 Task: Find round trip flights from New Delhi to Cancún in premium economy, departing on 20 May and returning on 24 May.
Action: Mouse moved to (319, 255)
Screenshot: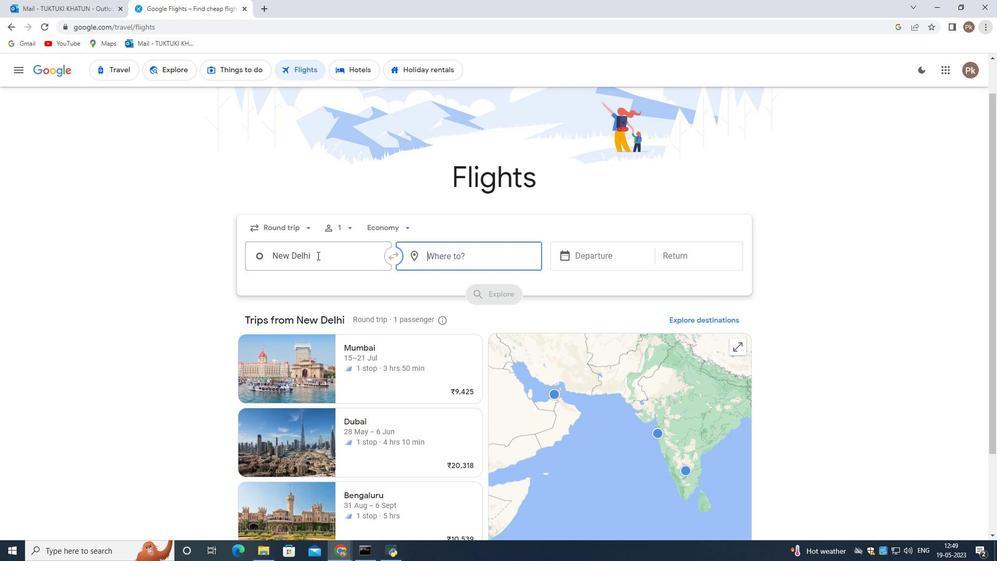 
Action: Mouse pressed left at (319, 255)
Screenshot: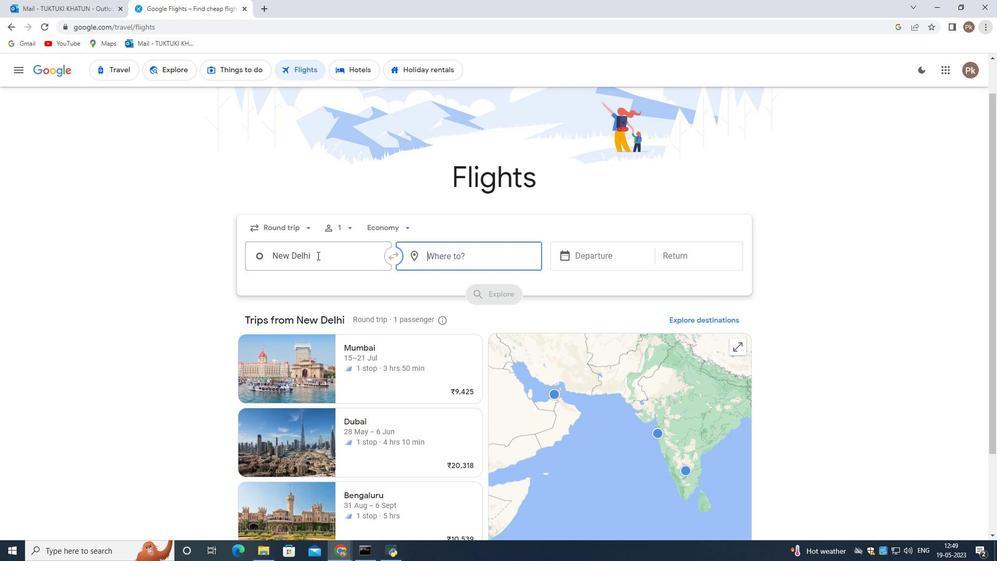 
Action: Mouse moved to (405, 181)
Screenshot: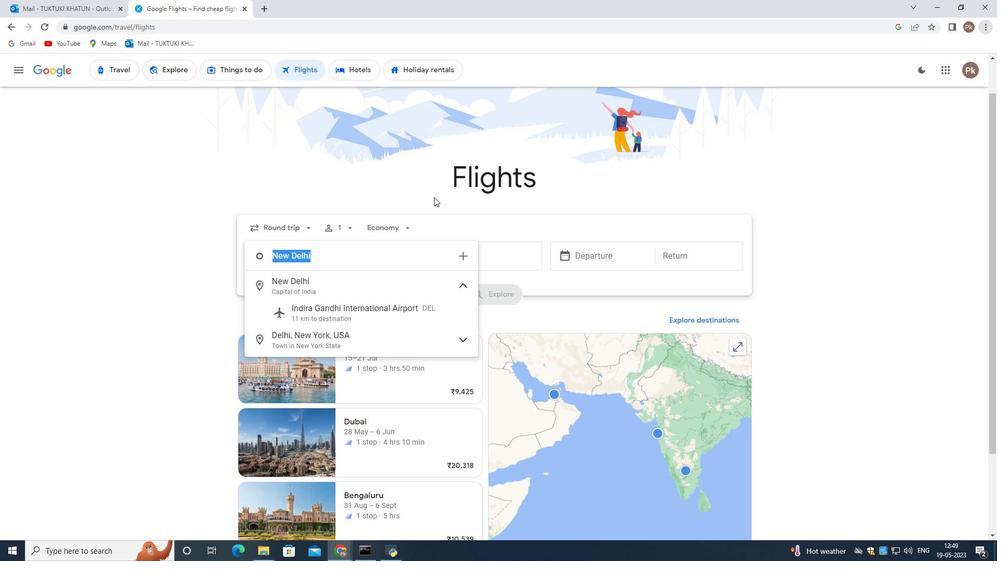 
Action: Mouse pressed left at (405, 181)
Screenshot: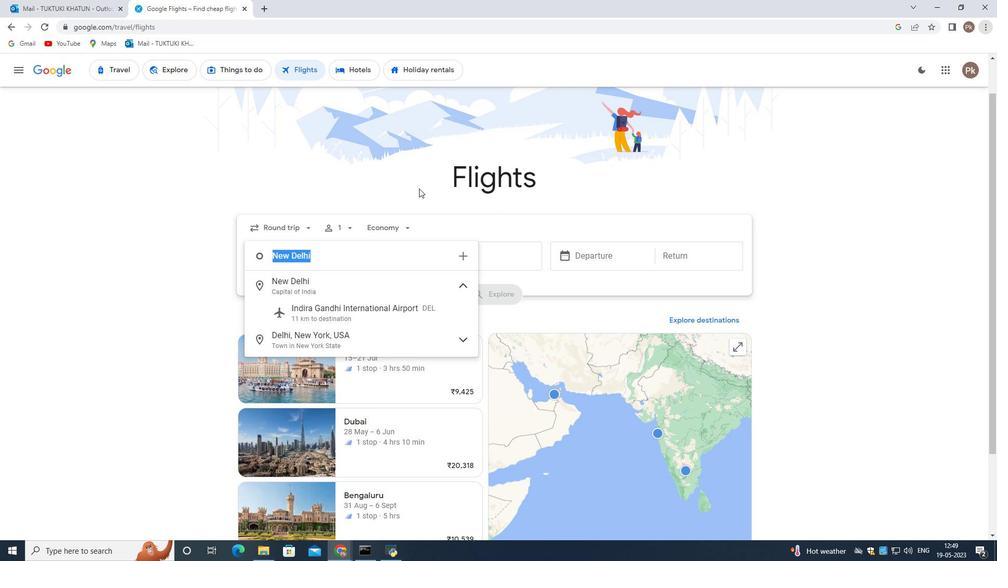 
Action: Mouse moved to (477, 257)
Screenshot: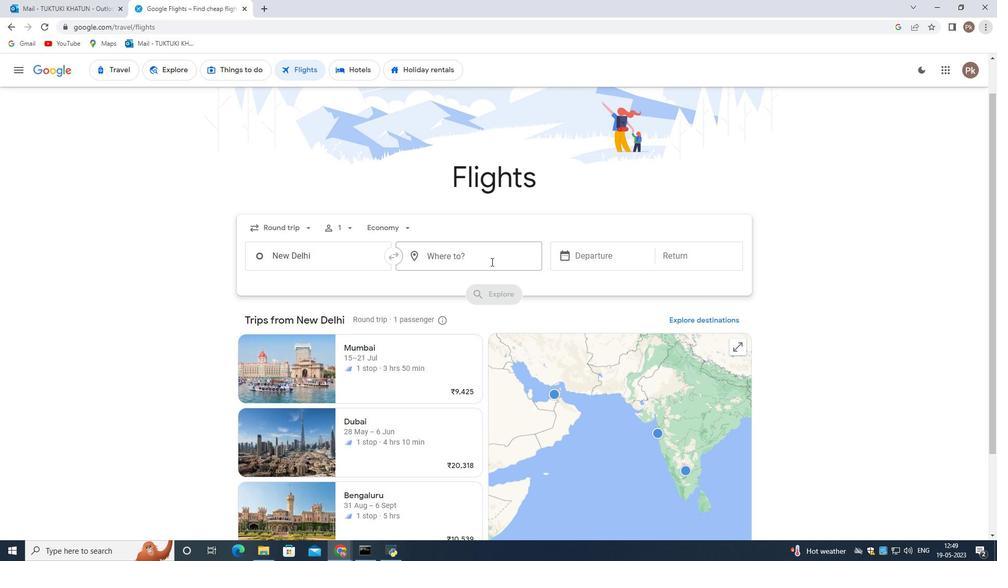 
Action: Mouse pressed left at (477, 257)
Screenshot: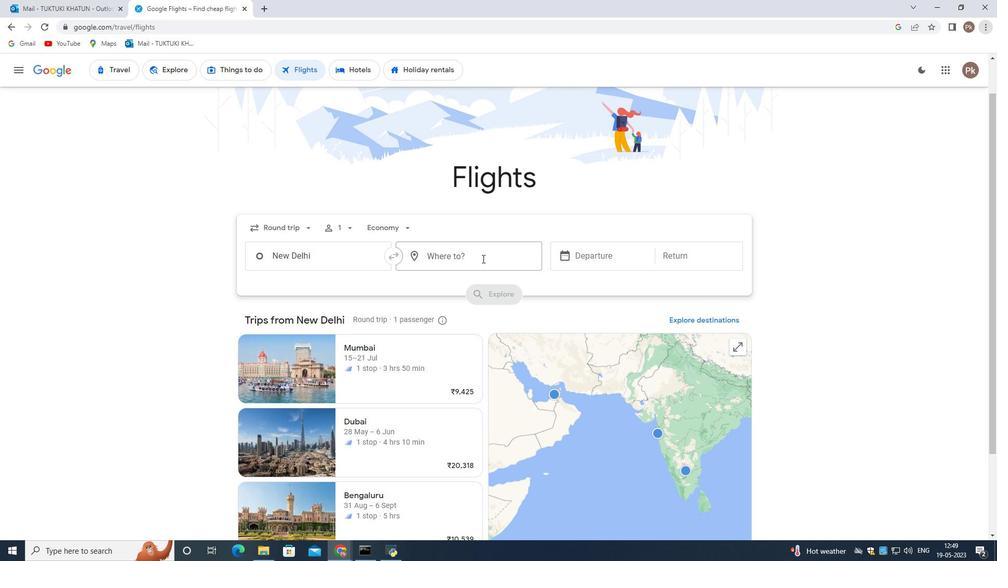 
Action: Key pressed <Key.shift>Cancun
Screenshot: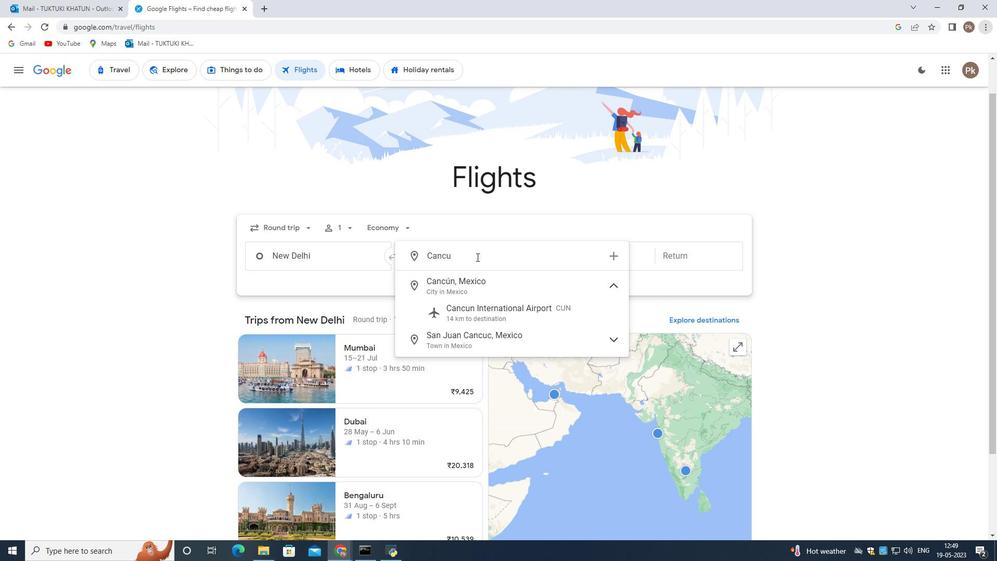 
Action: Mouse moved to (500, 308)
Screenshot: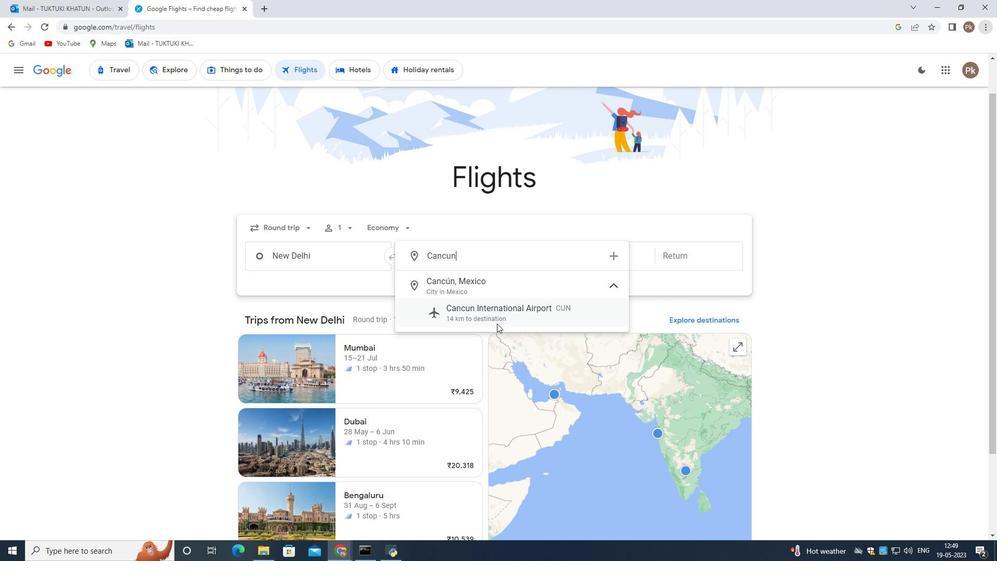 
Action: Mouse pressed left at (500, 308)
Screenshot: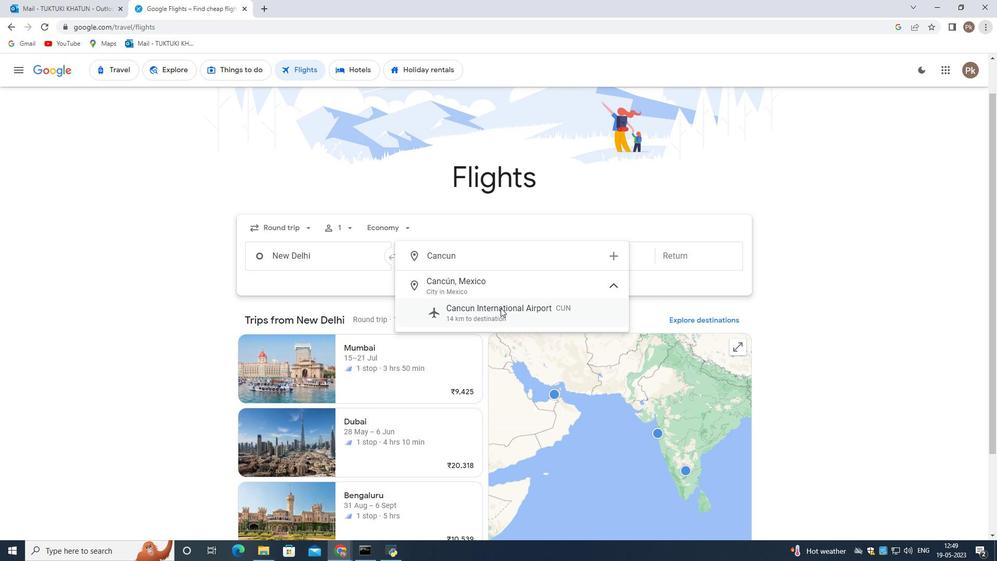 
Action: Mouse moved to (608, 261)
Screenshot: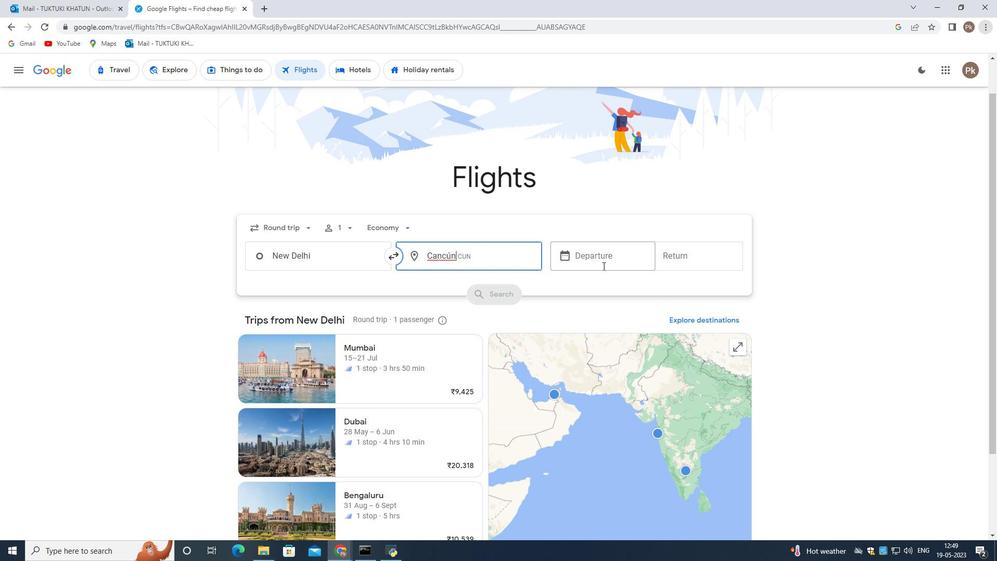 
Action: Mouse pressed left at (608, 261)
Screenshot: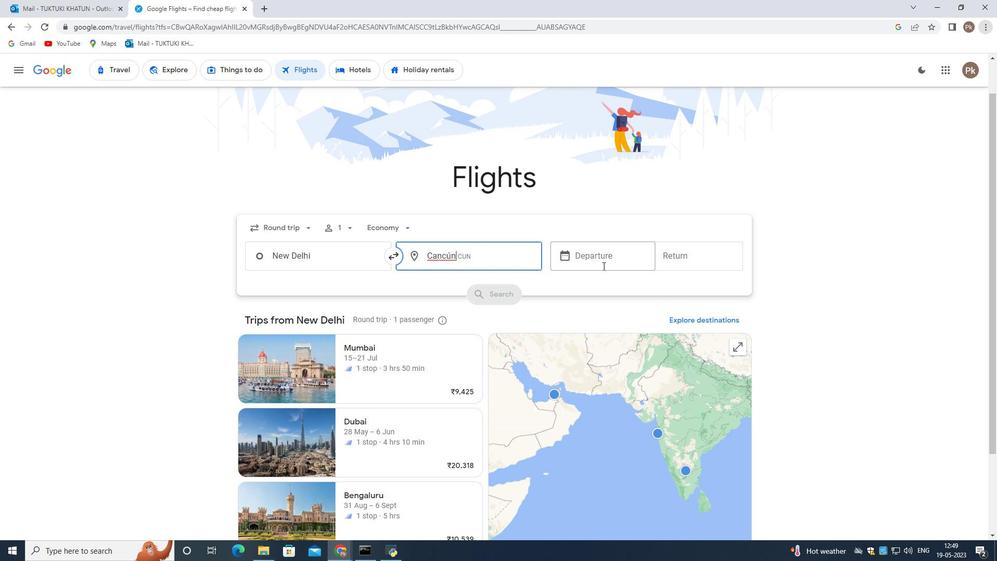 
Action: Mouse moved to (443, 338)
Screenshot: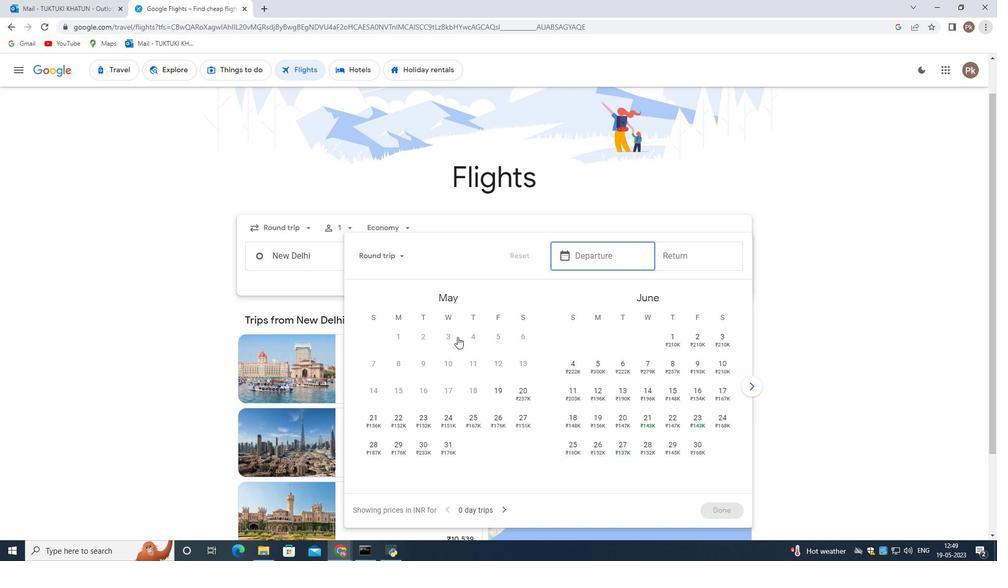 
Action: Mouse pressed left at (443, 338)
Screenshot: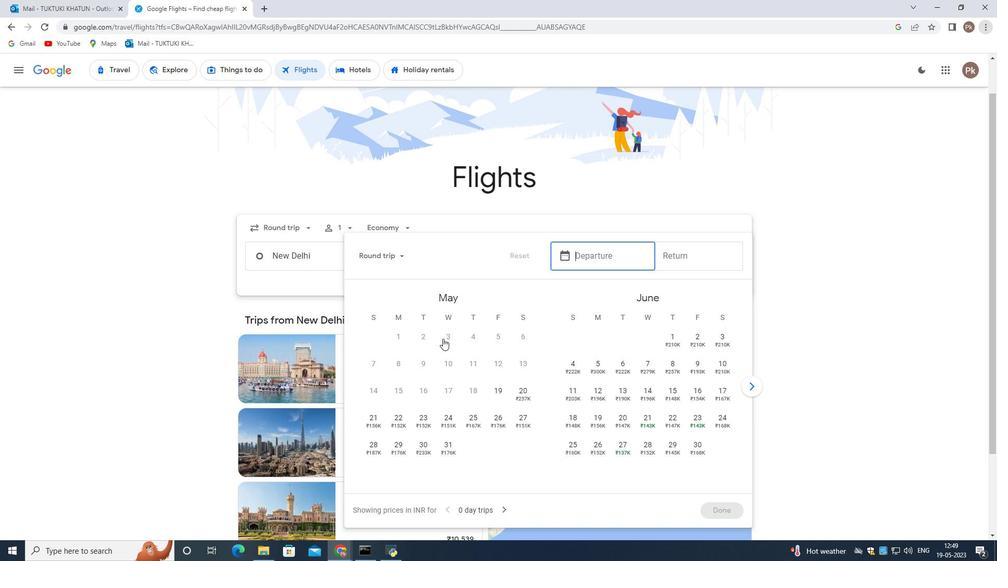 
Action: Mouse moved to (504, 391)
Screenshot: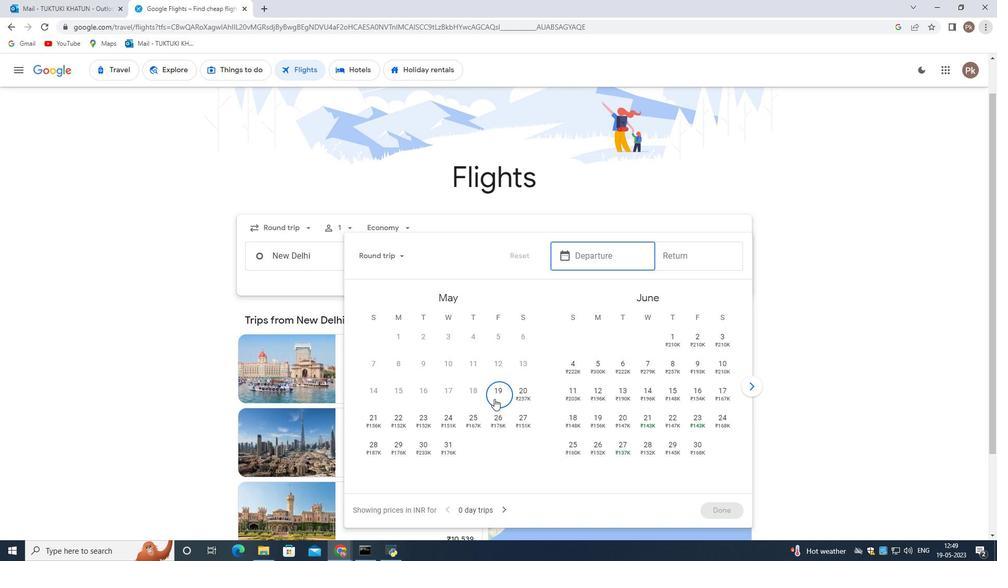 
Action: Mouse pressed left at (504, 391)
Screenshot: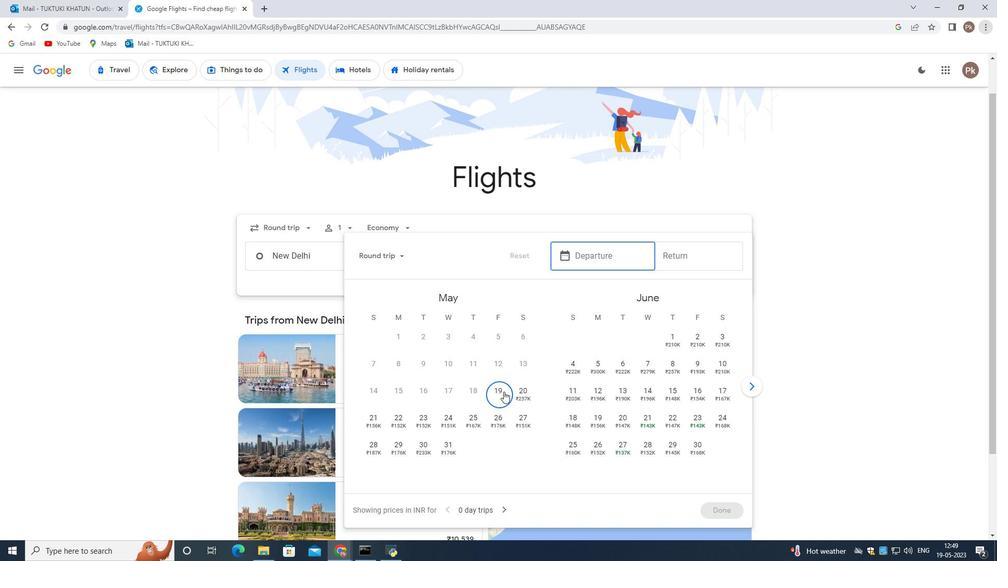 
Action: Mouse moved to (504, 392)
Screenshot: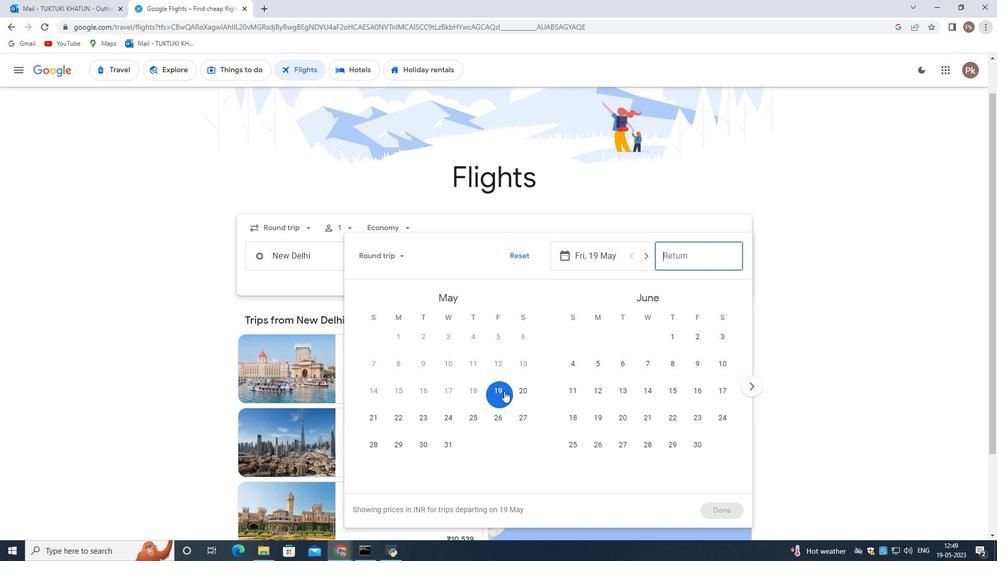 
Action: Mouse pressed left at (504, 392)
Screenshot: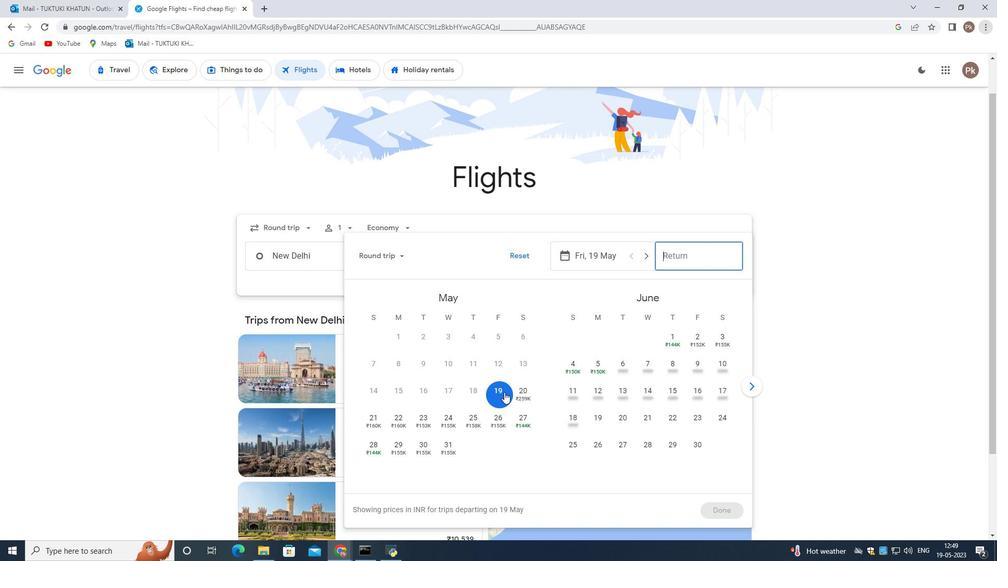 
Action: Mouse moved to (595, 387)
Screenshot: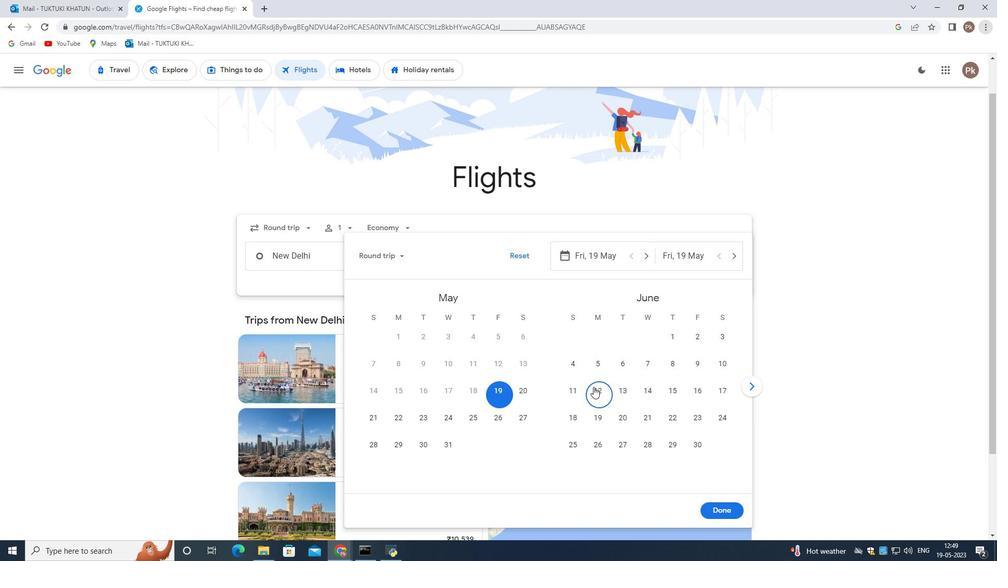 
Action: Mouse pressed left at (595, 387)
Screenshot: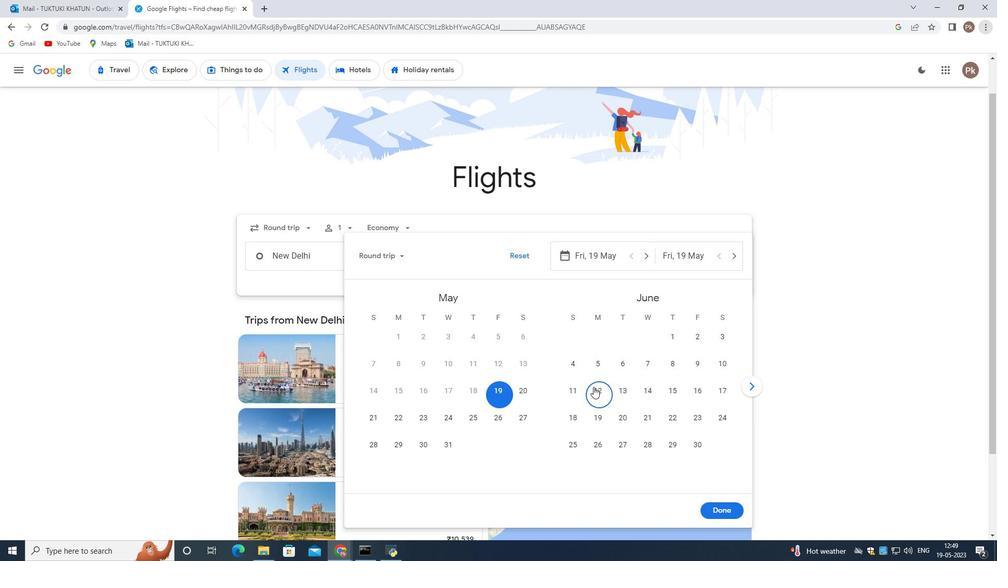 
Action: Mouse moved to (394, 253)
Screenshot: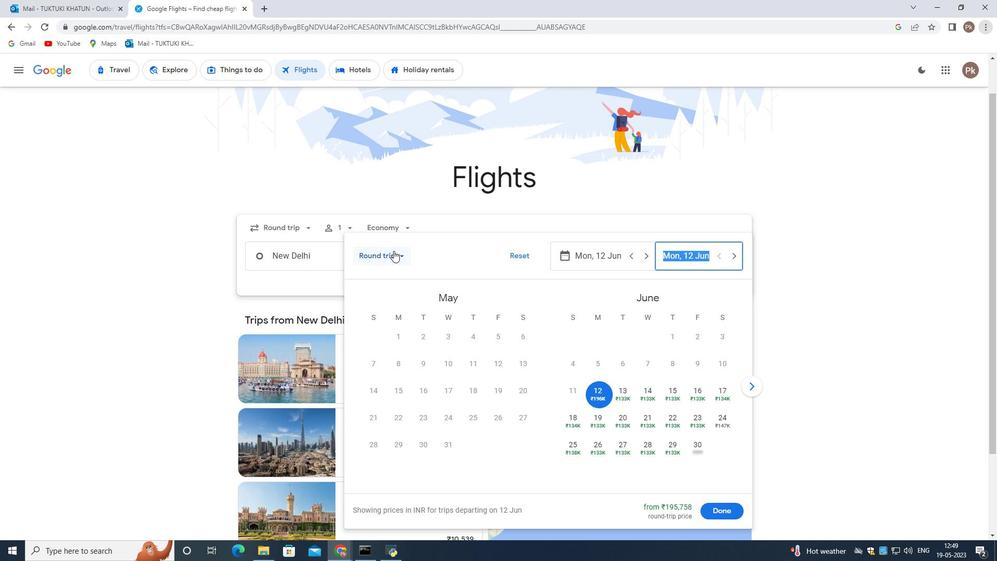 
Action: Mouse pressed left at (394, 253)
Screenshot: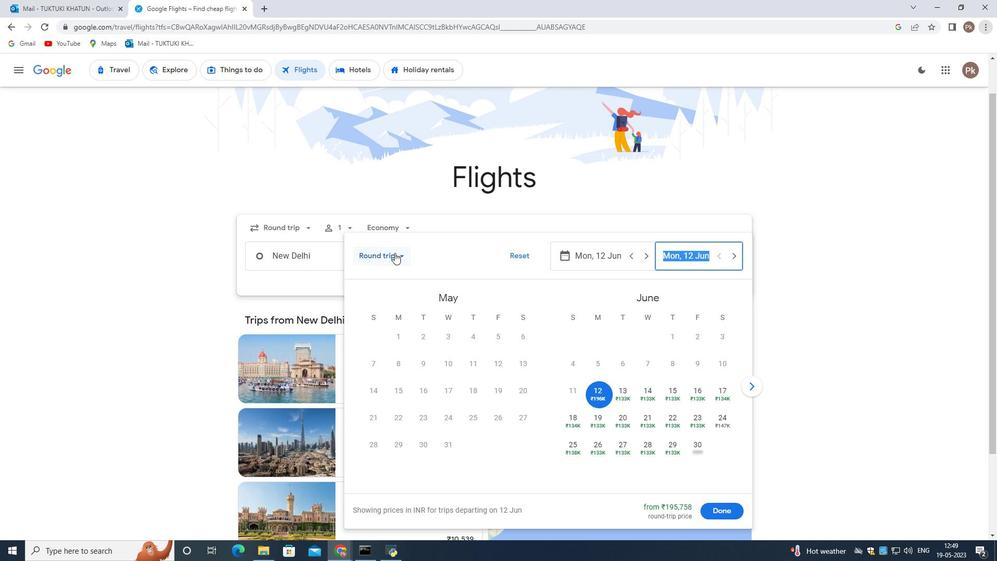 
Action: Mouse moved to (402, 305)
Screenshot: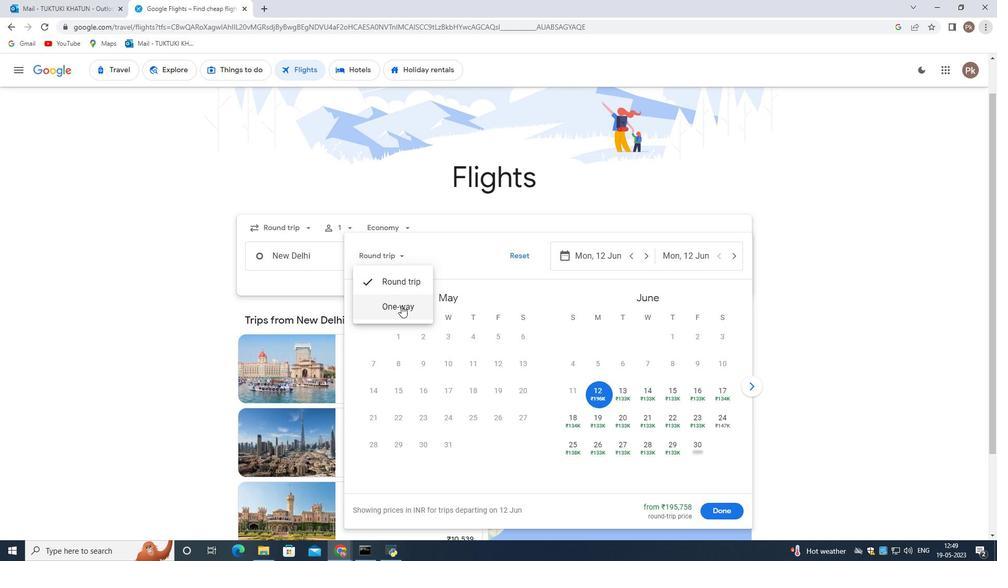 
Action: Mouse pressed left at (402, 305)
Screenshot: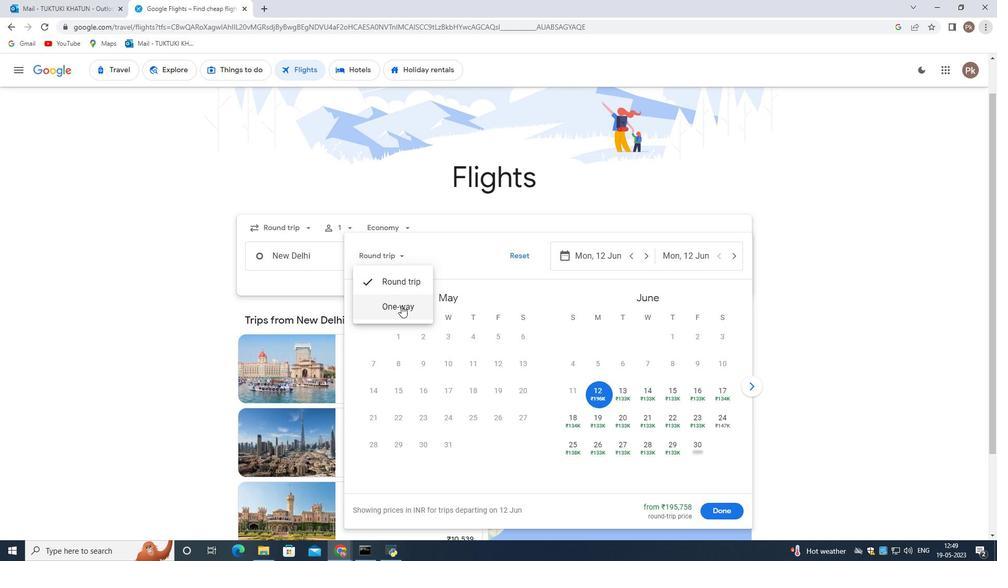 
Action: Mouse moved to (643, 389)
Screenshot: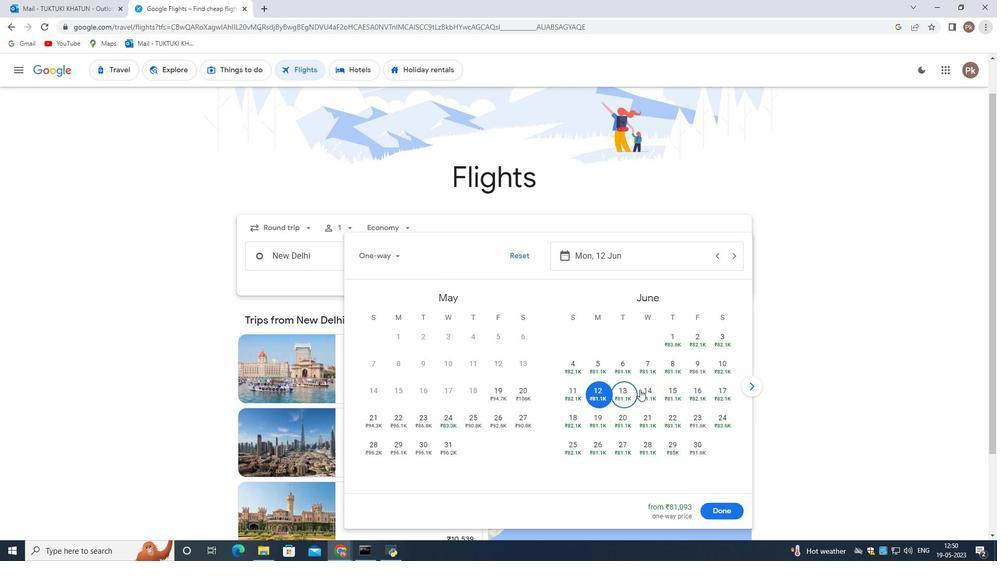 
Action: Mouse pressed left at (643, 389)
Screenshot: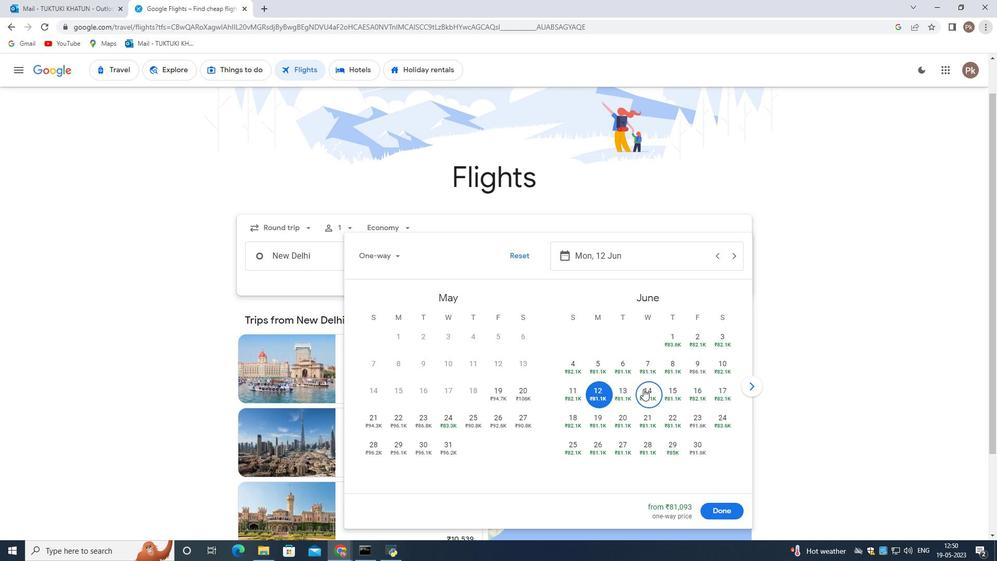 
Action: Mouse moved to (524, 398)
Screenshot: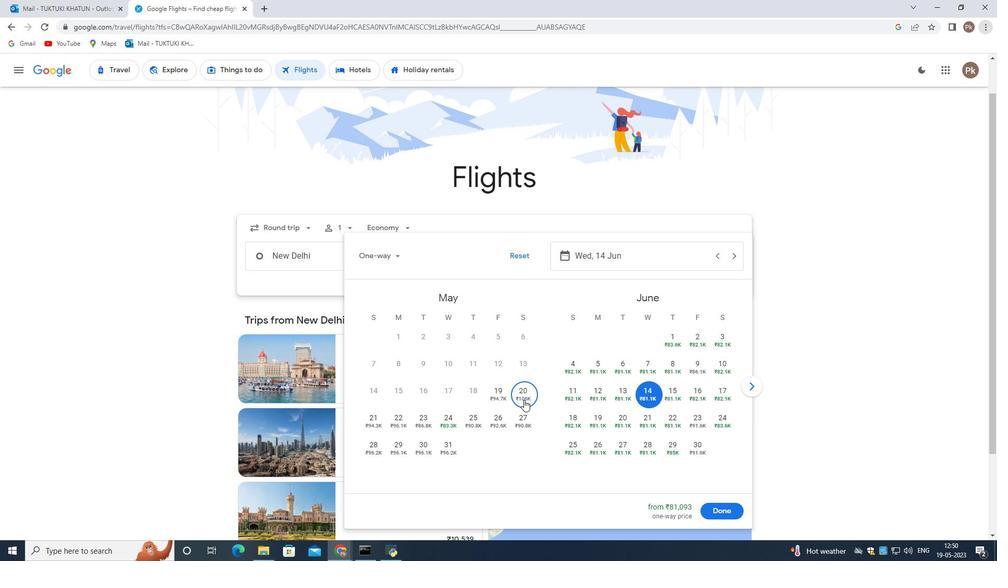 
Action: Mouse pressed left at (524, 398)
Screenshot: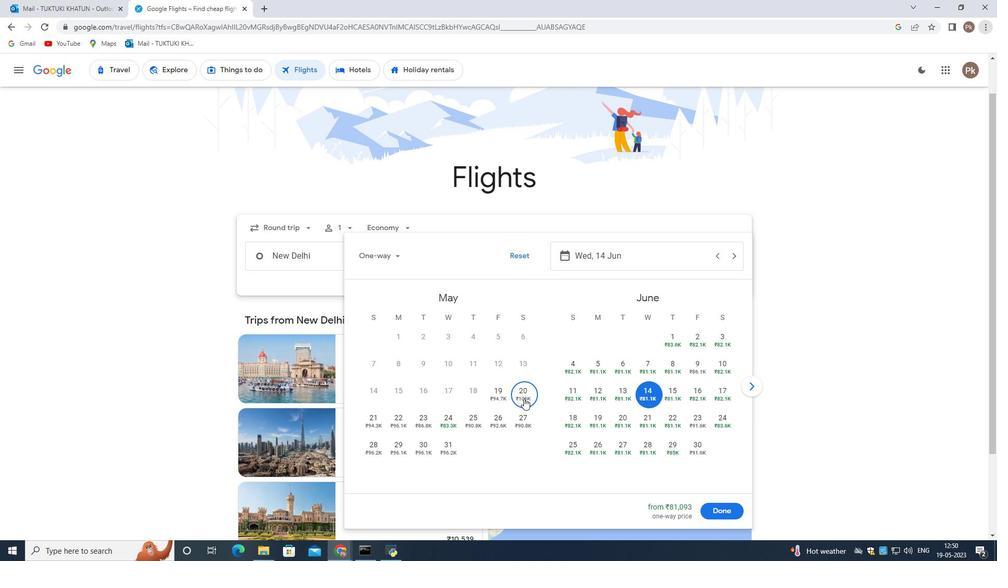 
Action: Mouse moved to (715, 509)
Screenshot: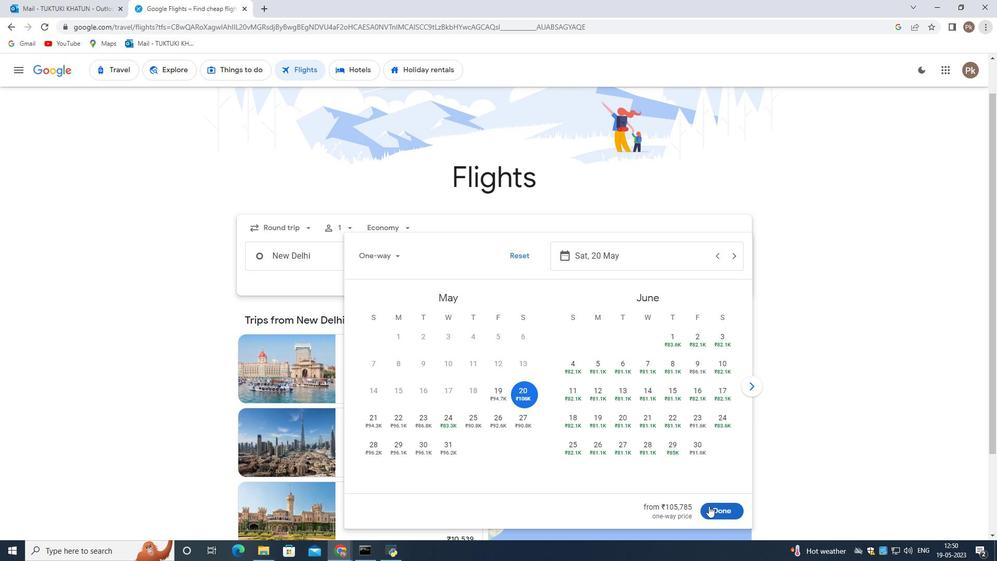 
Action: Mouse pressed left at (715, 509)
Screenshot: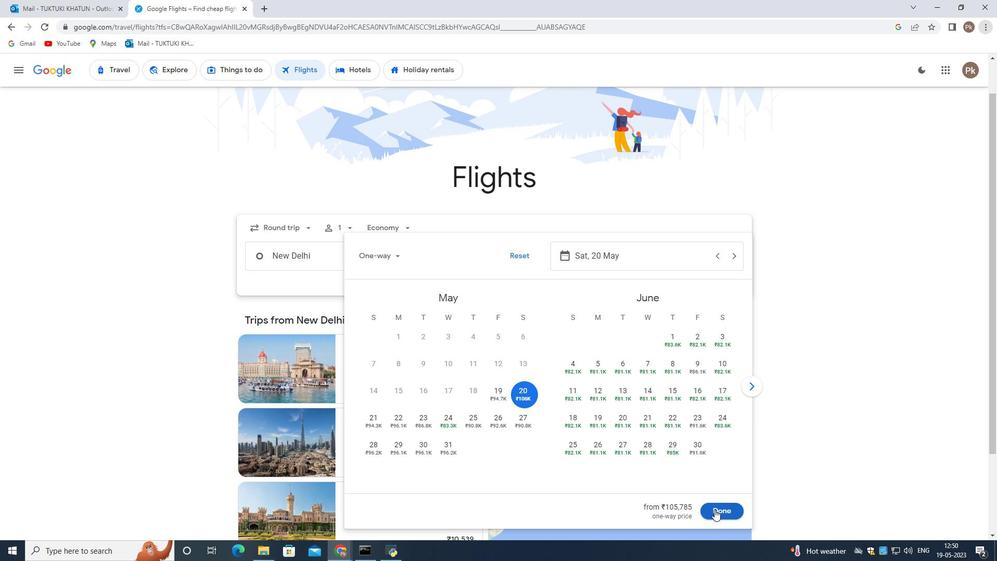 
Action: Mouse moved to (486, 293)
Screenshot: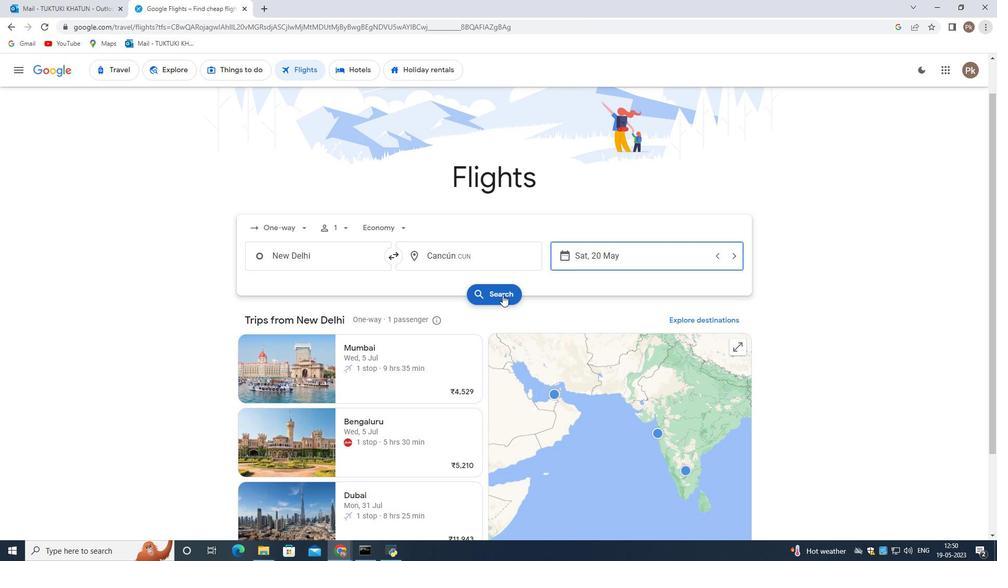 
Action: Mouse pressed left at (486, 293)
Screenshot: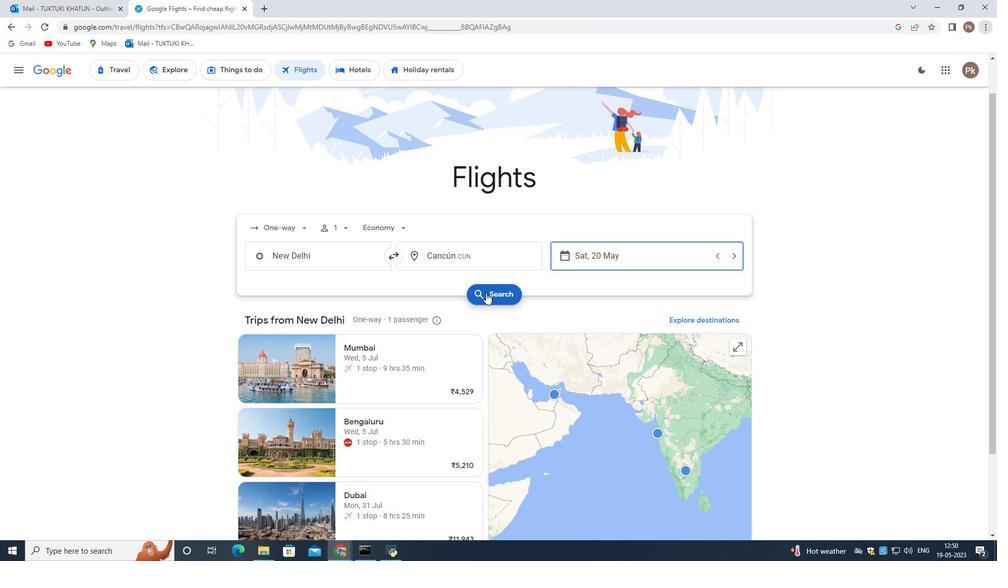 
Action: Mouse moved to (681, 365)
Screenshot: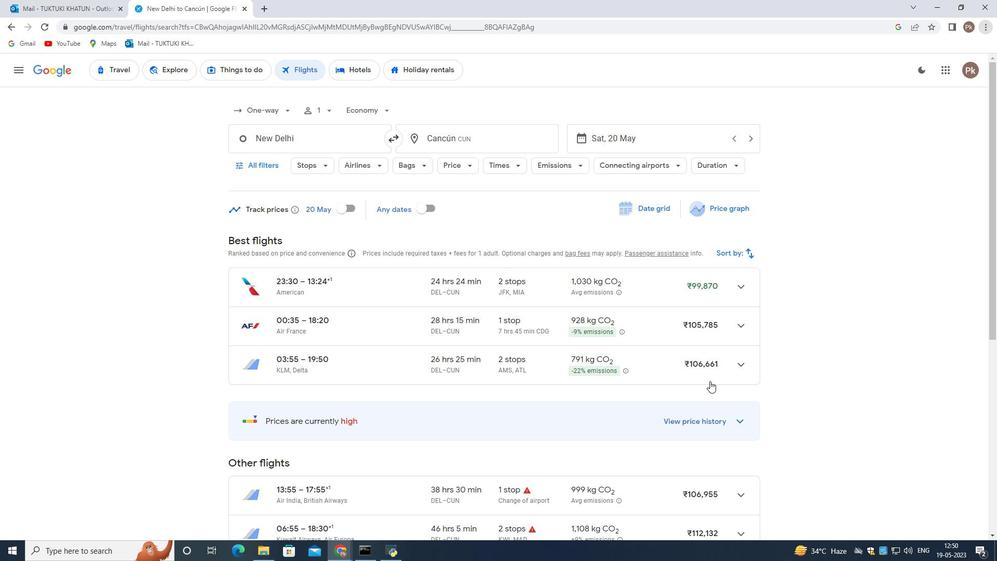 
Action: Mouse scrolled (681, 365) with delta (0, 0)
Screenshot: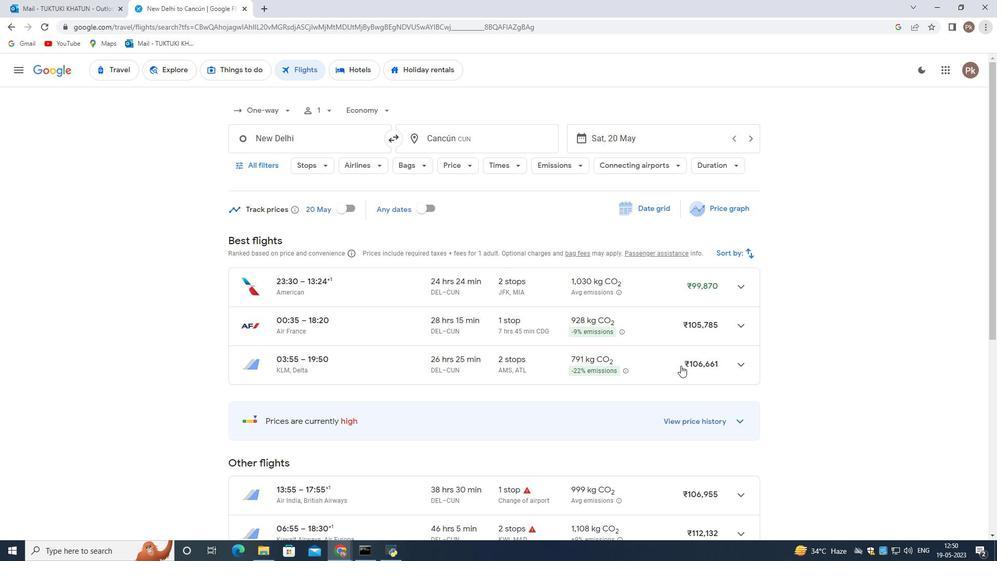
Action: Mouse scrolled (681, 365) with delta (0, 0)
Screenshot: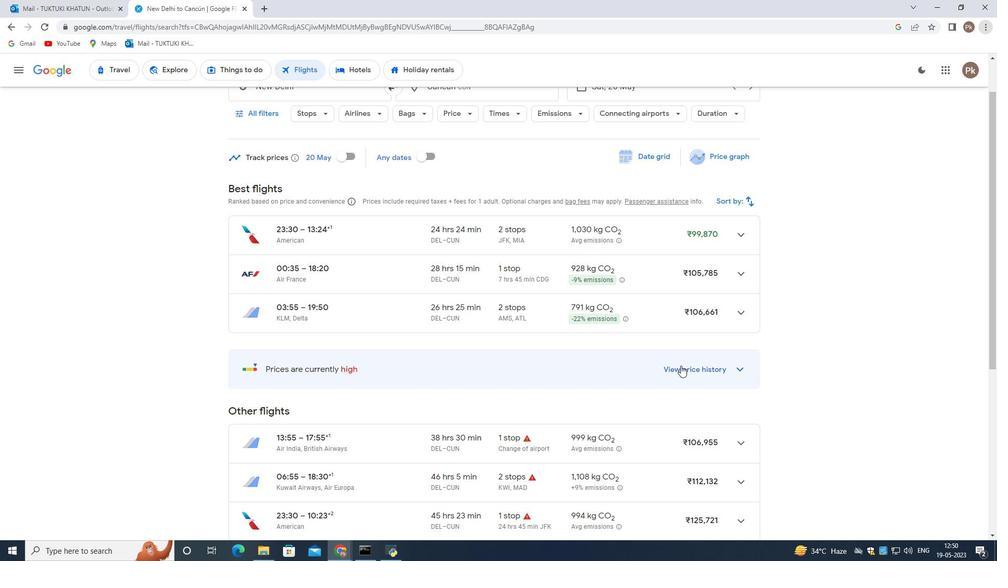 
Action: Mouse scrolled (681, 365) with delta (0, 0)
Screenshot: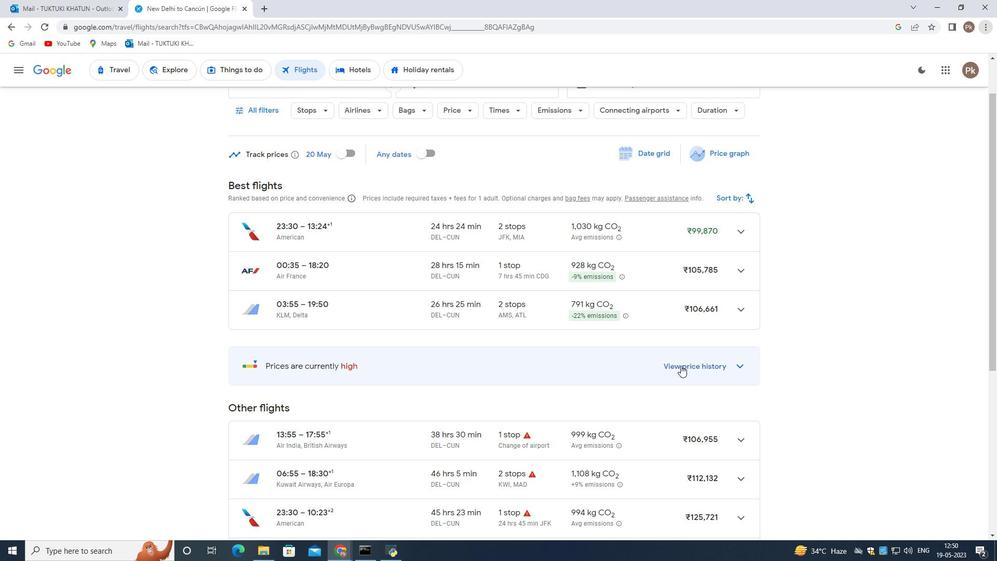
Action: Mouse moved to (680, 365)
Screenshot: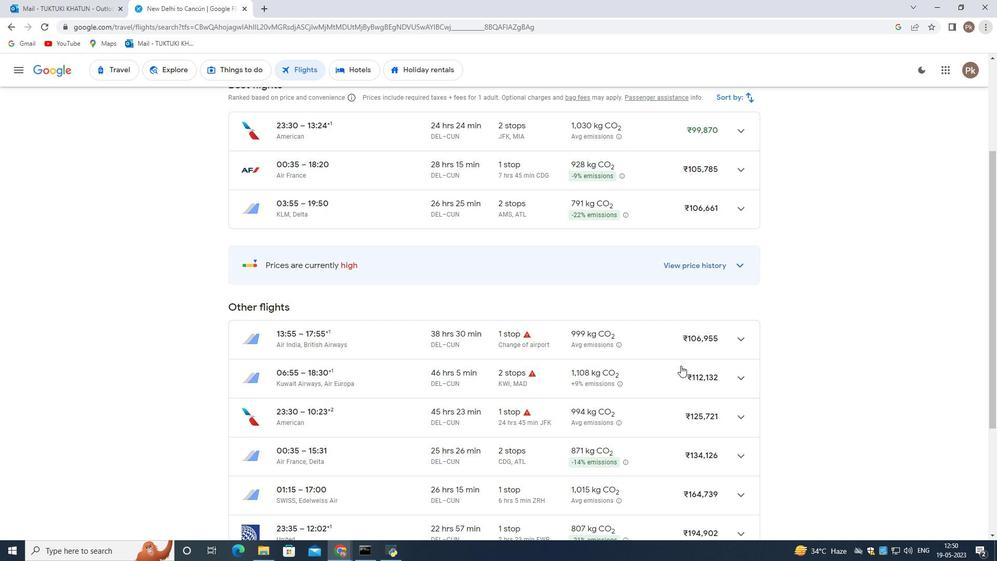 
Action: Mouse scrolled (680, 366) with delta (0, 0)
Screenshot: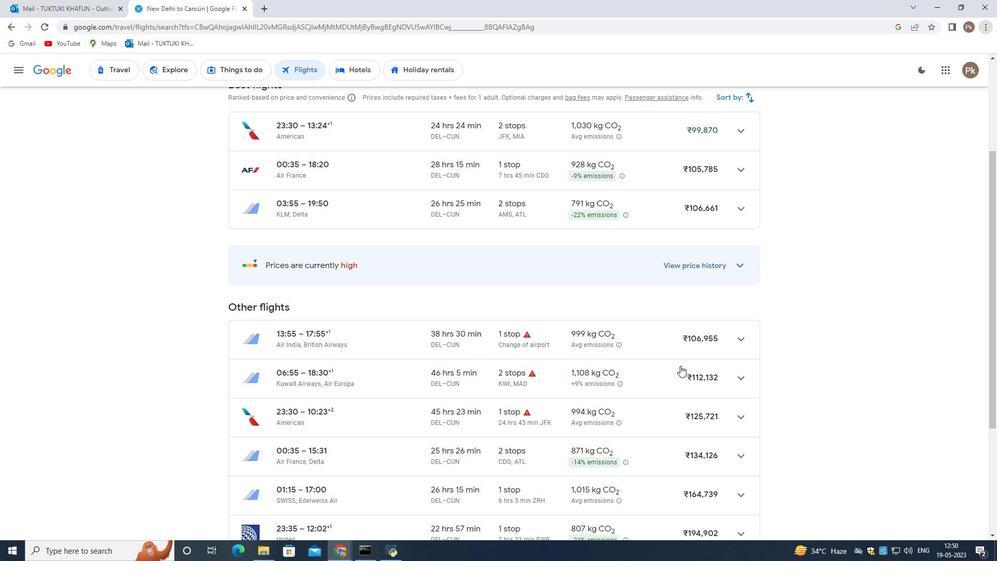 
Action: Mouse scrolled (680, 366) with delta (0, 0)
Screenshot: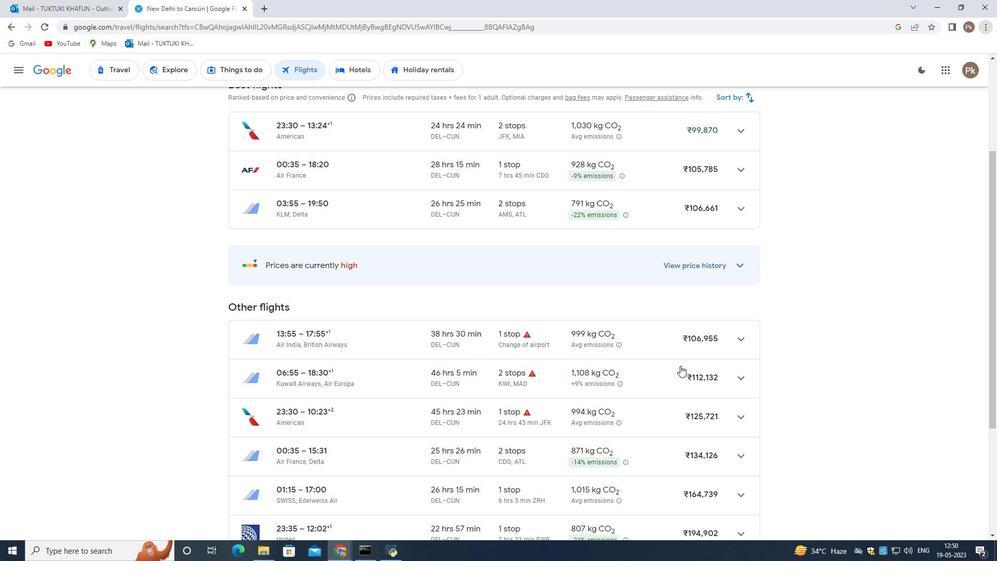 
Action: Mouse scrolled (680, 366) with delta (0, 0)
Screenshot: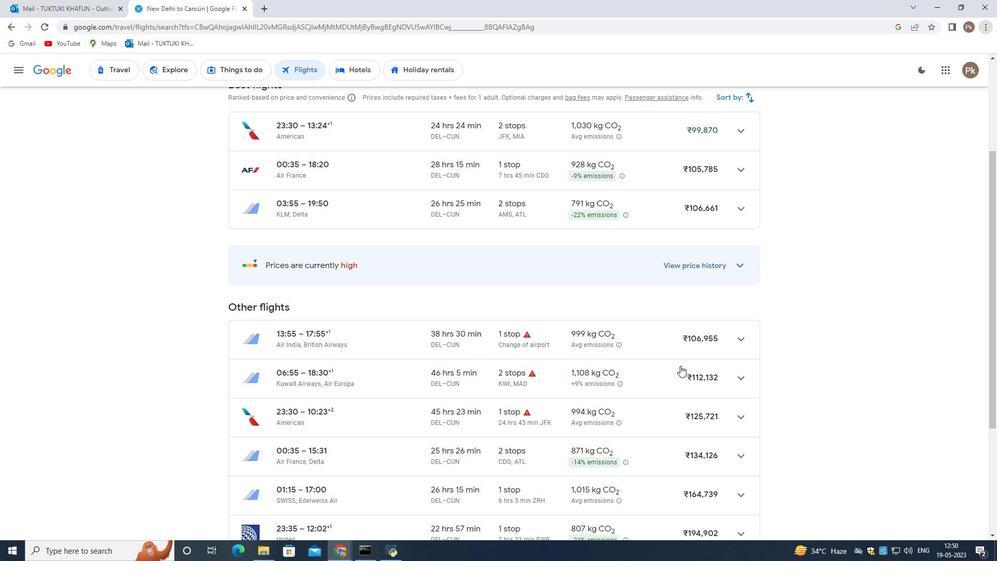 
Action: Mouse scrolled (680, 365) with delta (0, 0)
Screenshot: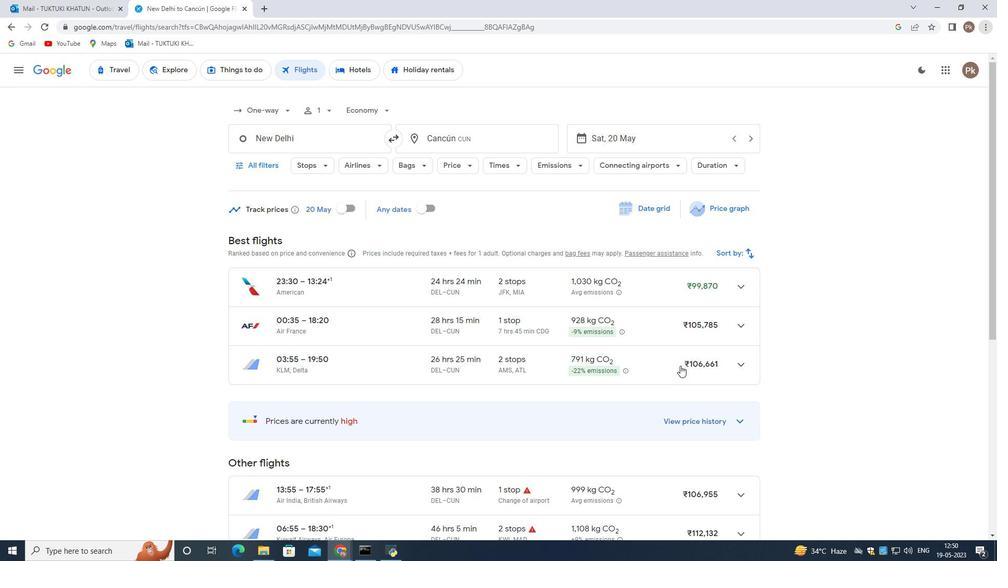 
Action: Mouse scrolled (680, 365) with delta (0, 0)
Screenshot: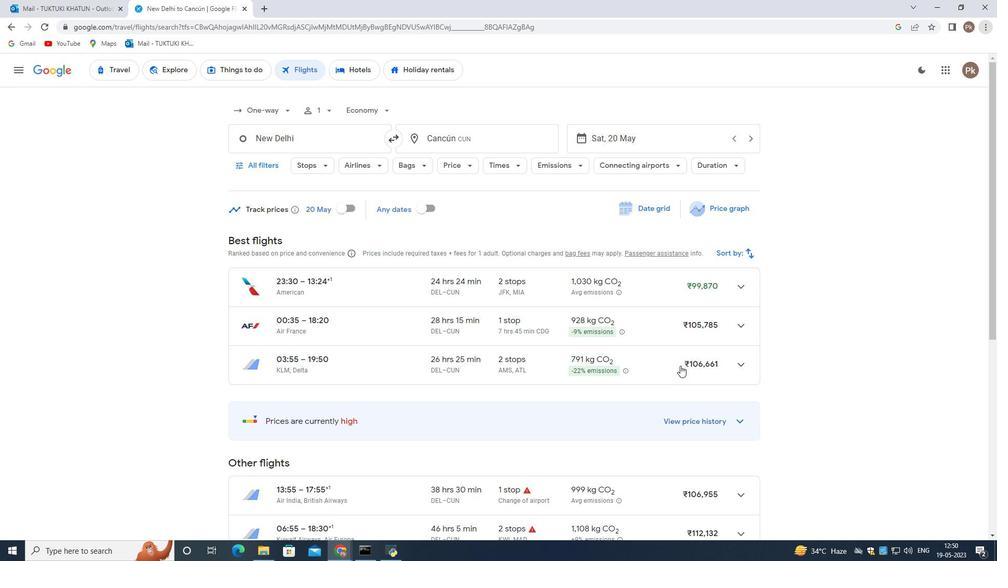 
Action: Mouse scrolled (680, 365) with delta (0, 0)
Screenshot: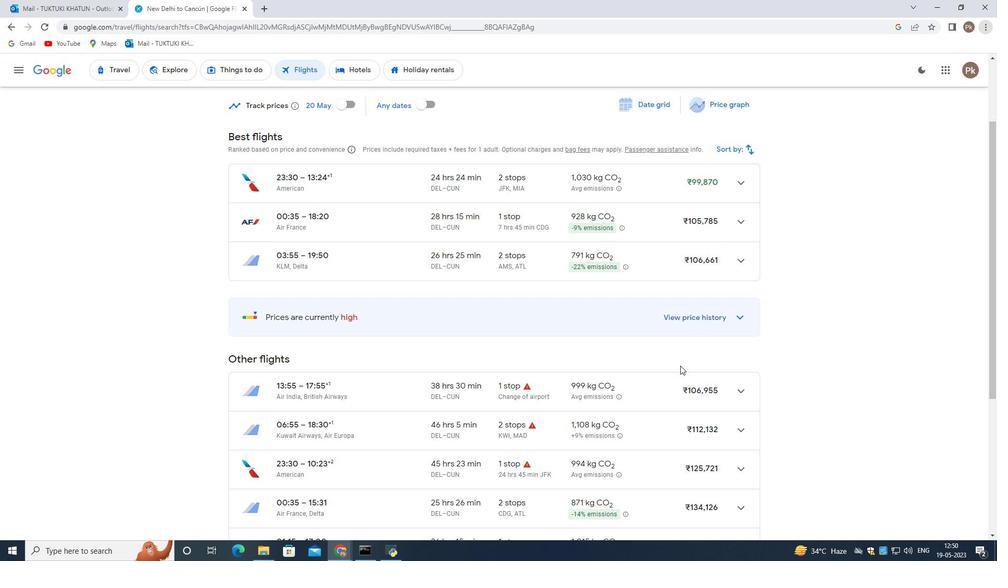 
Action: Mouse moved to (680, 376)
Screenshot: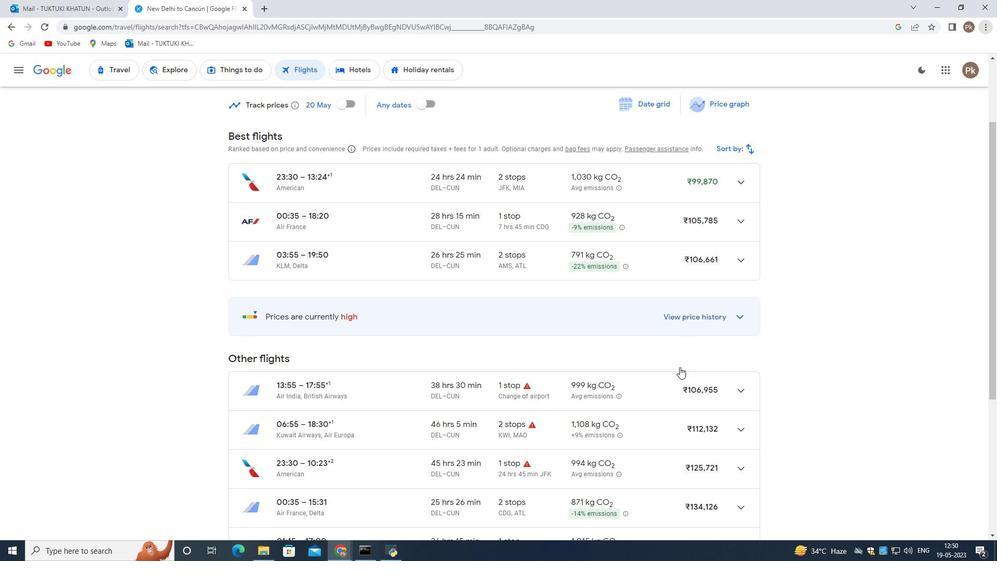 
Action: Mouse scrolled (680, 372) with delta (0, 0)
Screenshot: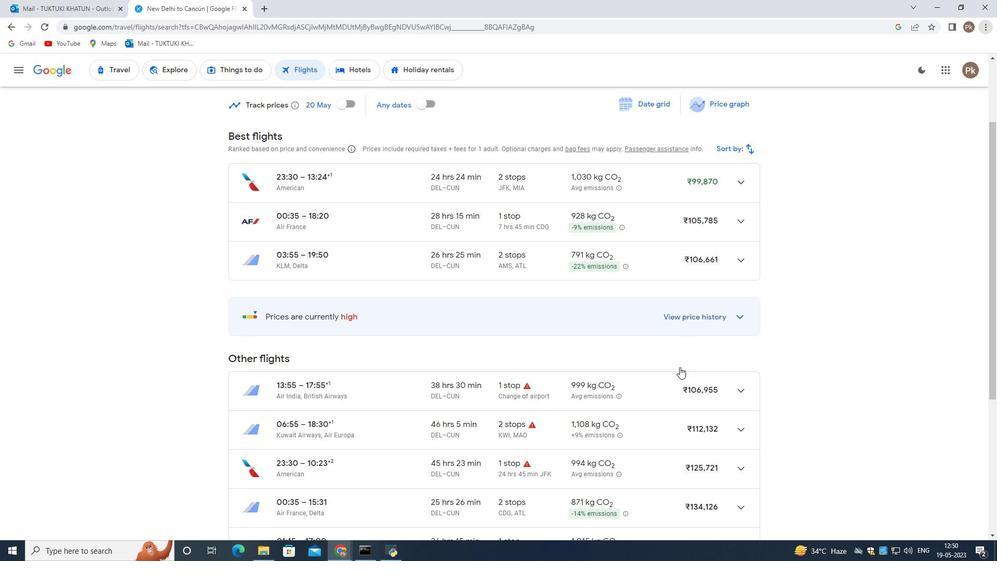 
Action: Mouse moved to (698, 300)
Screenshot: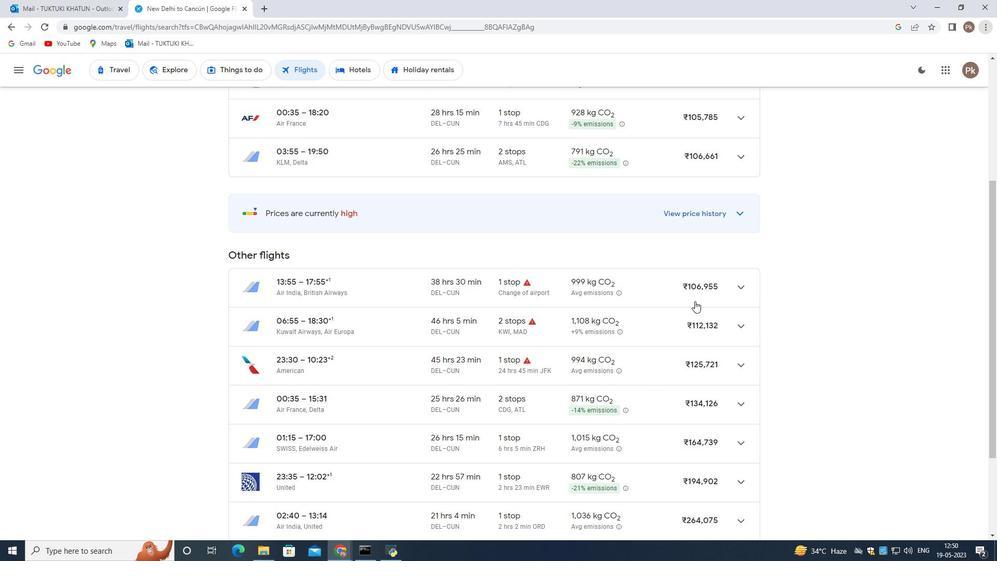 
Action: Mouse scrolled (698, 299) with delta (0, 0)
Screenshot: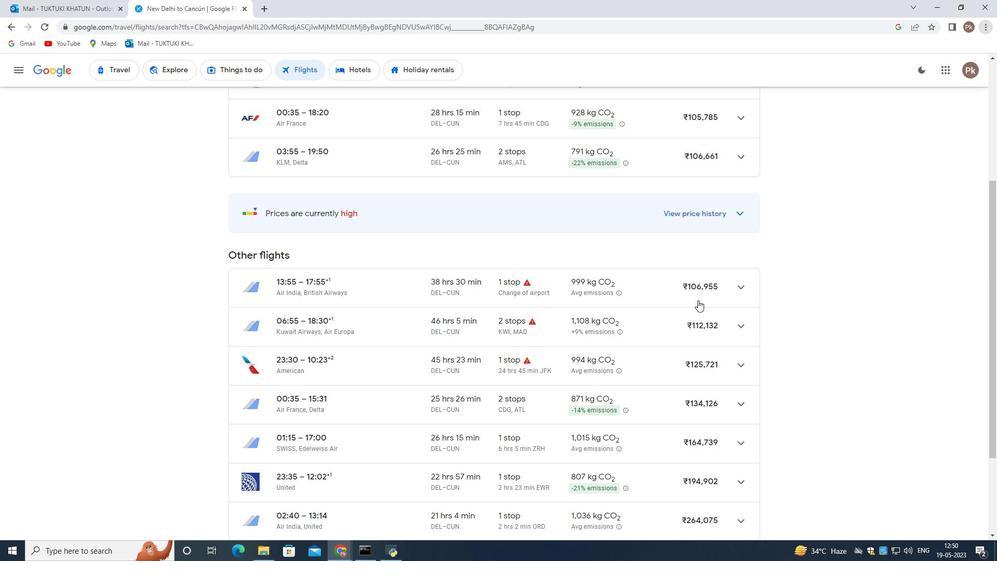 
Action: Mouse moved to (708, 293)
Screenshot: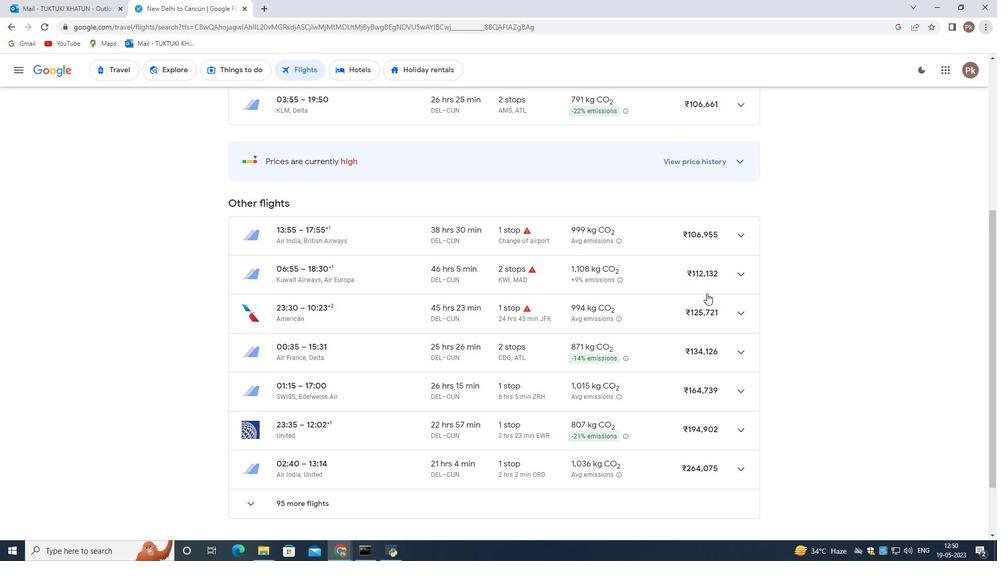 
Action: Mouse scrolled (708, 293) with delta (0, 0)
Screenshot: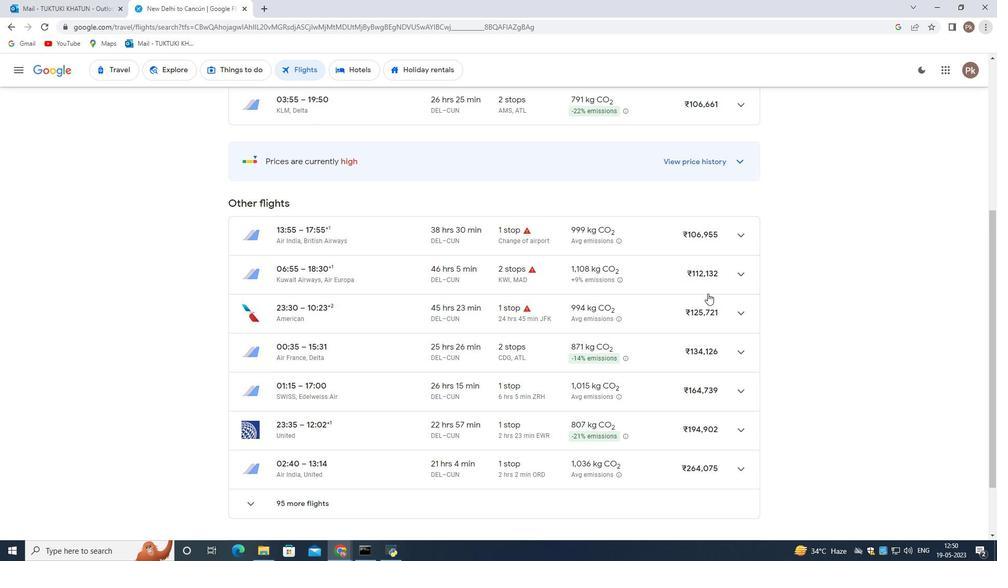 
Action: Mouse scrolled (708, 293) with delta (0, 0)
Screenshot: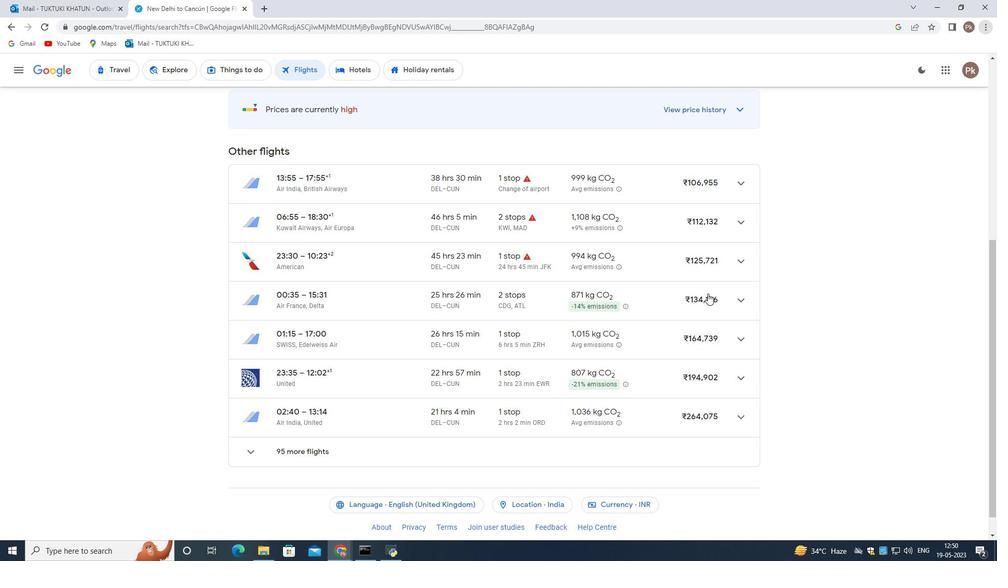 
Action: Mouse scrolled (708, 293) with delta (0, 0)
Screenshot: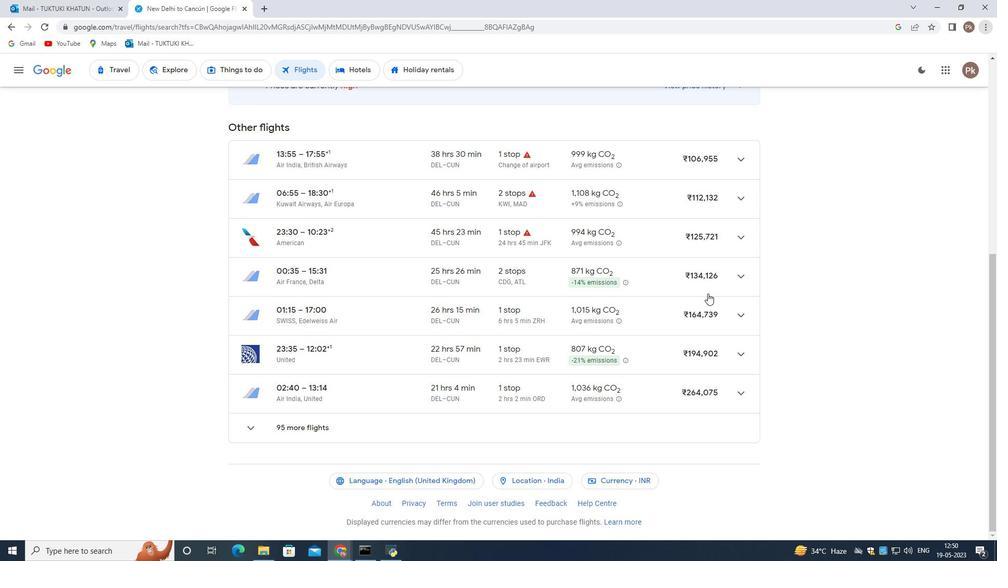 
Action: Mouse scrolled (708, 293) with delta (0, 0)
Screenshot: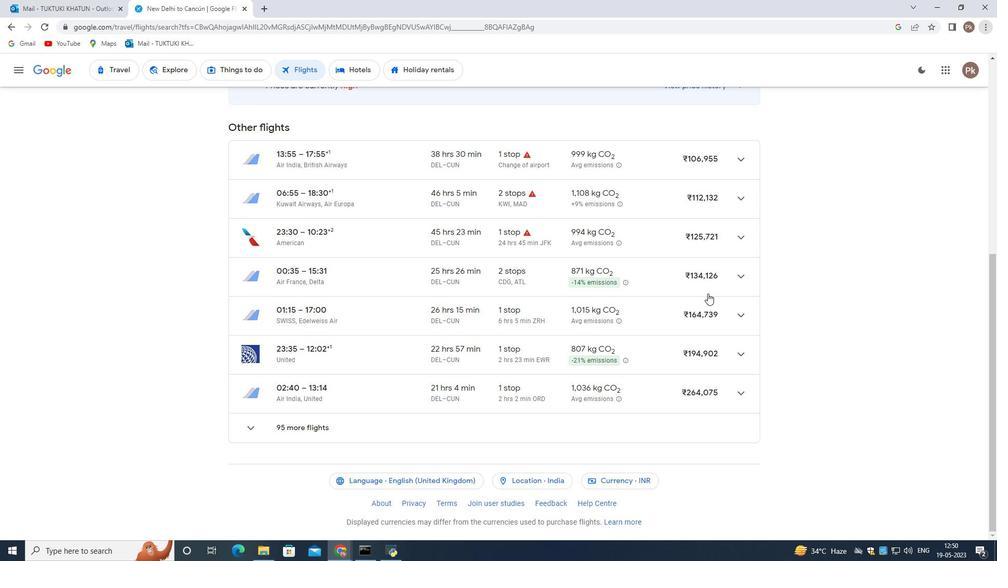 
Action: Mouse moved to (653, 356)
Screenshot: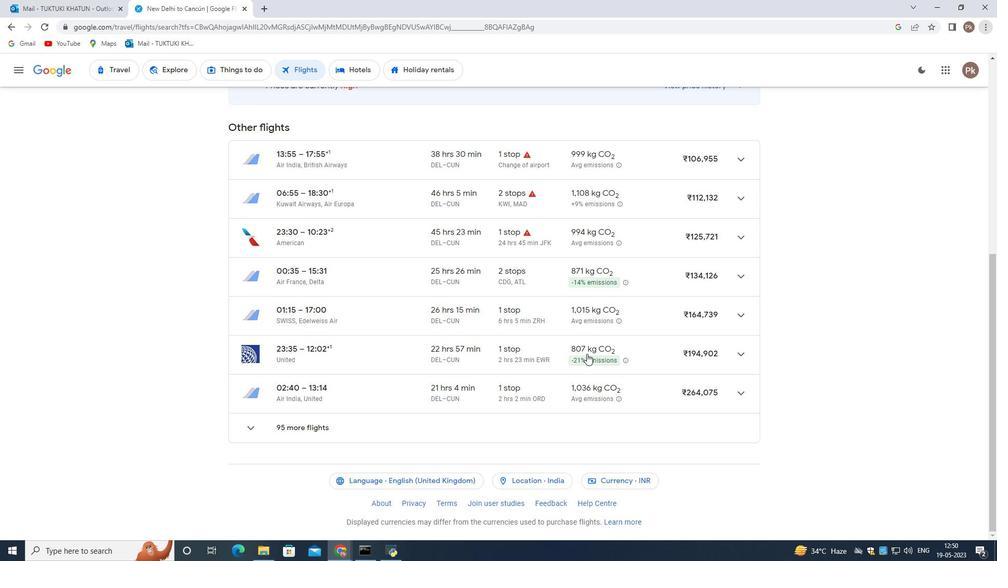 
Action: Mouse scrolled (653, 357) with delta (0, 0)
Screenshot: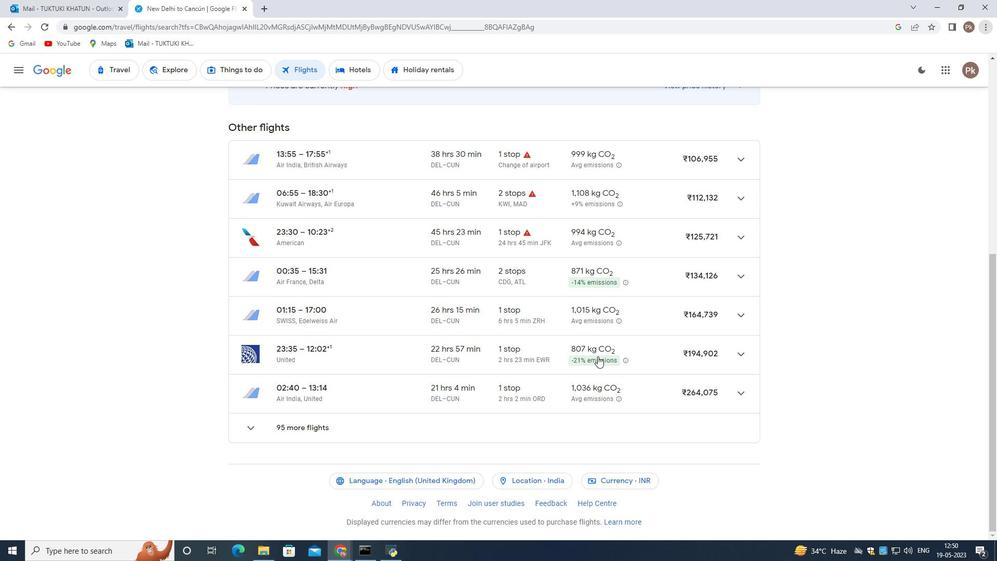 
Action: Mouse scrolled (653, 357) with delta (0, 0)
Screenshot: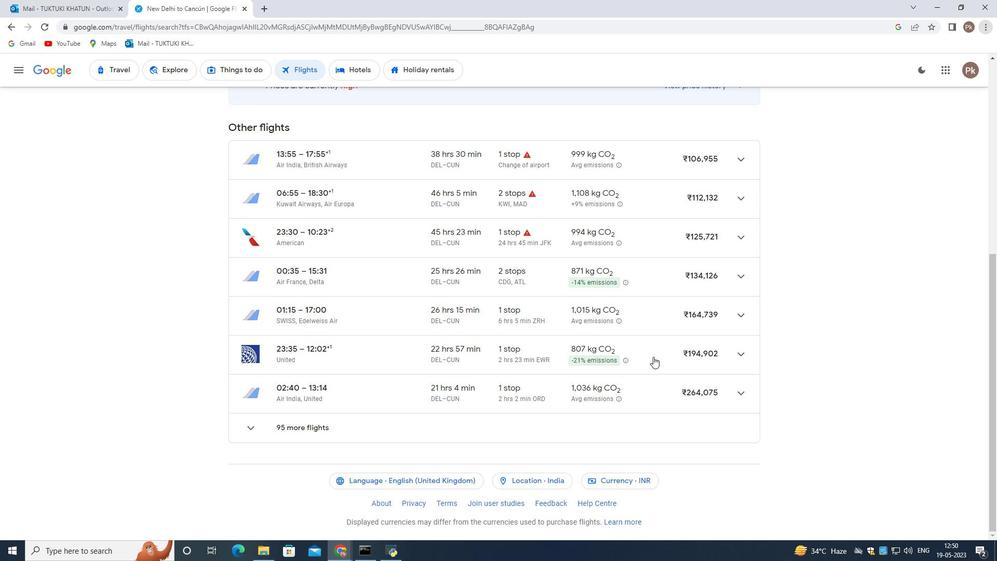 
Action: Mouse scrolled (653, 357) with delta (0, 0)
Screenshot: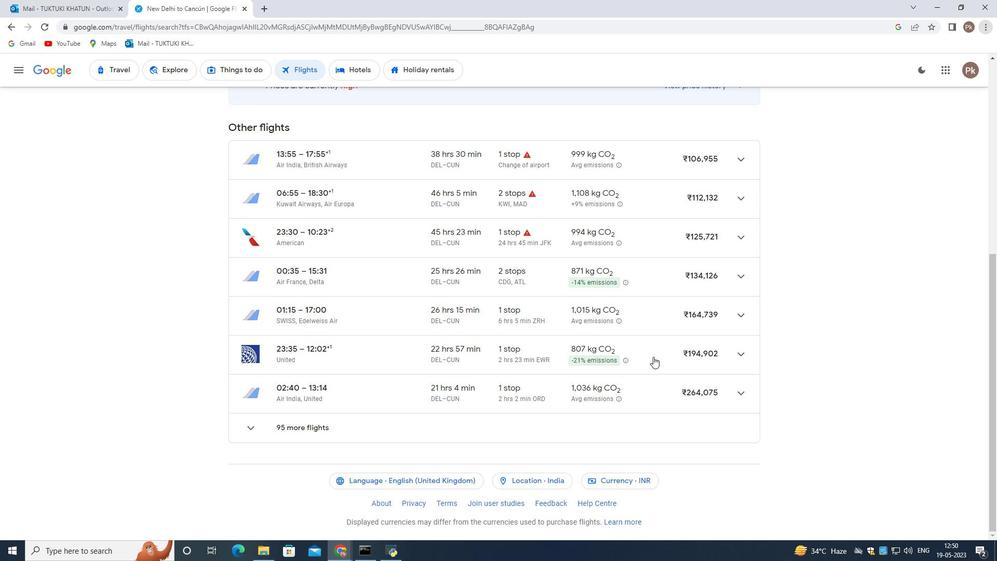 
Action: Mouse moved to (573, 314)
Screenshot: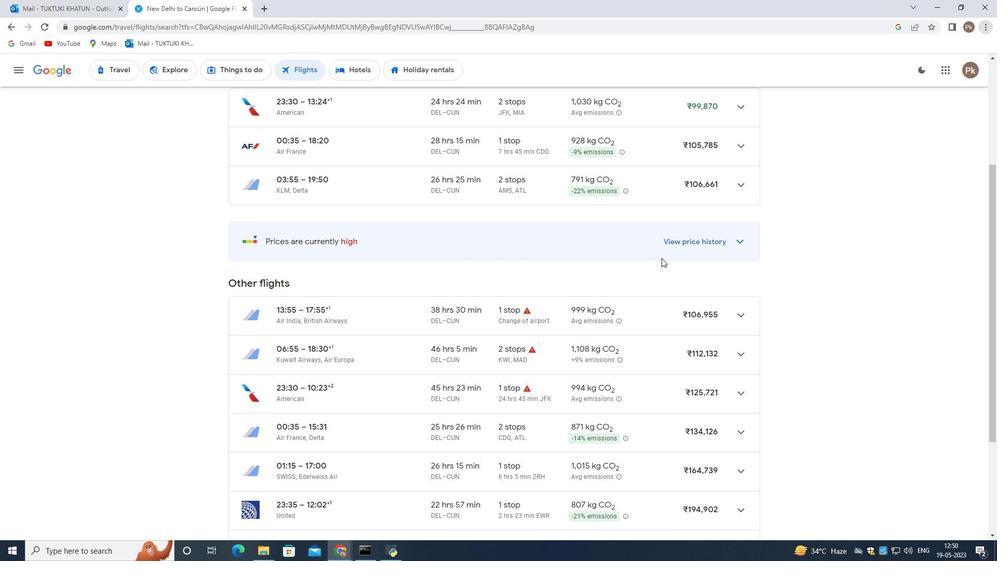 
Action: Mouse scrolled (573, 314) with delta (0, 0)
Screenshot: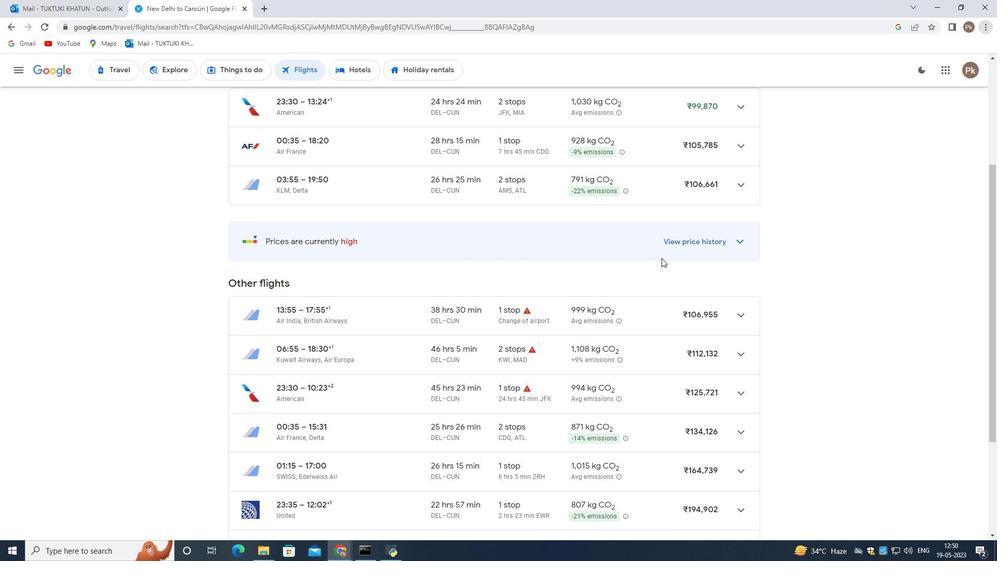 
Action: Mouse scrolled (573, 314) with delta (0, 0)
Screenshot: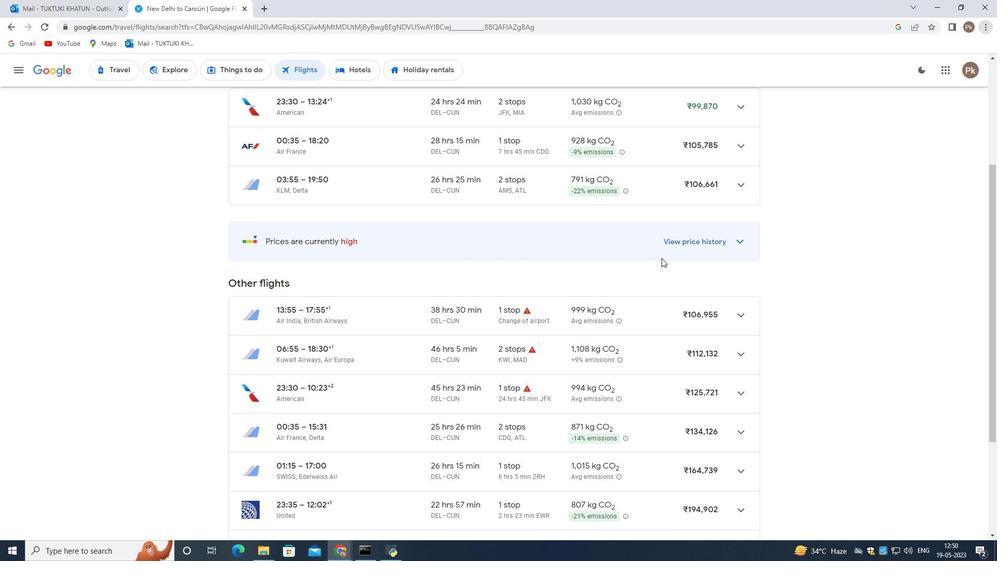 
Action: Mouse scrolled (573, 314) with delta (0, 0)
Screenshot: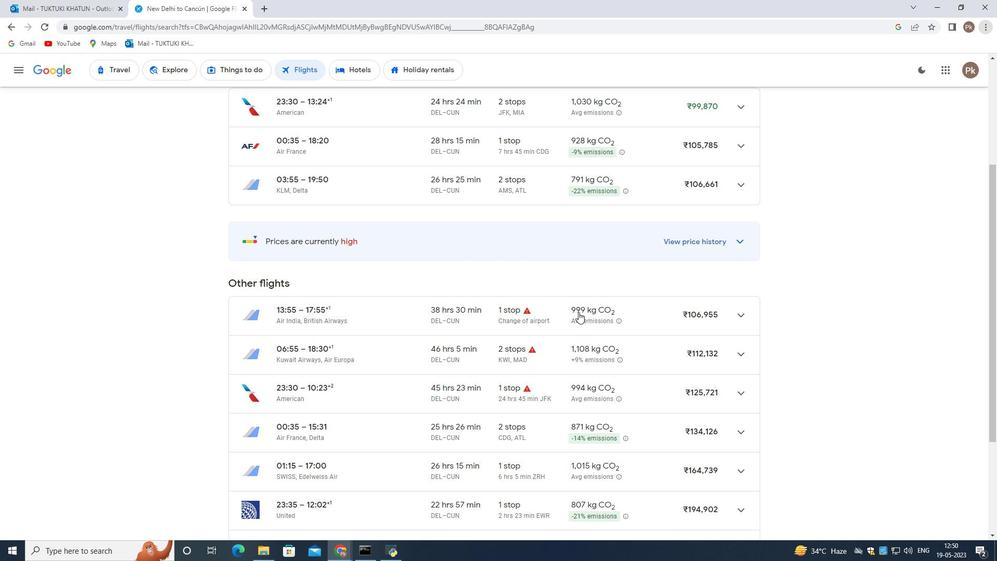 
Action: Mouse moved to (572, 314)
Screenshot: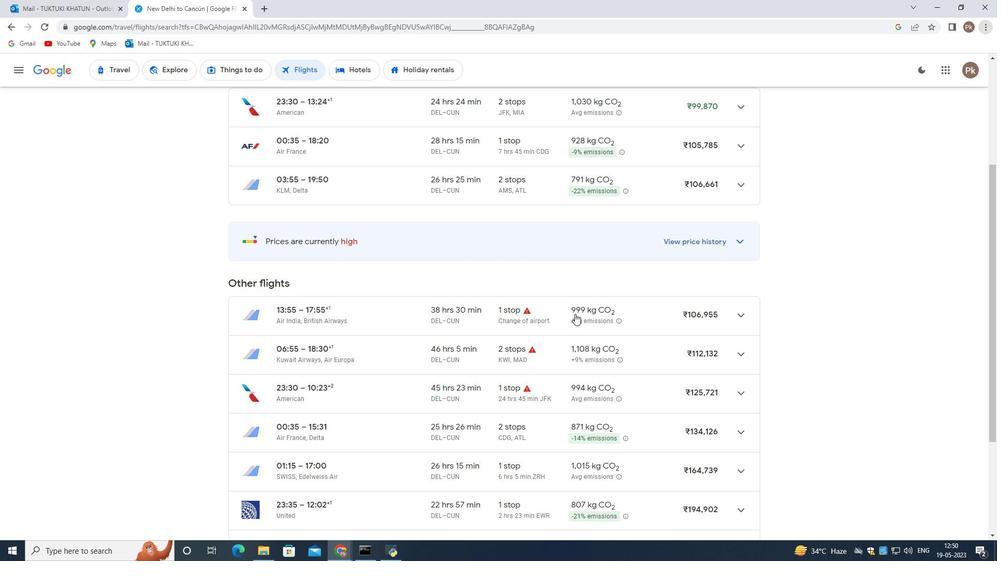 
Action: Mouse scrolled (573, 314) with delta (0, 0)
Screenshot: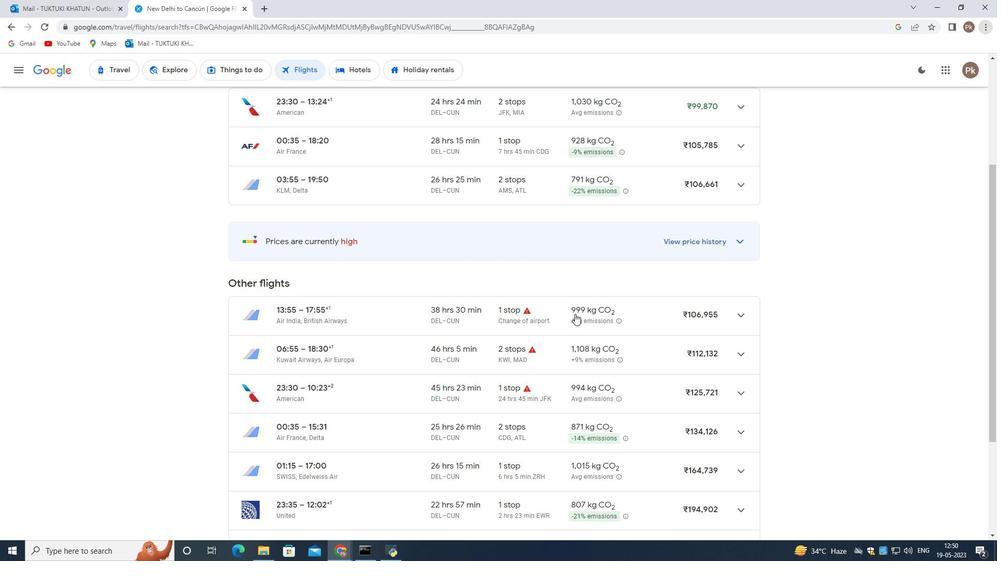 
Action: Mouse moved to (558, 298)
Screenshot: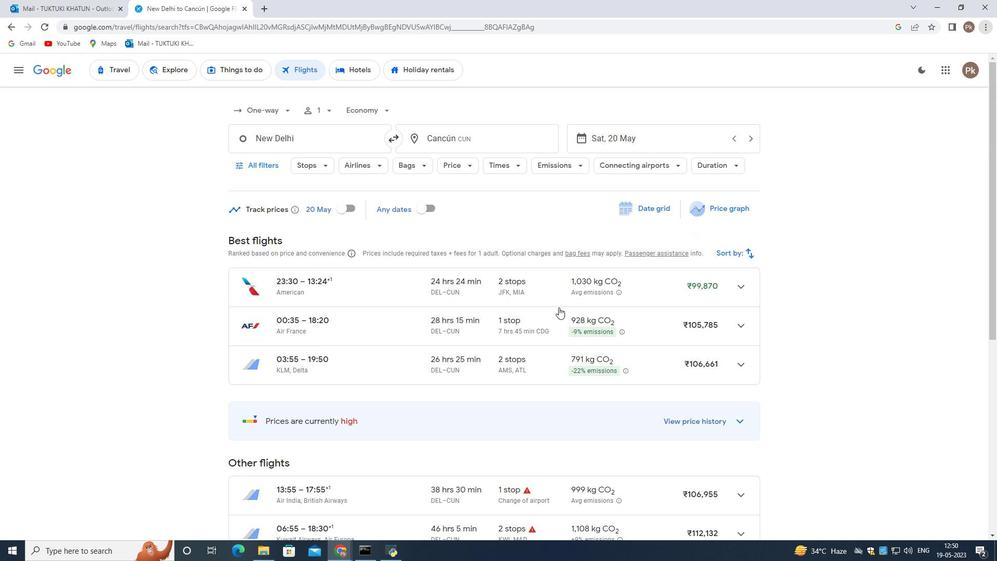 
Action: Mouse scrolled (558, 299) with delta (0, 0)
Screenshot: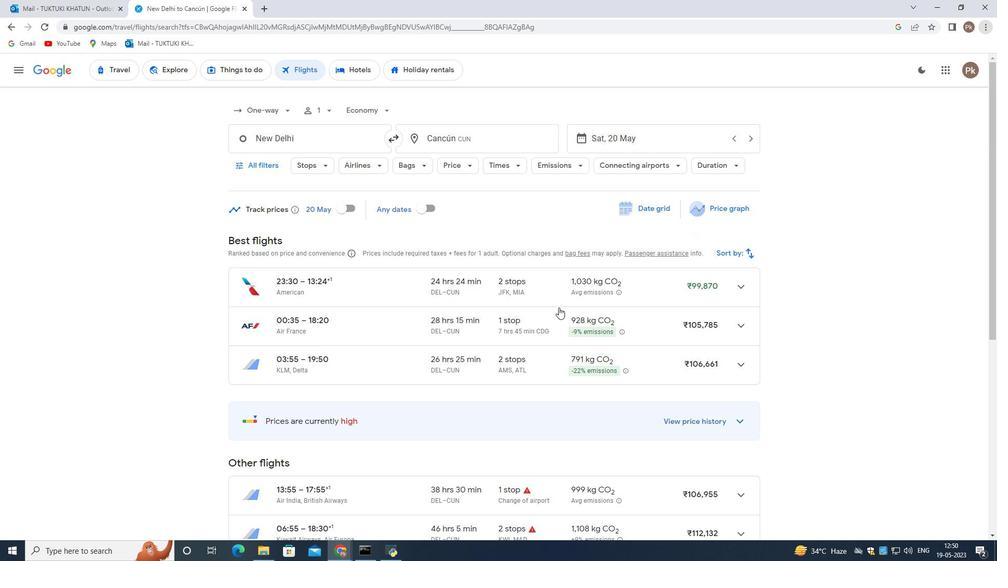 
Action: Mouse scrolled (558, 299) with delta (0, 0)
Screenshot: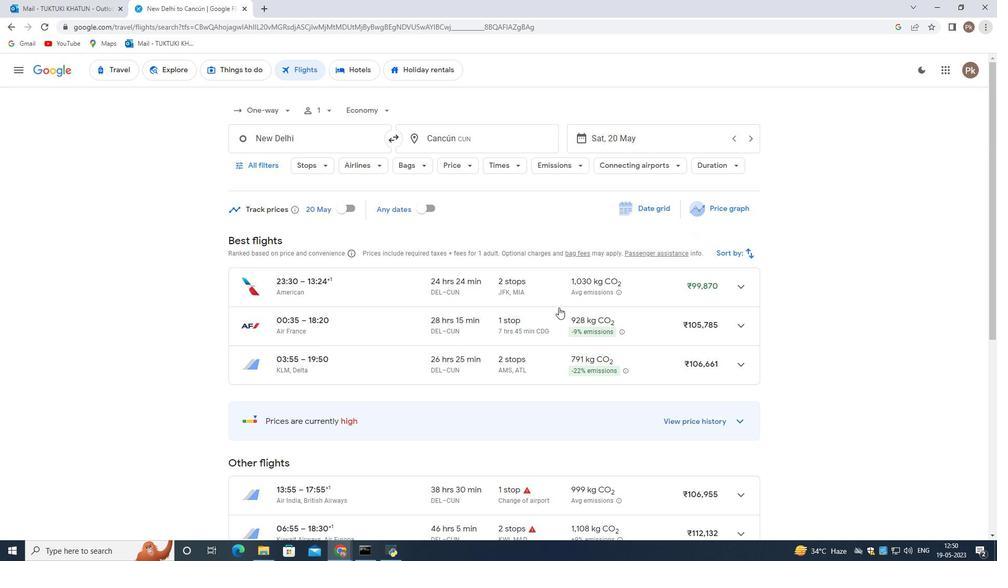 
Action: Mouse scrolled (558, 299) with delta (0, 0)
Screenshot: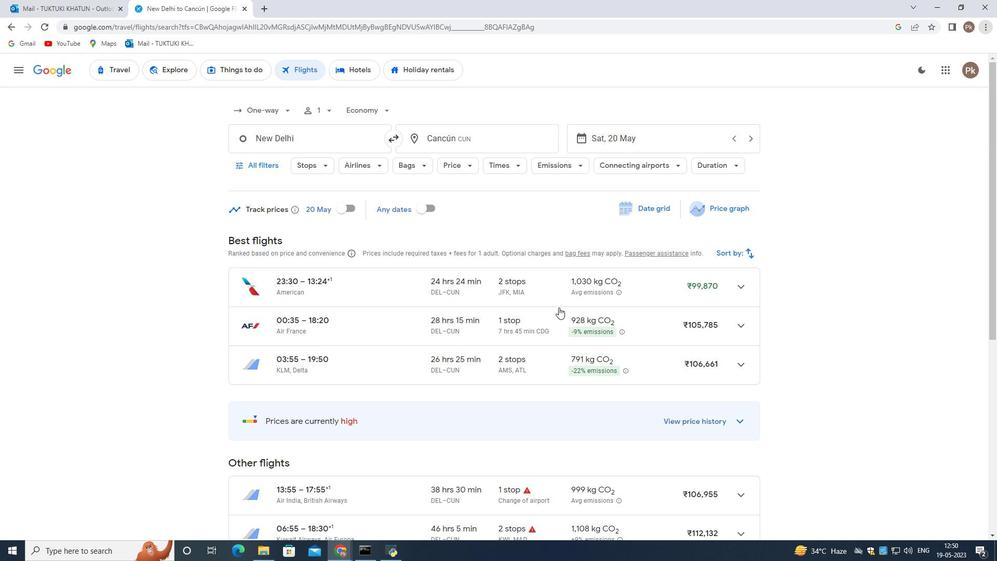 
Action: Mouse scrolled (558, 299) with delta (0, 0)
Screenshot: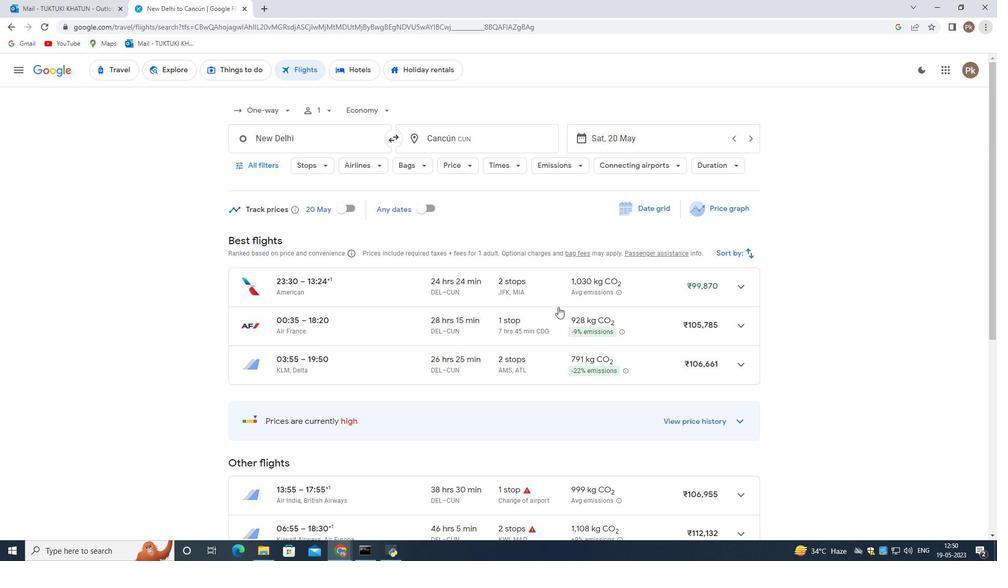 
Action: Mouse moved to (368, 110)
Screenshot: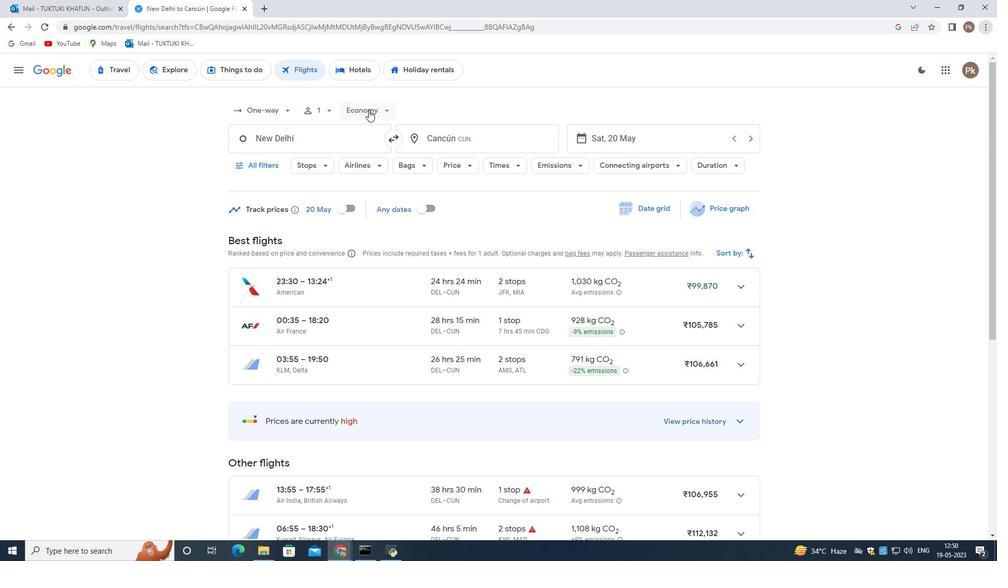 
Action: Mouse pressed left at (368, 110)
Screenshot: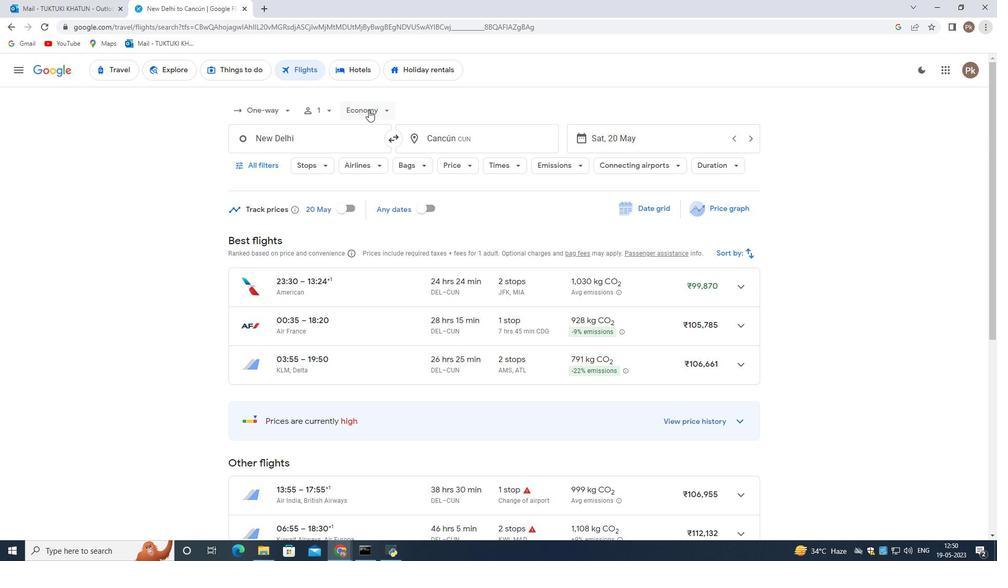 
Action: Mouse moved to (390, 156)
Screenshot: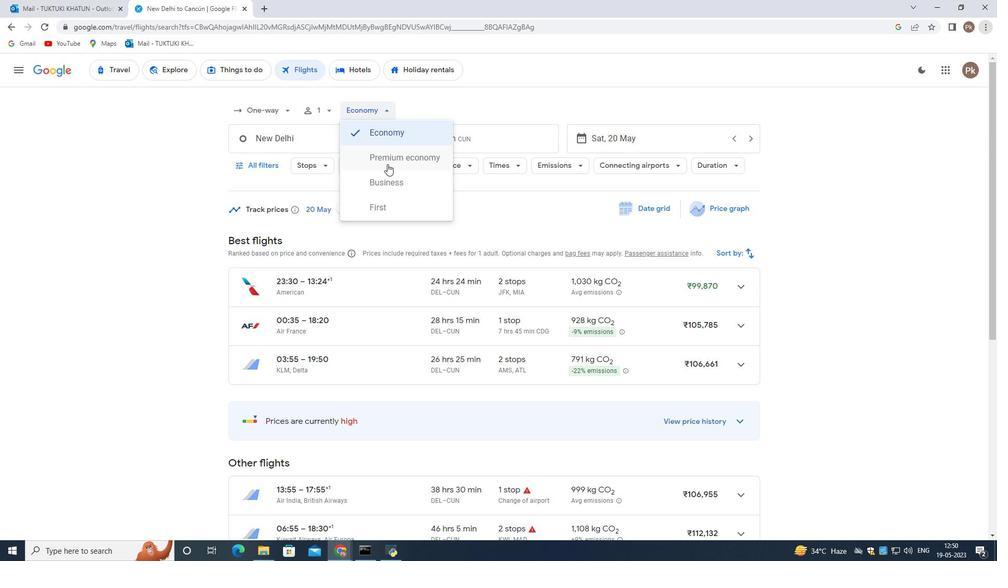 
Action: Mouse pressed left at (390, 156)
Screenshot: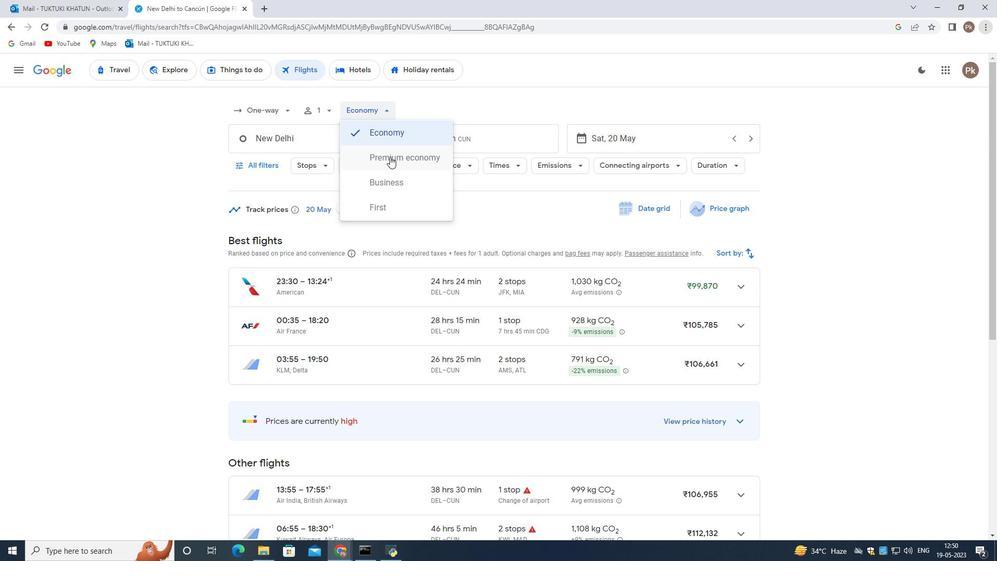 
Action: Mouse moved to (771, 231)
Screenshot: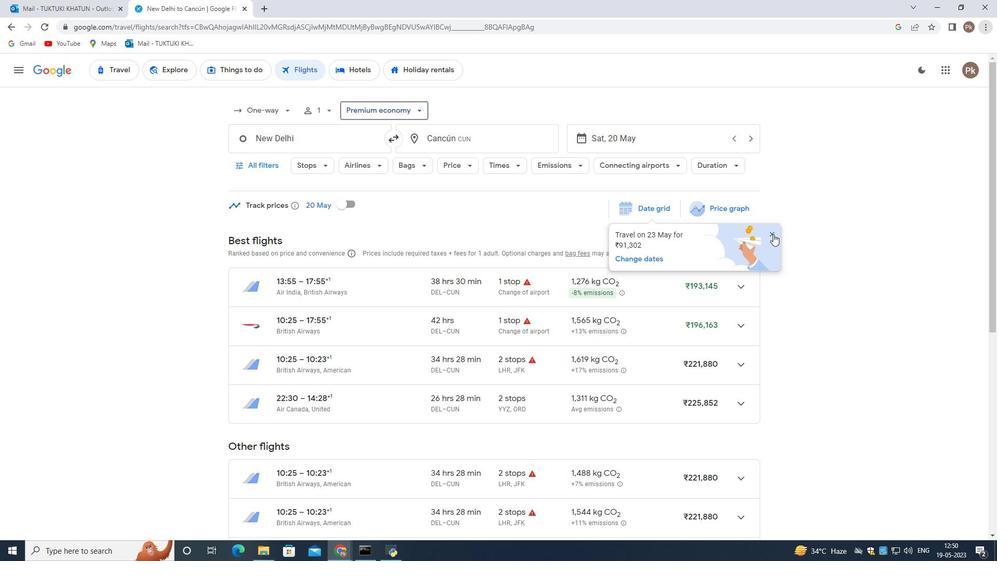 
Action: Mouse pressed left at (771, 231)
Screenshot: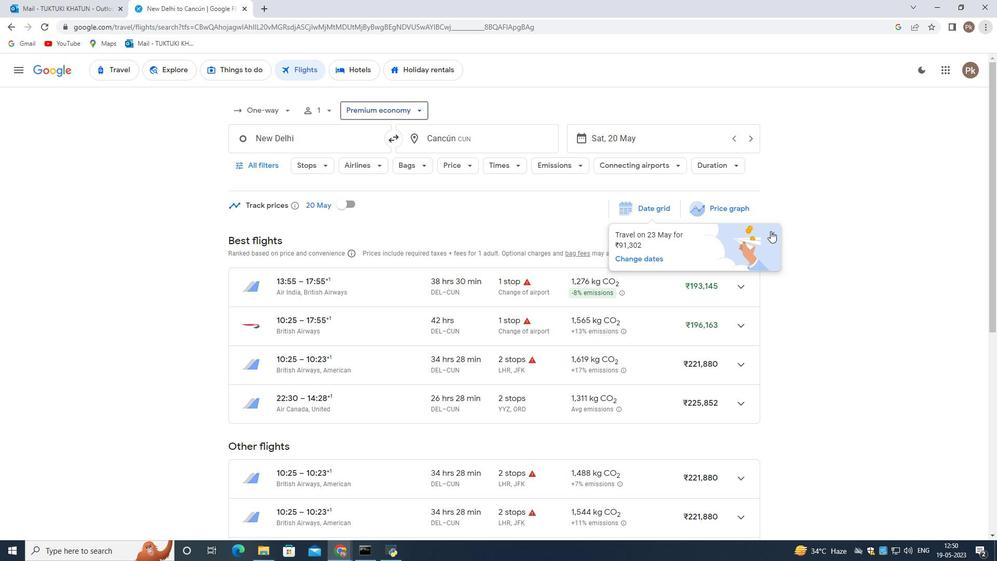 
Action: Mouse moved to (640, 271)
Screenshot: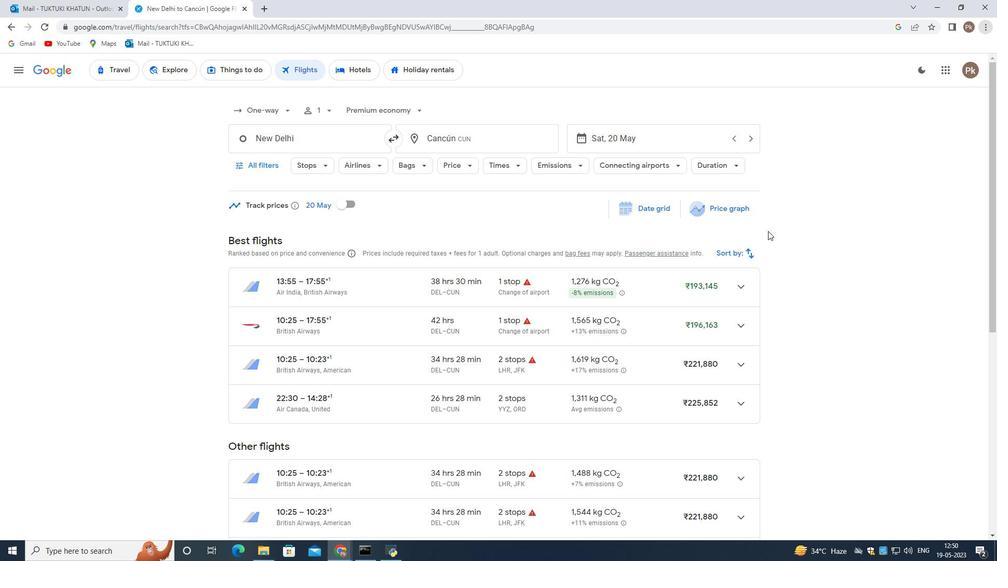 
Action: Mouse scrolled (640, 270) with delta (0, 0)
Screenshot: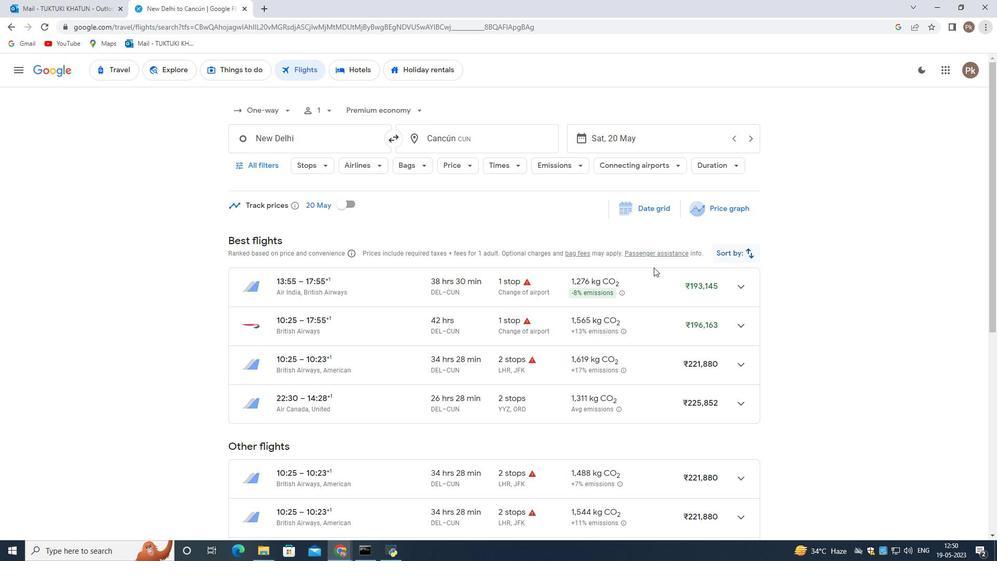
Action: Mouse scrolled (640, 270) with delta (0, 0)
Screenshot: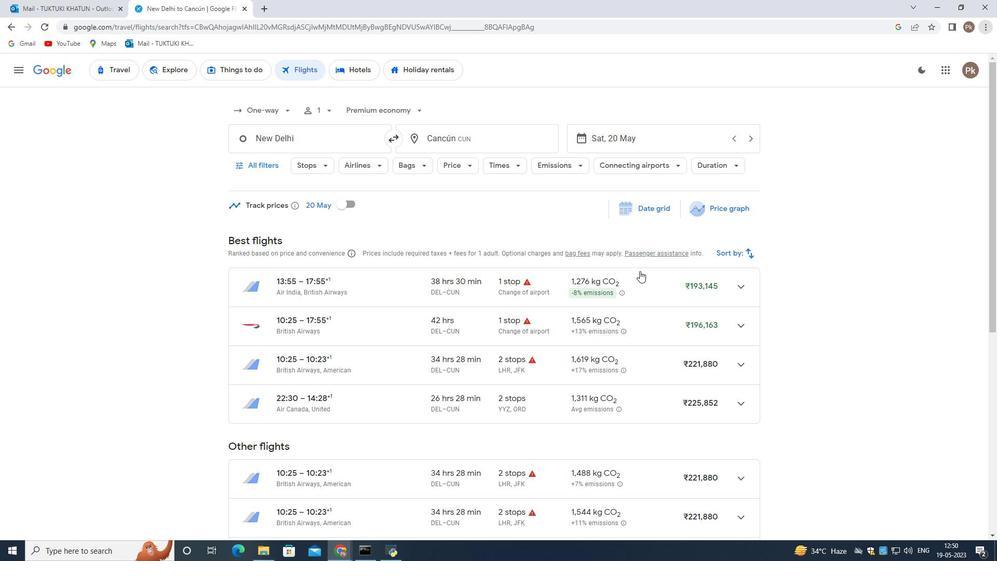 
Action: Mouse scrolled (640, 270) with delta (0, 0)
Screenshot: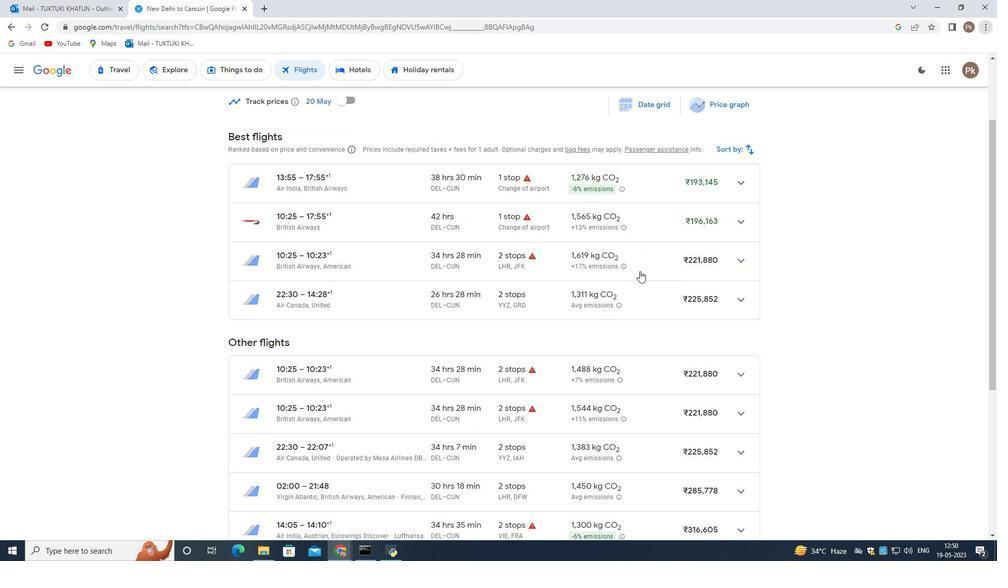 
Action: Mouse scrolled (640, 270) with delta (0, 0)
Screenshot: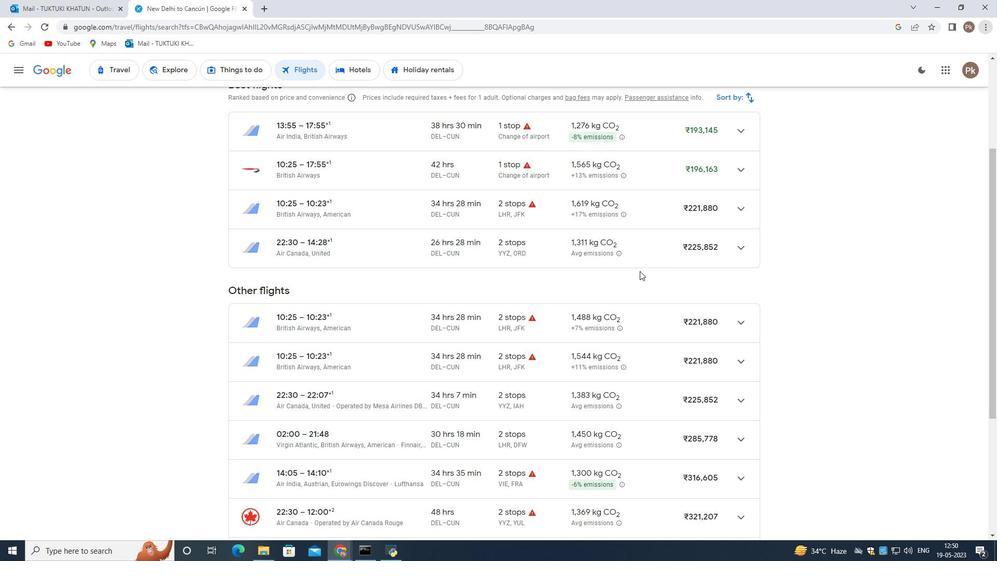 
Action: Mouse scrolled (640, 271) with delta (0, 0)
Screenshot: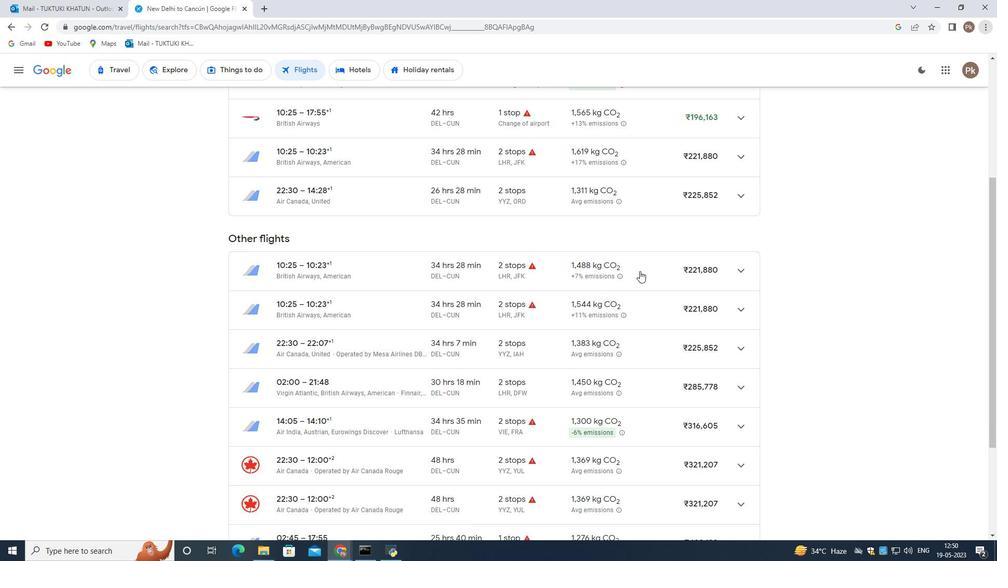 
Action: Mouse scrolled (640, 271) with delta (0, 0)
Screenshot: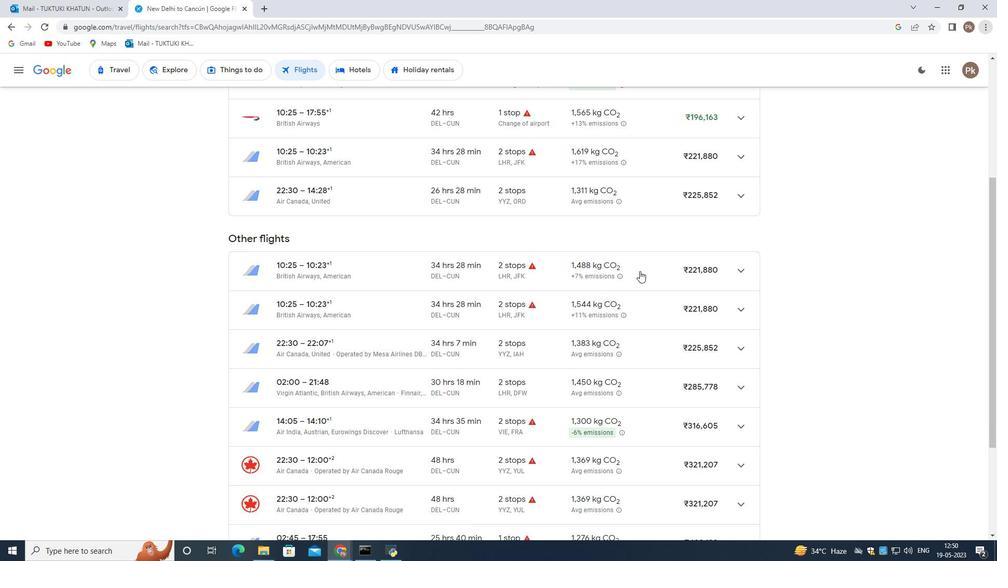 
Action: Mouse scrolled (640, 270) with delta (0, 0)
Screenshot: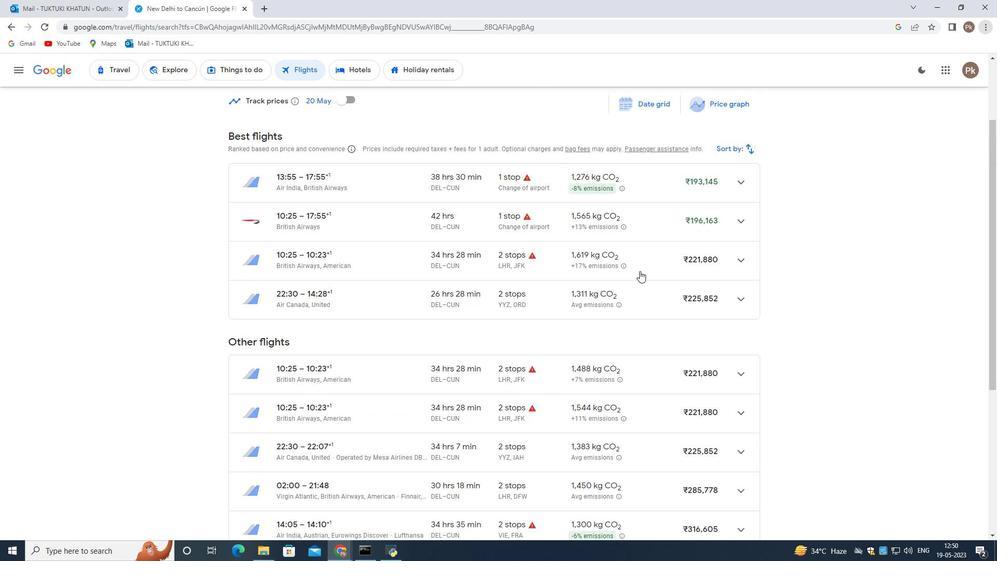 
Action: Mouse moved to (540, 282)
Screenshot: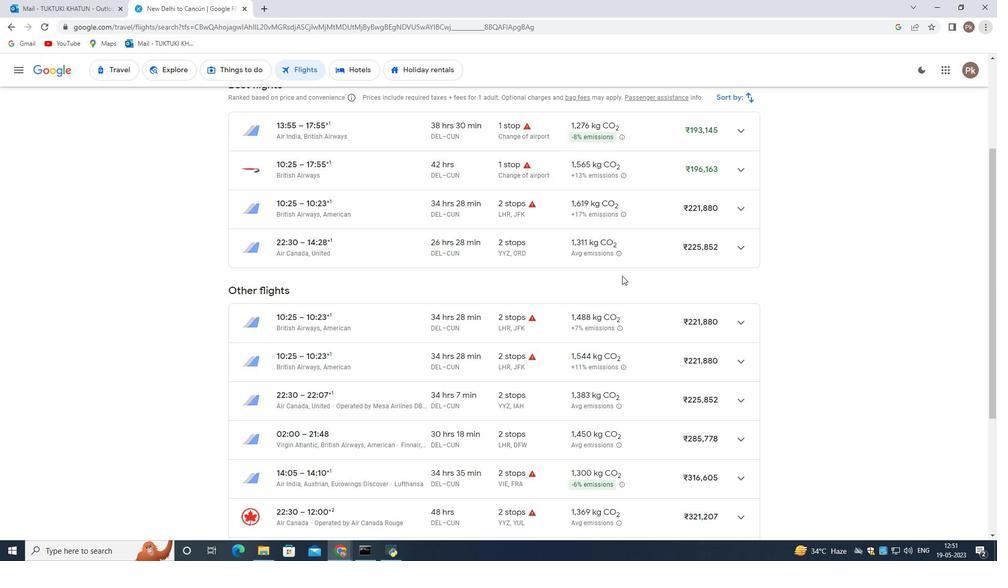 
Action: Mouse scrolled (540, 283) with delta (0, 0)
Screenshot: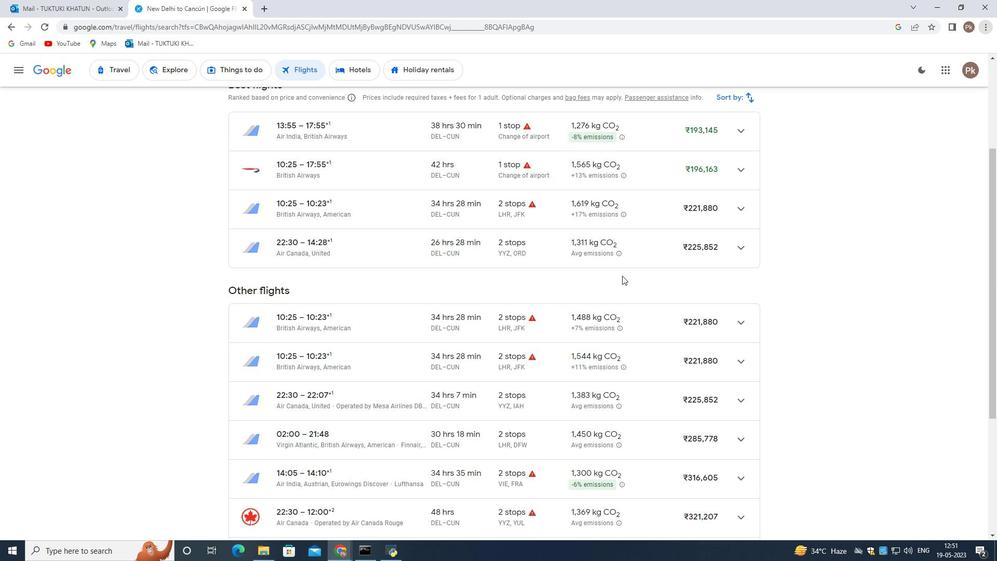 
Action: Mouse scrolled (540, 283) with delta (0, 0)
Screenshot: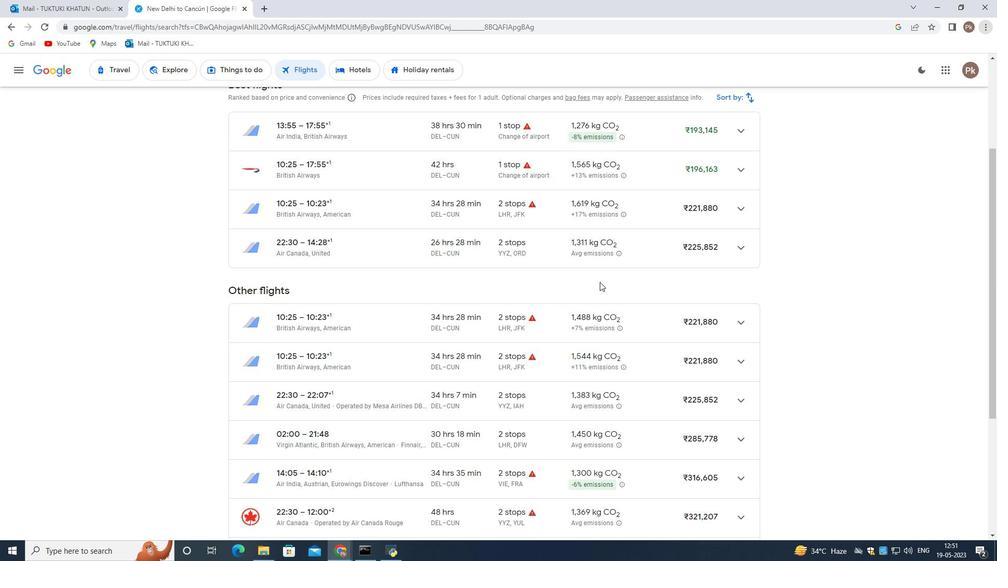 
Action: Mouse scrolled (540, 283) with delta (0, 0)
Screenshot: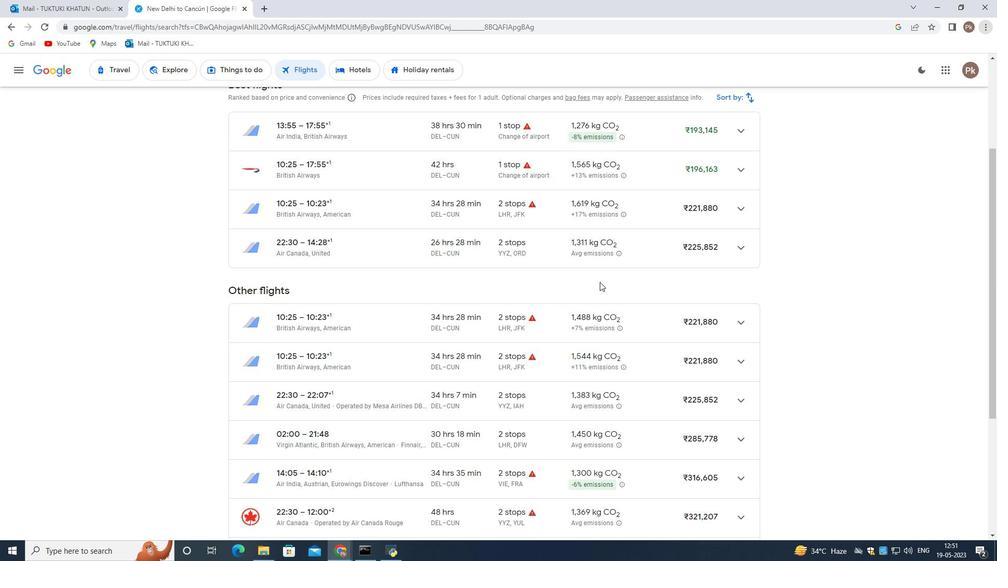 
Action: Mouse scrolled (540, 283) with delta (0, 0)
Screenshot: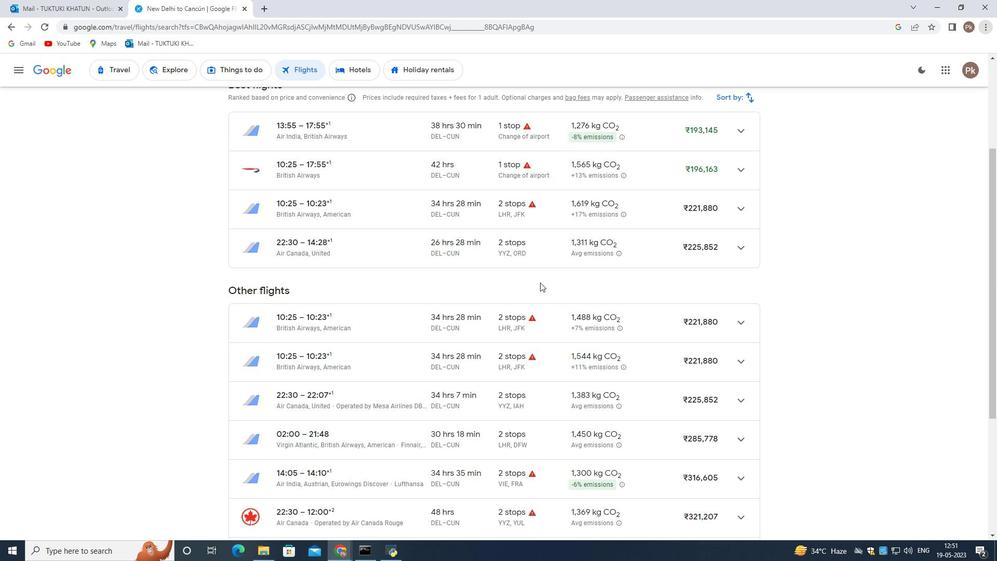 
Action: Mouse moved to (541, 282)
Screenshot: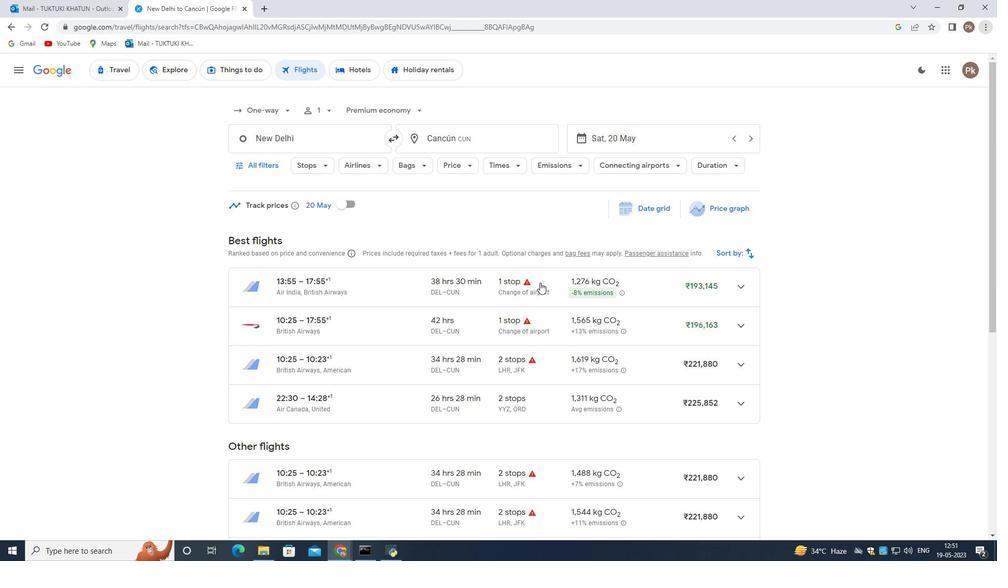 
Action: Mouse scrolled (541, 281) with delta (0, 0)
Screenshot: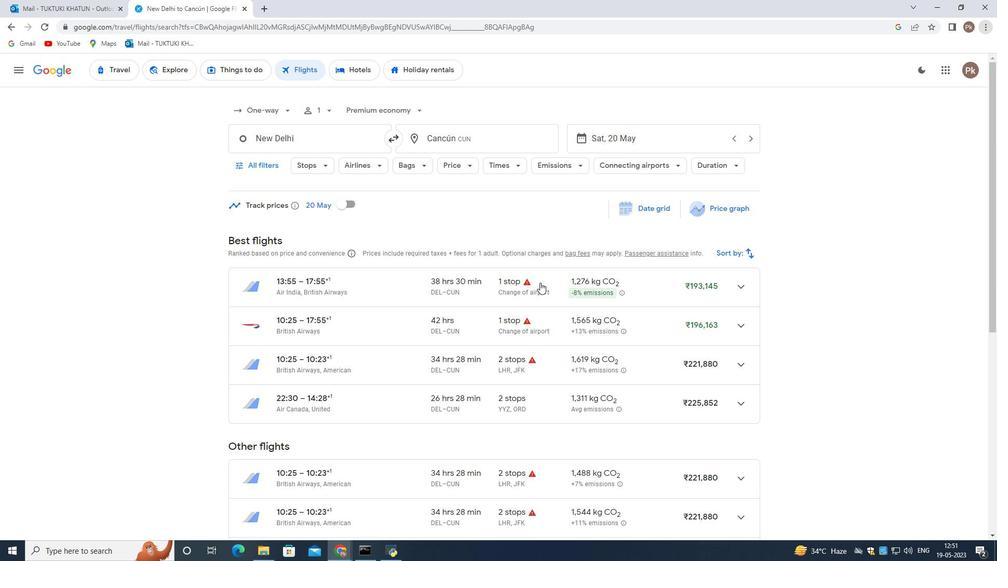 
Action: Mouse scrolled (541, 281) with delta (0, 0)
Screenshot: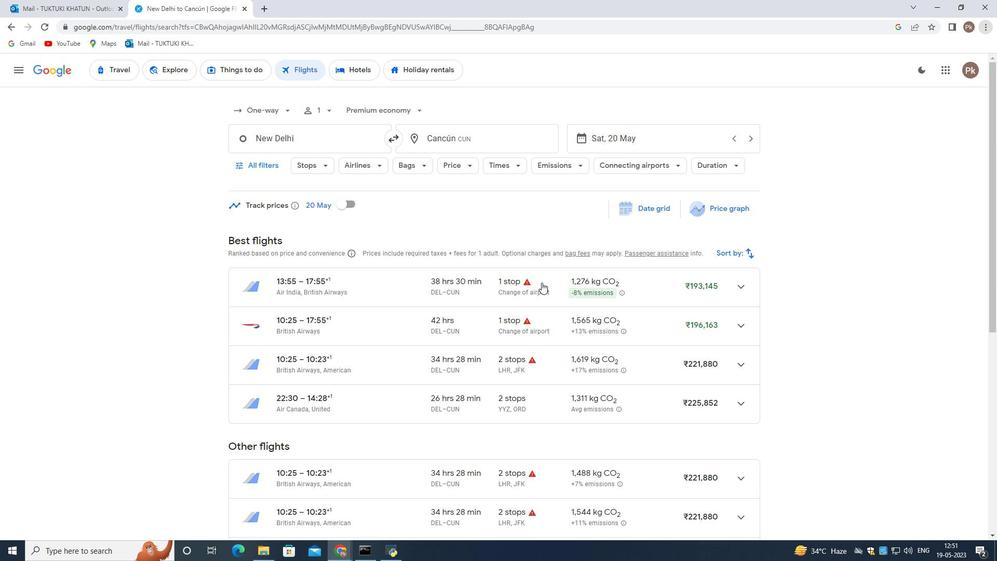 
Action: Mouse scrolled (541, 281) with delta (0, 0)
Screenshot: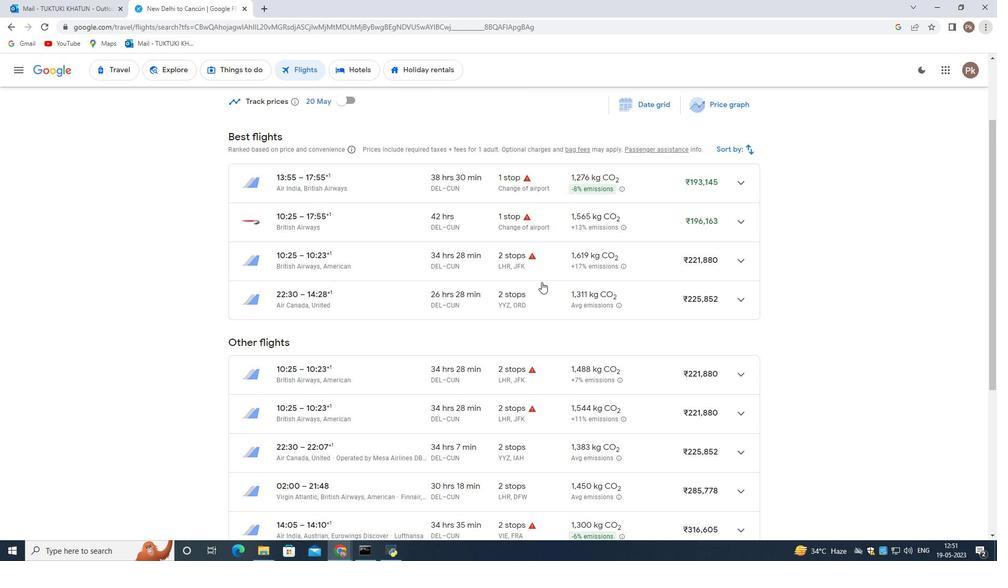 
Action: Mouse scrolled (541, 281) with delta (0, 0)
Screenshot: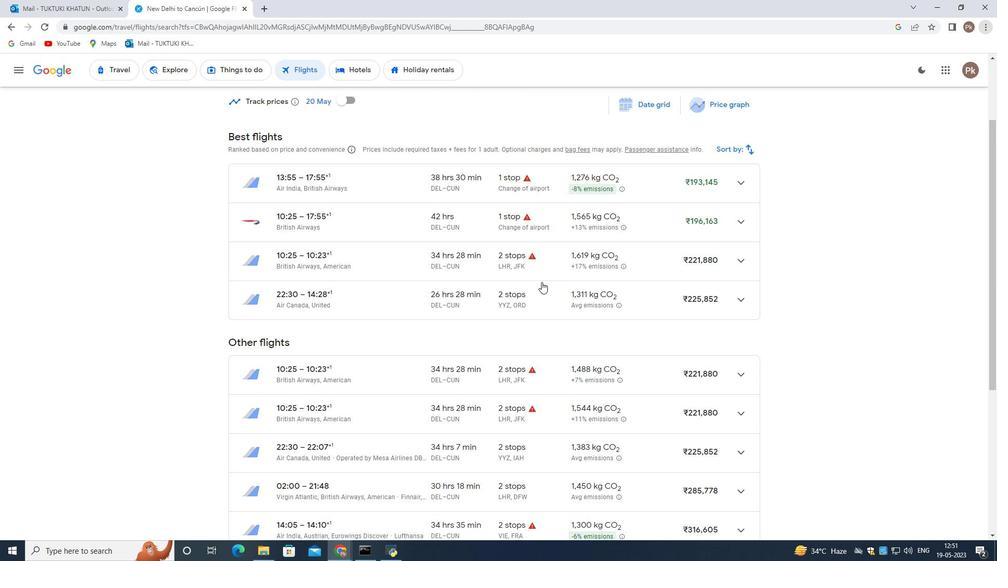 
Action: Mouse moved to (542, 282)
Screenshot: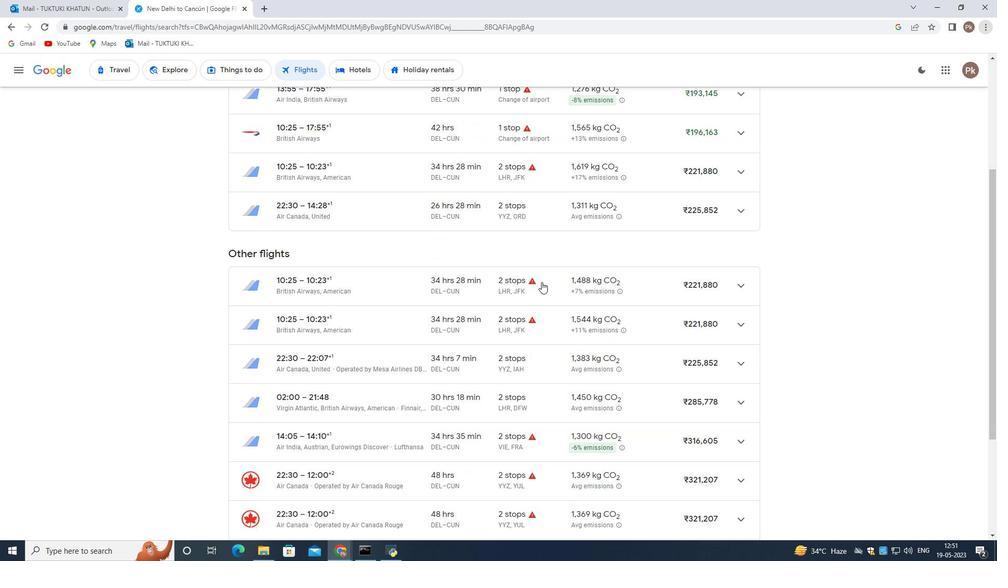 
Action: Mouse scrolled (542, 281) with delta (0, 0)
Screenshot: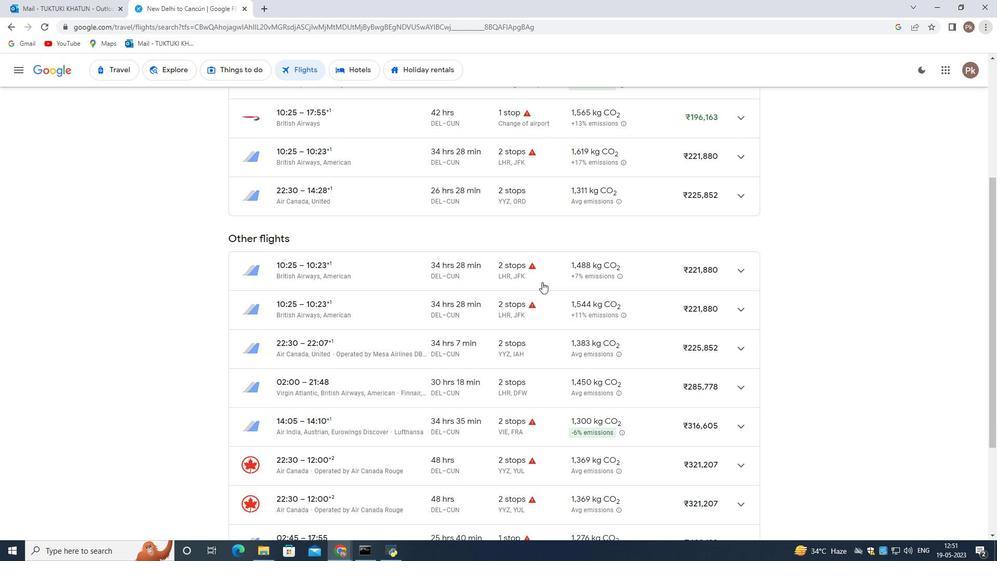 
Action: Mouse scrolled (542, 281) with delta (0, 0)
Screenshot: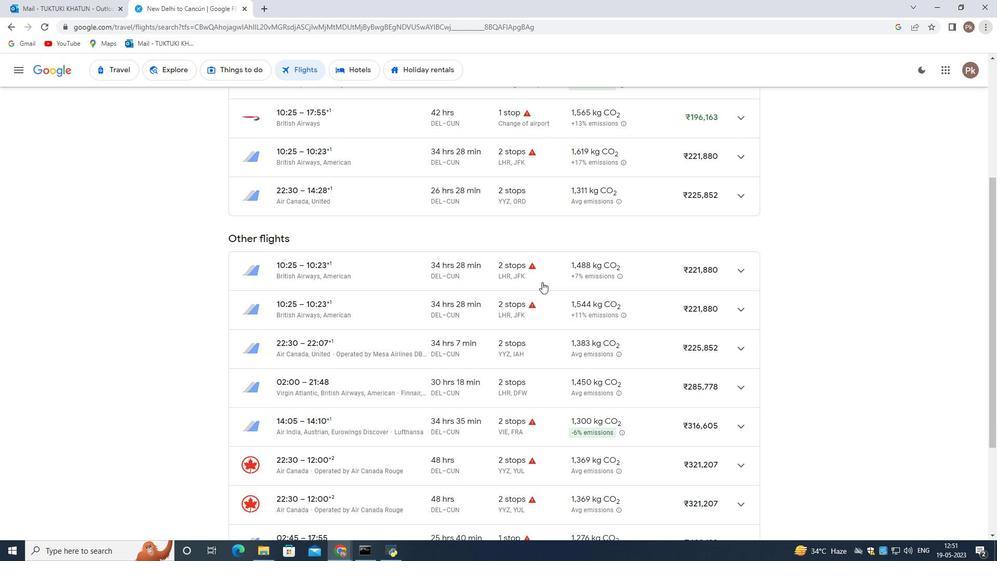 
Action: Mouse scrolled (542, 281) with delta (0, 0)
Screenshot: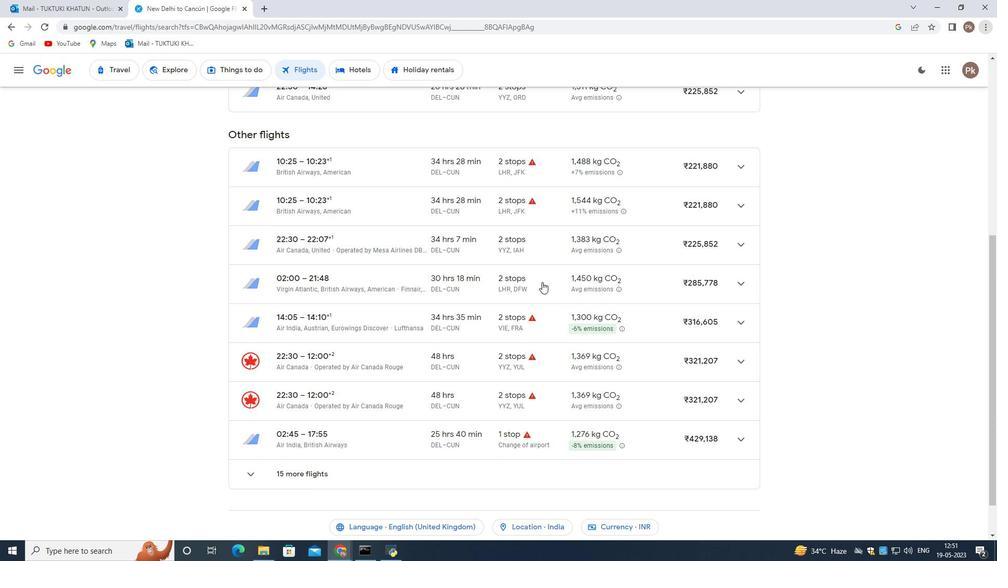 
Action: Mouse moved to (544, 281)
Screenshot: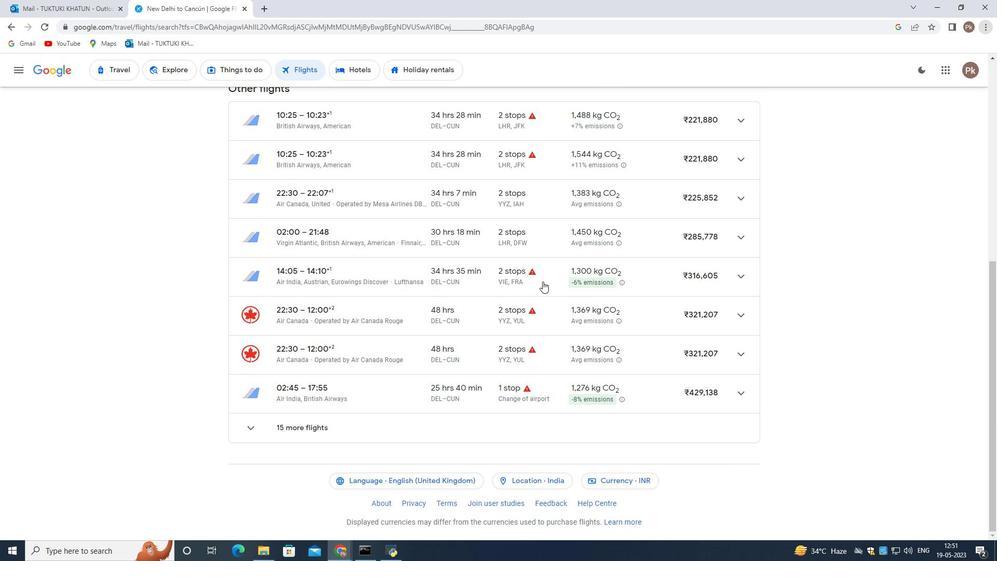 
Action: Mouse scrolled (544, 281) with delta (0, 0)
Screenshot: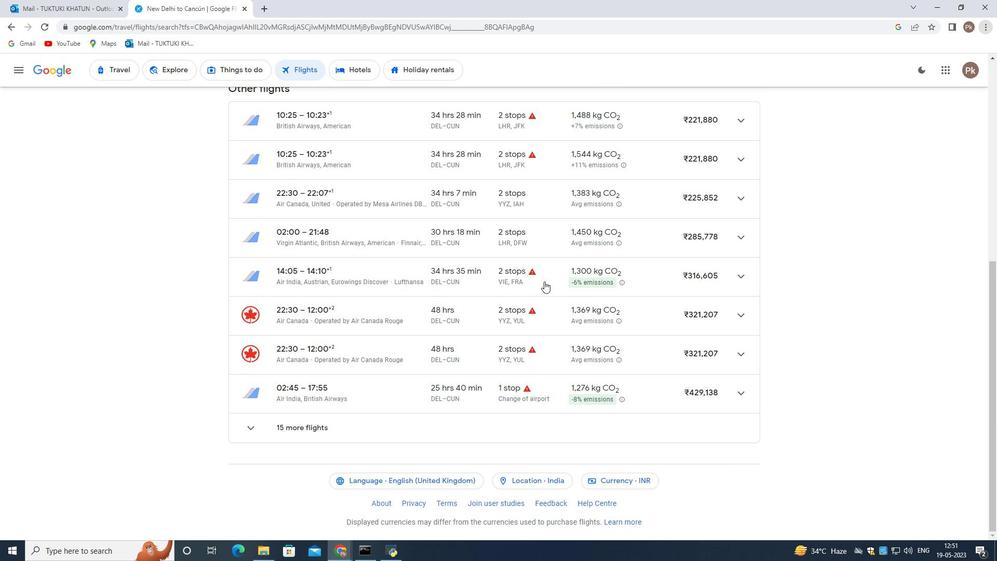 
Action: Mouse scrolled (544, 281) with delta (0, 0)
Screenshot: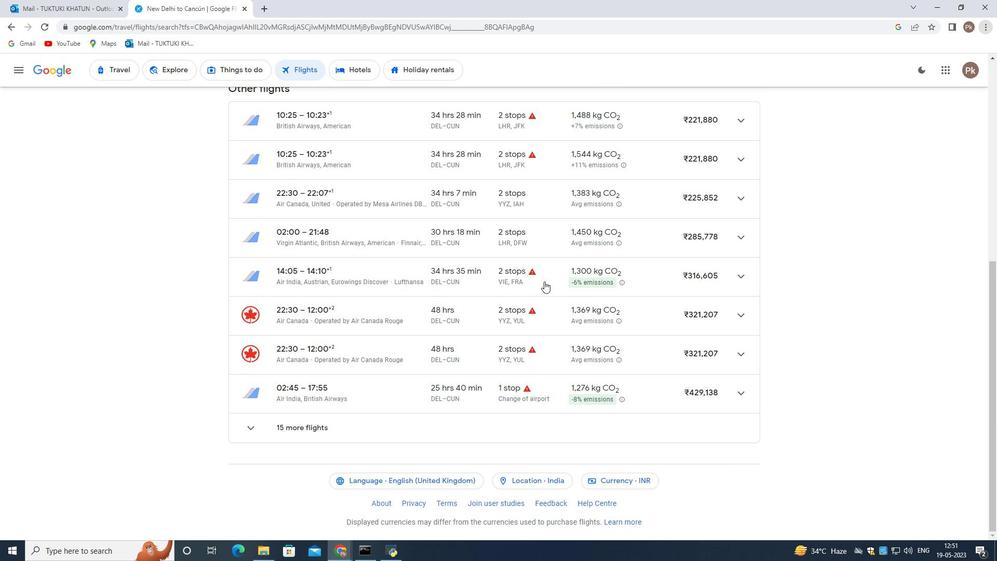 
Action: Mouse moved to (550, 285)
Screenshot: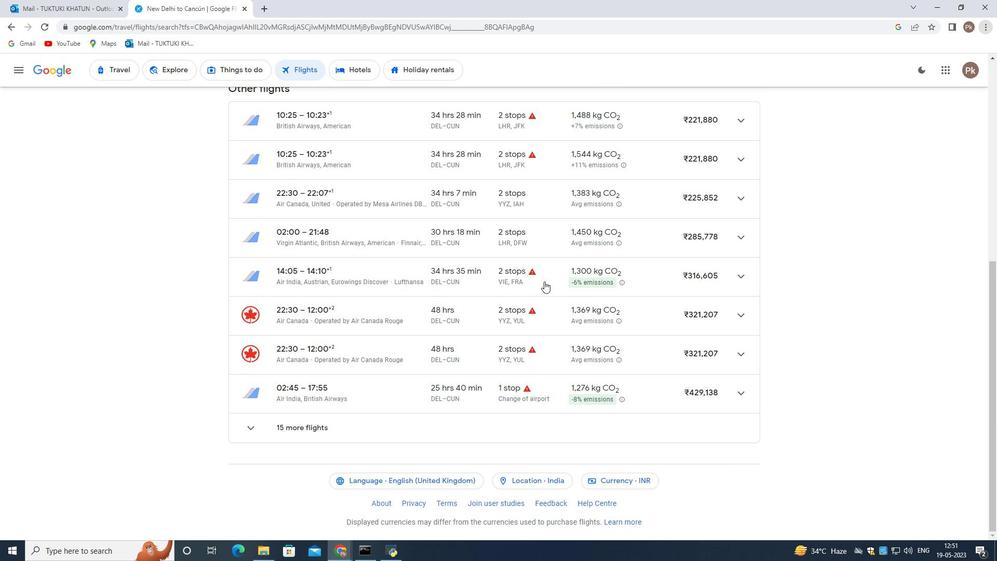 
Action: Mouse scrolled (549, 285) with delta (0, 0)
Screenshot: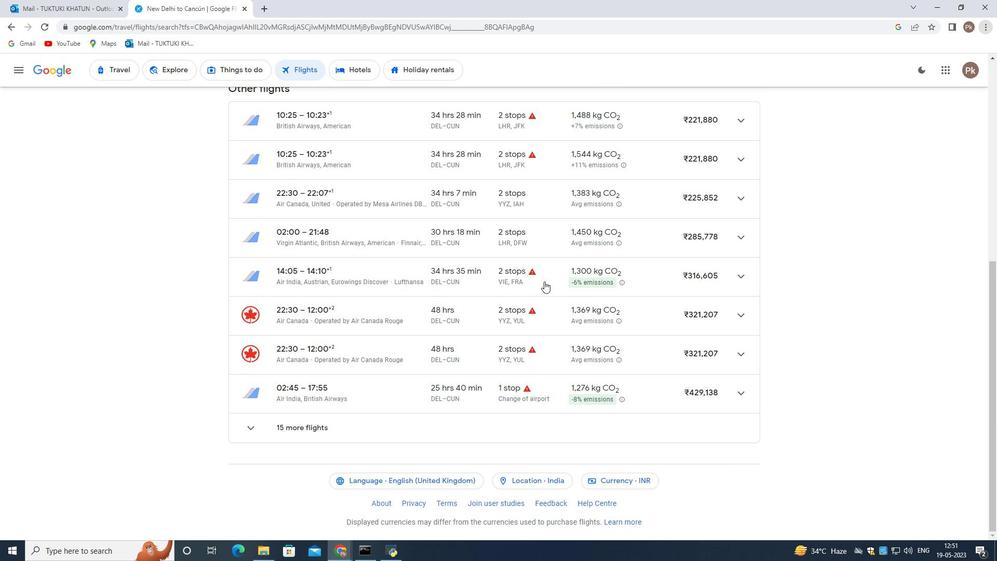 
Action: Mouse scrolled (549, 285) with delta (0, 0)
Screenshot: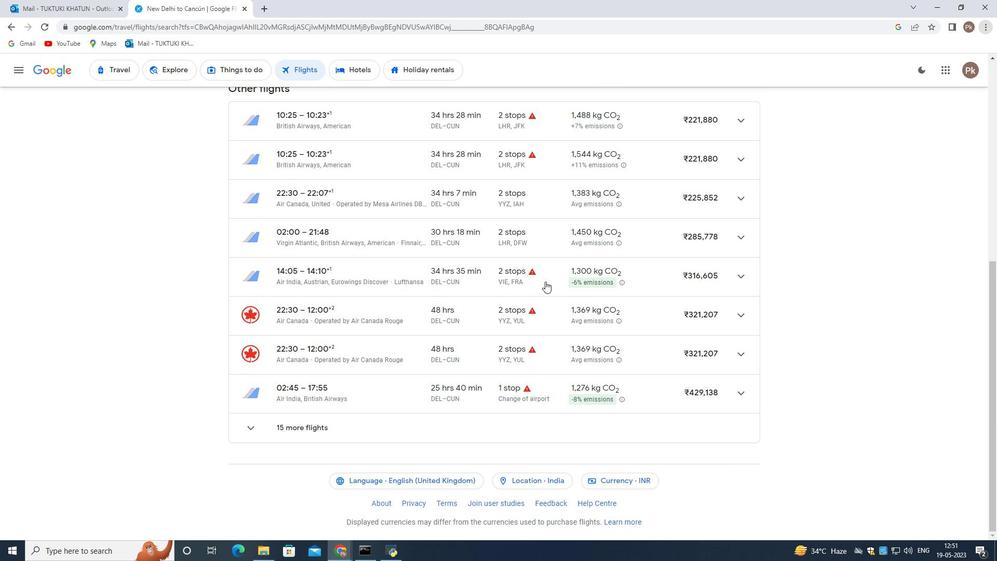 
Action: Mouse scrolled (549, 285) with delta (0, 0)
Screenshot: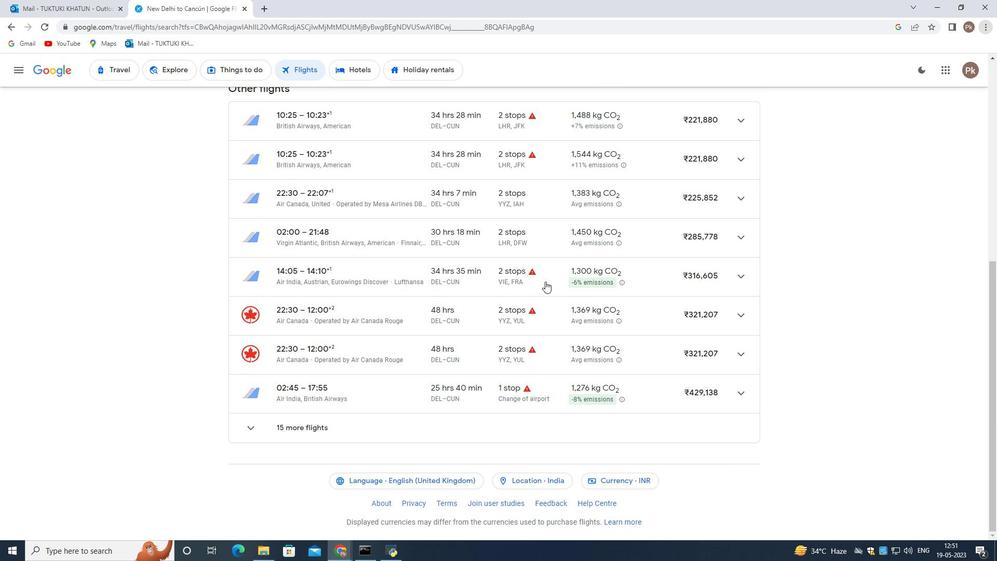 
Action: Mouse scrolled (549, 285) with delta (0, 0)
Screenshot: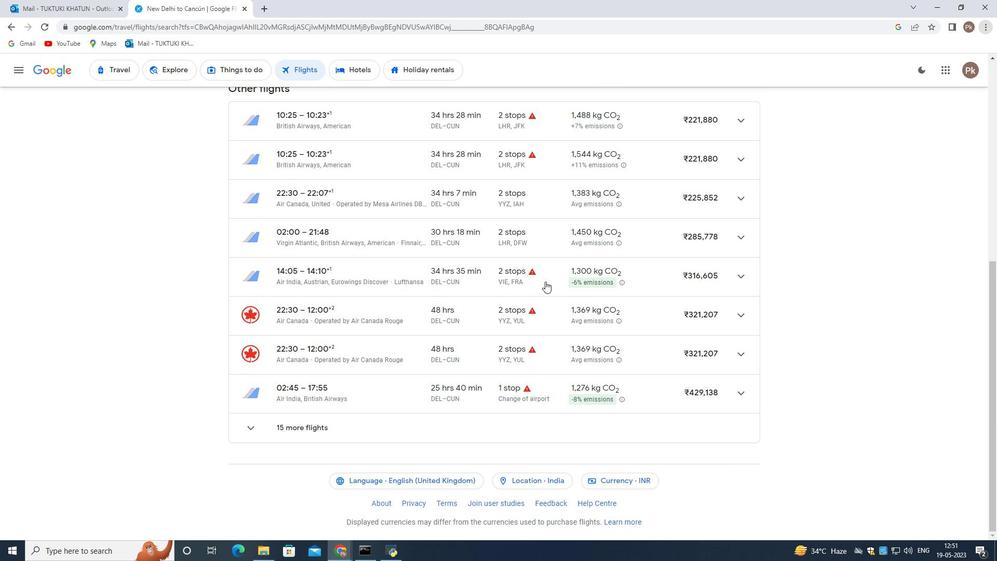 
Action: Mouse scrolled (549, 285) with delta (0, 0)
Screenshot: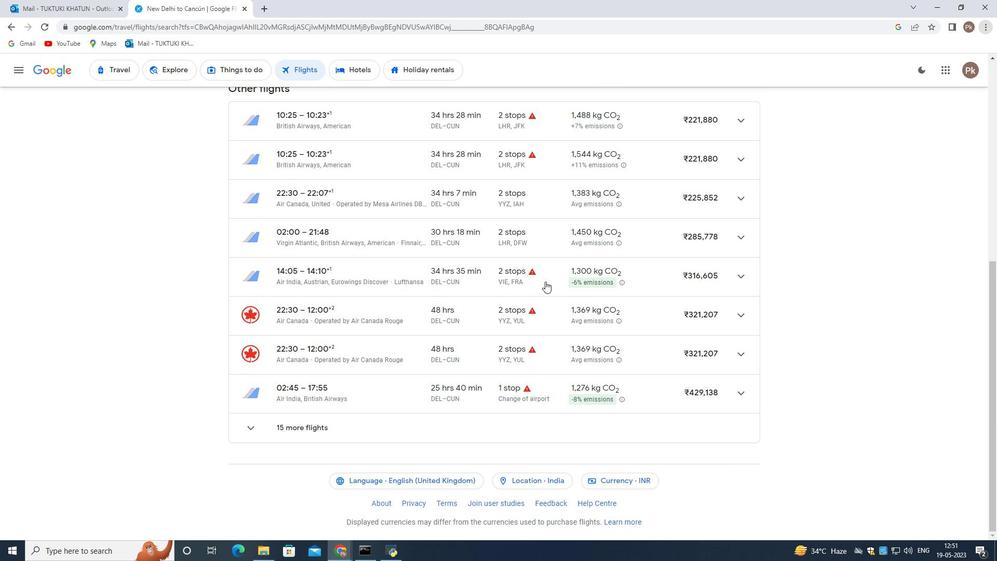 
Action: Mouse moved to (553, 292)
Screenshot: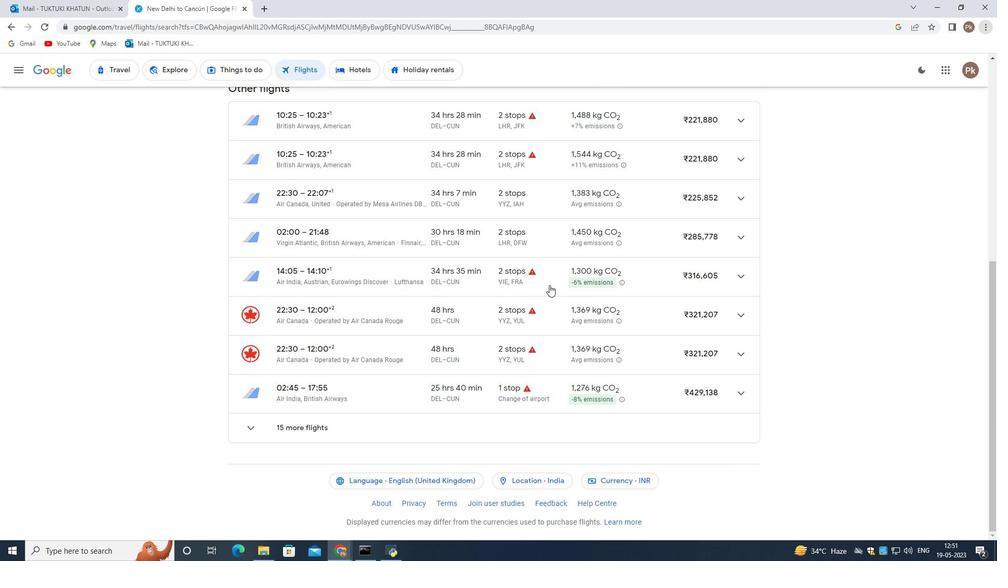 
Action: Mouse scrolled (553, 293) with delta (0, 0)
Screenshot: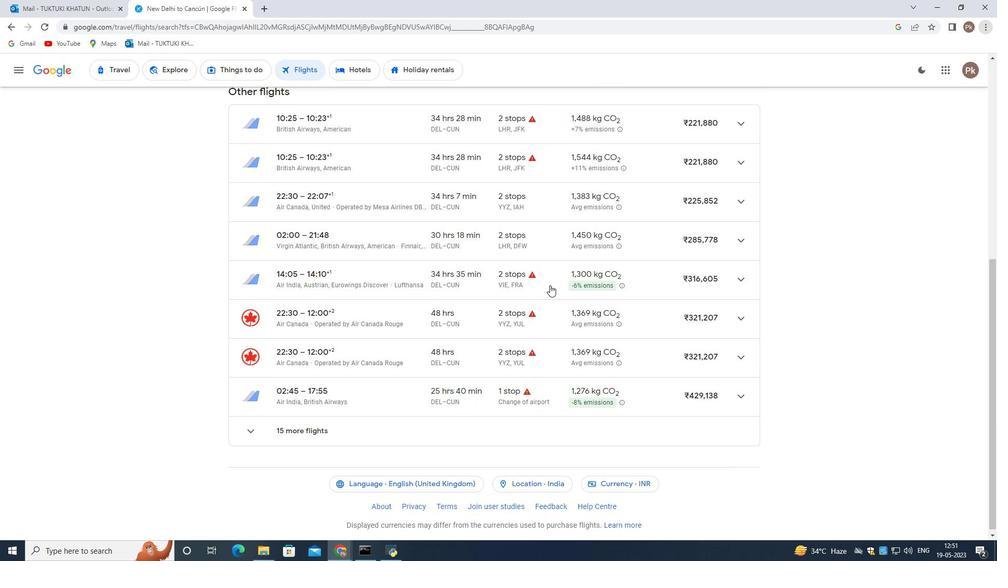 
Action: Mouse scrolled (553, 293) with delta (0, 0)
Screenshot: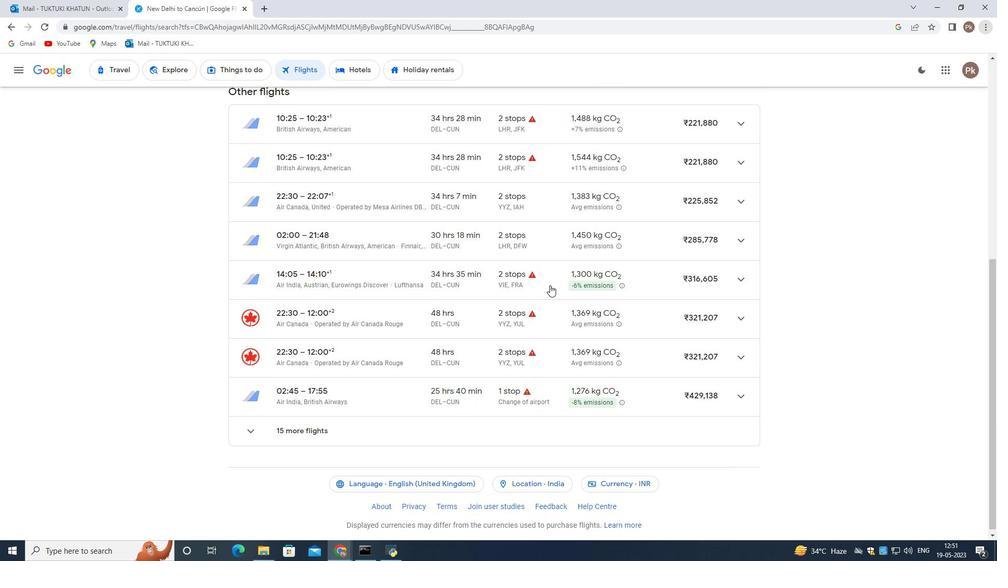
Action: Mouse scrolled (553, 293) with delta (0, 0)
Screenshot: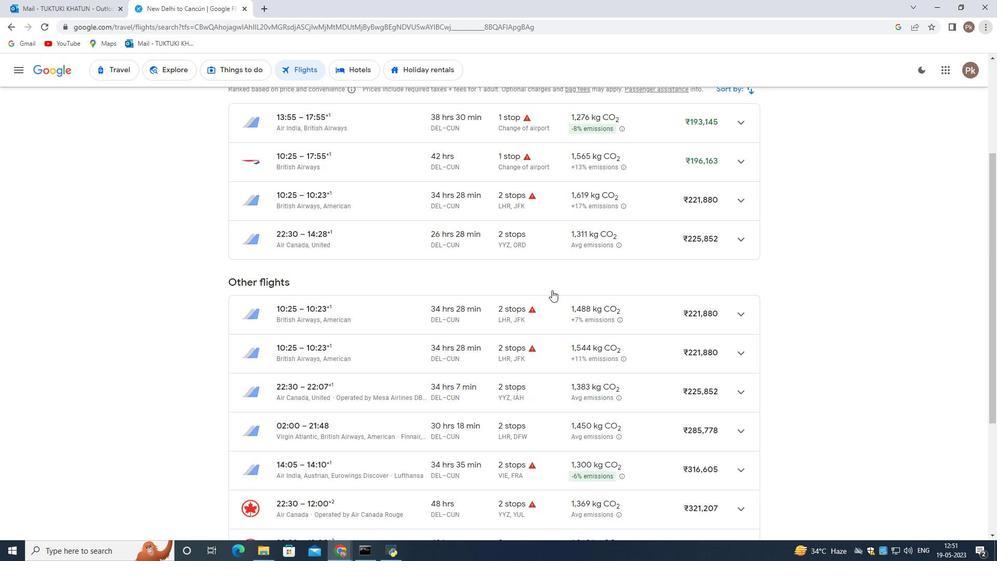 
Action: Mouse scrolled (553, 293) with delta (0, 0)
Screenshot: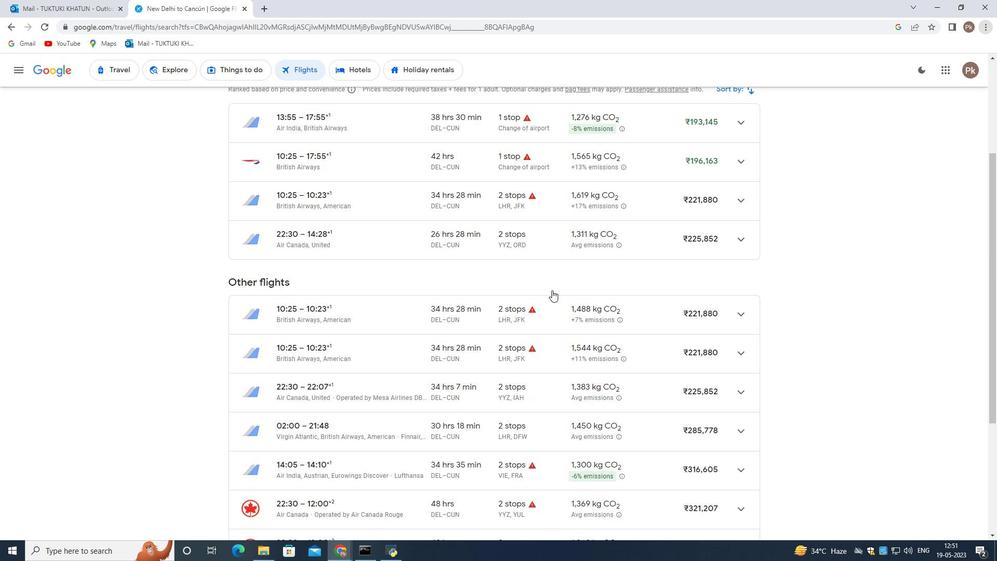 
Action: Mouse scrolled (553, 293) with delta (0, 0)
Screenshot: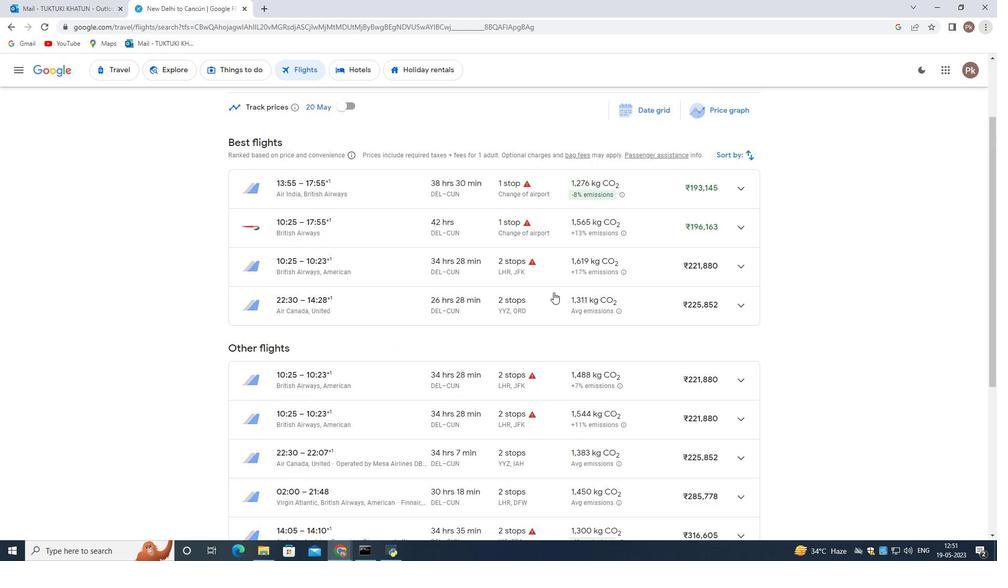 
Action: Mouse moved to (505, 296)
Screenshot: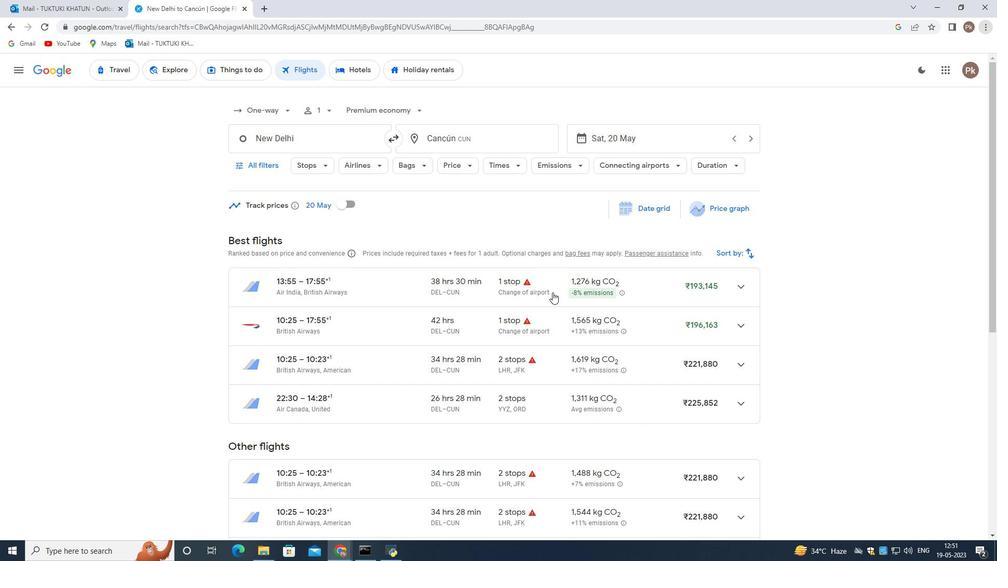 
Action: Mouse scrolled (533, 297) with delta (0, 0)
Screenshot: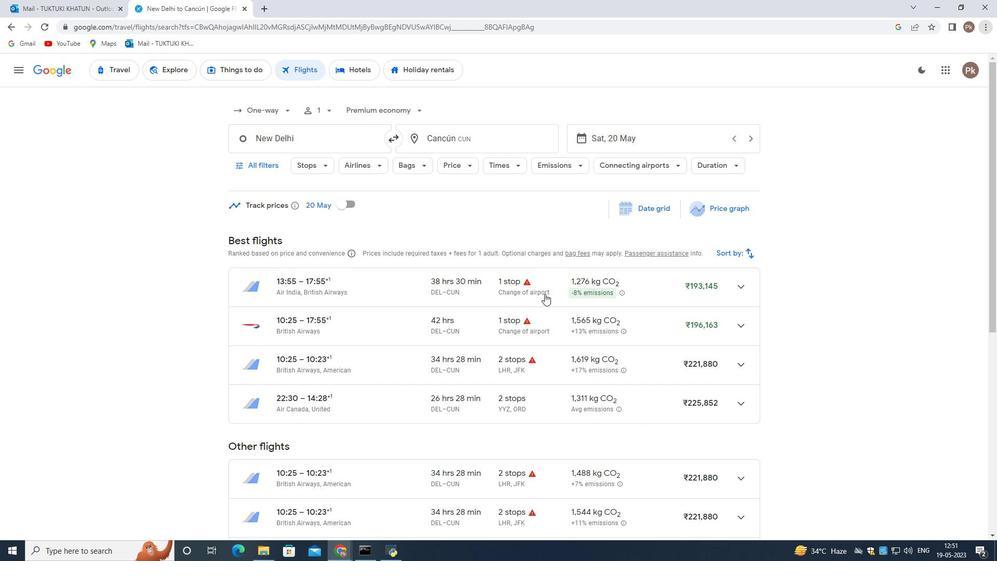 
Action: Mouse moved to (494, 291)
Screenshot: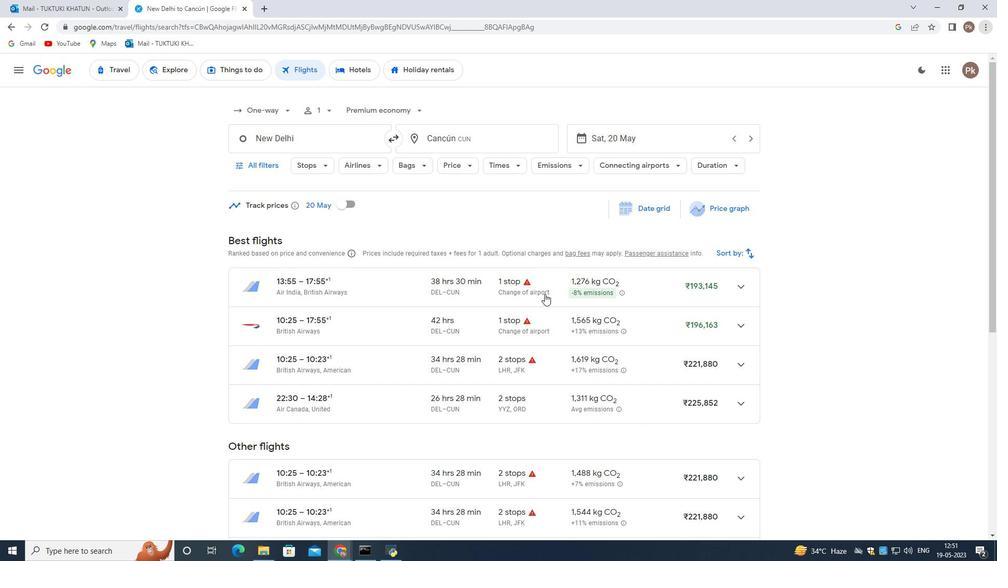 
Action: Mouse scrolled (517, 299) with delta (0, 0)
Screenshot: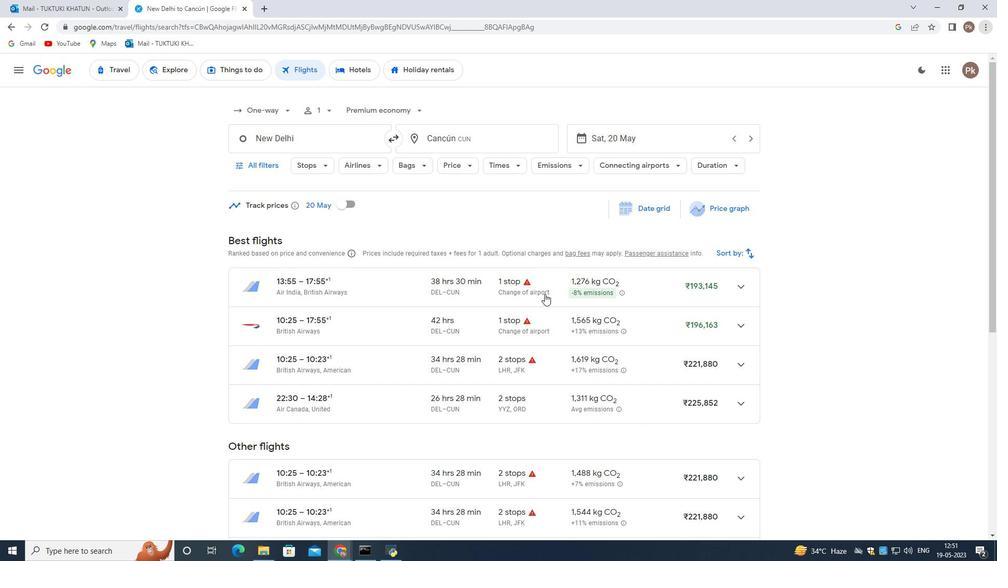 
Action: Mouse moved to (486, 288)
Screenshot: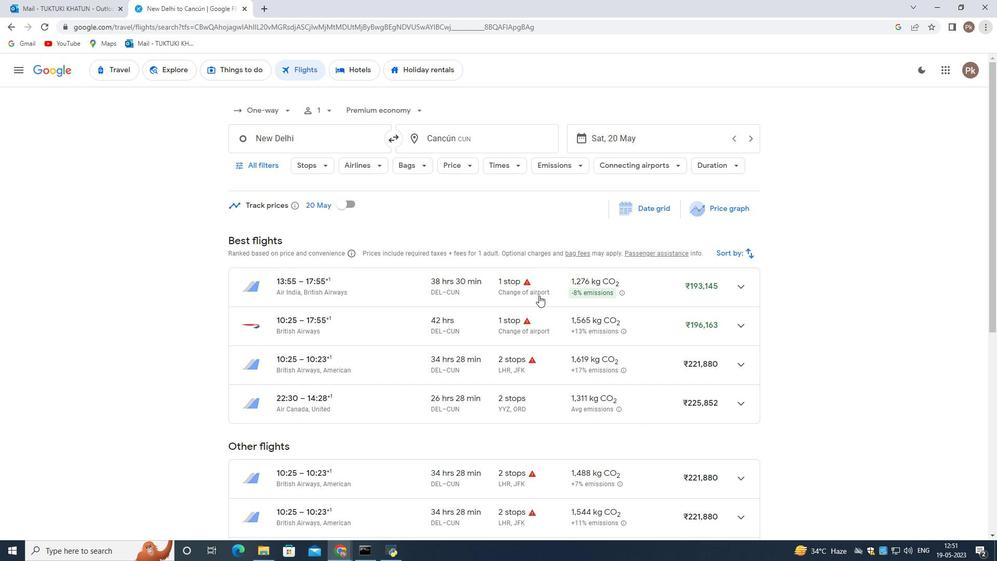 
Action: Mouse scrolled (494, 292) with delta (0, 0)
Screenshot: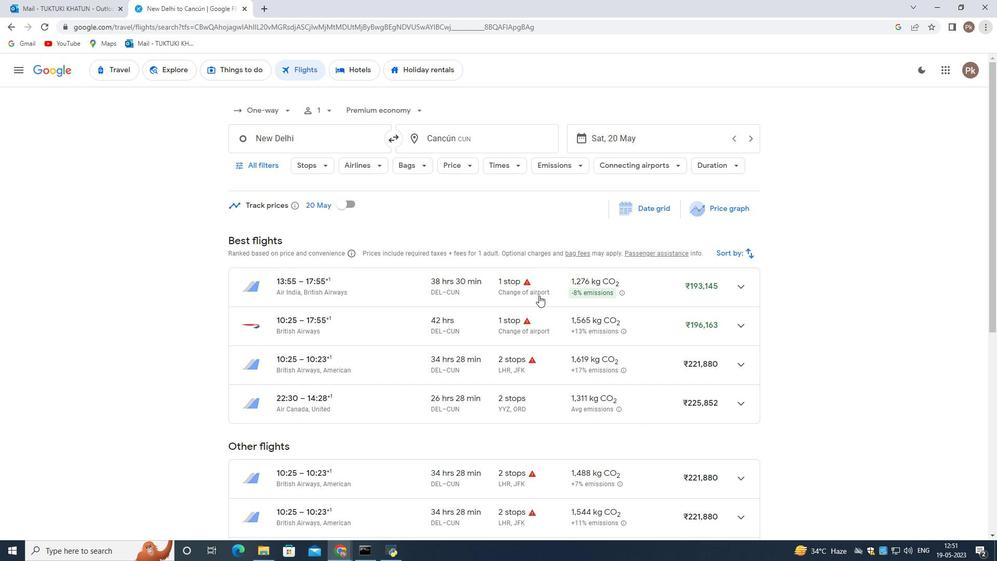 
Action: Mouse moved to (439, 238)
Screenshot: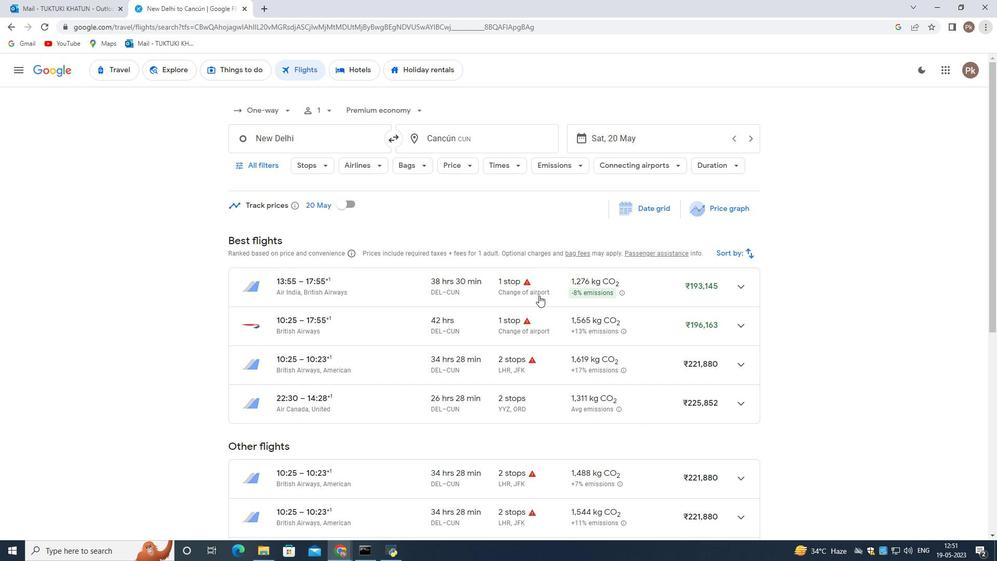 
Action: Mouse scrolled (481, 285) with delta (0, 0)
Screenshot: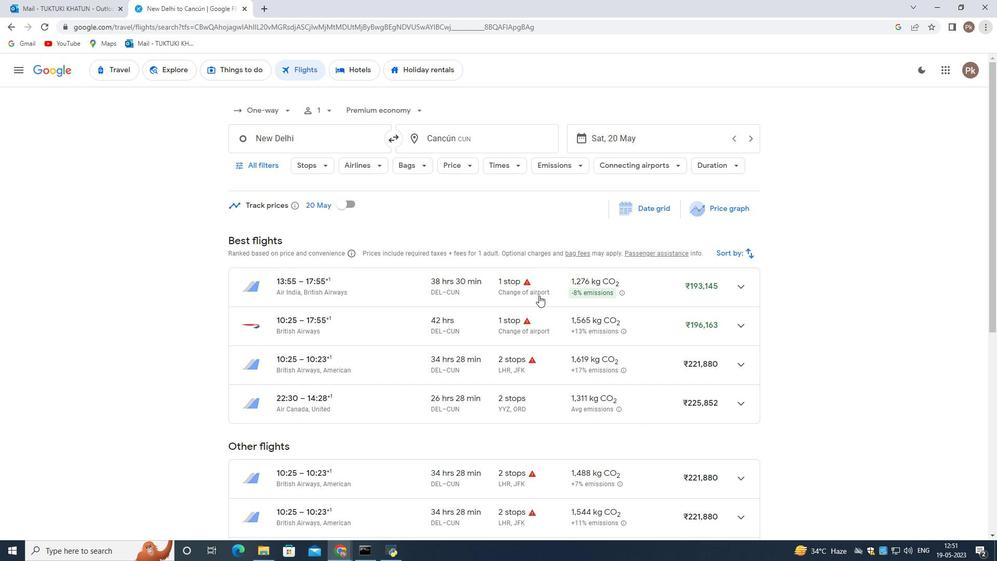 
Action: Mouse moved to (438, 236)
Screenshot: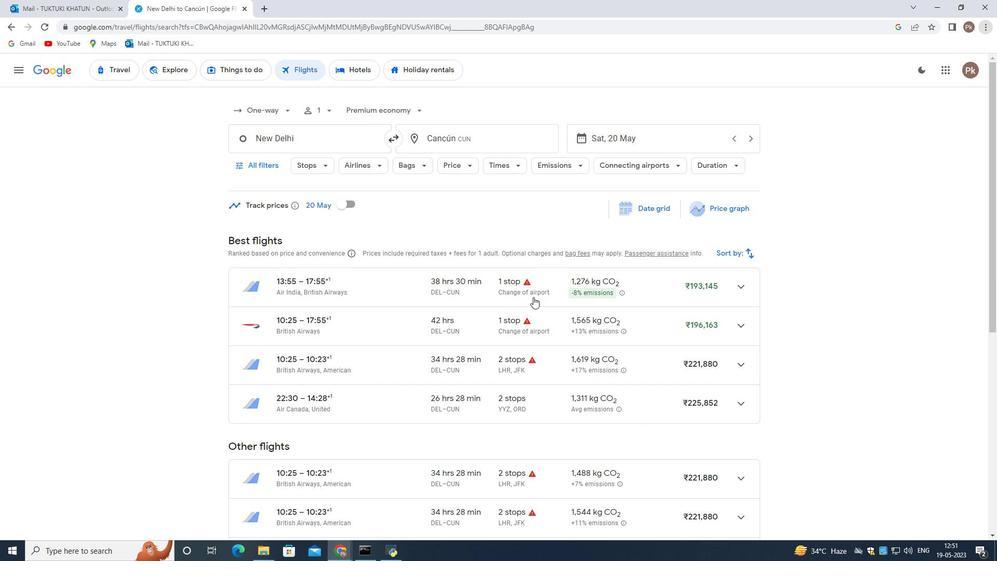 
Action: Mouse scrolled (477, 282) with delta (0, 0)
Screenshot: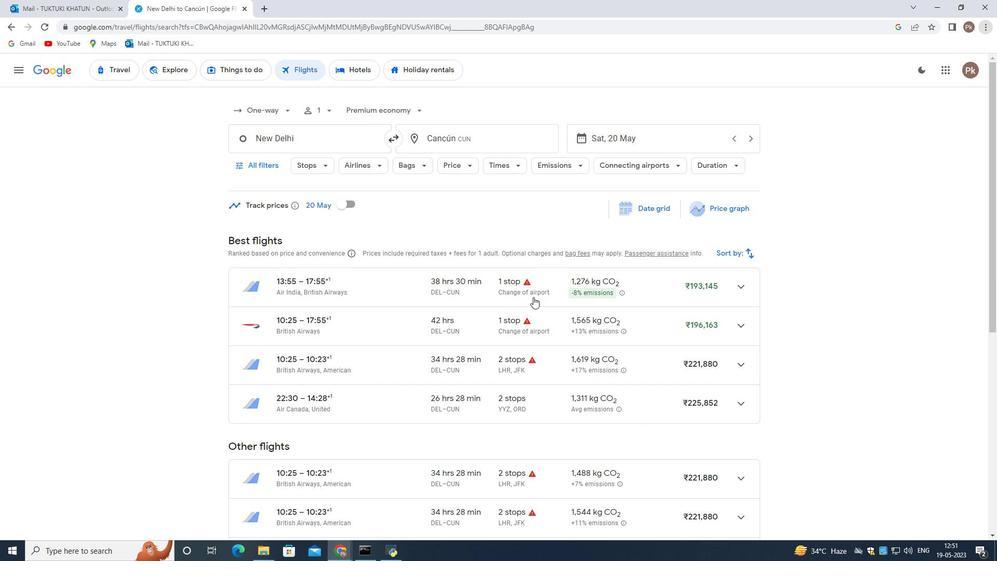 
Action: Mouse moved to (435, 233)
Screenshot: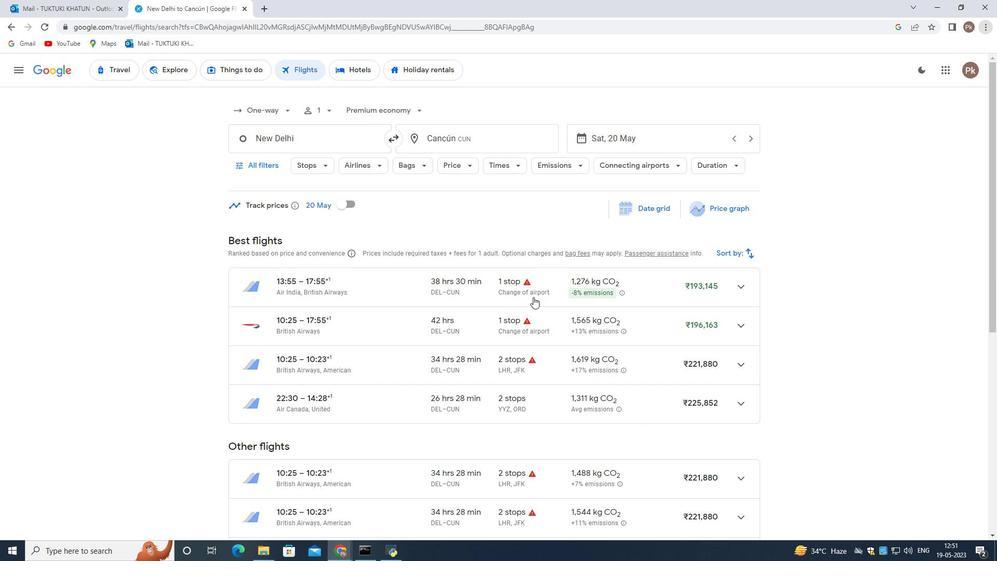 
Action: Mouse scrolled (470, 275) with delta (0, 0)
Screenshot: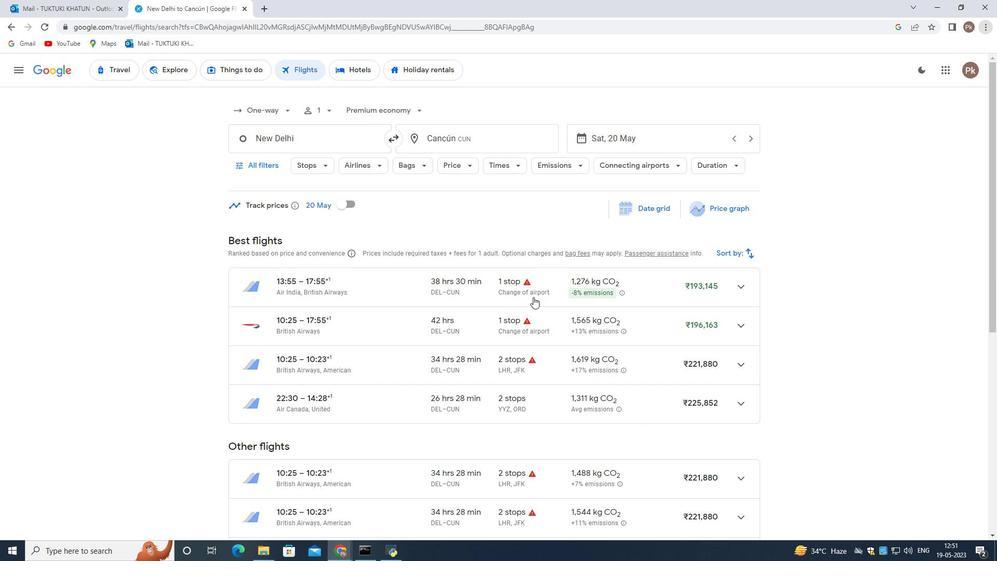 
Action: Mouse moved to (486, 187)
Screenshot: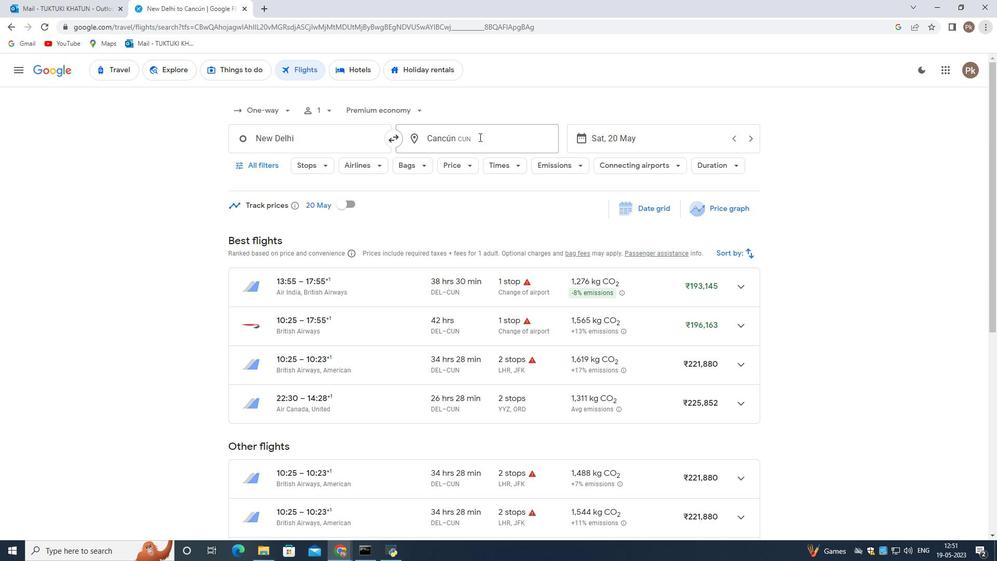 
Action: Mouse scrolled (486, 188) with delta (0, 0)
Screenshot: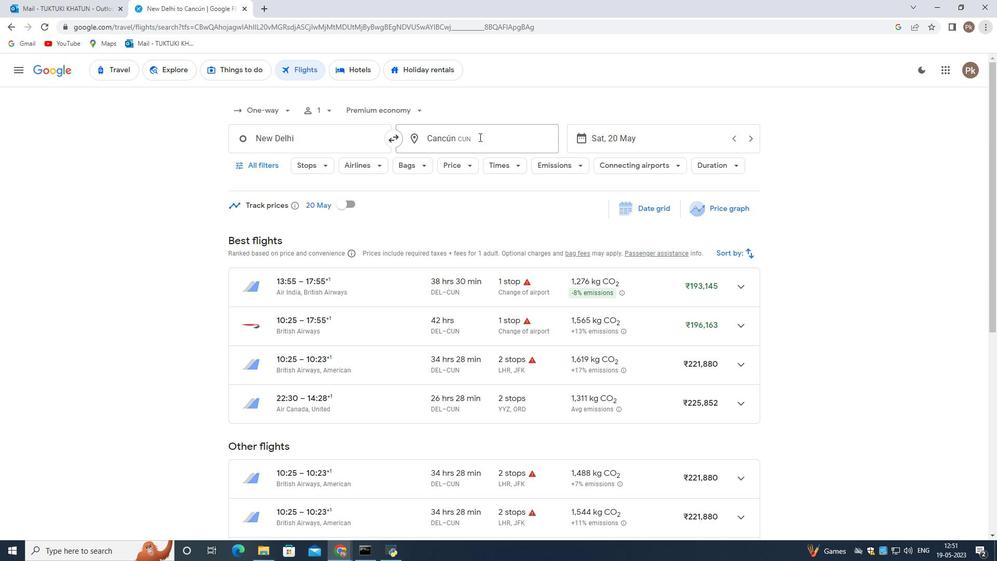 
Action: Mouse scrolled (486, 188) with delta (0, 0)
Screenshot: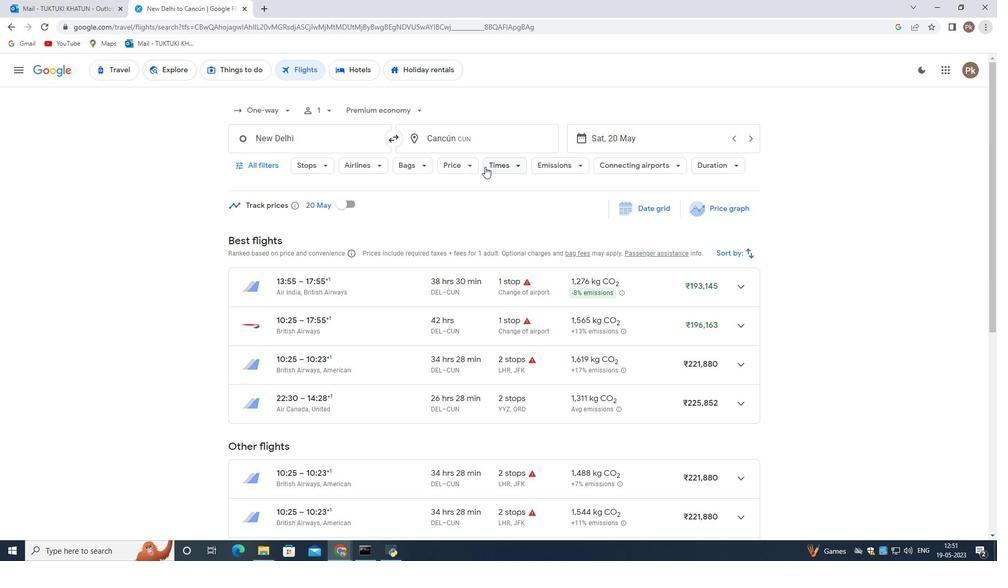 
Action: Mouse moved to (326, 299)
Screenshot: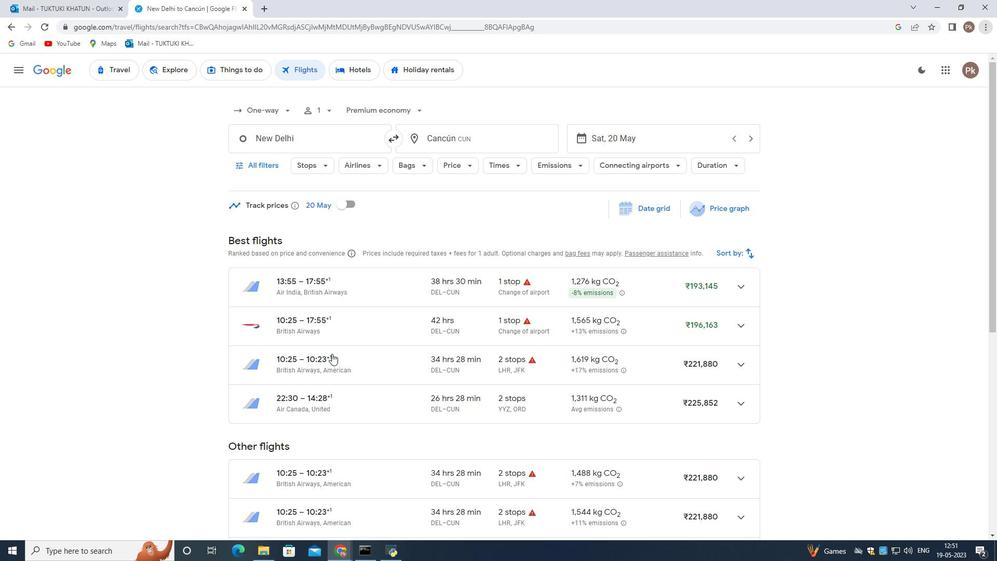 
Action: Mouse scrolled (326, 300) with delta (0, 0)
Screenshot: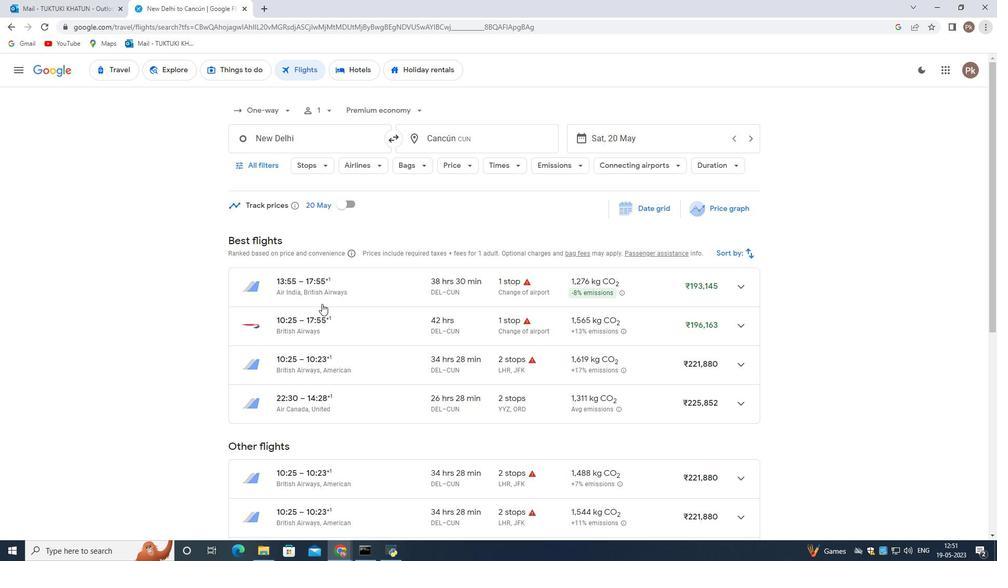 
Action: Mouse scrolled (326, 300) with delta (0, 0)
Screenshot: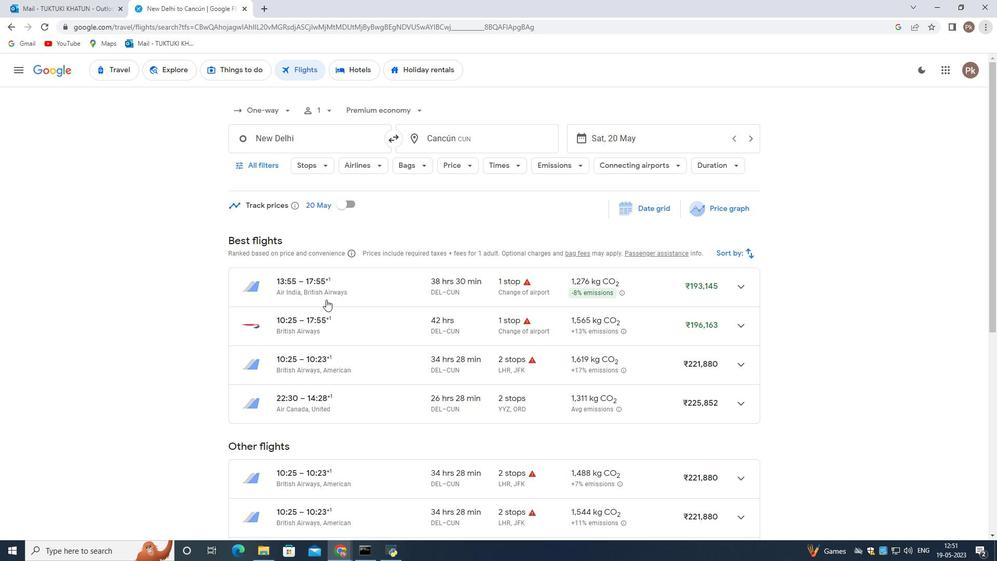 
Action: Mouse scrolled (326, 300) with delta (0, 0)
Screenshot: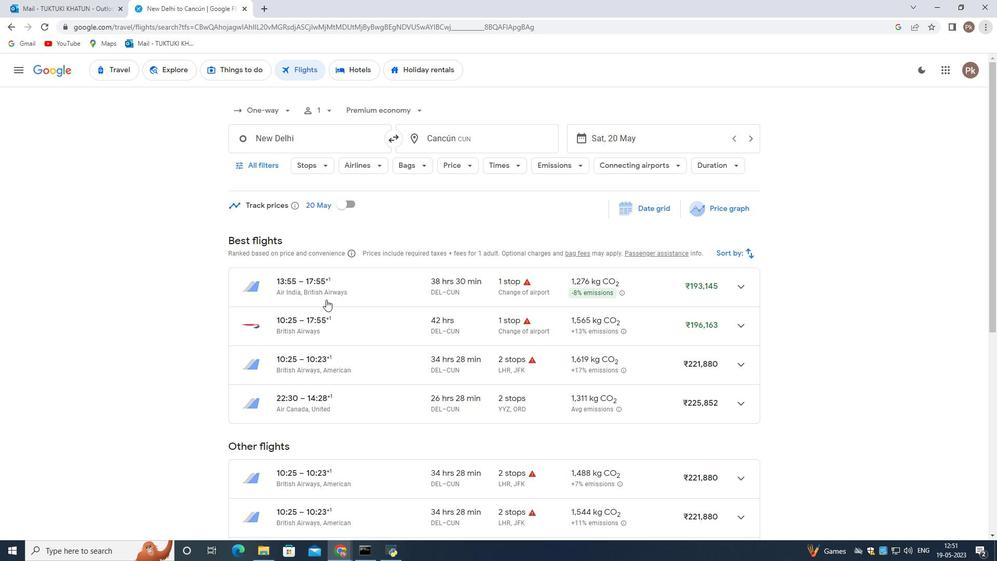 
Action: Mouse scrolled (326, 300) with delta (0, 0)
Screenshot: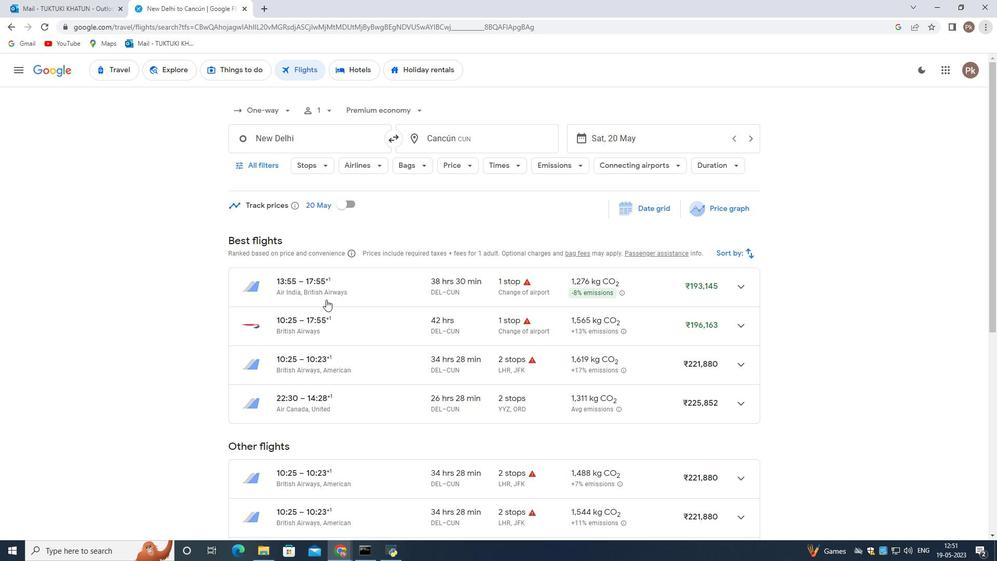 
Action: Mouse moved to (320, 242)
Screenshot: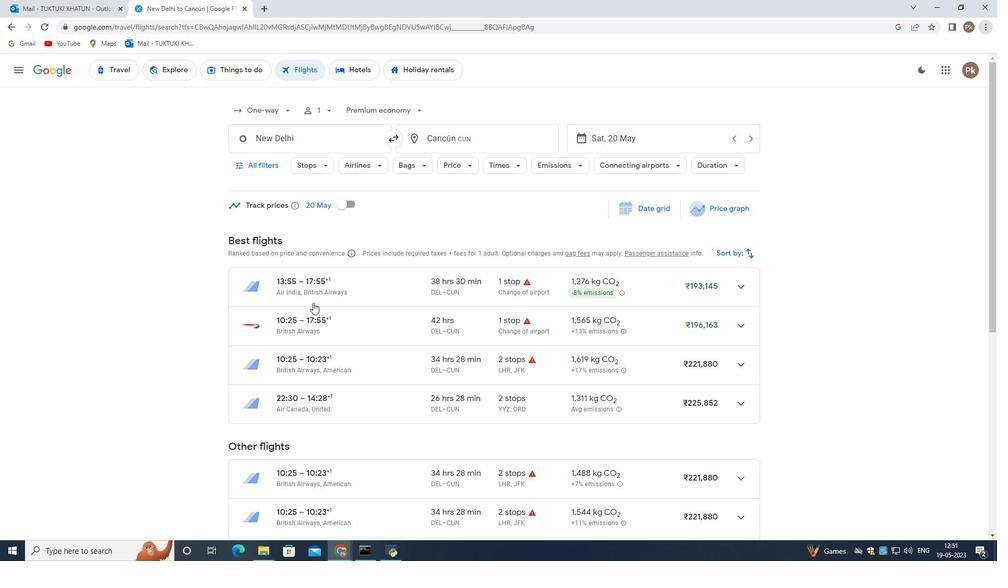 
Action: Mouse scrolled (320, 242) with delta (0, 0)
Screenshot: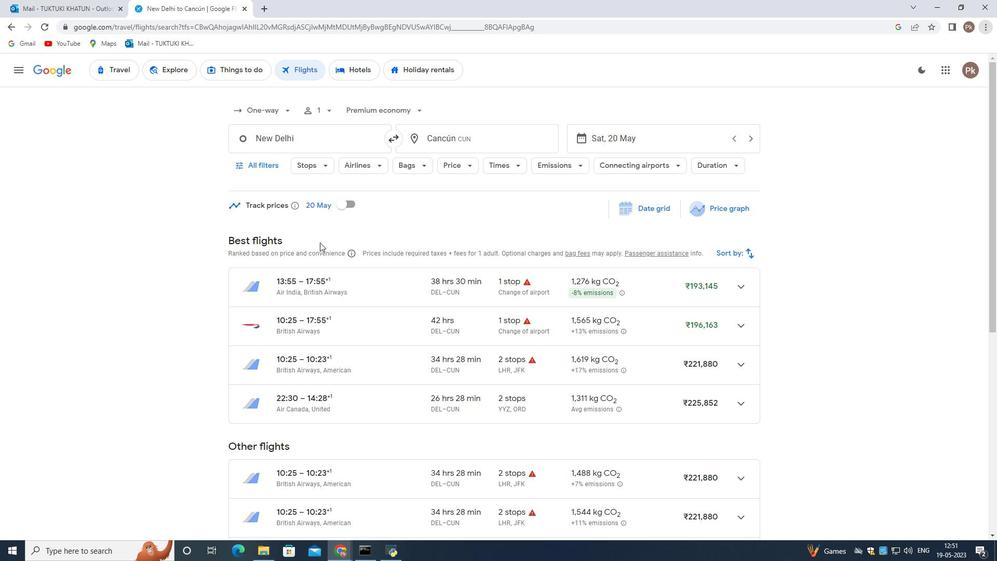 
Action: Mouse scrolled (320, 243) with delta (0, 0)
Screenshot: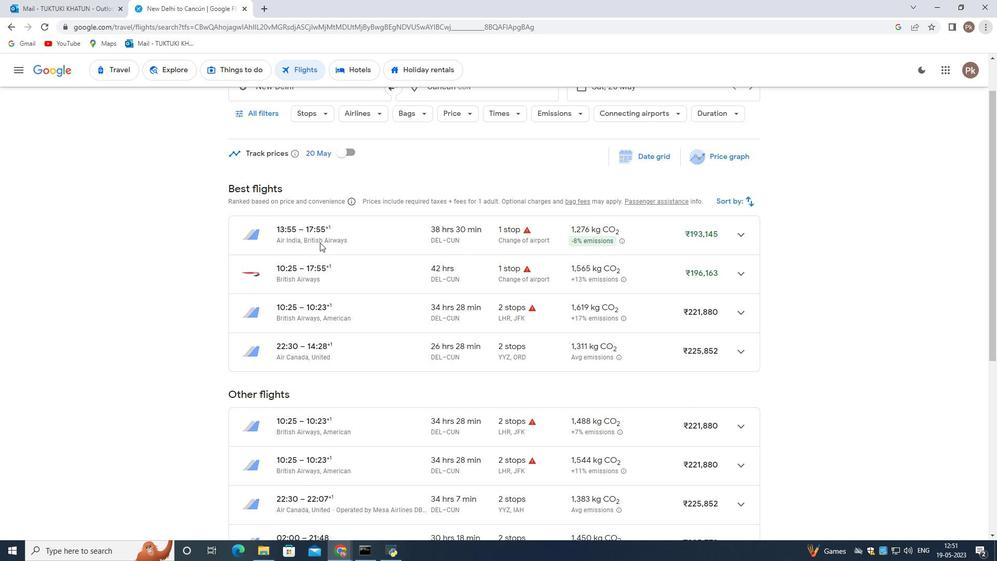 
Action: Mouse scrolled (320, 243) with delta (0, 0)
Screenshot: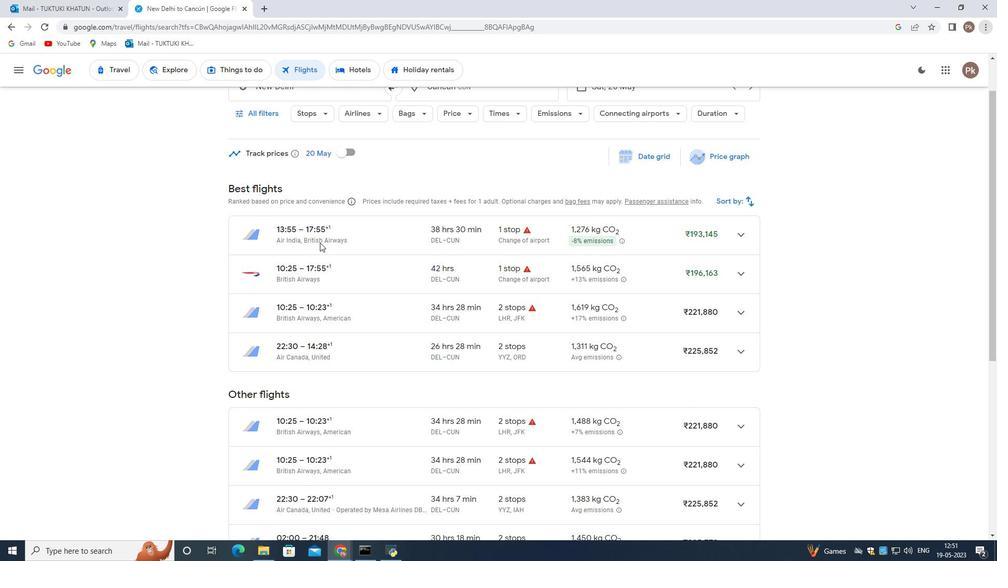 
Action: Mouse scrolled (320, 243) with delta (0, 0)
Screenshot: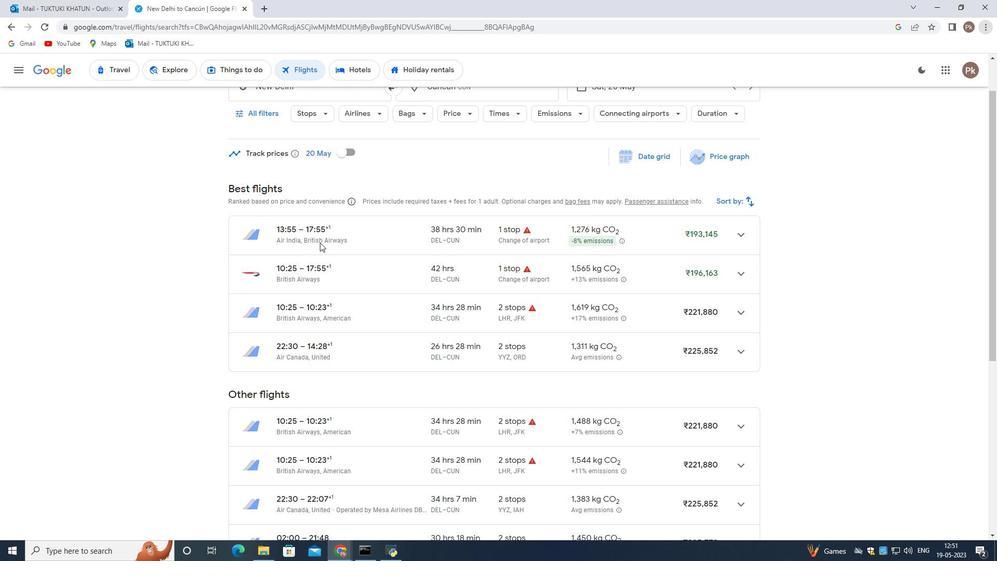 
Action: Mouse scrolled (320, 243) with delta (0, 0)
Screenshot: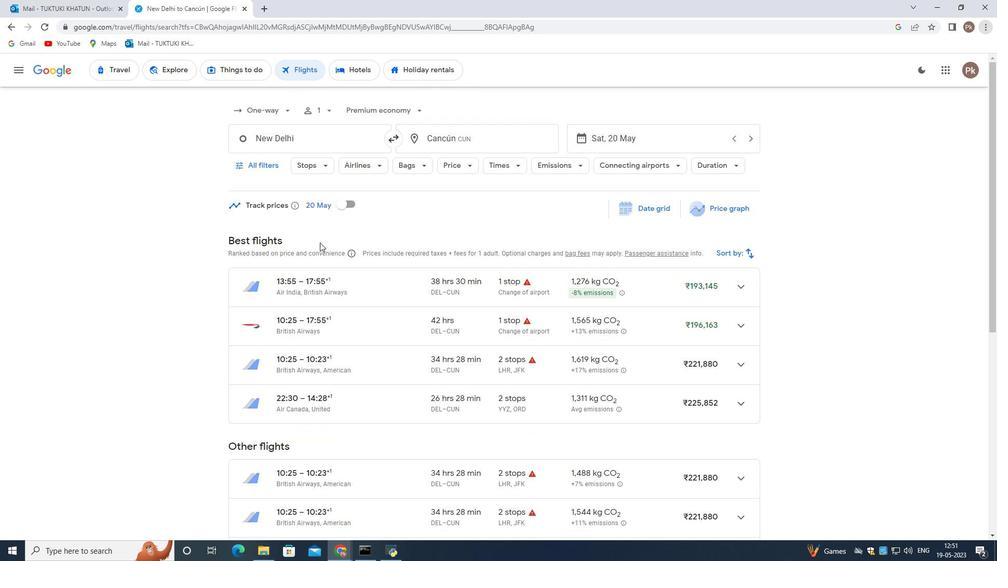 
Action: Mouse scrolled (320, 243) with delta (0, 0)
Screenshot: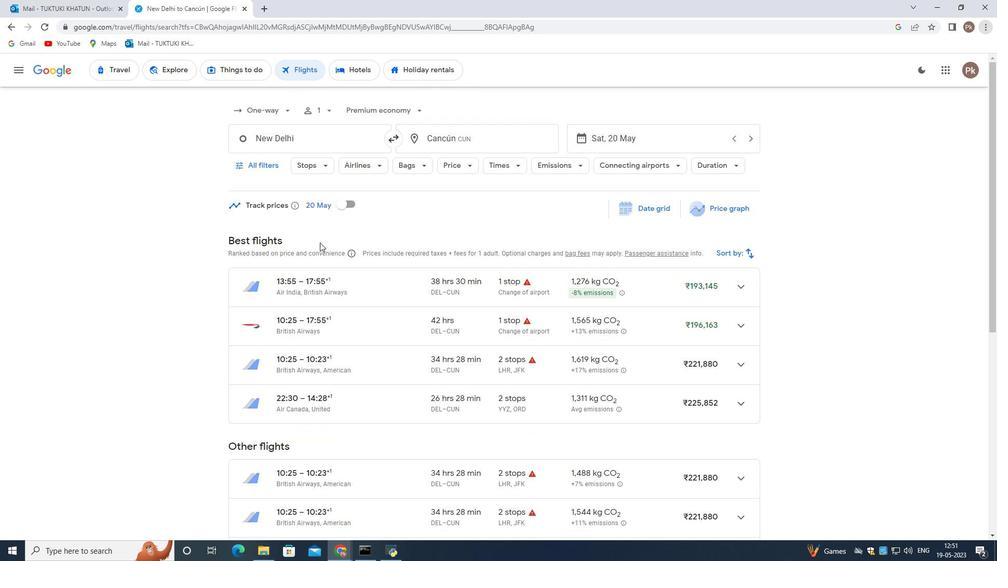
Action: Mouse scrolled (320, 243) with delta (0, 0)
Screenshot: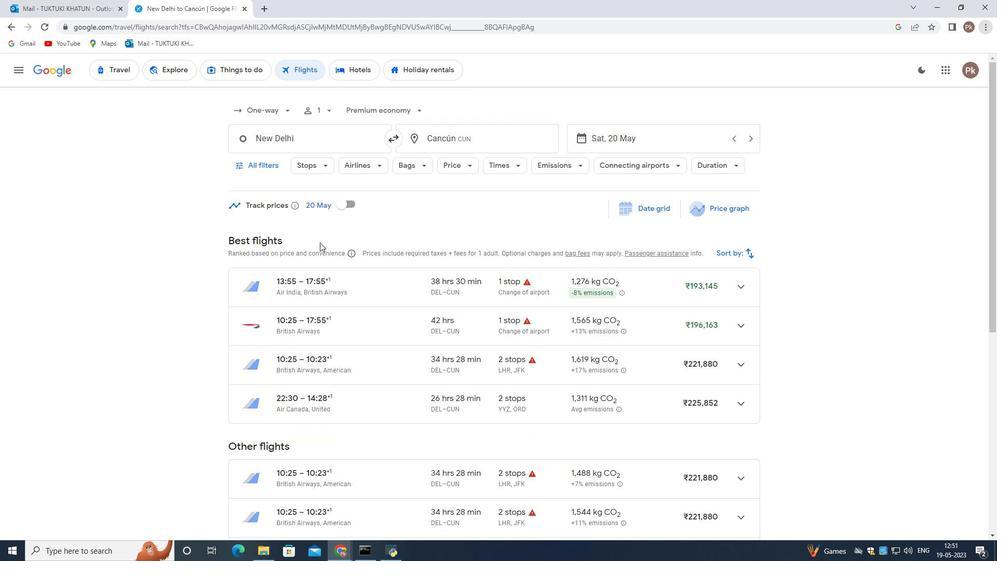 
Action: Mouse scrolled (320, 243) with delta (0, 0)
Screenshot: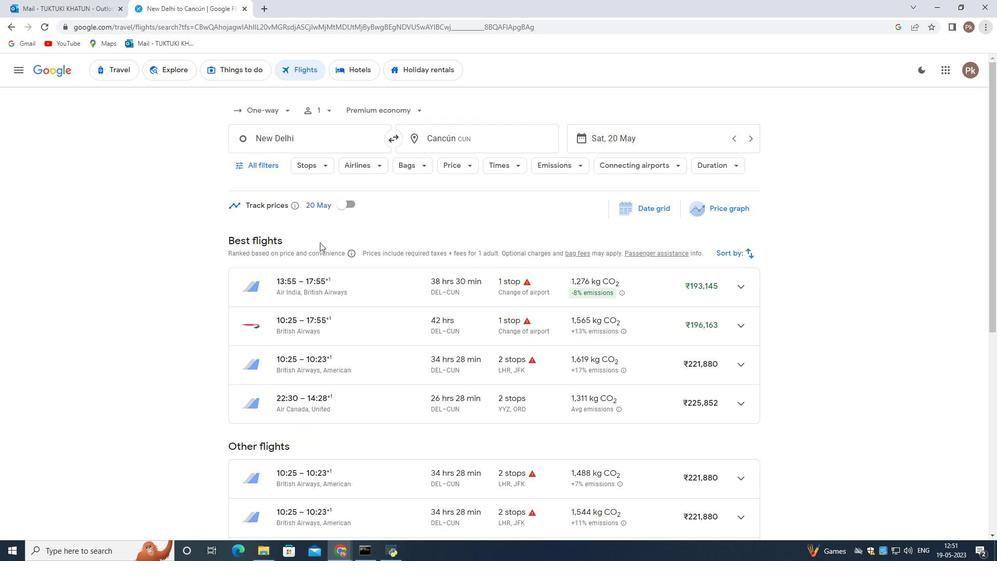 
Action: Mouse moved to (303, 295)
Screenshot: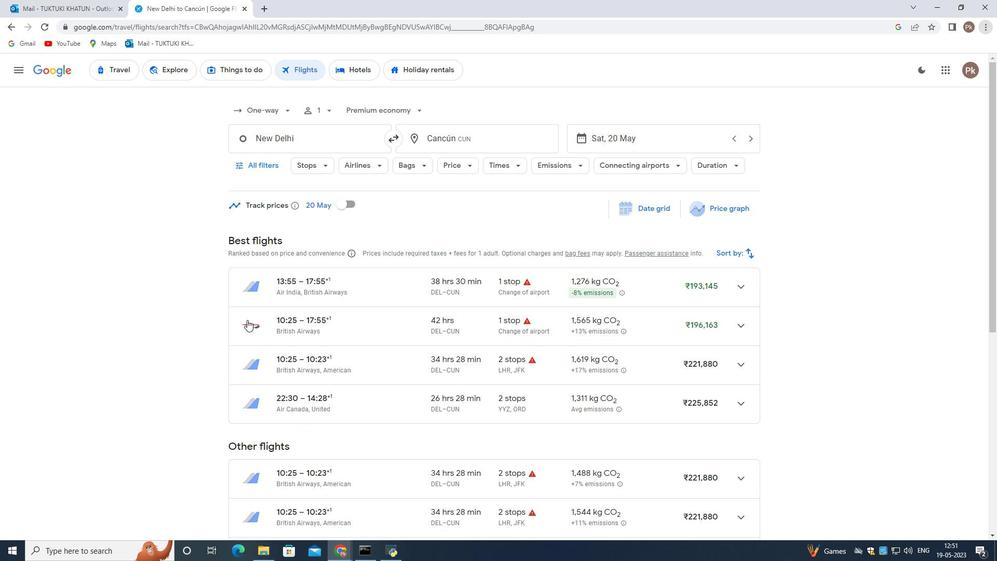 
Action: Mouse scrolled (303, 295) with delta (0, 0)
Screenshot: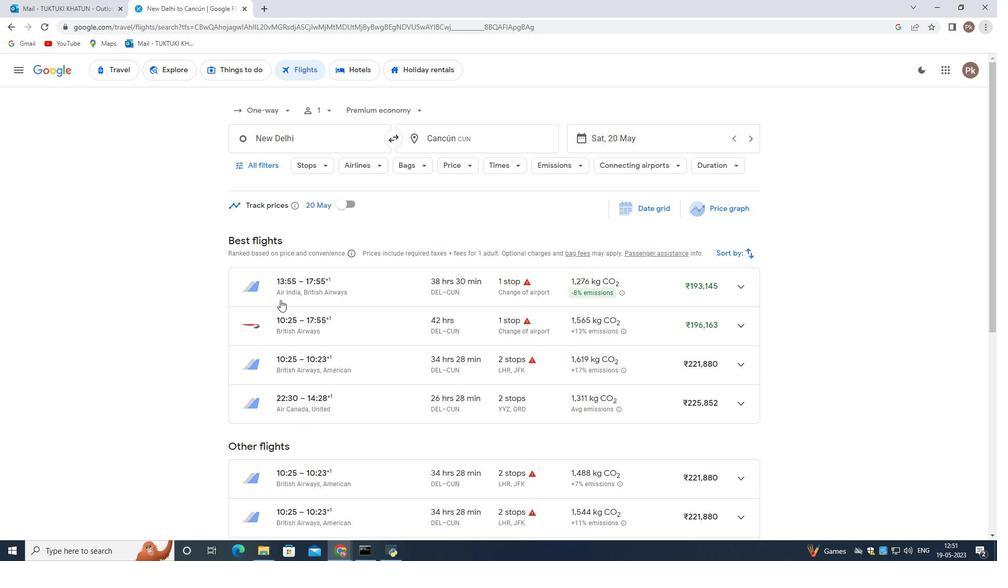 
Action: Mouse scrolled (303, 295) with delta (0, 0)
Screenshot: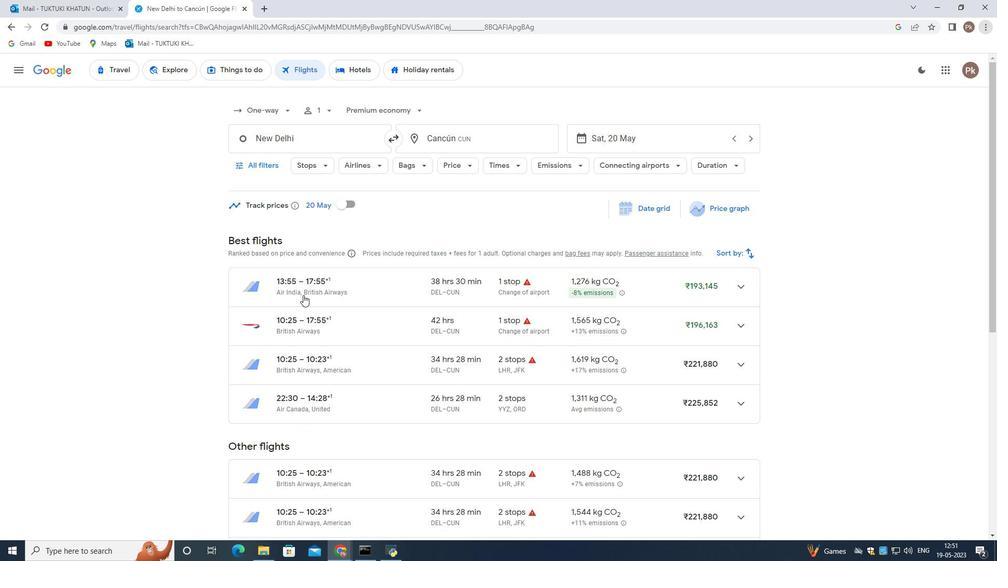 
Action: Mouse scrolled (303, 295) with delta (0, 0)
Screenshot: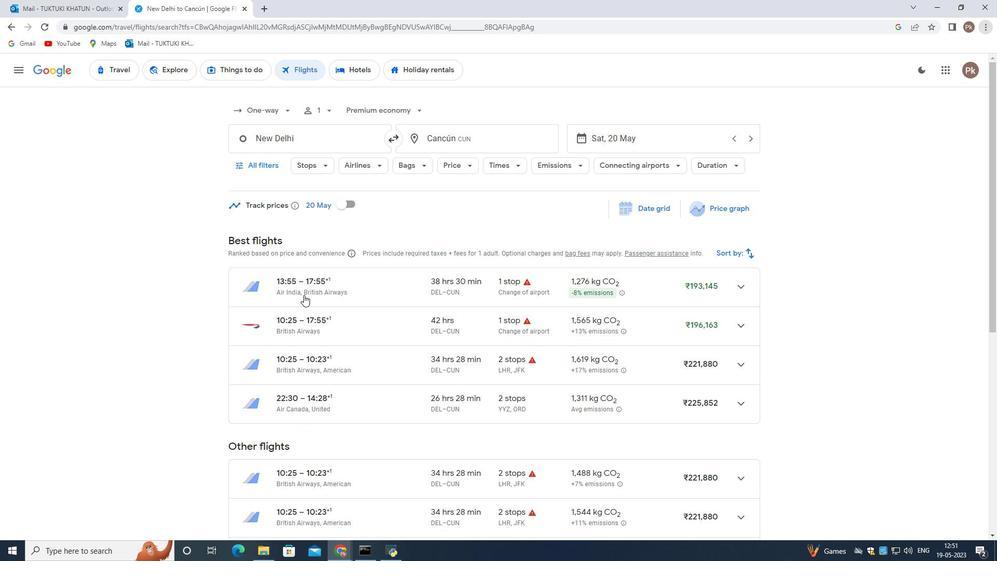 
Action: Mouse scrolled (303, 295) with delta (0, 0)
Screenshot: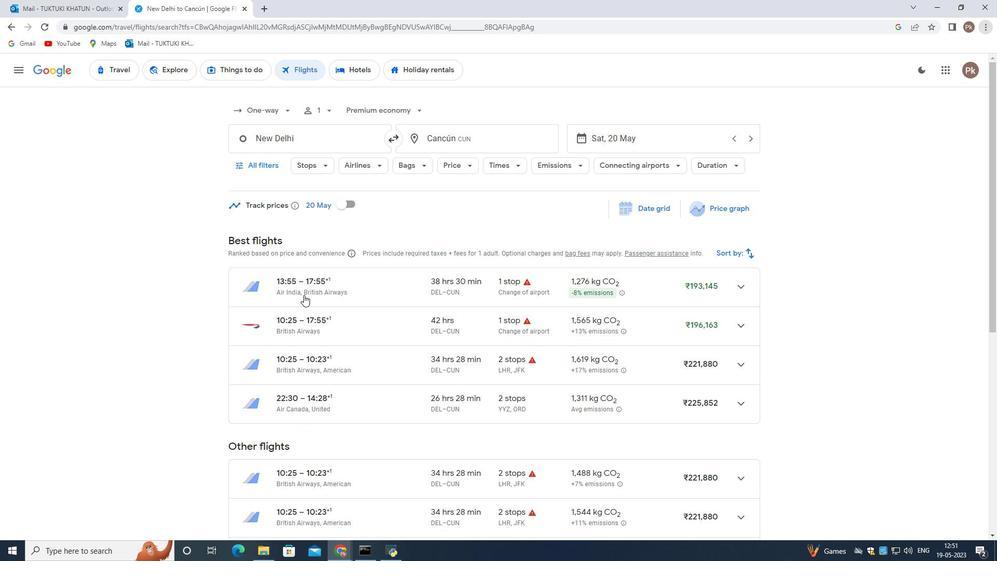 
Action: Mouse scrolled (303, 295) with delta (0, 0)
Screenshot: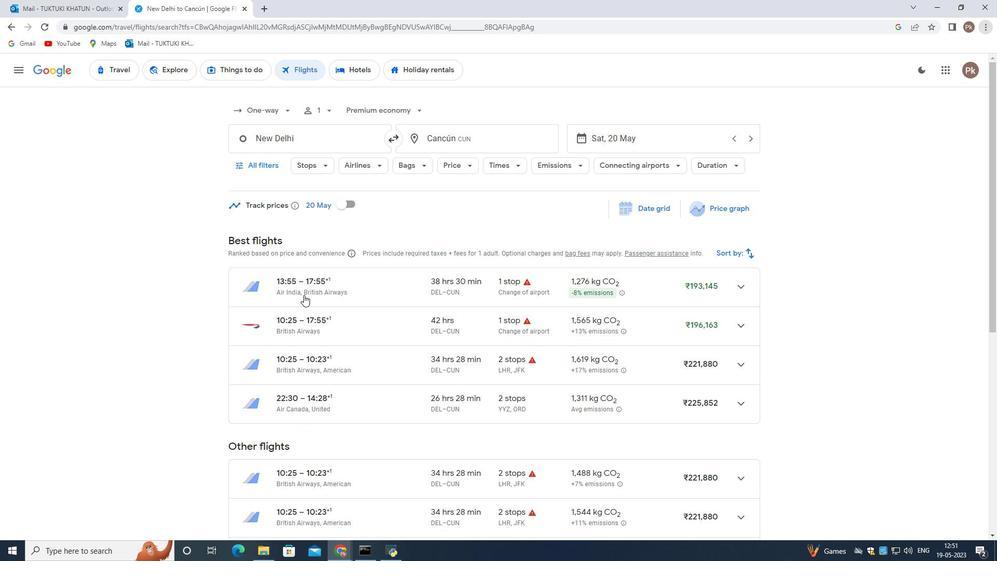 
Action: Mouse moved to (435, 386)
Screenshot: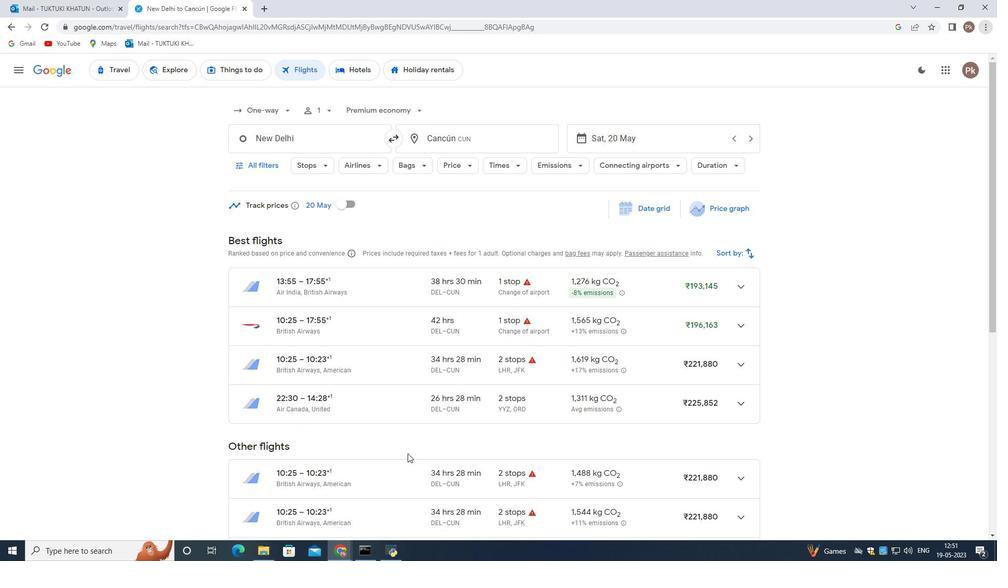 
Action: Mouse scrolled (435, 385) with delta (0, 0)
Screenshot: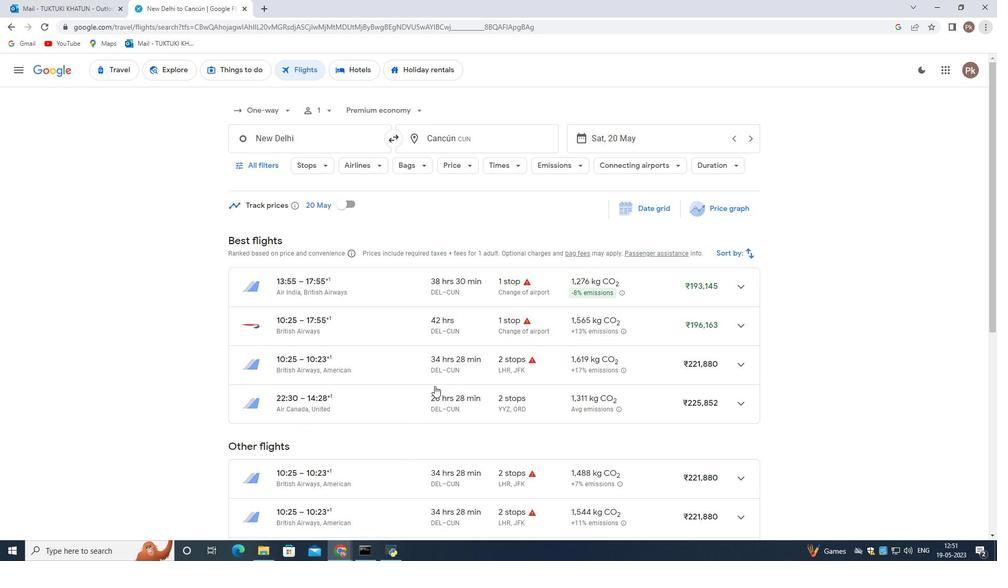 
Action: Mouse scrolled (435, 385) with delta (0, 0)
Screenshot: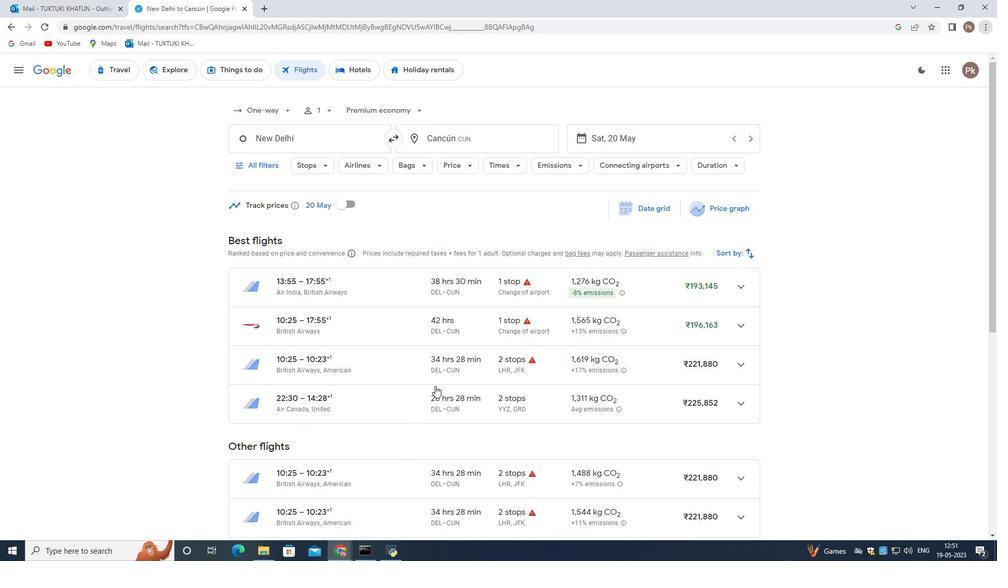 
Action: Mouse moved to (435, 385)
Screenshot: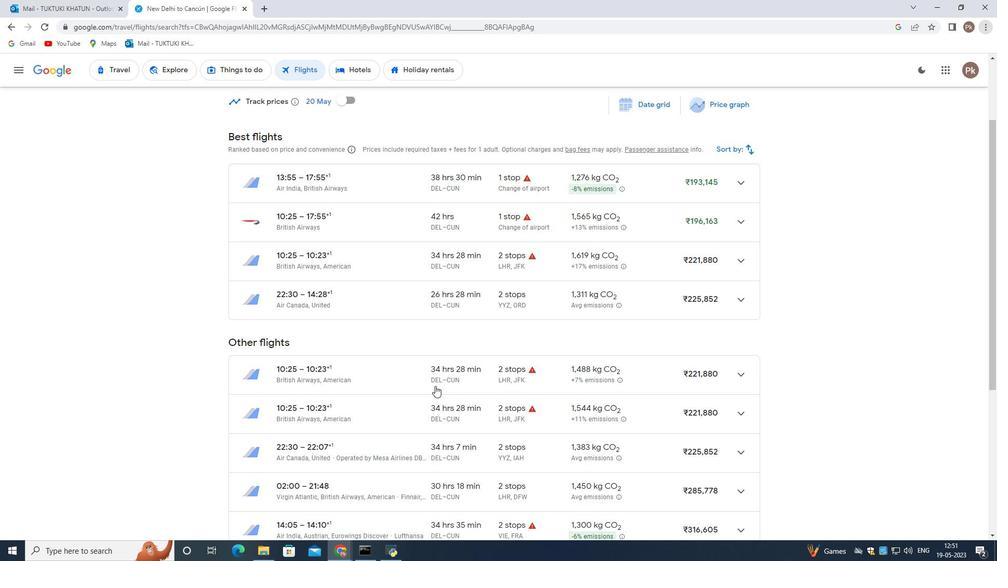 
Action: Mouse scrolled (435, 385) with delta (0, 0)
Screenshot: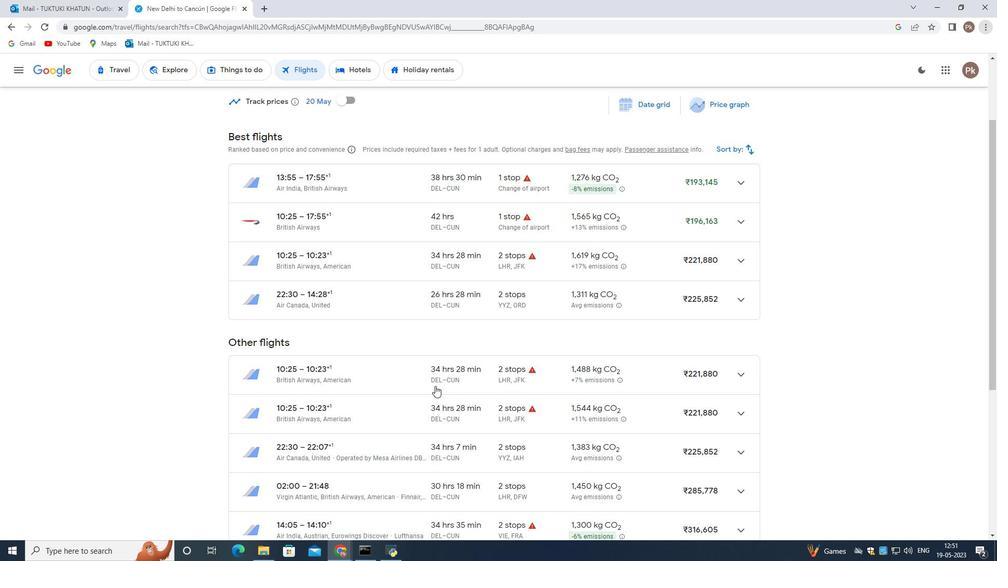 
Action: Mouse moved to (435, 385)
Screenshot: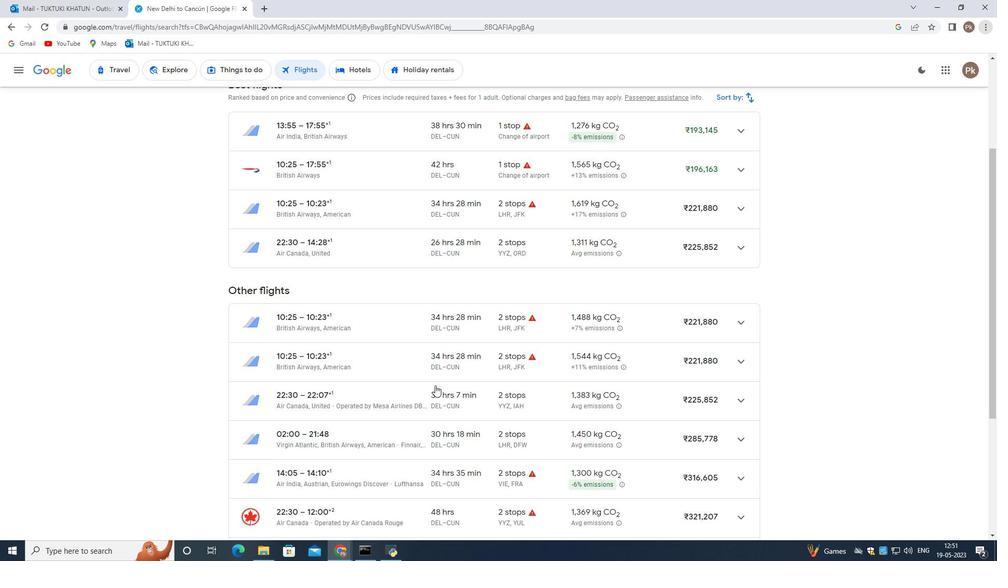 
Action: Mouse scrolled (435, 386) with delta (0, 0)
Screenshot: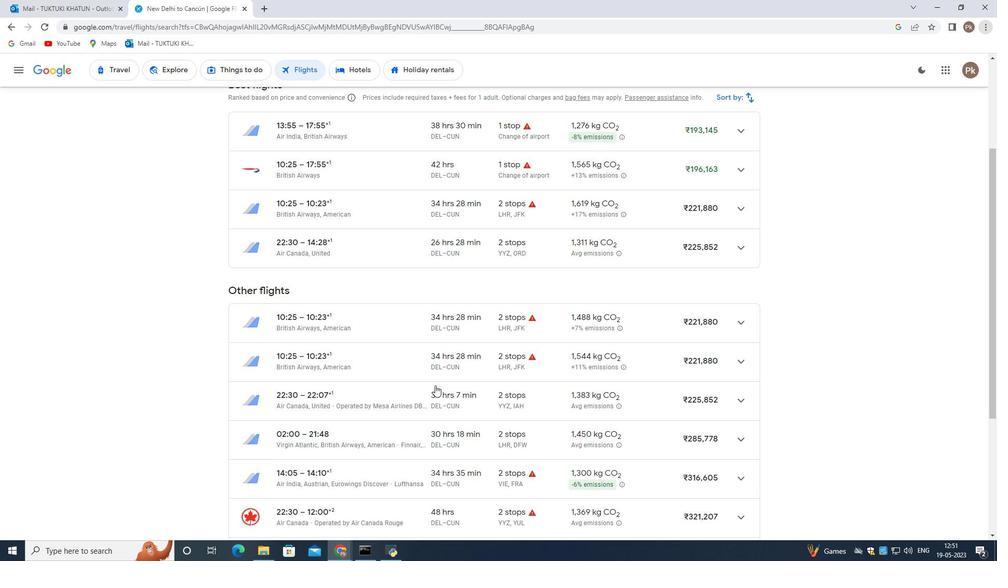 
Action: Mouse scrolled (435, 386) with delta (0, 0)
Screenshot: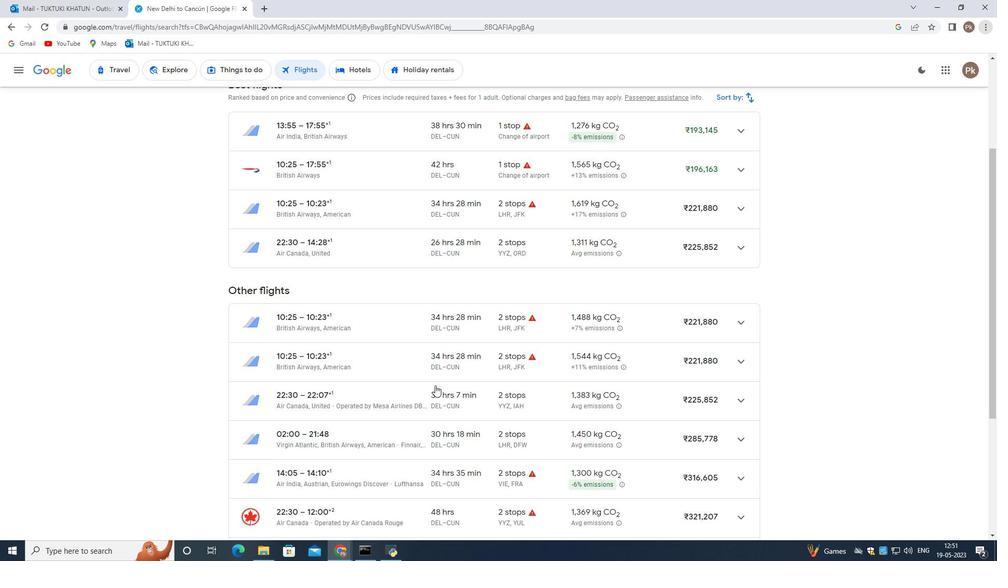 
Action: Mouse scrolled (435, 386) with delta (0, 0)
Screenshot: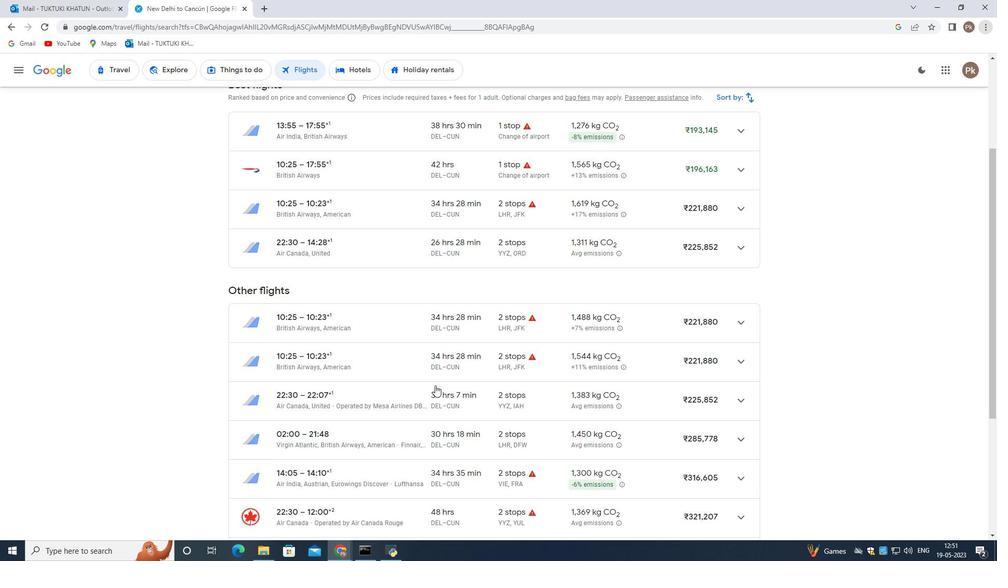 
Action: Mouse moved to (436, 385)
Screenshot: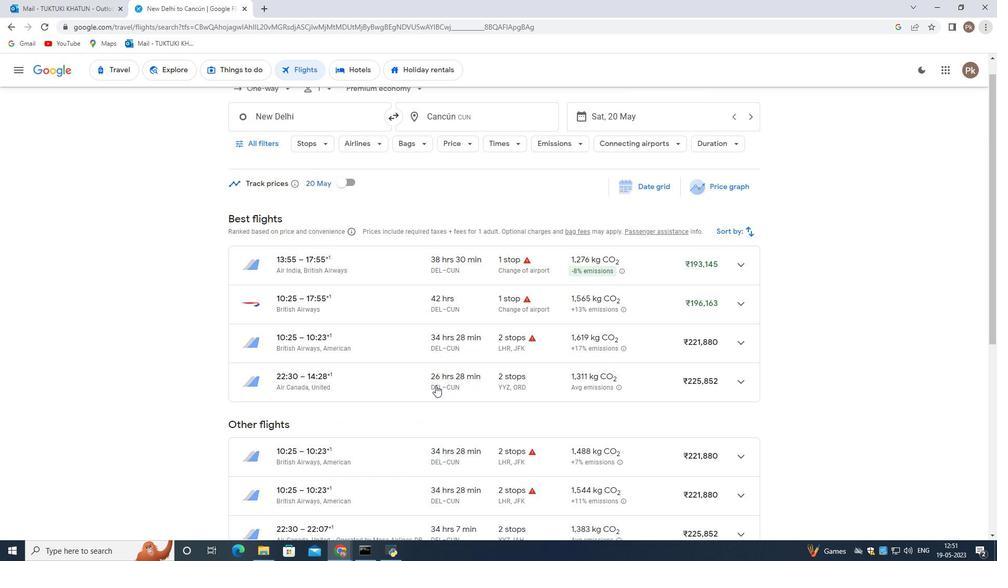 
Action: Mouse scrolled (436, 385) with delta (0, 0)
Screenshot: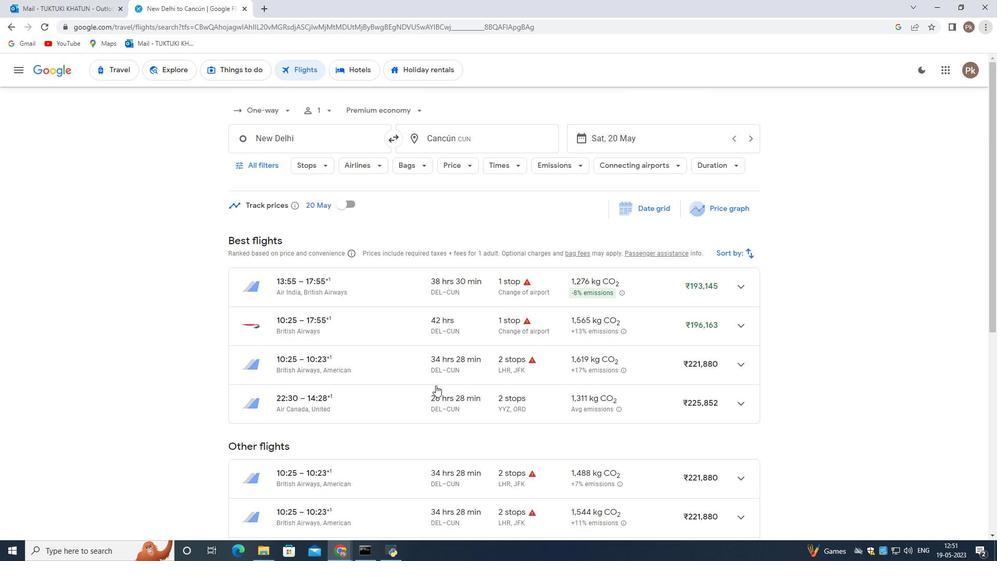 
Action: Mouse scrolled (436, 385) with delta (0, 0)
Screenshot: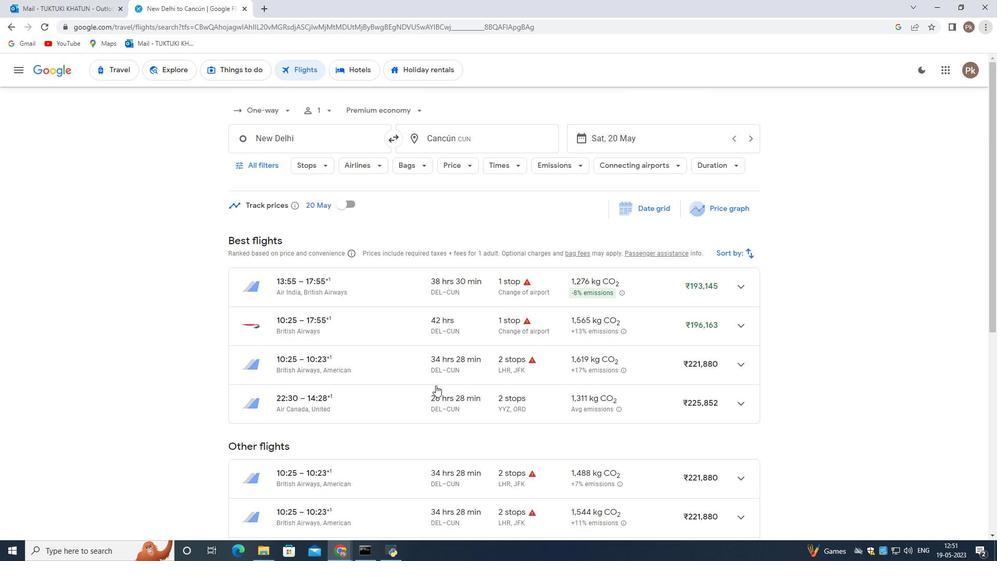 
Action: Mouse scrolled (436, 385) with delta (0, 0)
Screenshot: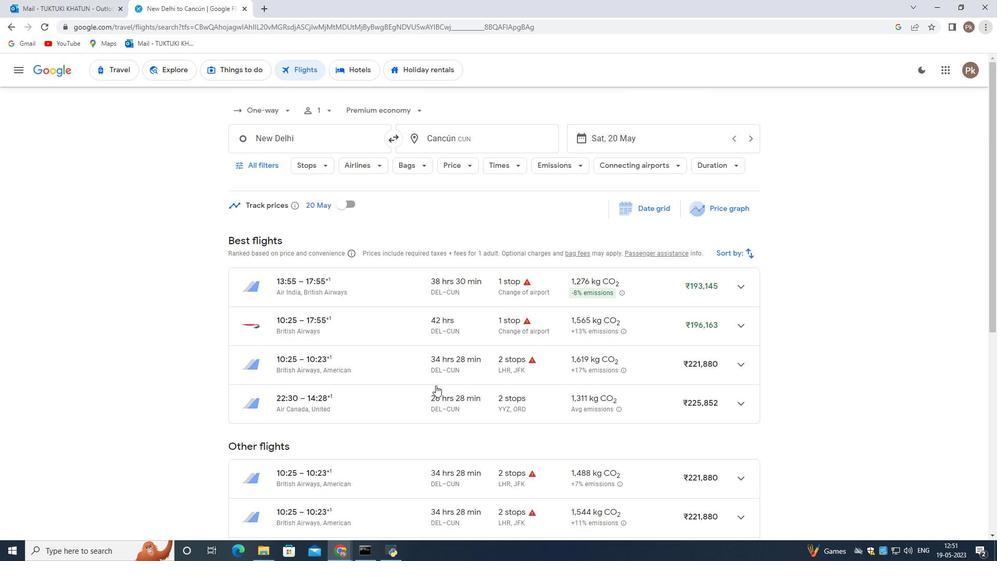 
Action: Mouse scrolled (436, 385) with delta (0, 0)
Screenshot: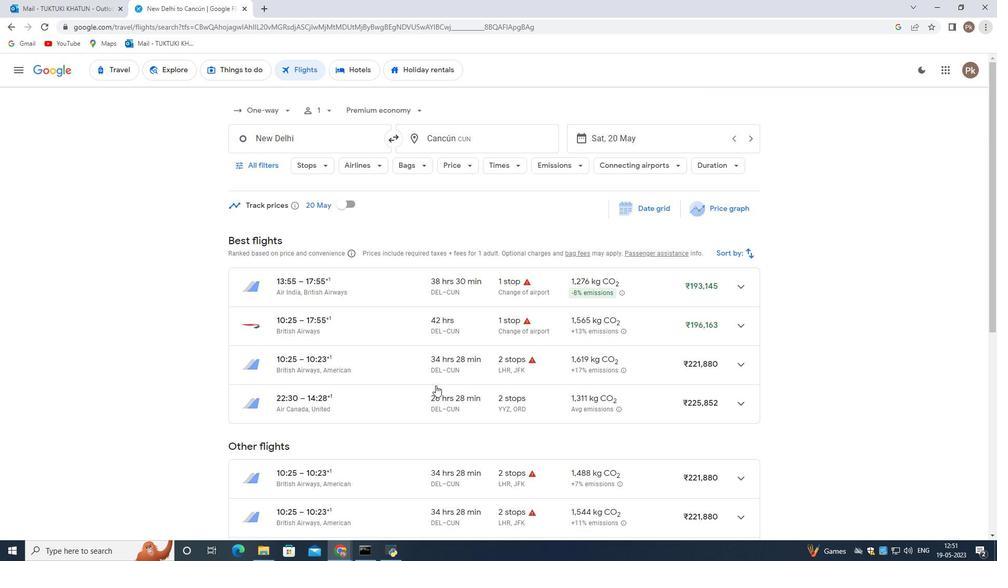
Action: Mouse scrolled (436, 385) with delta (0, 0)
Screenshot: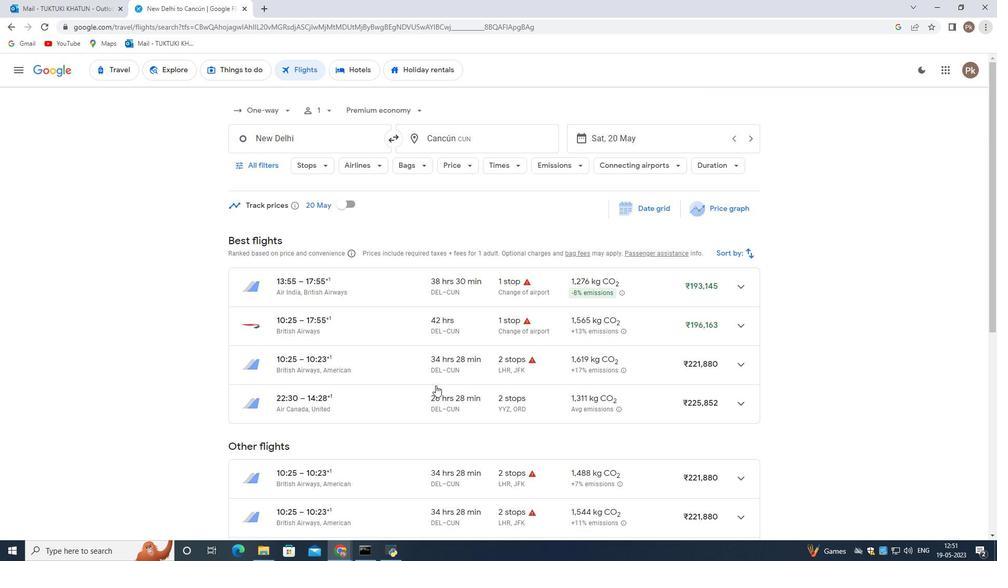 
Action: Mouse moved to (443, 359)
Screenshot: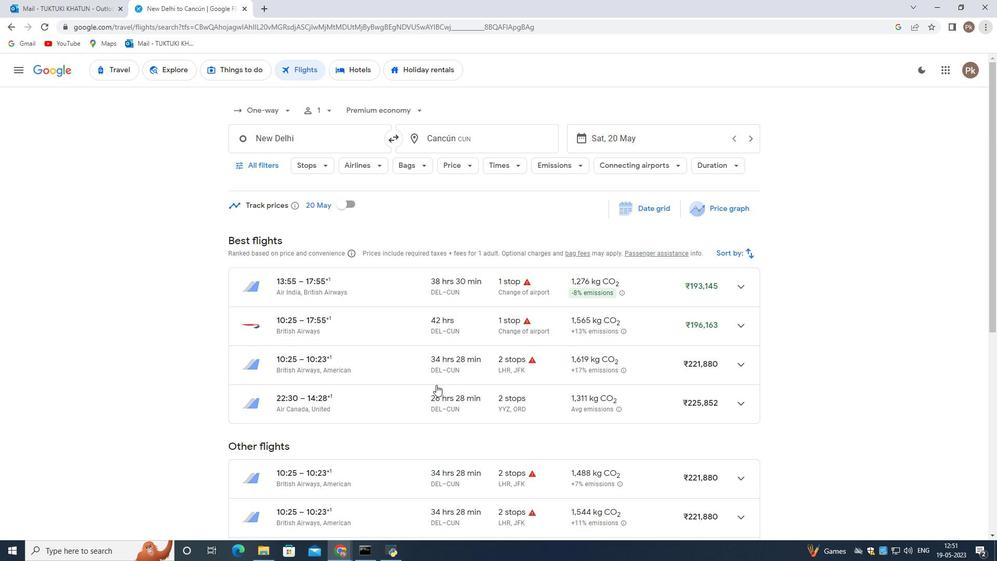 
Action: Mouse scrolled (443, 358) with delta (0, 0)
Screenshot: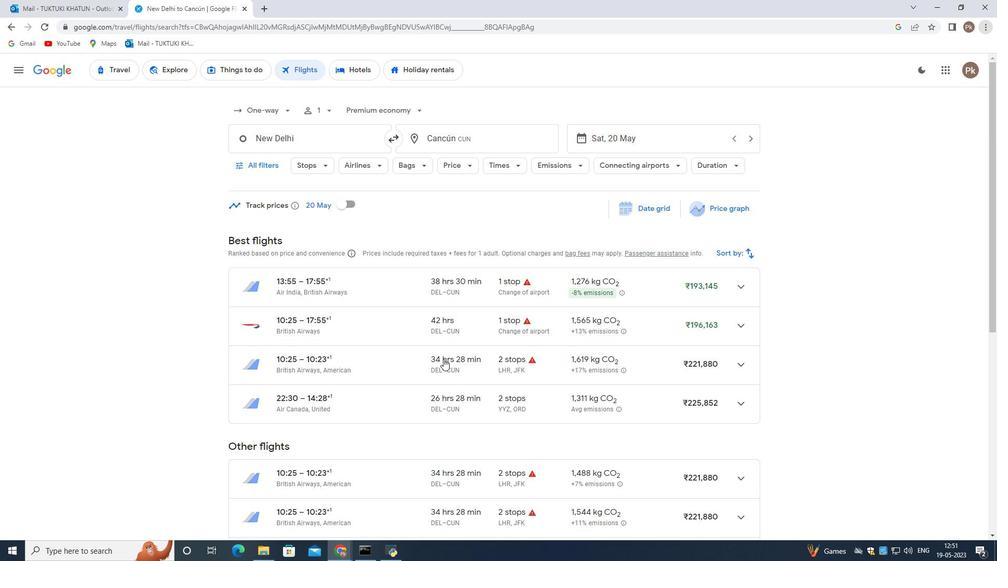 
Action: Mouse scrolled (443, 358) with delta (0, 0)
Screenshot: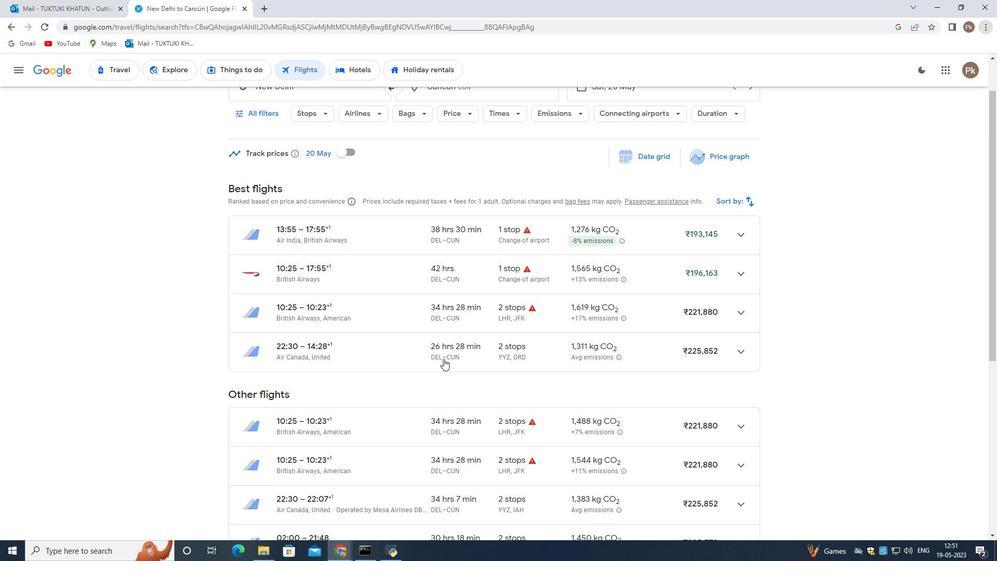 
Action: Mouse scrolled (443, 358) with delta (0, 0)
Screenshot: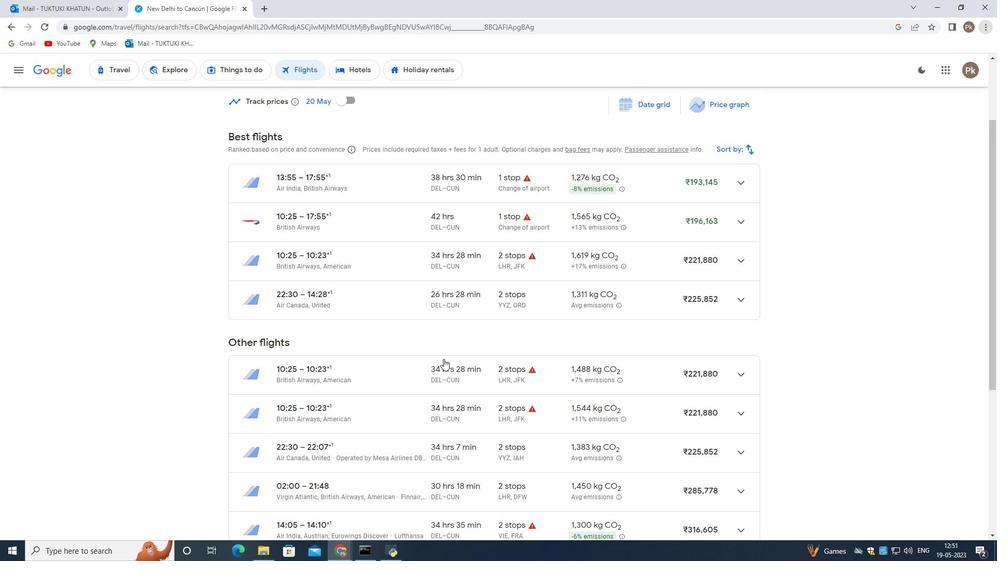 
Action: Mouse scrolled (443, 358) with delta (0, 0)
Screenshot: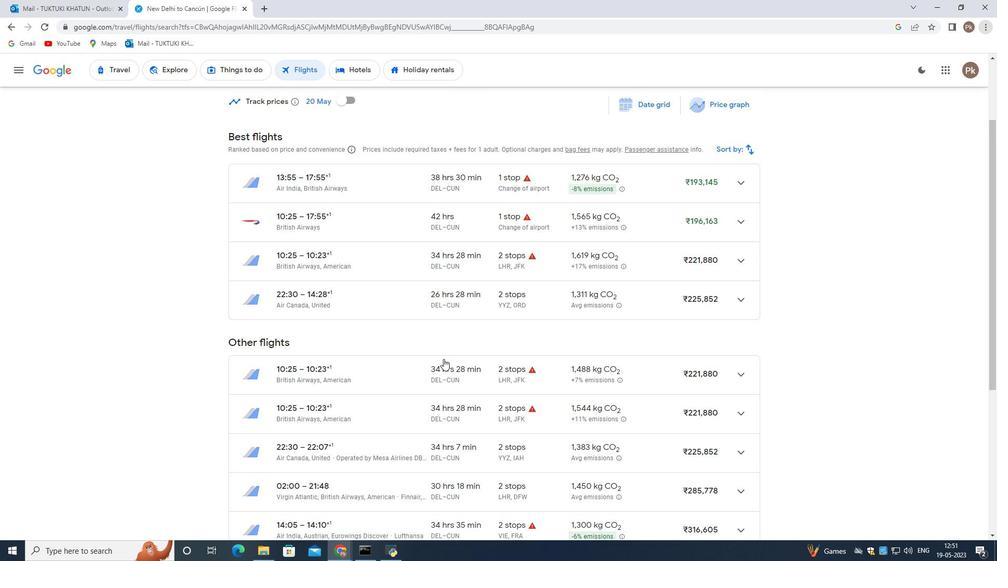 
Action: Mouse scrolled (443, 358) with delta (0, 0)
Screenshot: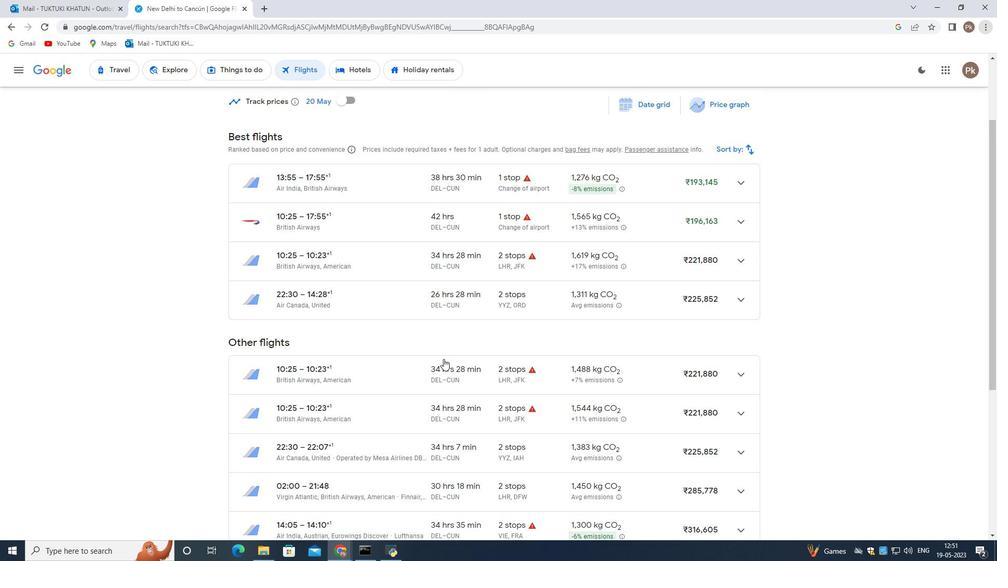
Action: Mouse scrolled (443, 358) with delta (0, 0)
Screenshot: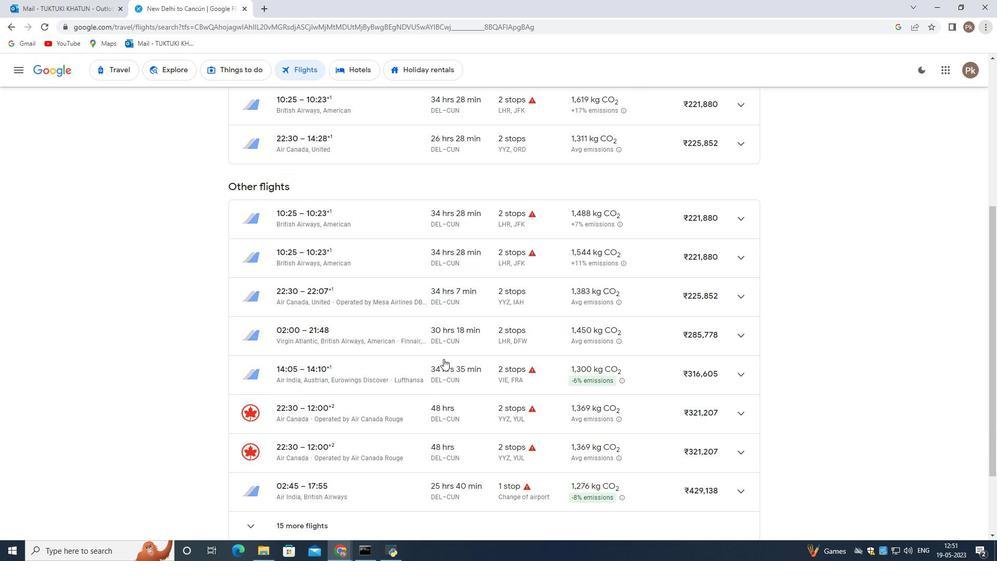
Action: Mouse scrolled (443, 358) with delta (0, 0)
Screenshot: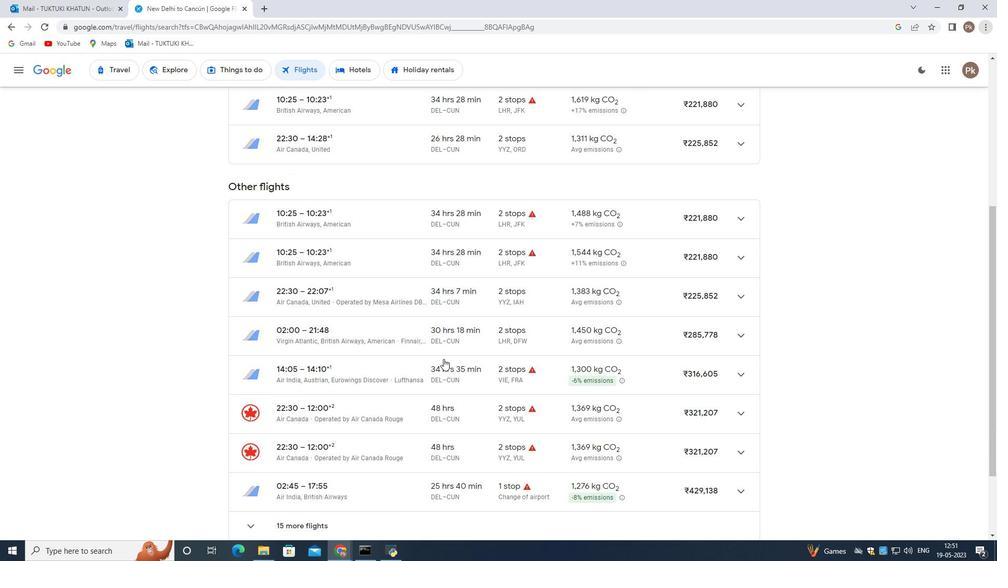 
Action: Mouse scrolled (443, 358) with delta (0, 0)
Screenshot: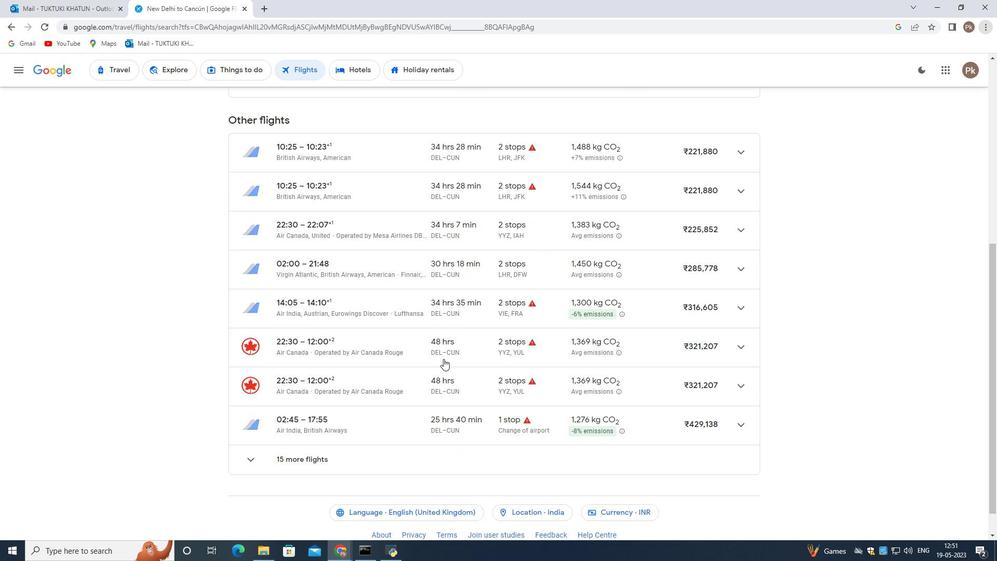 
Action: Mouse scrolled (443, 358) with delta (0, 0)
Screenshot: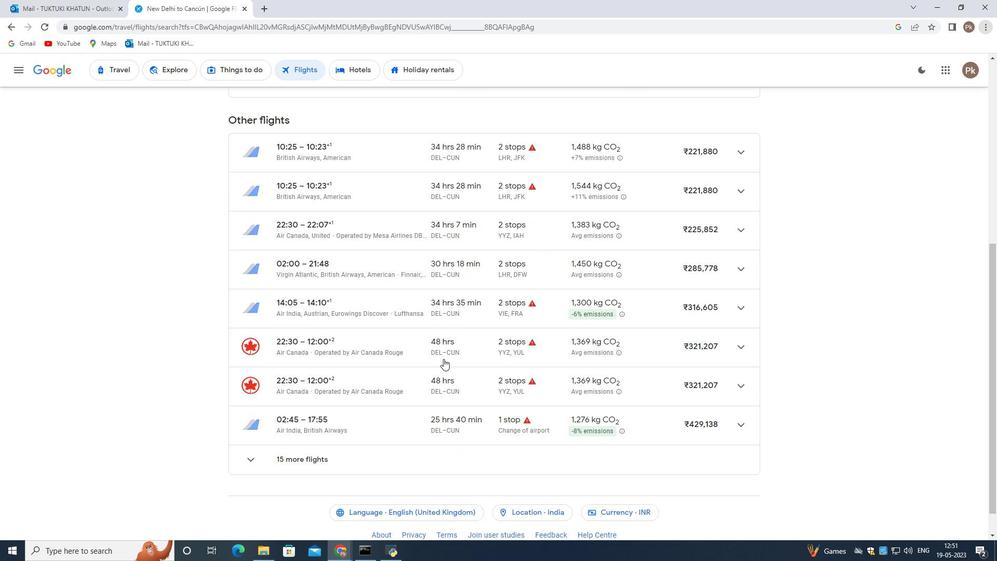 
Action: Mouse scrolled (443, 358) with delta (0, 0)
Screenshot: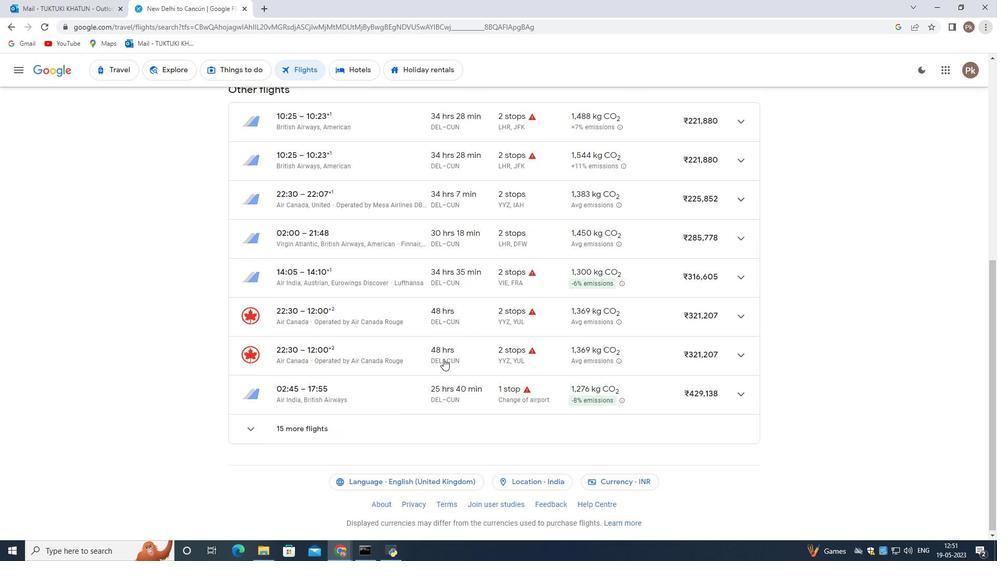 
Action: Mouse scrolled (443, 358) with delta (0, 0)
Screenshot: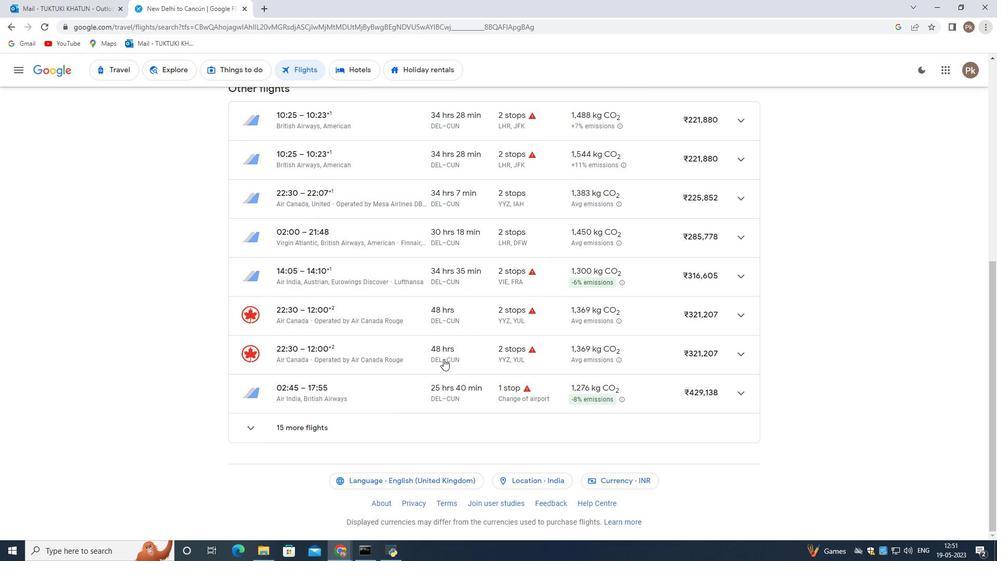 
Action: Mouse scrolled (443, 358) with delta (0, 0)
Screenshot: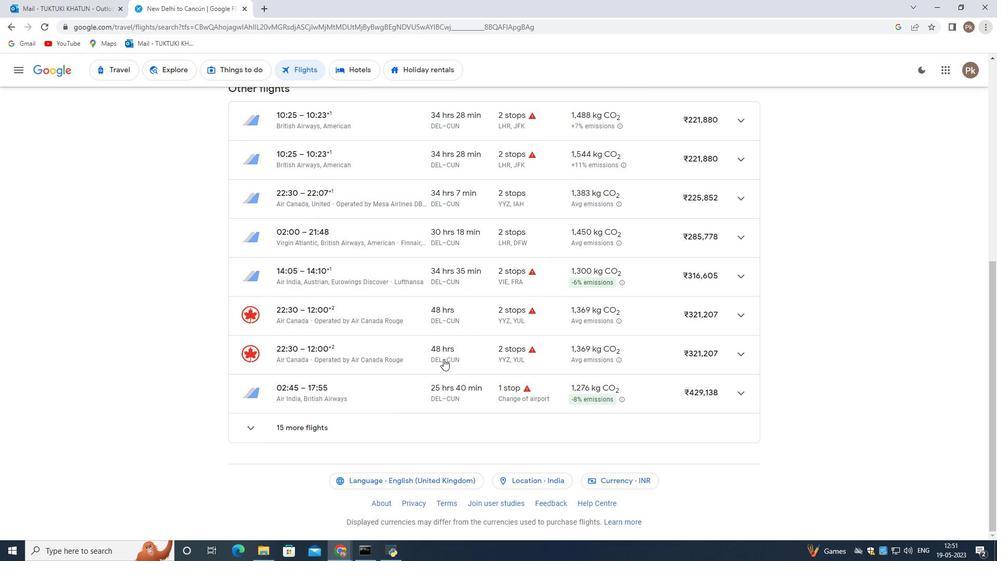 
Action: Mouse scrolled (443, 358) with delta (0, 0)
Screenshot: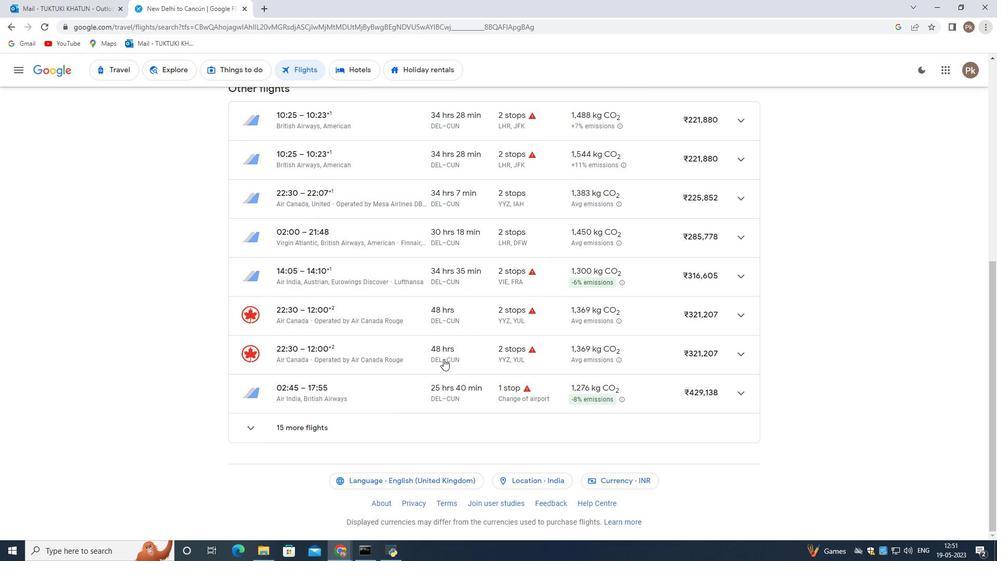 
Action: Mouse moved to (437, 360)
Screenshot: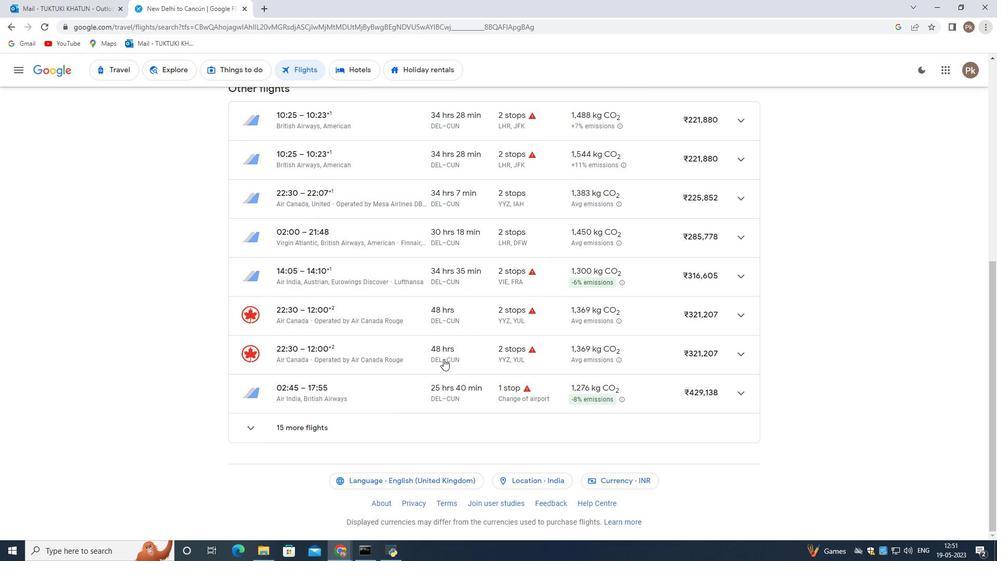 
Action: Mouse scrolled (437, 359) with delta (0, 0)
Screenshot: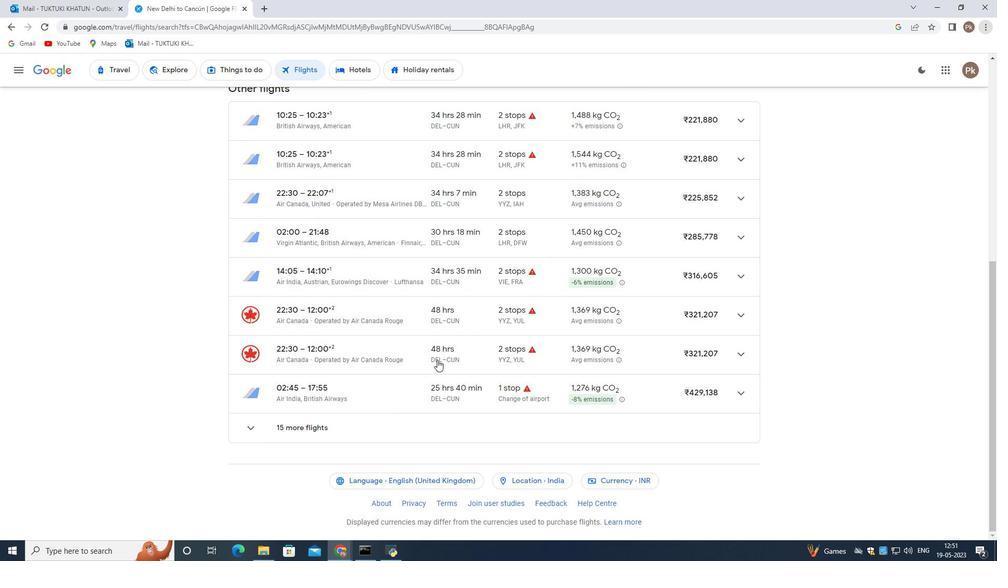
Action: Mouse scrolled (437, 359) with delta (0, 0)
Screenshot: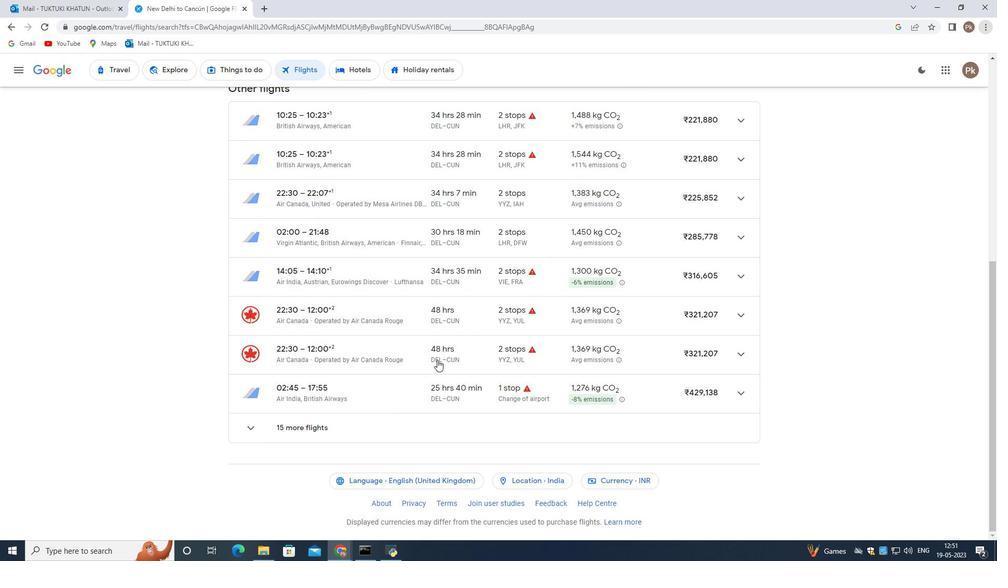 
Action: Mouse scrolled (437, 360) with delta (0, 0)
Screenshot: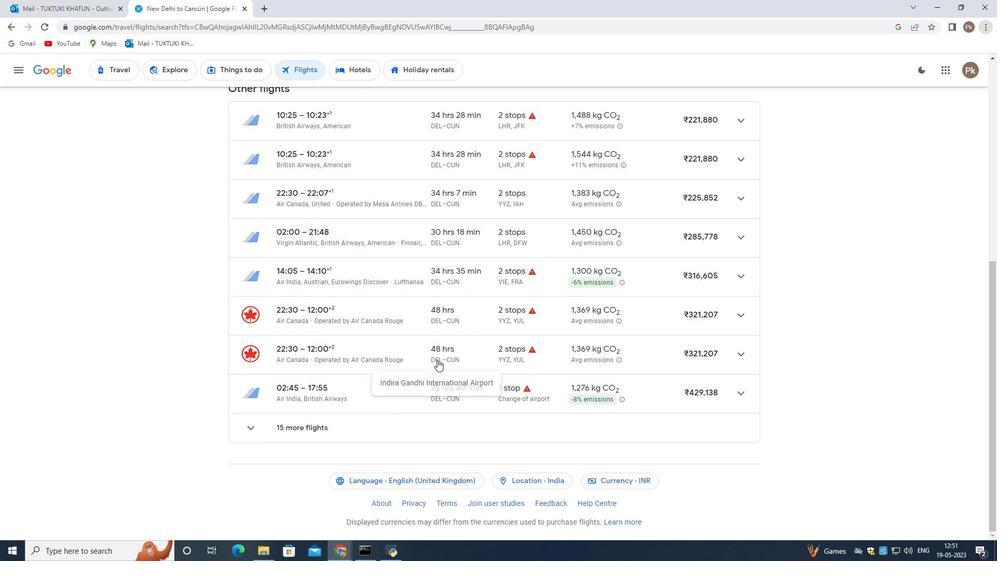
Action: Mouse scrolled (437, 360) with delta (0, 0)
Screenshot: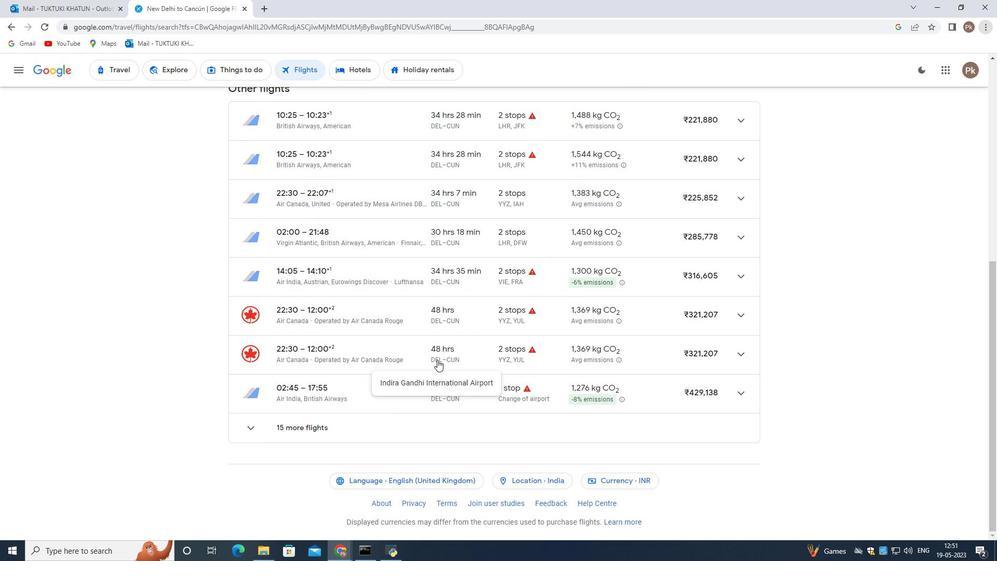 
Action: Mouse scrolled (437, 360) with delta (0, 0)
Screenshot: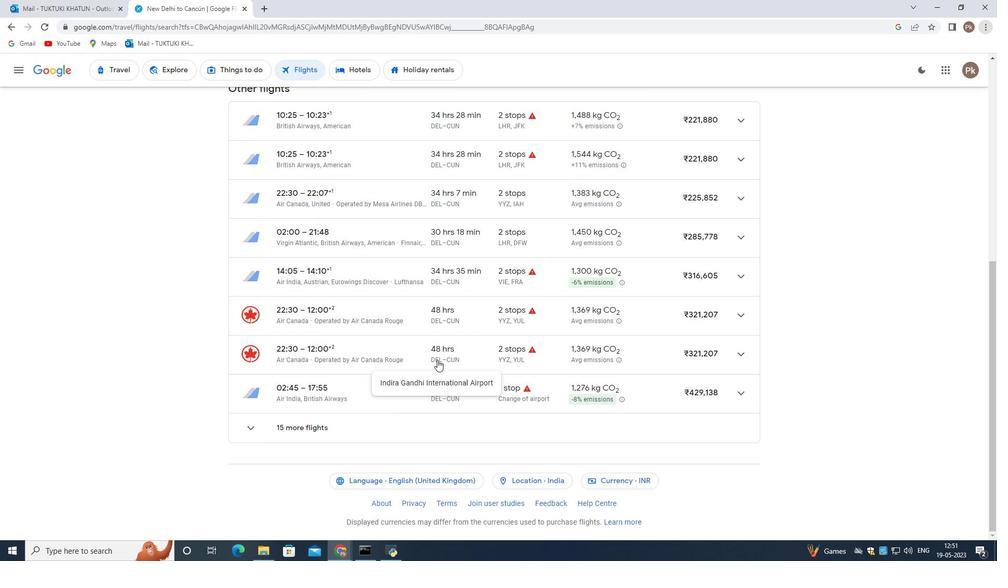 
Action: Mouse scrolled (437, 360) with delta (0, 0)
Screenshot: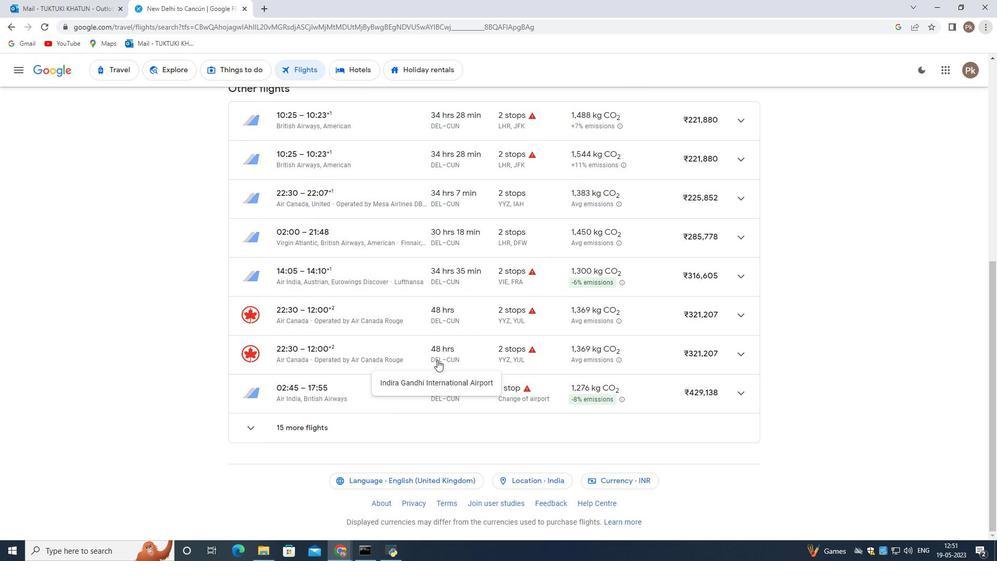 
Action: Mouse moved to (429, 362)
Screenshot: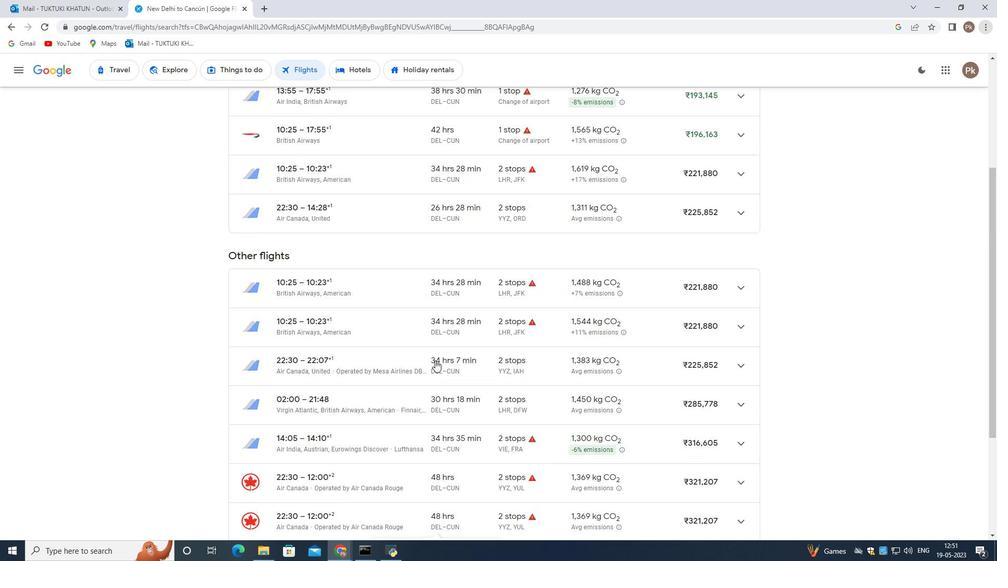 
Action: Mouse scrolled (429, 362) with delta (0, 0)
Screenshot: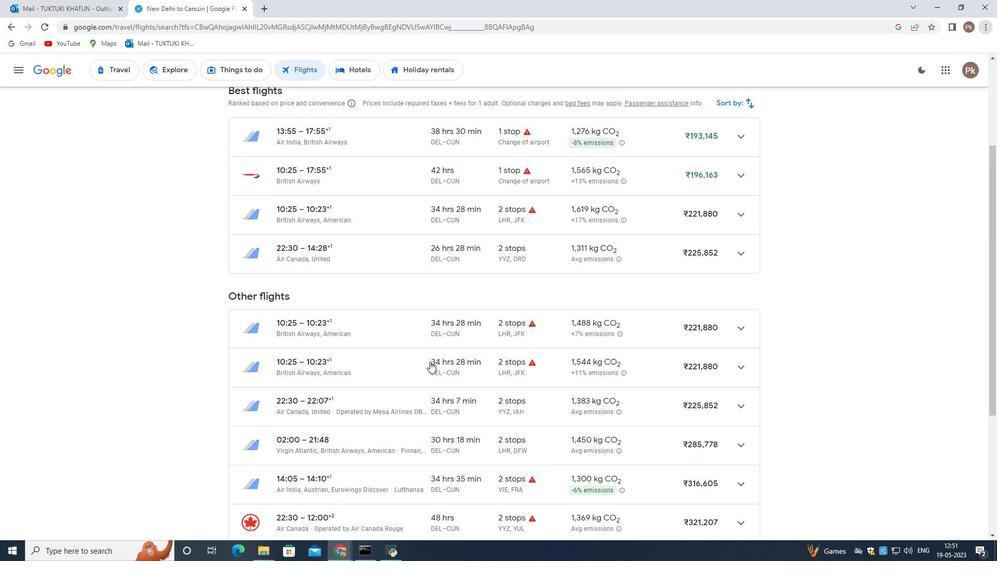 
Action: Mouse scrolled (429, 362) with delta (0, 0)
Screenshot: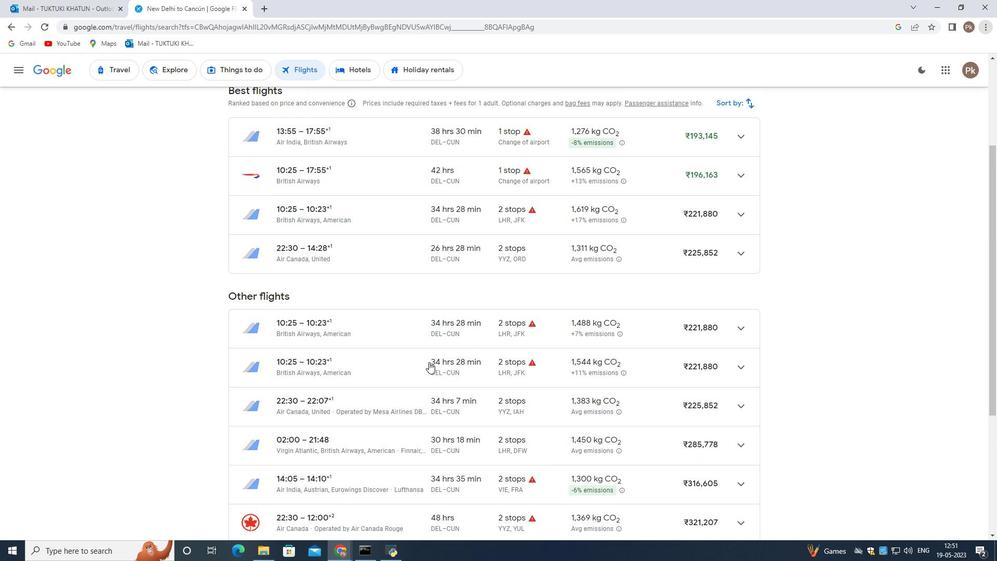 
Action: Mouse scrolled (429, 362) with delta (0, 0)
Screenshot: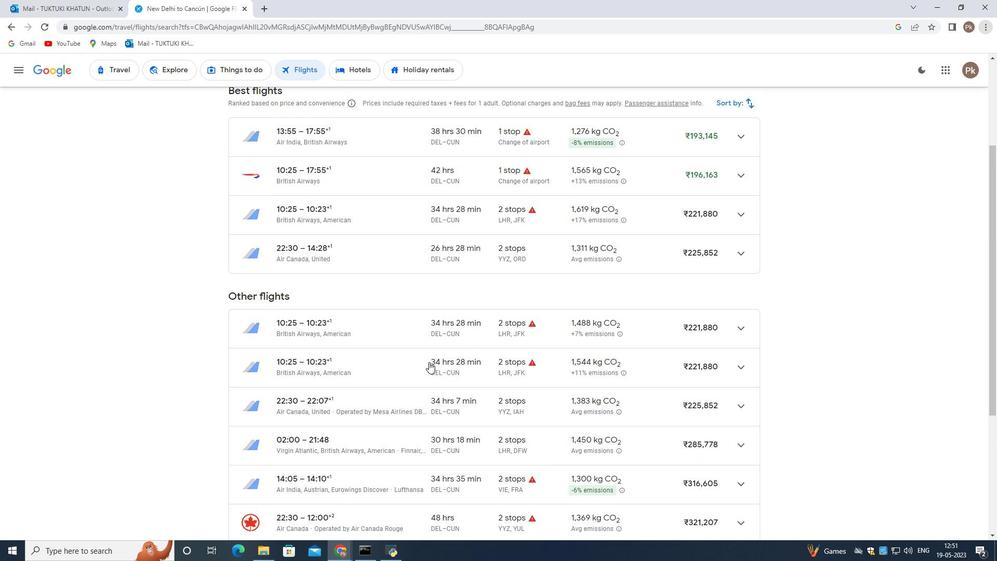 
Action: Mouse scrolled (429, 362) with delta (0, 0)
Screenshot: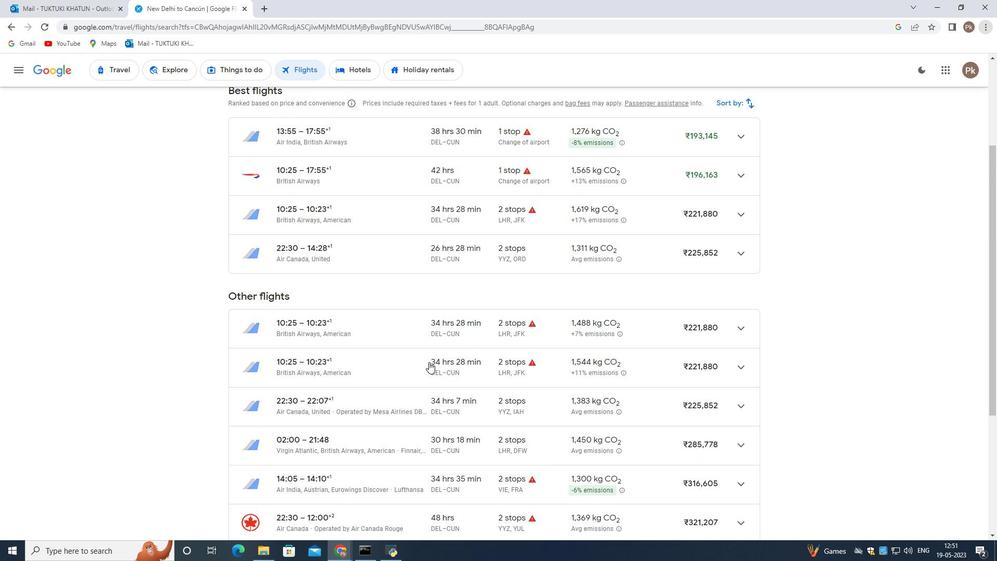 
Action: Mouse moved to (412, 367)
Screenshot: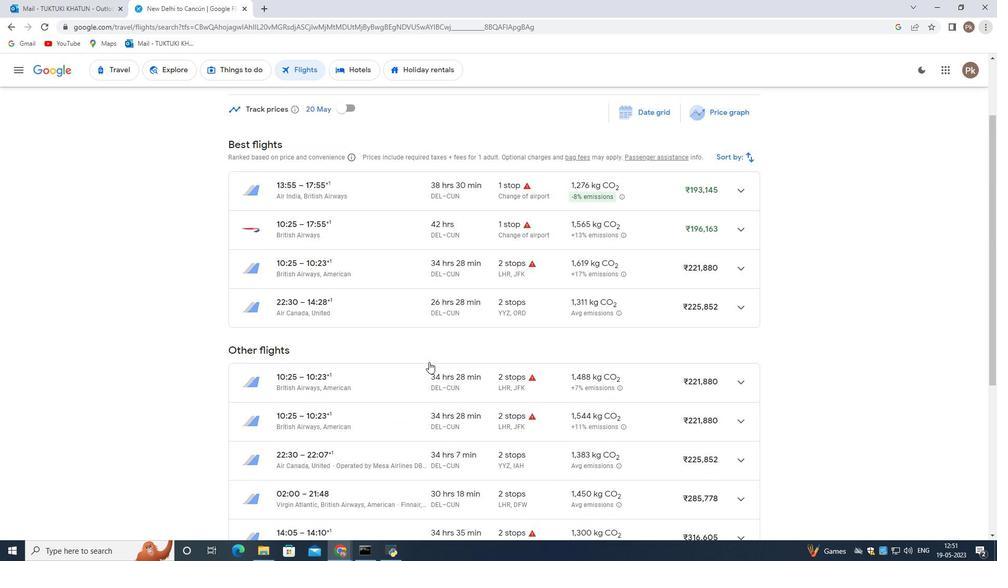 
Action: Mouse scrolled (412, 367) with delta (0, 0)
Screenshot: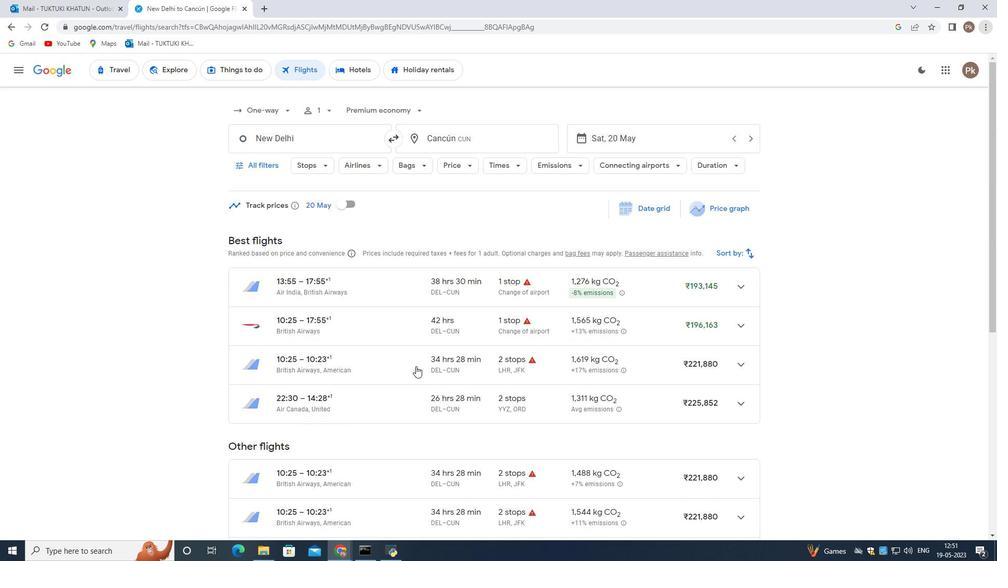 
Action: Mouse scrolled (412, 367) with delta (0, 0)
Screenshot: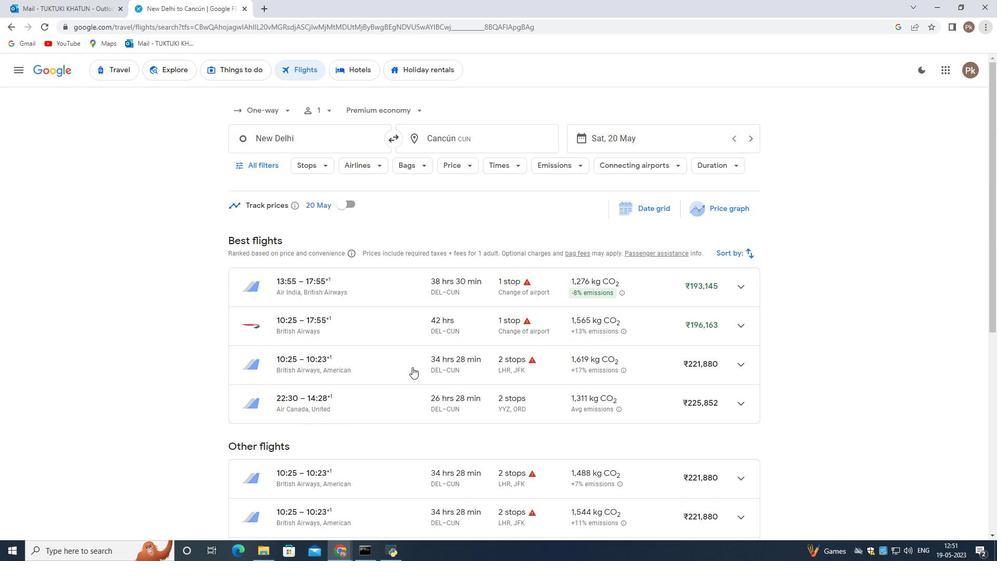 
Action: Mouse scrolled (412, 367) with delta (0, 0)
Screenshot: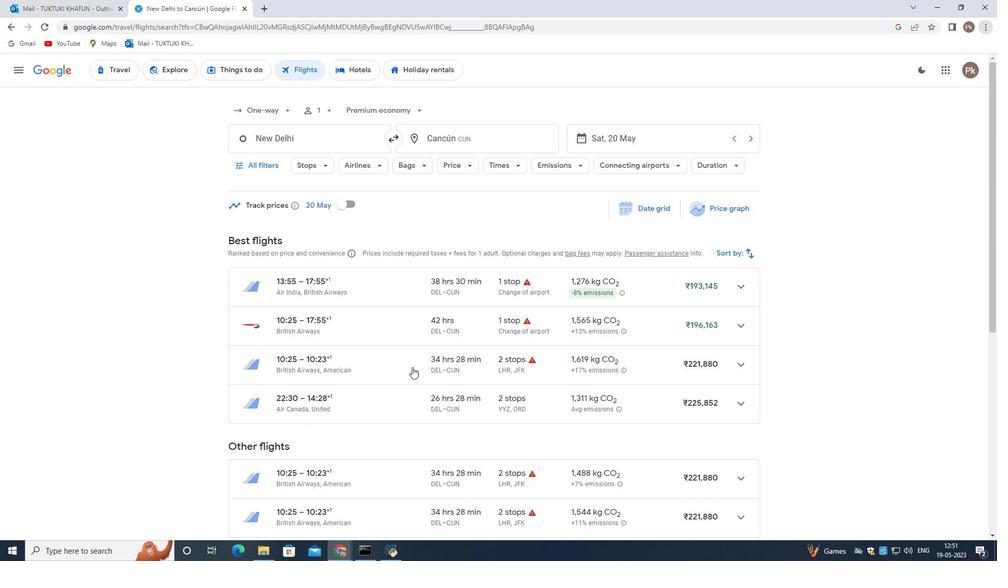 
Action: Mouse scrolled (412, 367) with delta (0, 0)
Screenshot: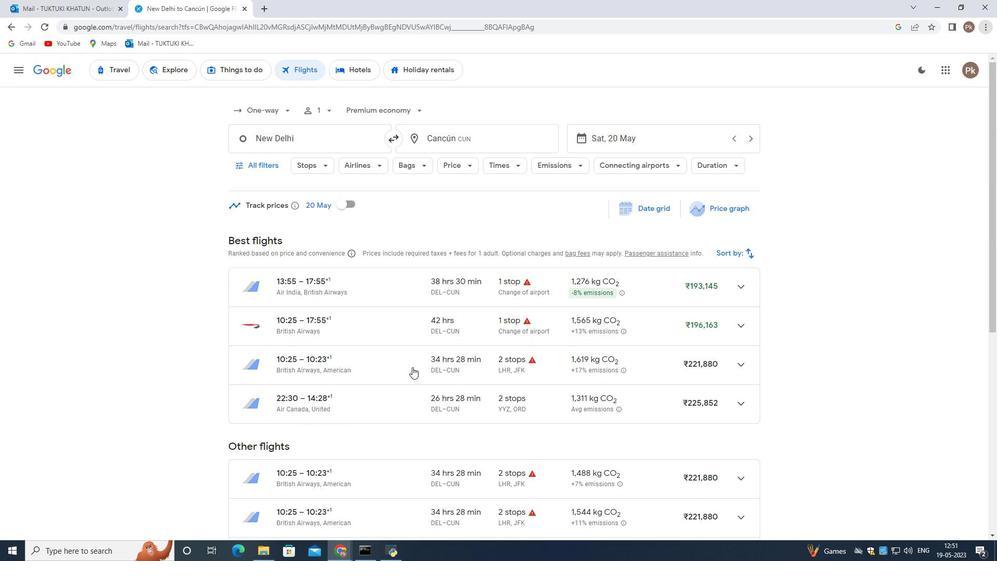 
Action: Mouse moved to (412, 367)
Screenshot: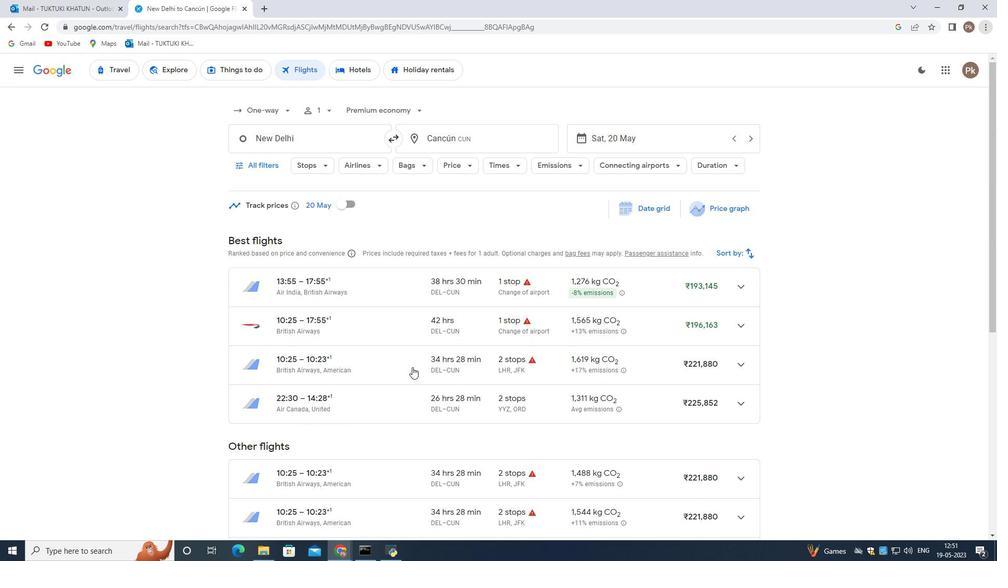 
Action: Mouse scrolled (412, 367) with delta (0, 0)
Screenshot: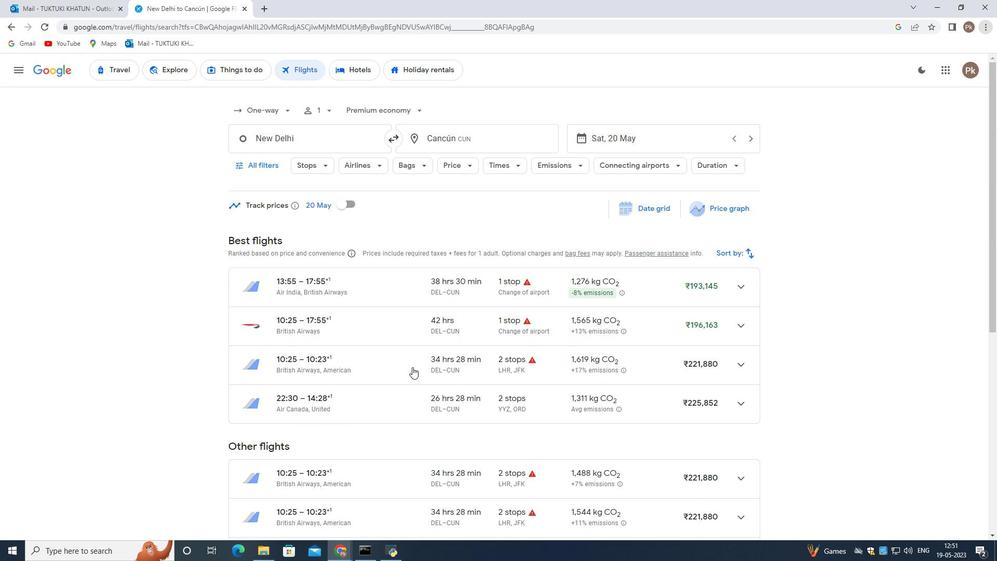 
Action: Mouse moved to (412, 367)
Screenshot: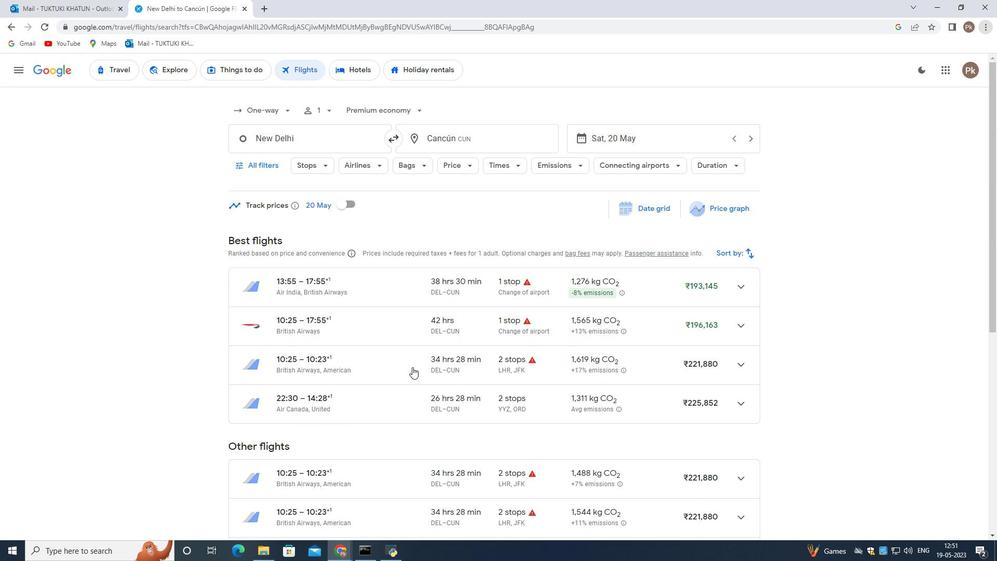 
Action: Mouse scrolled (412, 367) with delta (0, 0)
Screenshot: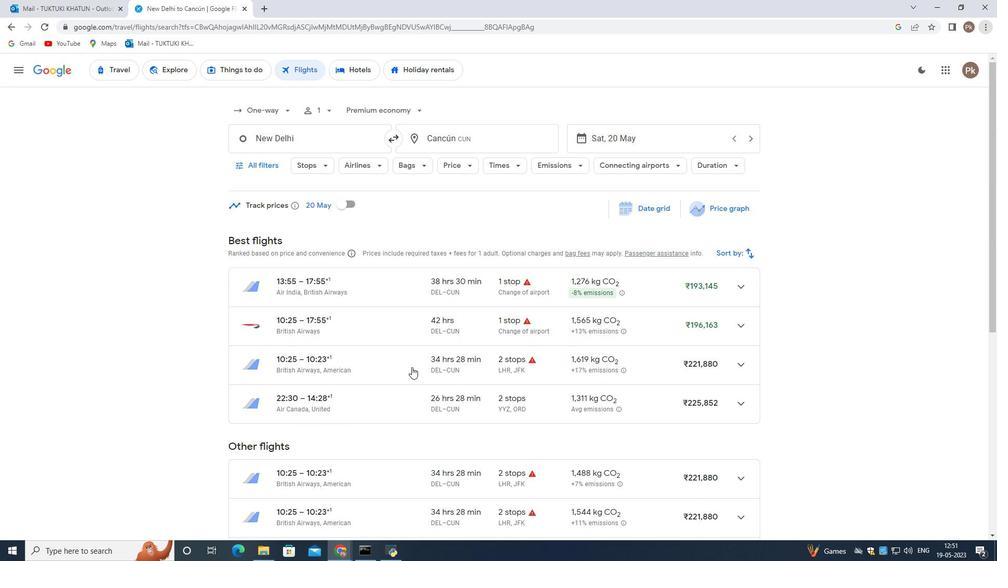 
Action: Mouse scrolled (412, 367) with delta (0, 0)
Screenshot: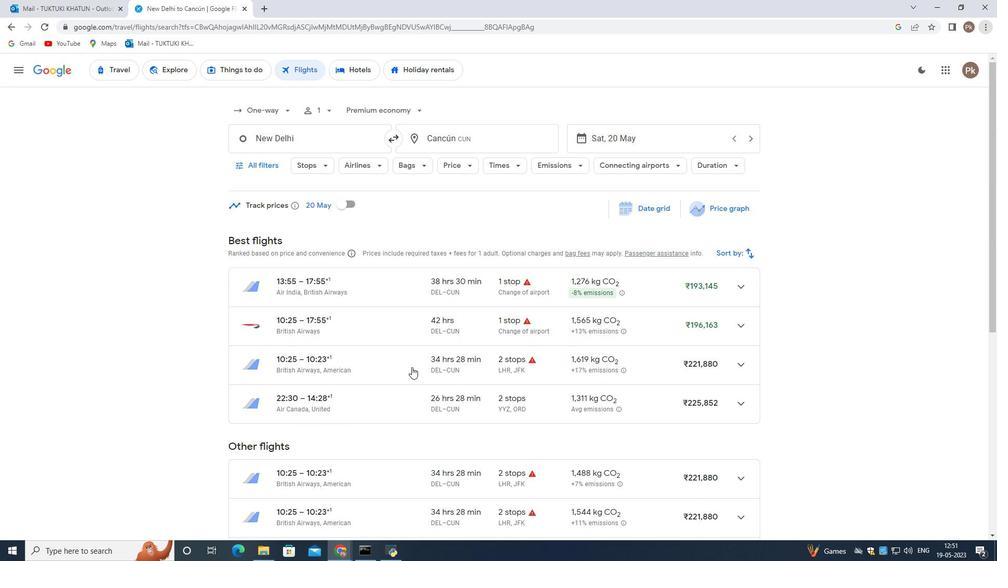 
Action: Mouse scrolled (412, 367) with delta (0, 0)
Screenshot: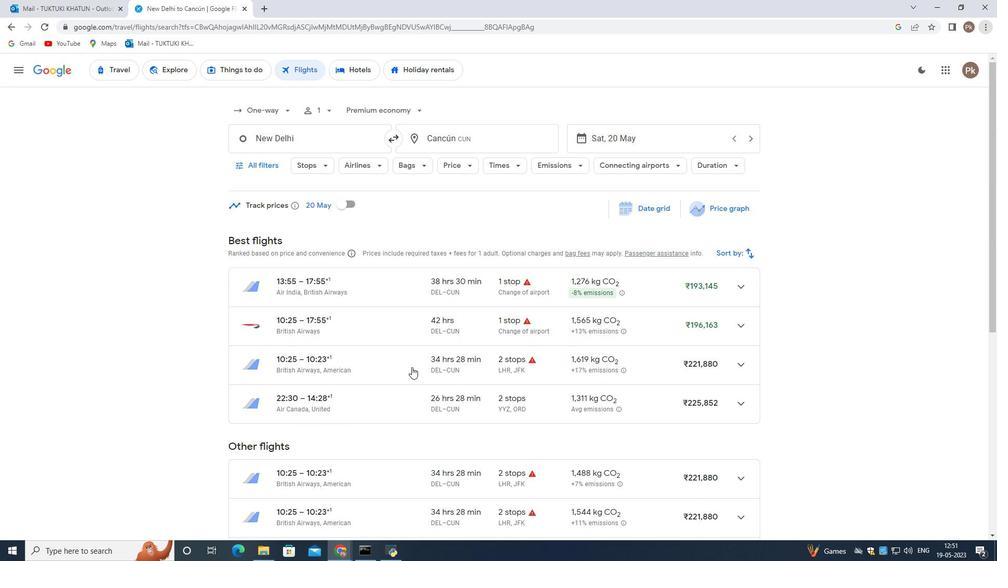 
Action: Mouse scrolled (412, 367) with delta (0, 0)
Screenshot: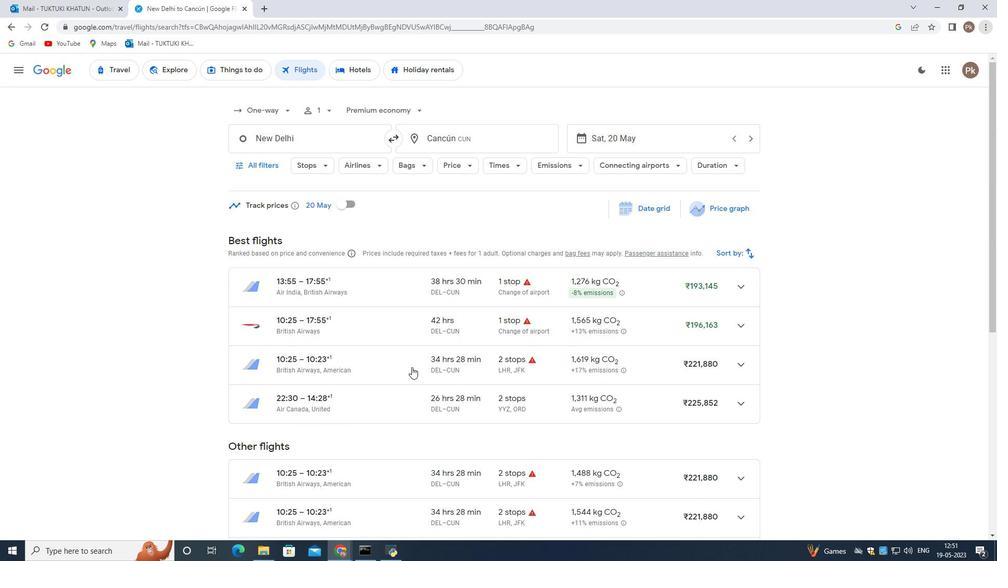 
Action: Mouse moved to (411, 367)
Screenshot: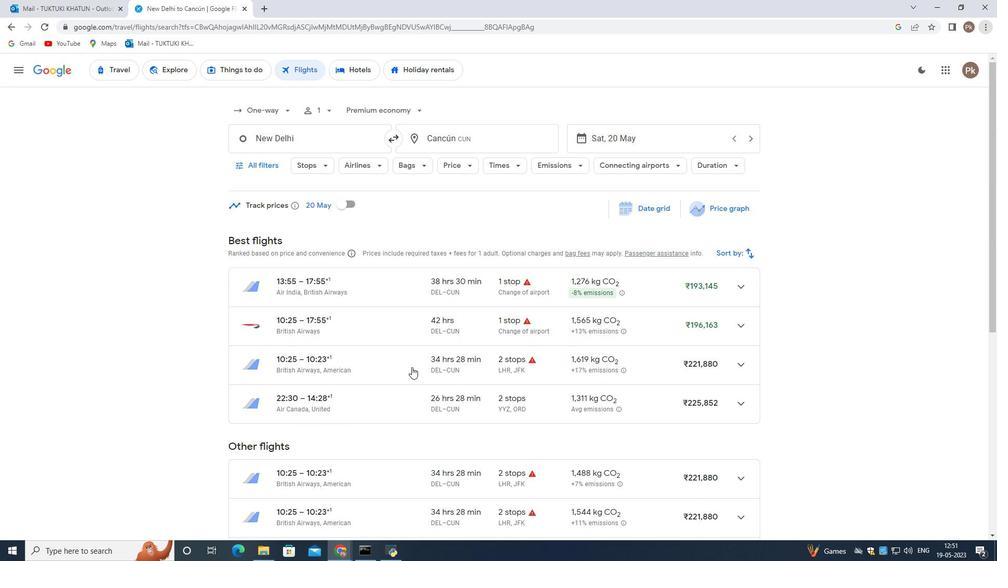 
Action: Mouse scrolled (411, 368) with delta (0, 0)
Screenshot: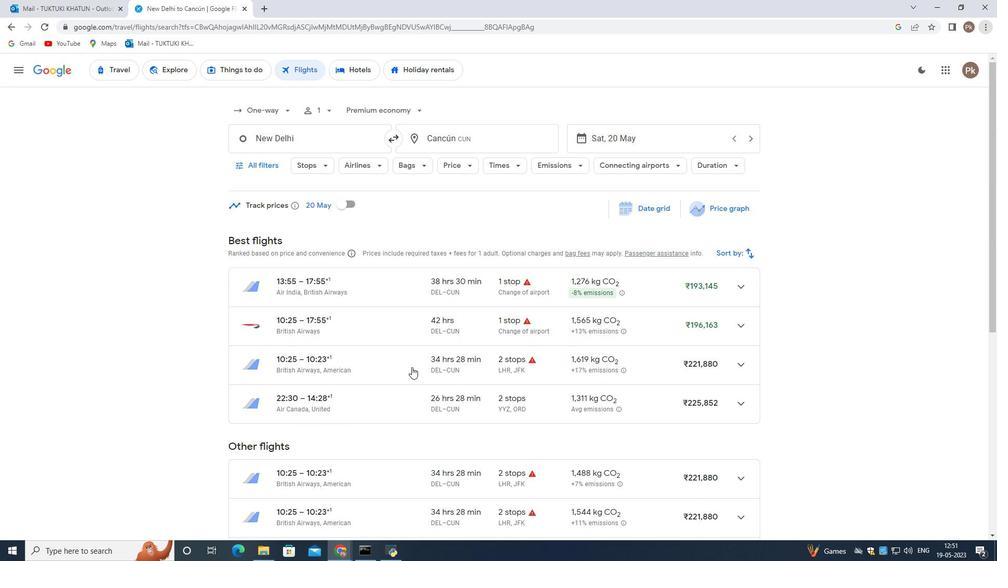 
Action: Mouse moved to (410, 367)
Screenshot: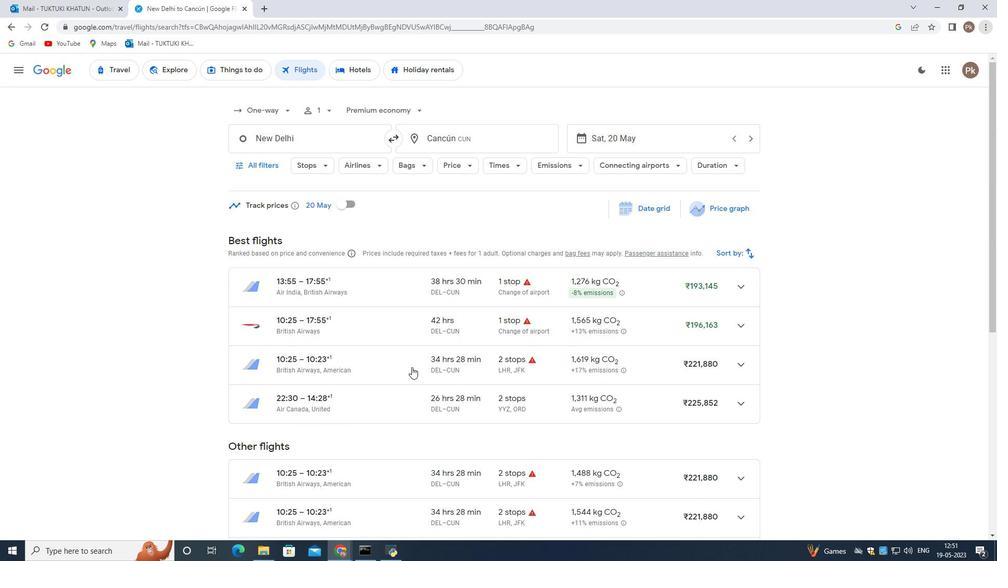 
Action: Mouse scrolled (410, 368) with delta (0, 0)
Screenshot: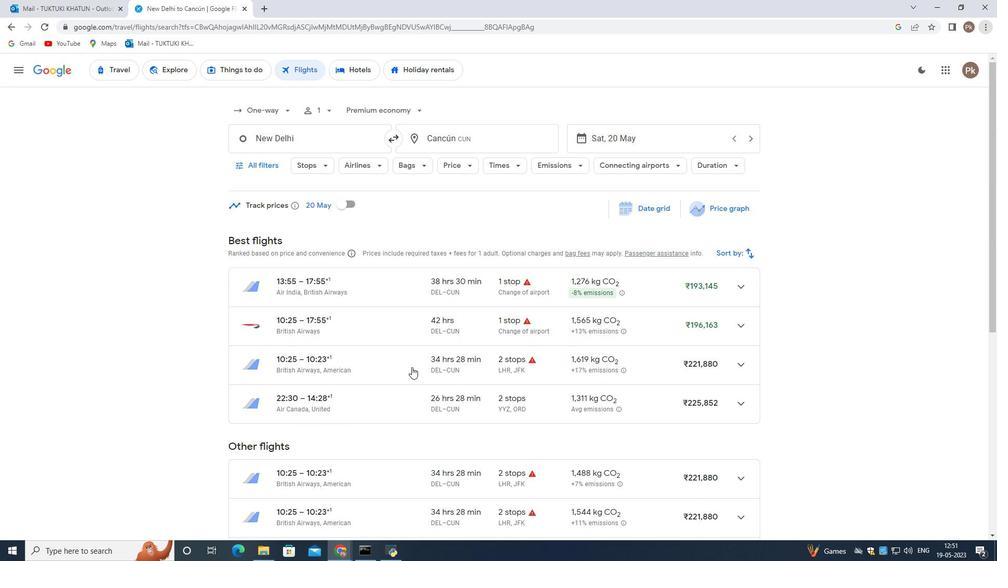 
Action: Mouse moved to (279, 231)
Screenshot: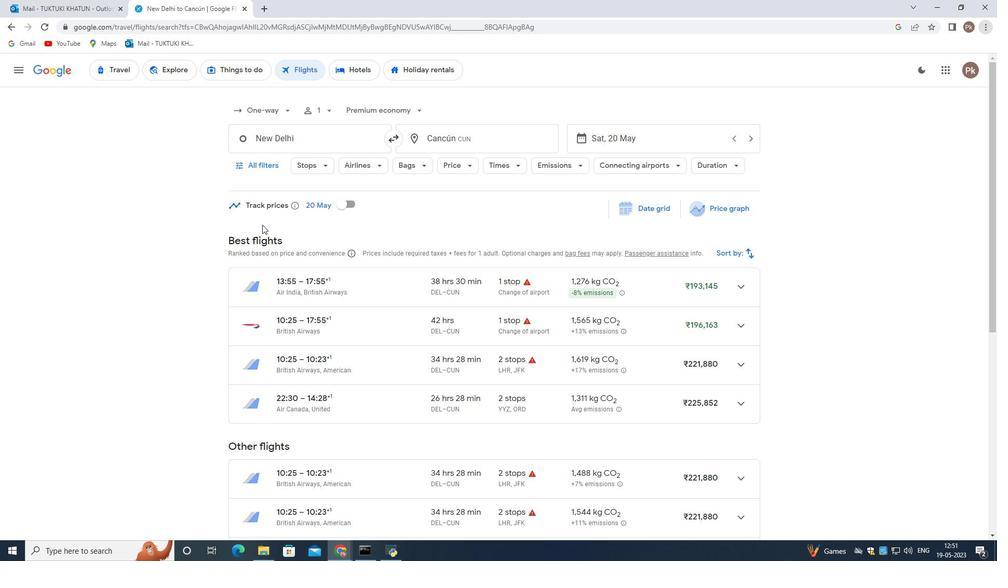 
Action: Mouse scrolled (279, 230) with delta (0, 0)
Screenshot: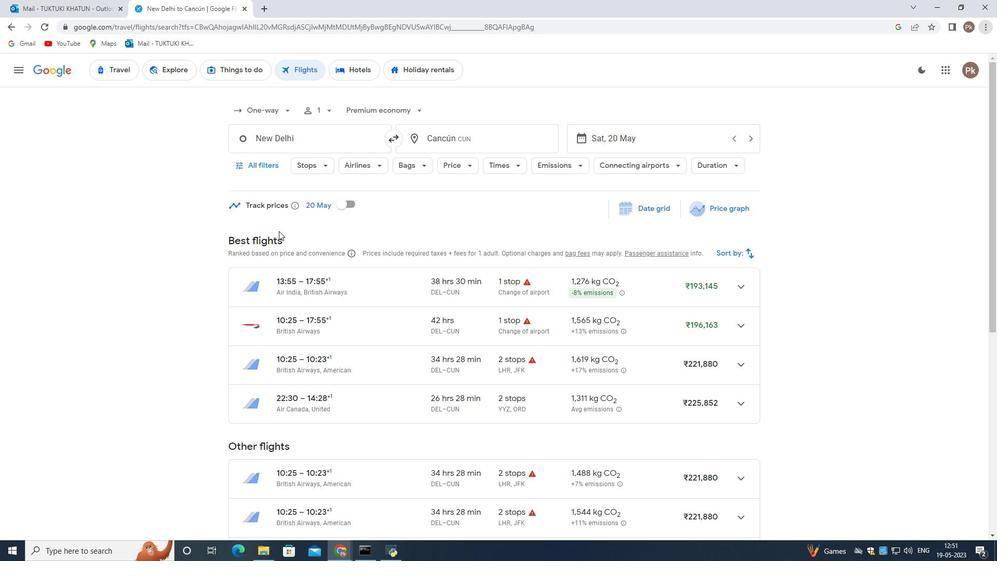 
Action: Mouse moved to (284, 231)
Screenshot: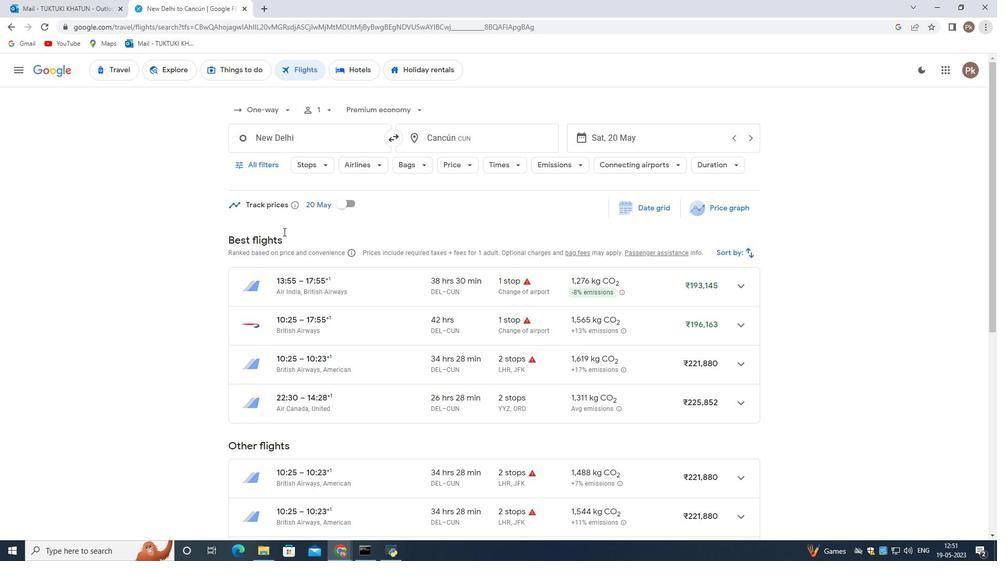
Action: Mouse scrolled (284, 231) with delta (0, 0)
Screenshot: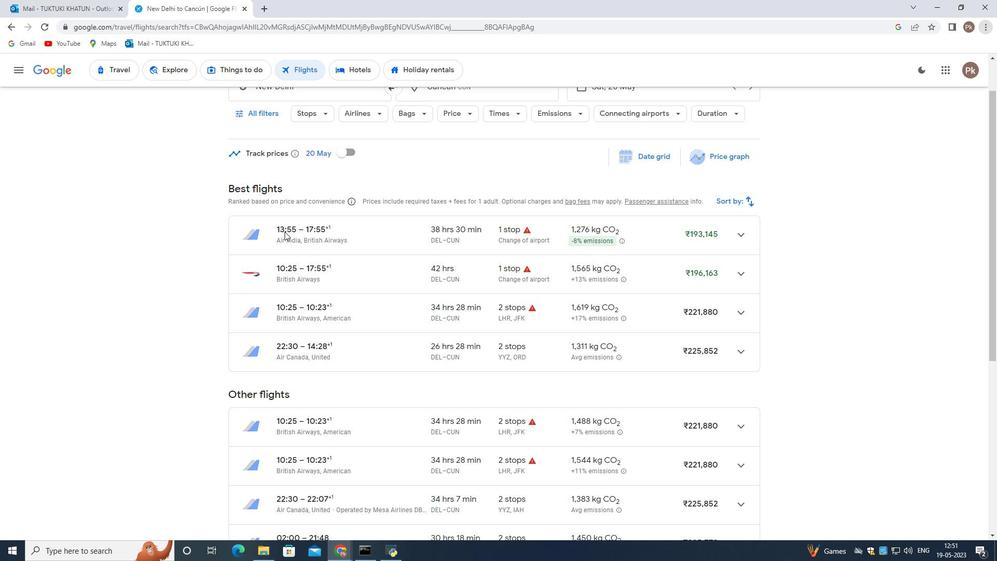 
Action: Mouse scrolled (284, 231) with delta (0, 0)
Screenshot: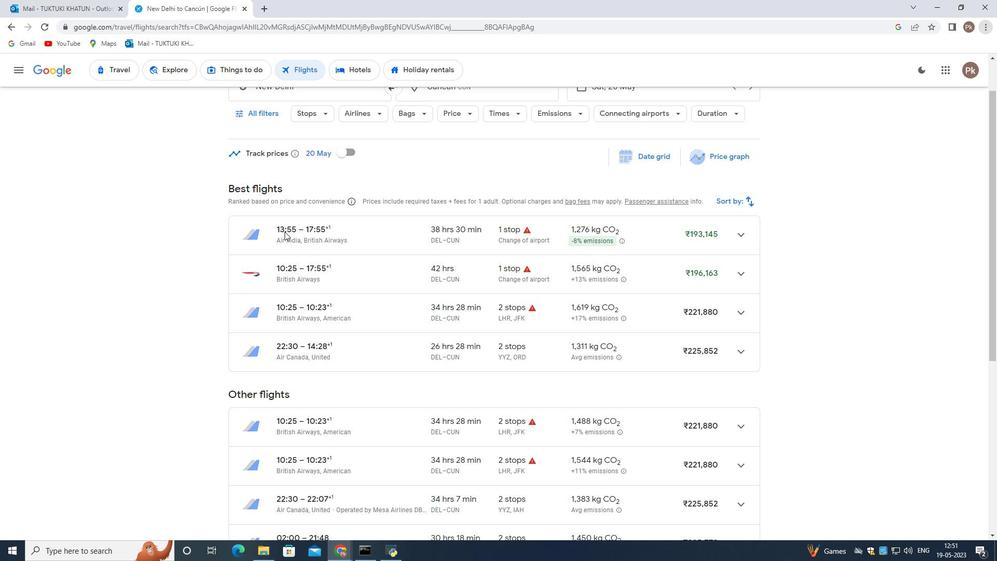 
Action: Mouse scrolled (284, 231) with delta (0, 0)
Screenshot: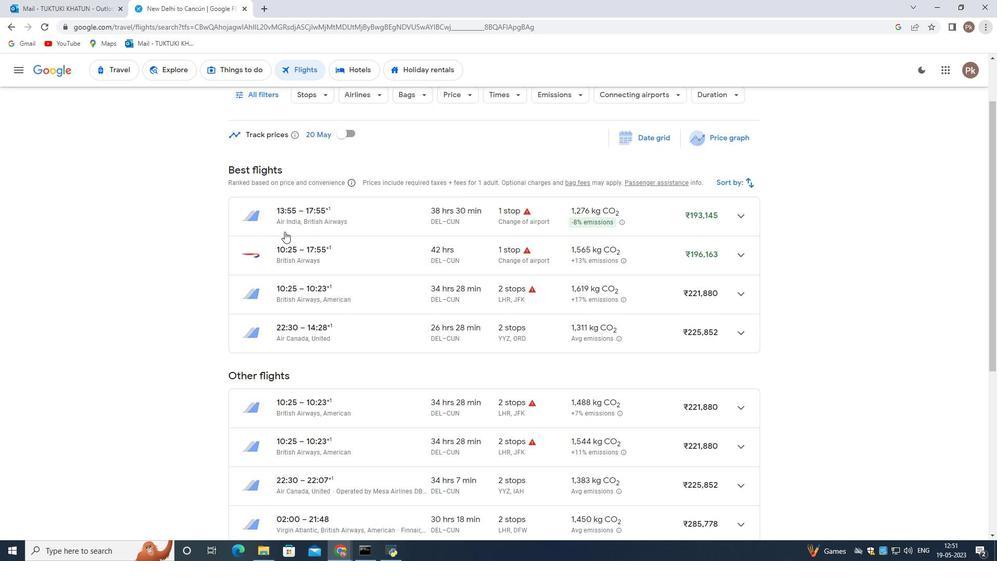 
Action: Mouse scrolled (284, 231) with delta (0, 0)
Screenshot: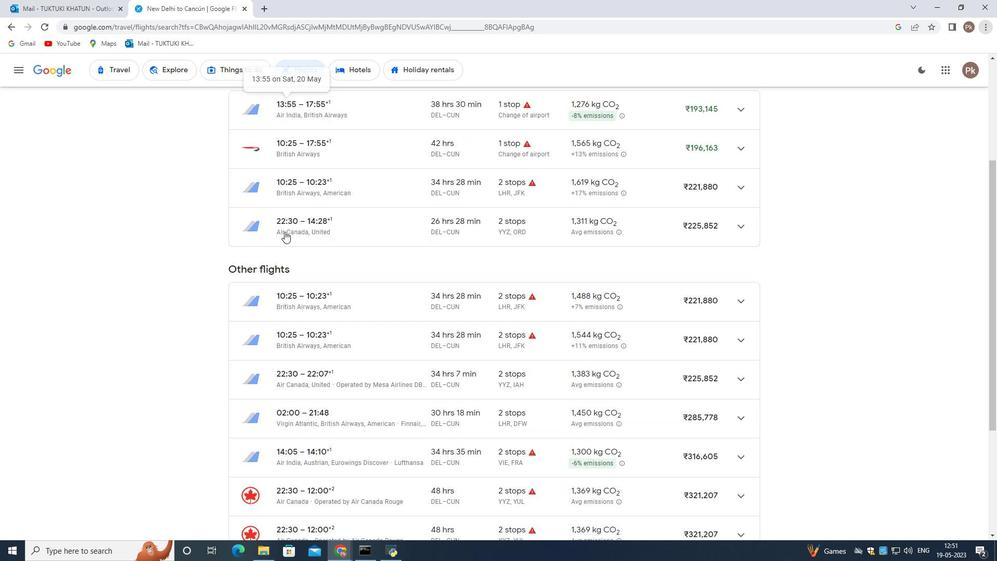 
Action: Mouse moved to (379, 286)
Screenshot: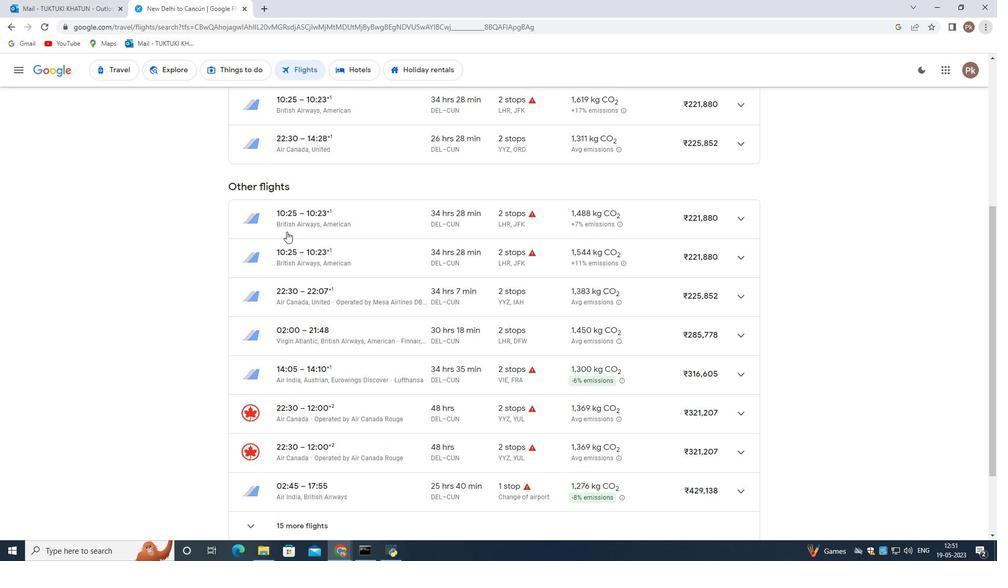 
Action: Mouse scrolled (379, 285) with delta (0, 0)
Screenshot: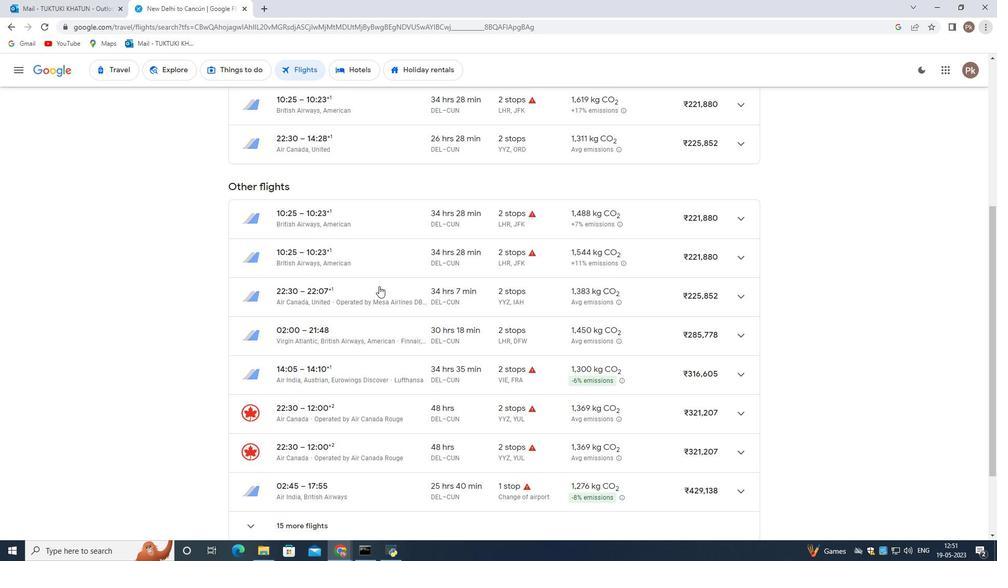 
Action: Mouse scrolled (379, 285) with delta (0, 0)
Screenshot: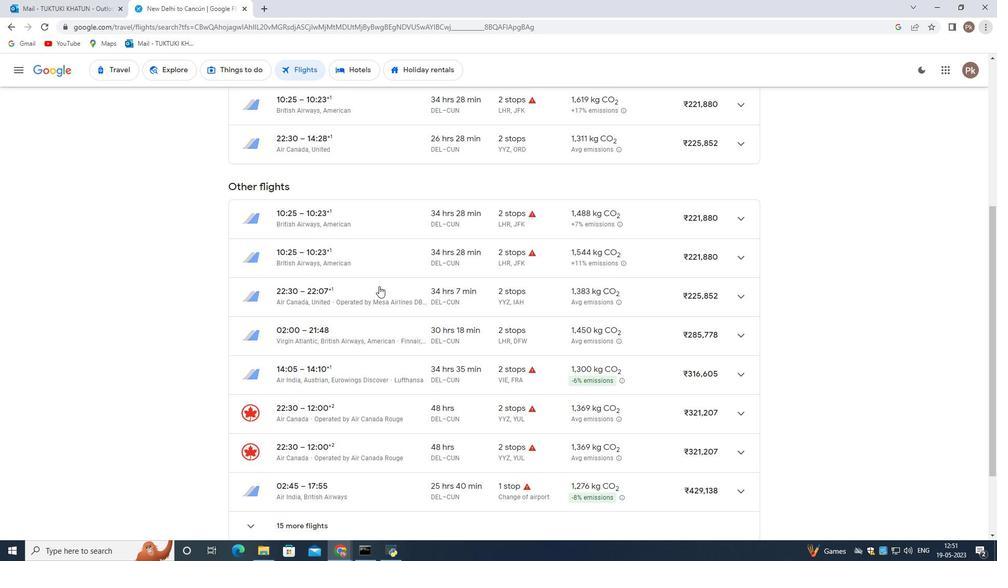 
Action: Mouse scrolled (379, 285) with delta (0, 0)
Screenshot: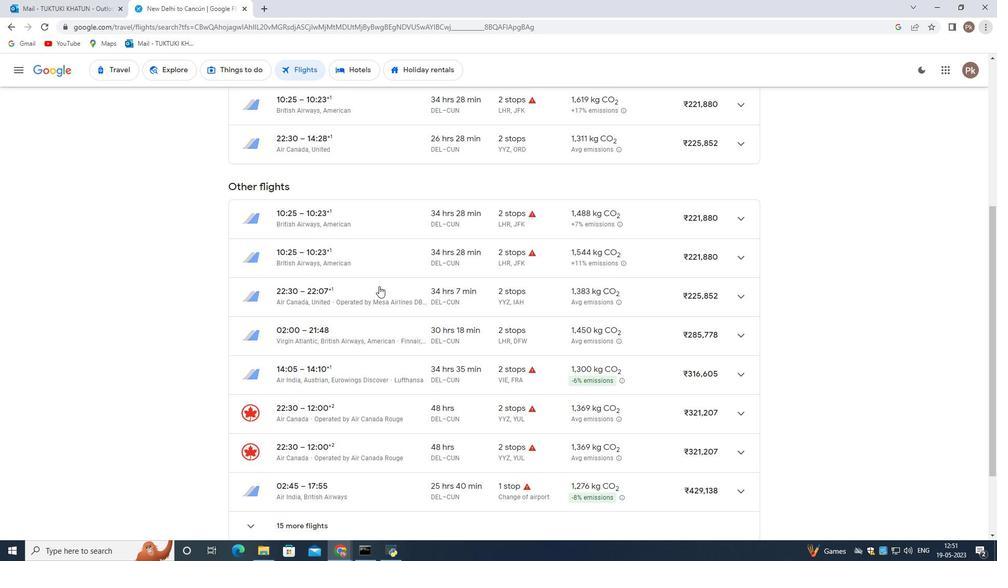 
Action: Mouse scrolled (379, 285) with delta (0, 0)
Screenshot: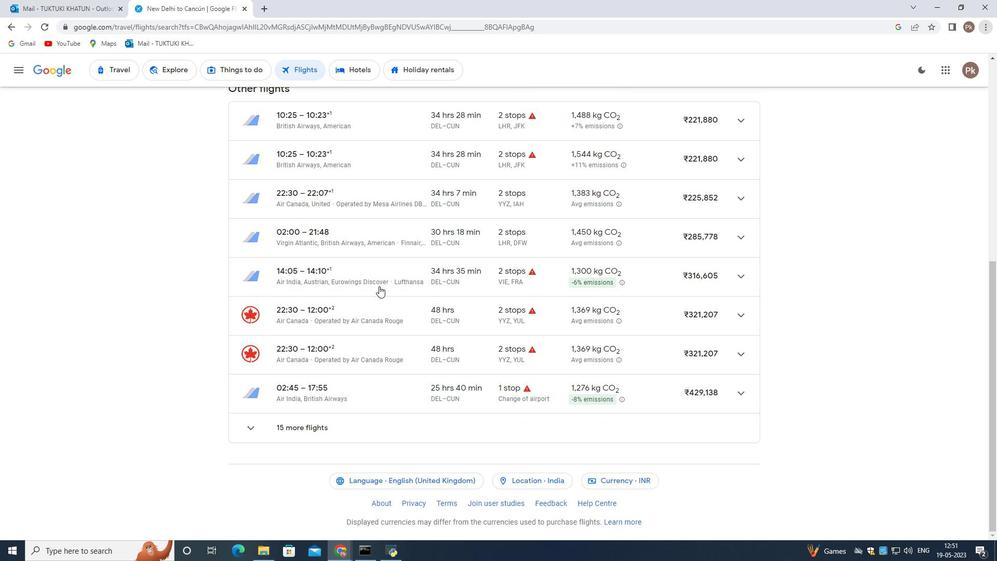 
Action: Mouse scrolled (379, 285) with delta (0, 0)
Screenshot: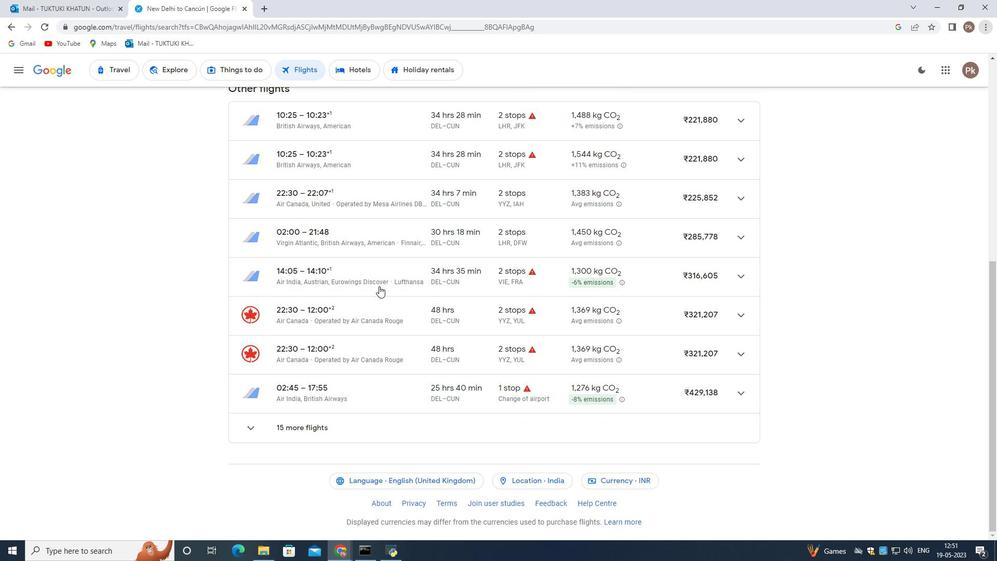 
Action: Mouse scrolled (379, 285) with delta (0, 0)
Screenshot: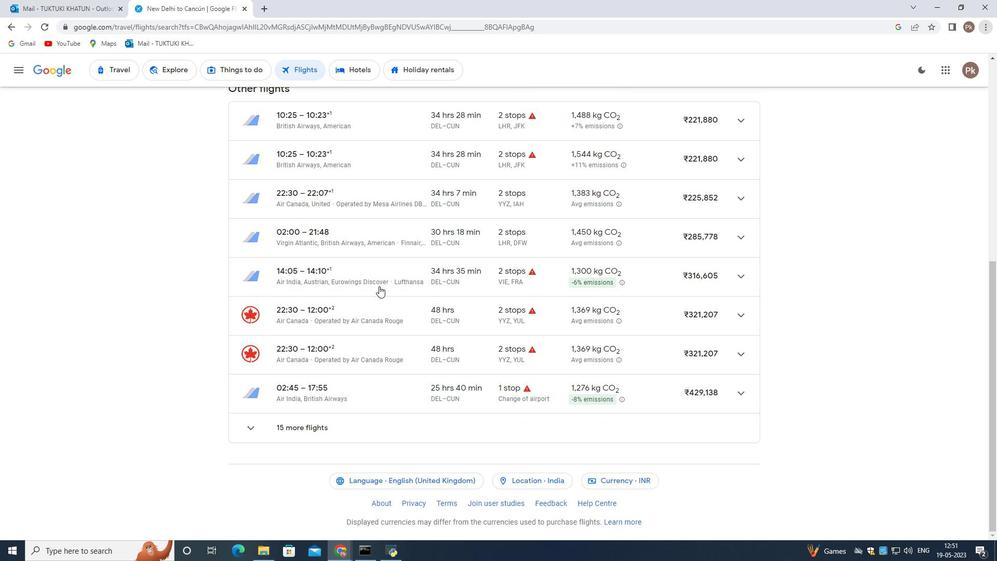 
Action: Mouse scrolled (379, 285) with delta (0, 0)
Screenshot: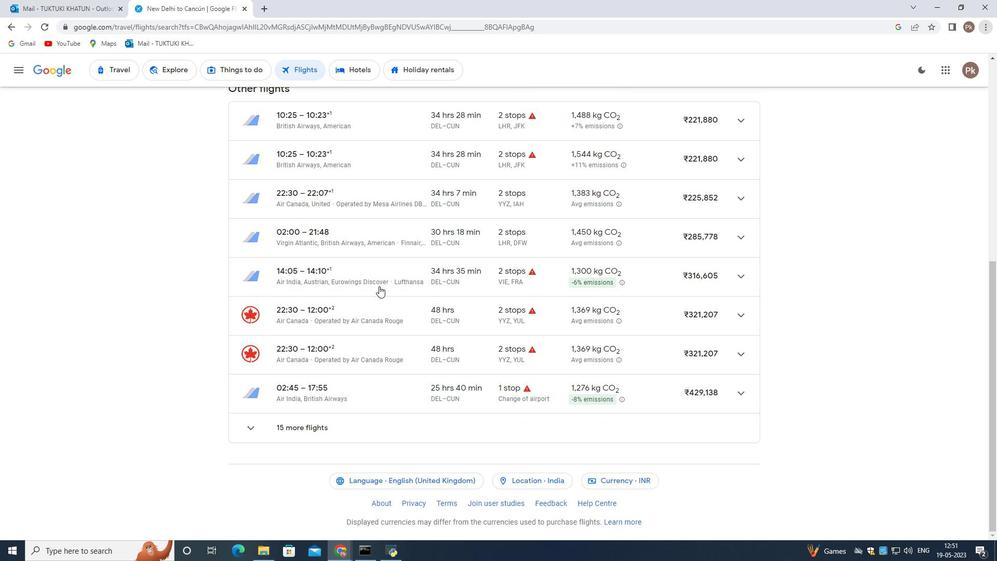 
Action: Mouse moved to (419, 325)
Screenshot: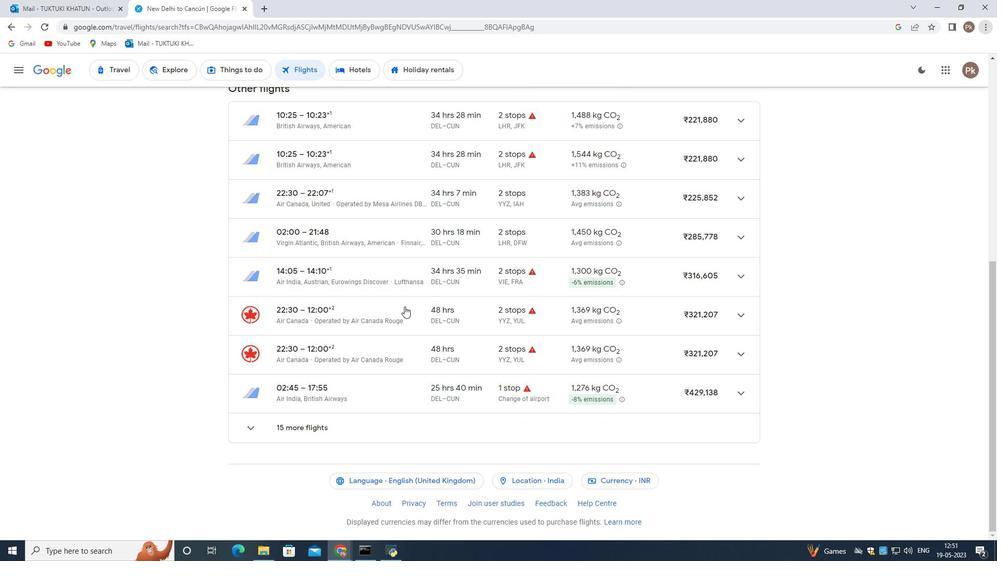 
Action: Mouse scrolled (419, 326) with delta (0, 0)
Screenshot: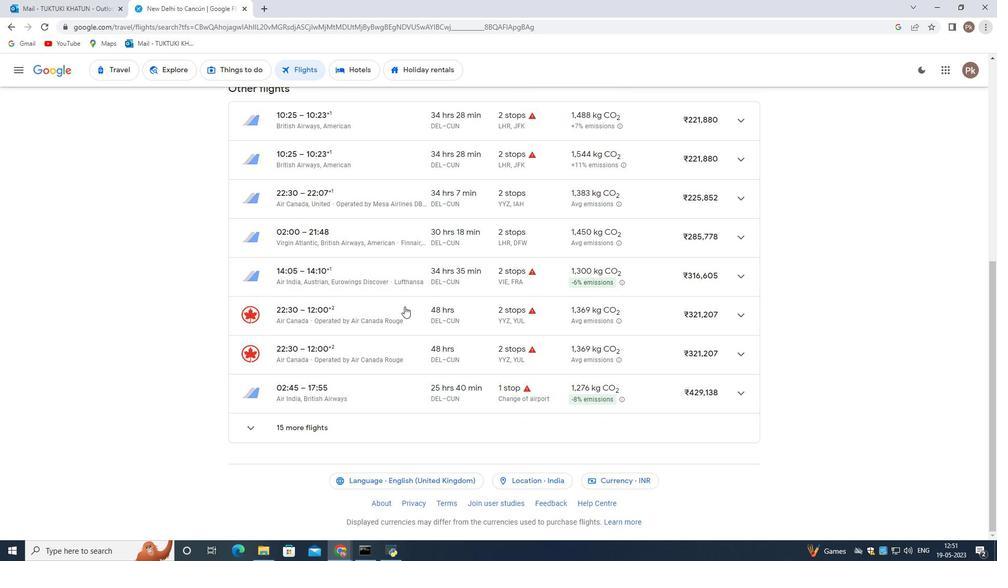 
Action: Mouse scrolled (419, 326) with delta (0, 0)
Screenshot: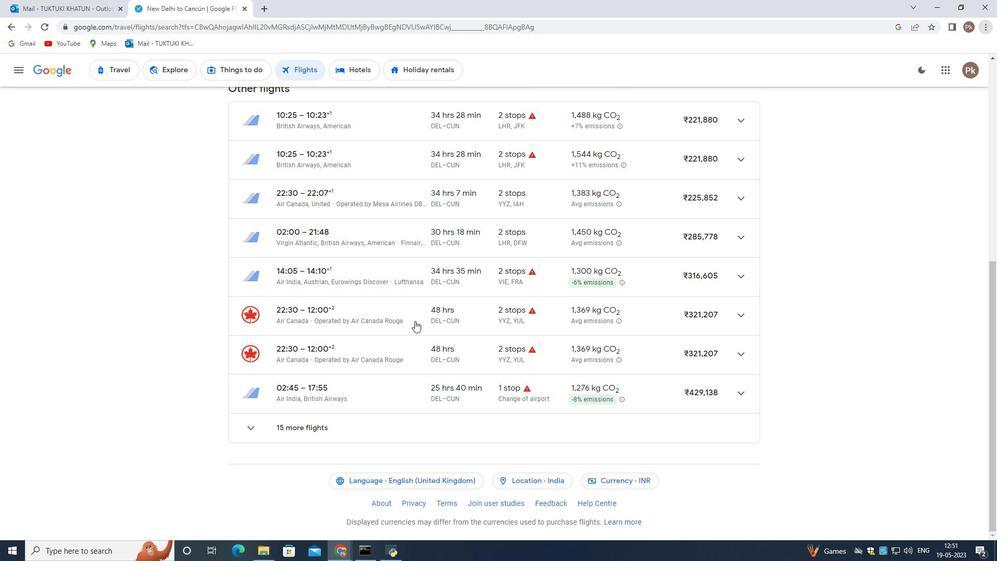 
Action: Mouse scrolled (419, 326) with delta (0, 0)
Screenshot: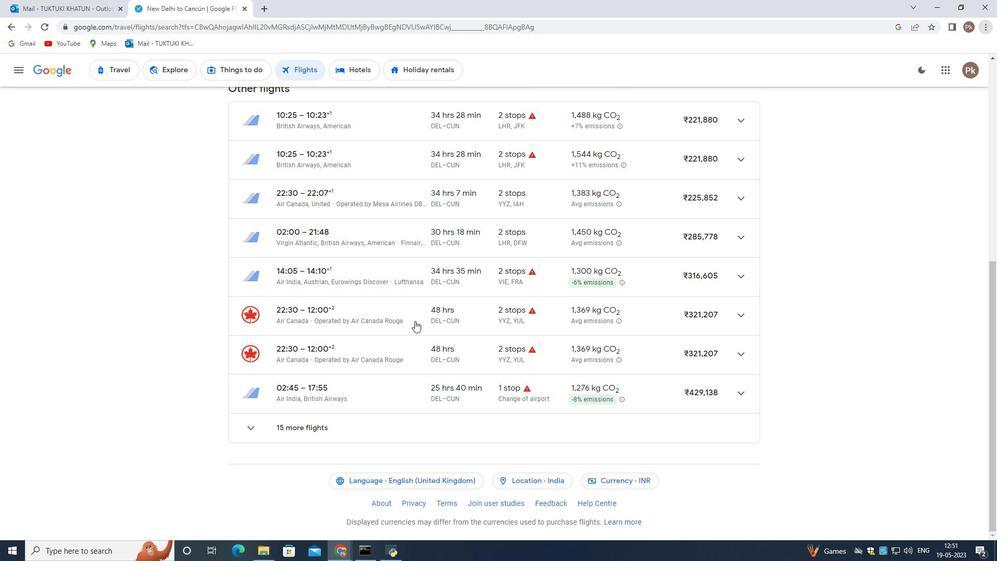 
Action: Mouse moved to (419, 325)
Screenshot: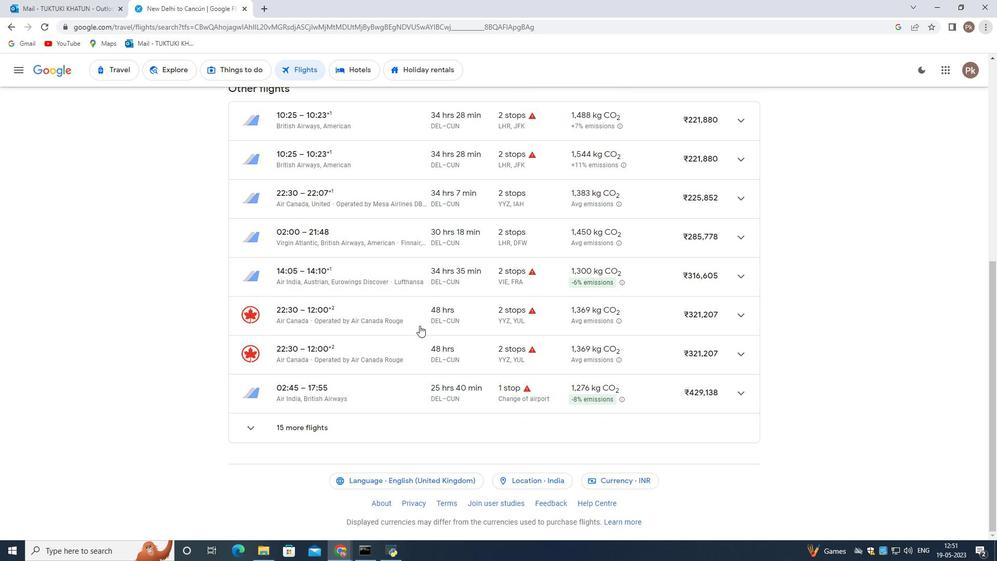 
Action: Mouse scrolled (419, 326) with delta (0, 0)
Screenshot: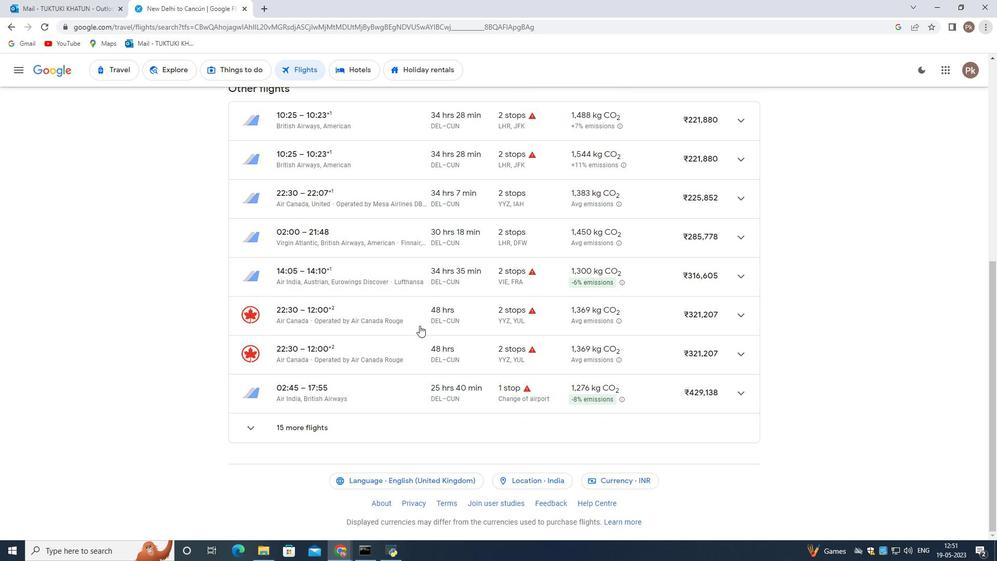 
Action: Mouse moved to (414, 327)
Screenshot: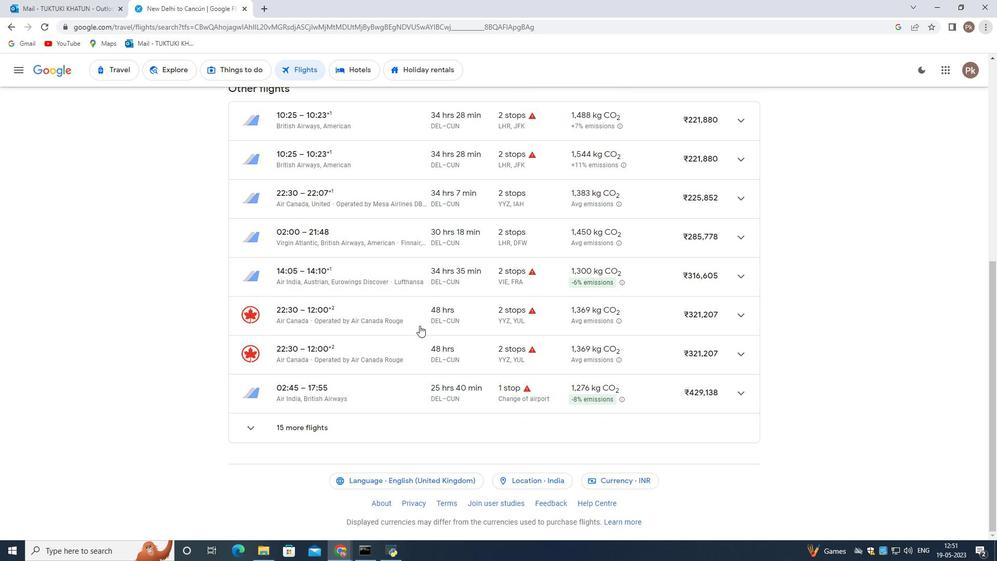 
Action: Mouse scrolled (414, 327) with delta (0, 0)
Screenshot: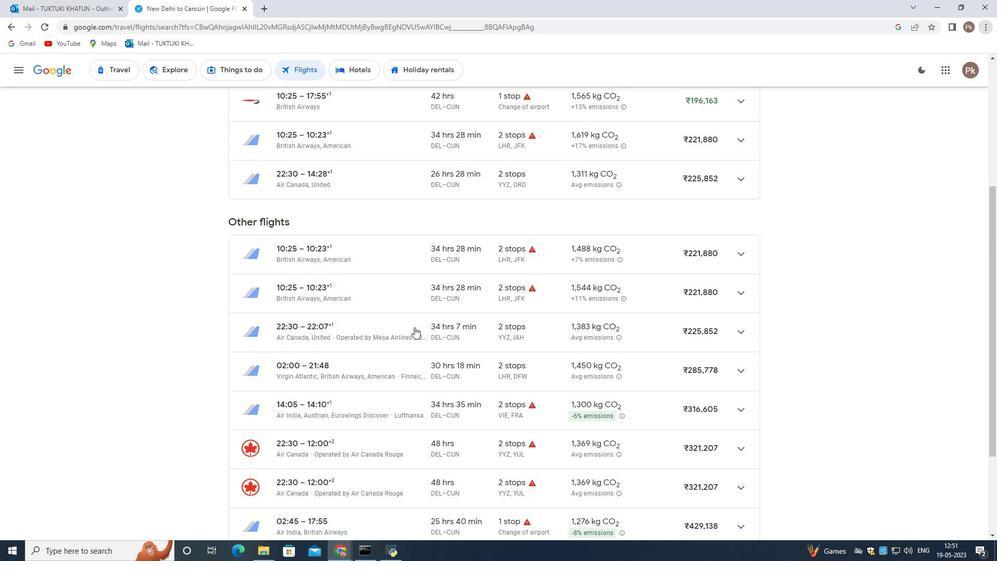 
Action: Mouse scrolled (414, 327) with delta (0, 0)
Screenshot: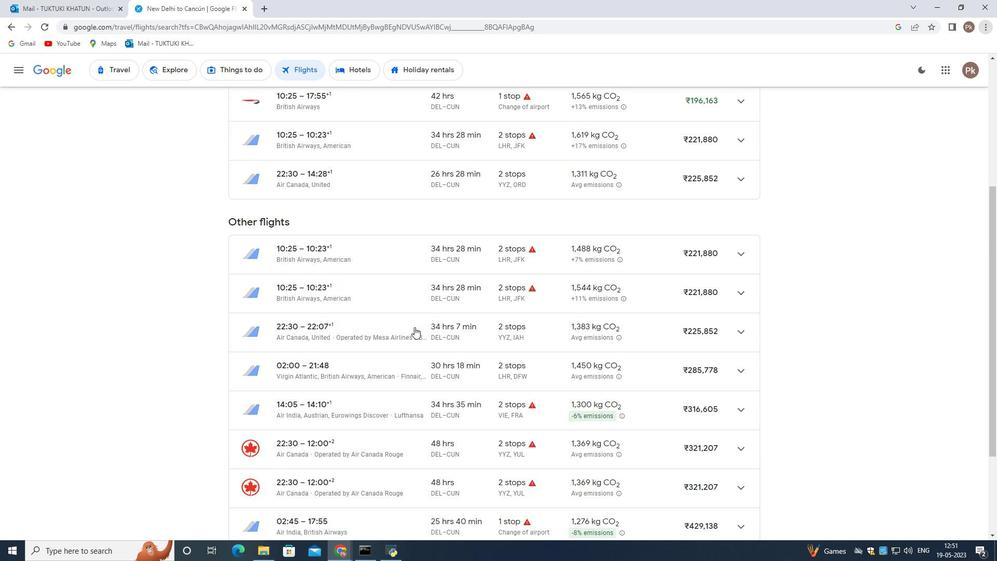 
Action: Mouse scrolled (414, 327) with delta (0, 0)
Screenshot: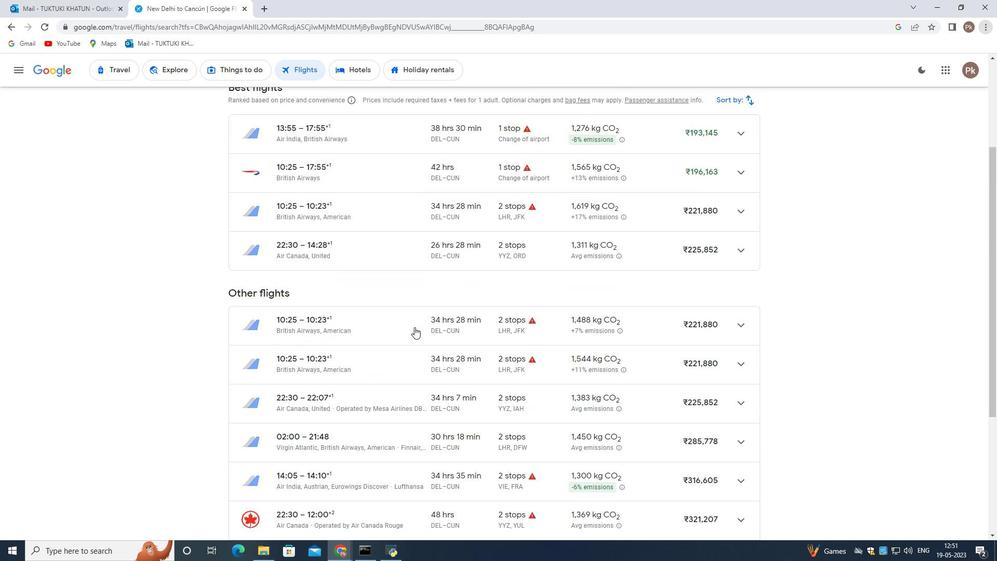 
Action: Mouse scrolled (414, 327) with delta (0, 0)
Screenshot: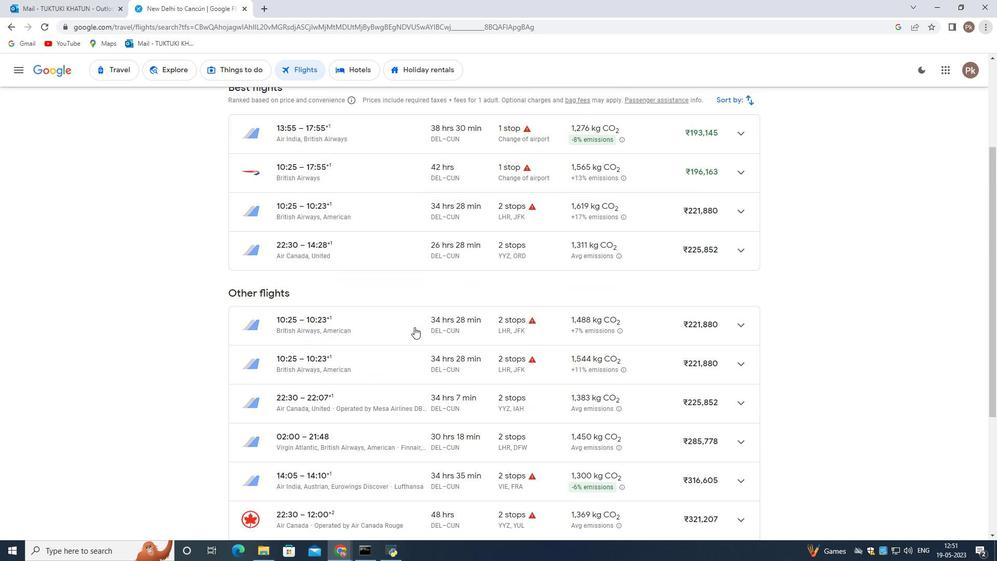 
Action: Mouse scrolled (414, 327) with delta (0, 0)
Screenshot: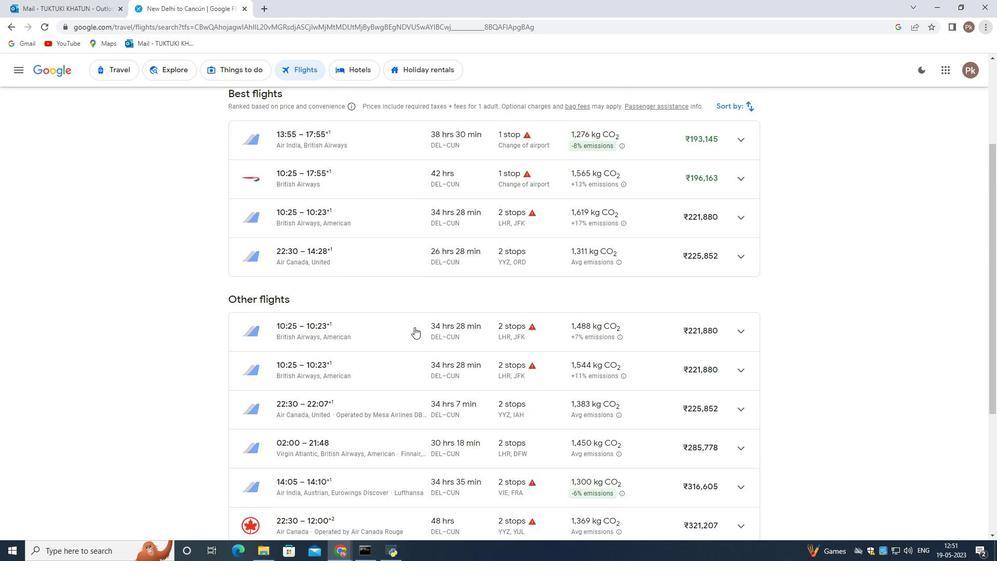 
Action: Mouse scrolled (414, 327) with delta (0, 0)
Screenshot: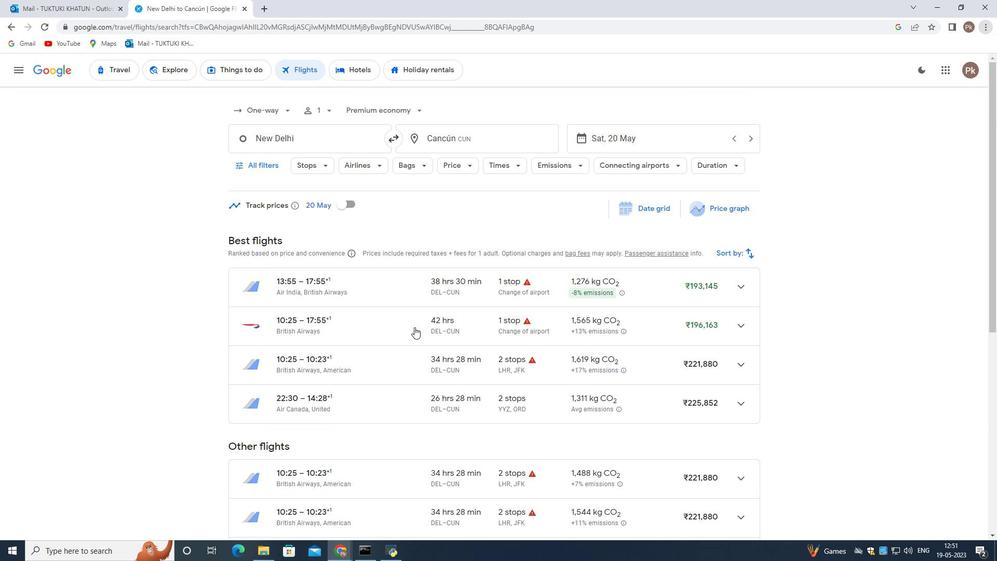 
Action: Mouse scrolled (414, 327) with delta (0, 0)
Screenshot: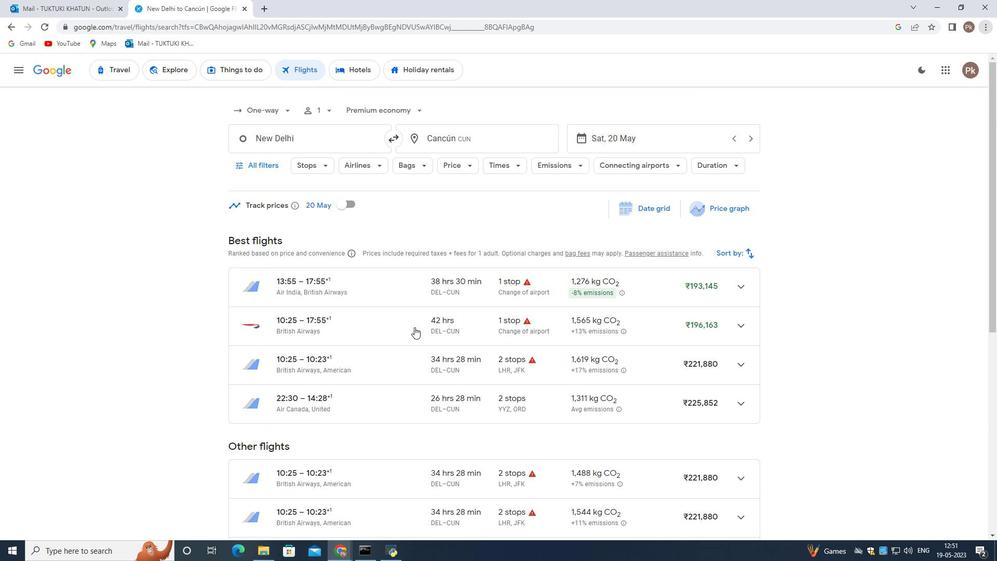 
Action: Mouse scrolled (414, 327) with delta (0, 0)
Screenshot: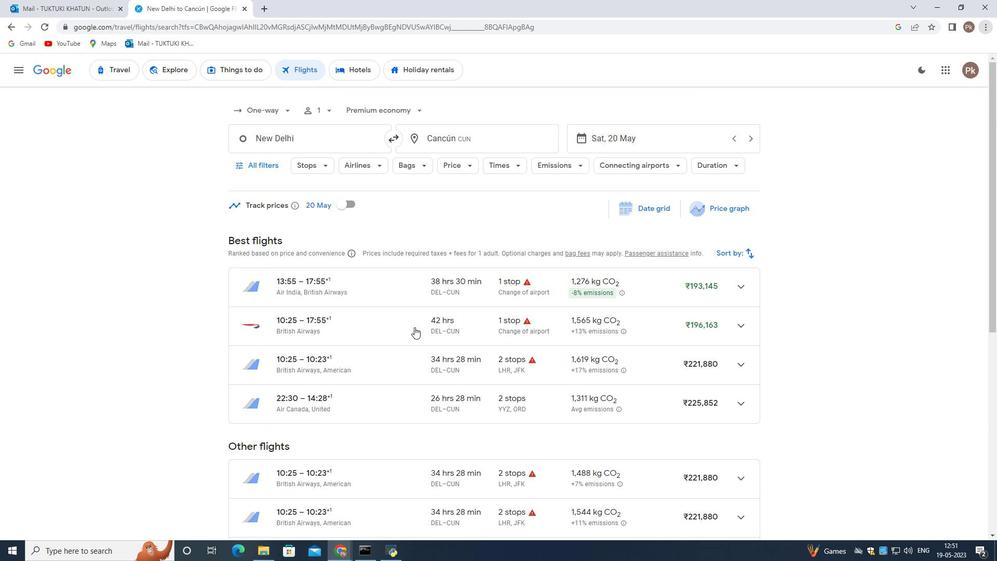 
Action: Mouse scrolled (414, 327) with delta (0, 0)
Screenshot: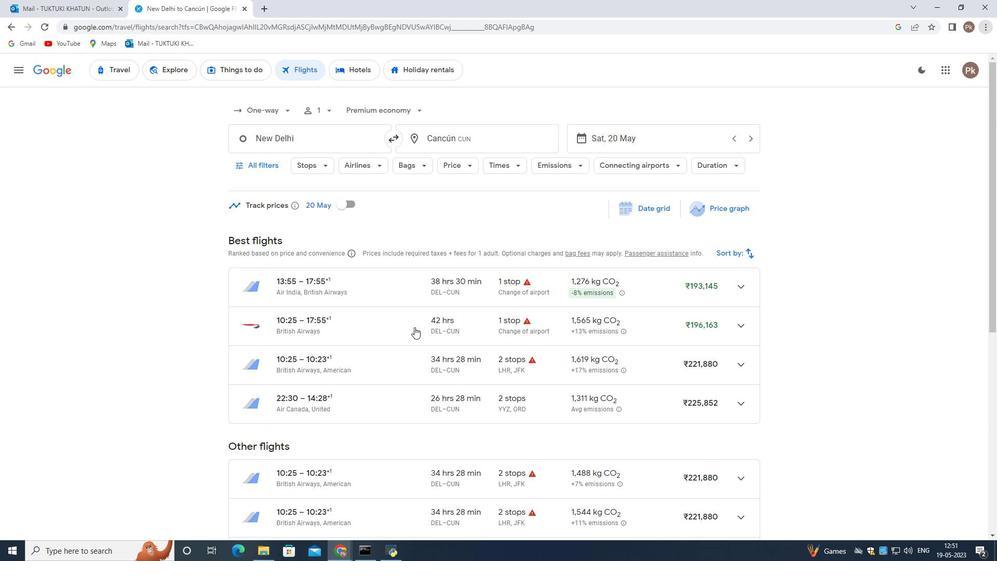 
Action: Mouse scrolled (414, 327) with delta (0, 0)
Screenshot: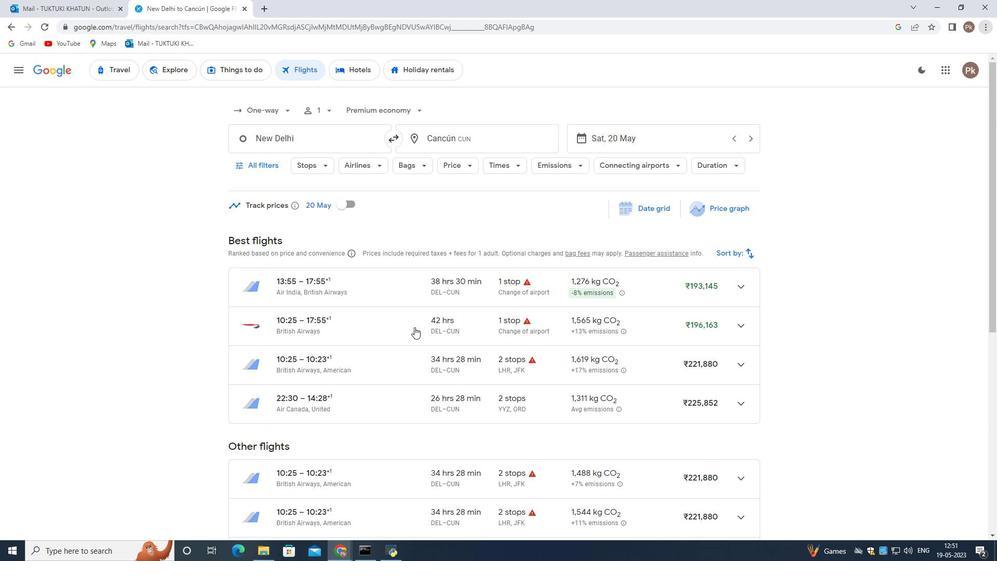 
Action: Mouse scrolled (414, 327) with delta (0, 0)
Screenshot: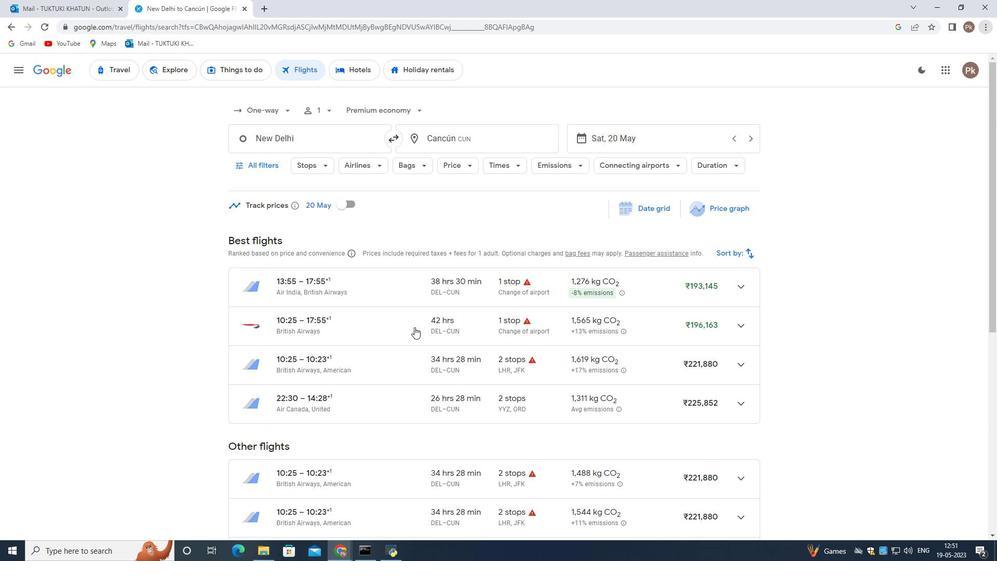
Action: Mouse moved to (387, 254)
Screenshot: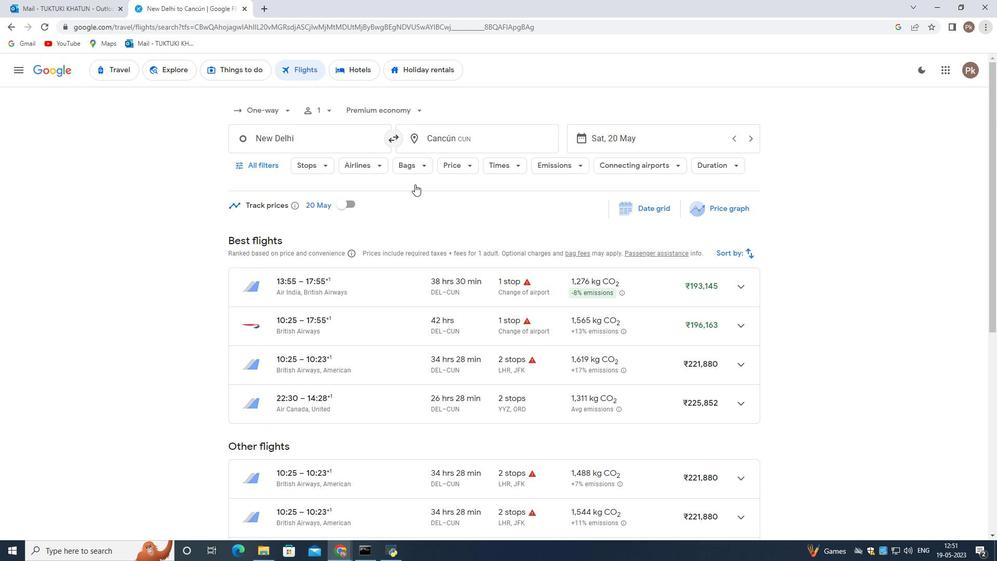 
Action: Mouse scrolled (387, 255) with delta (0, 0)
Screenshot: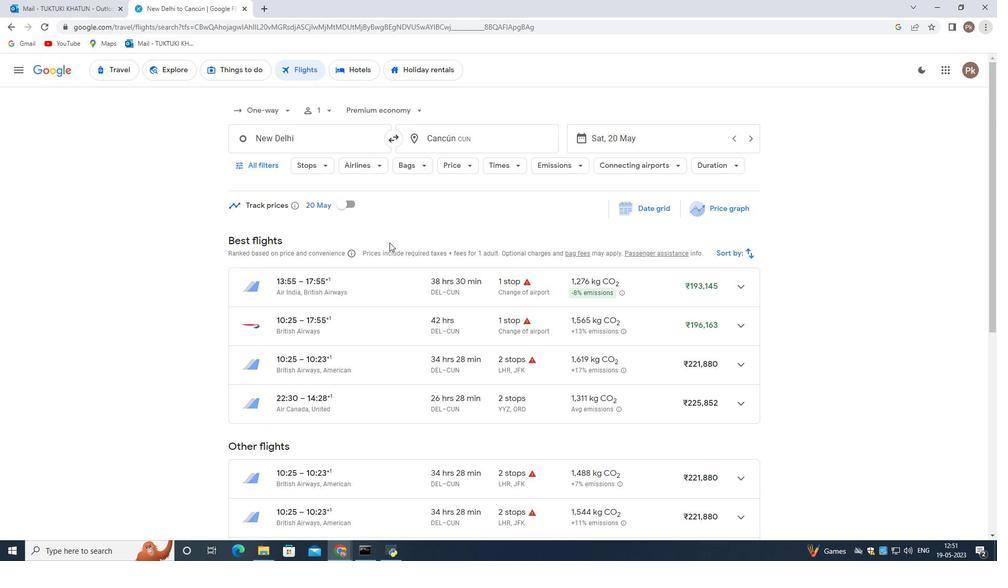 
Action: Mouse scrolled (387, 255) with delta (0, 0)
Screenshot: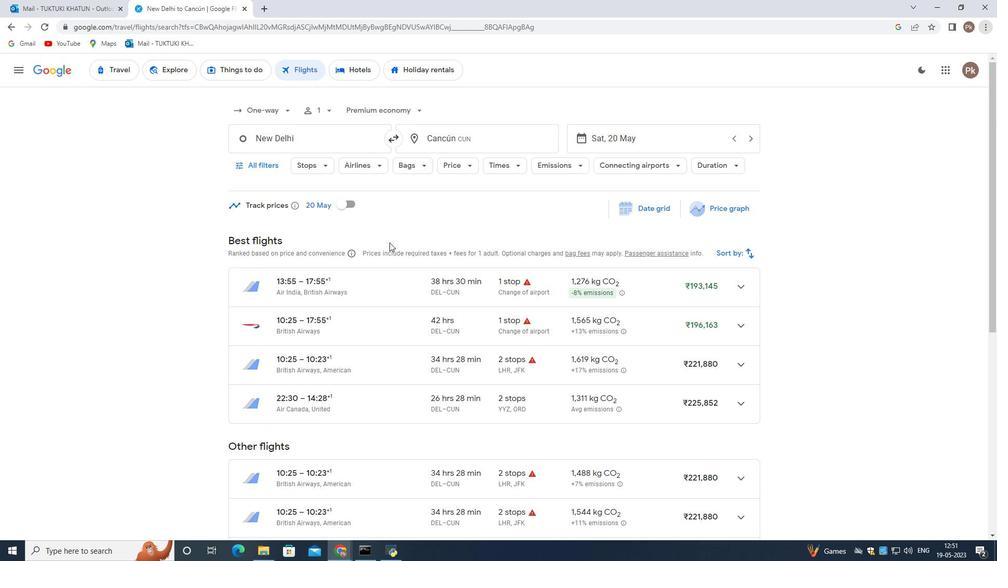 
Action: Mouse scrolled (387, 255) with delta (0, 0)
Screenshot: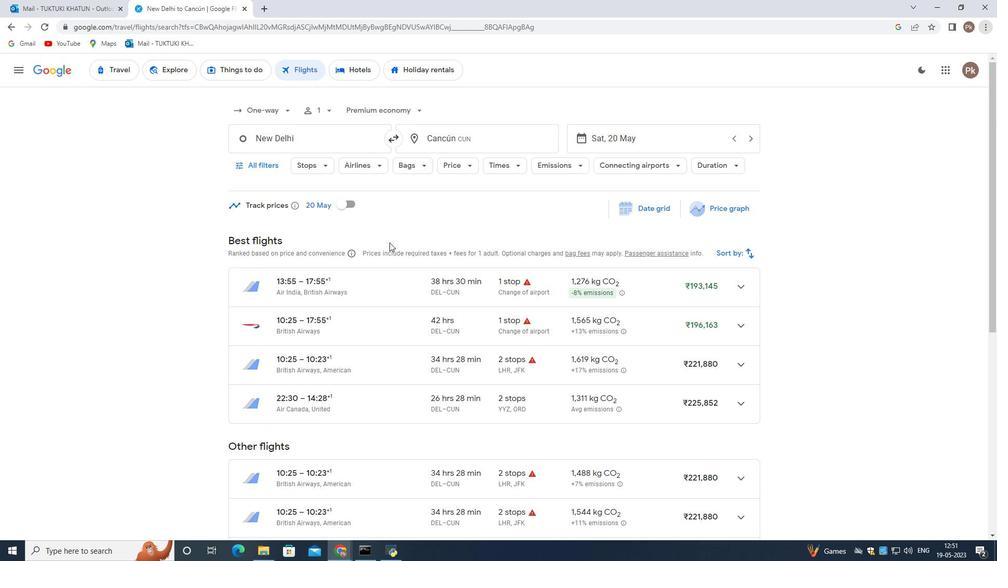 
Action: Mouse moved to (386, 255)
Screenshot: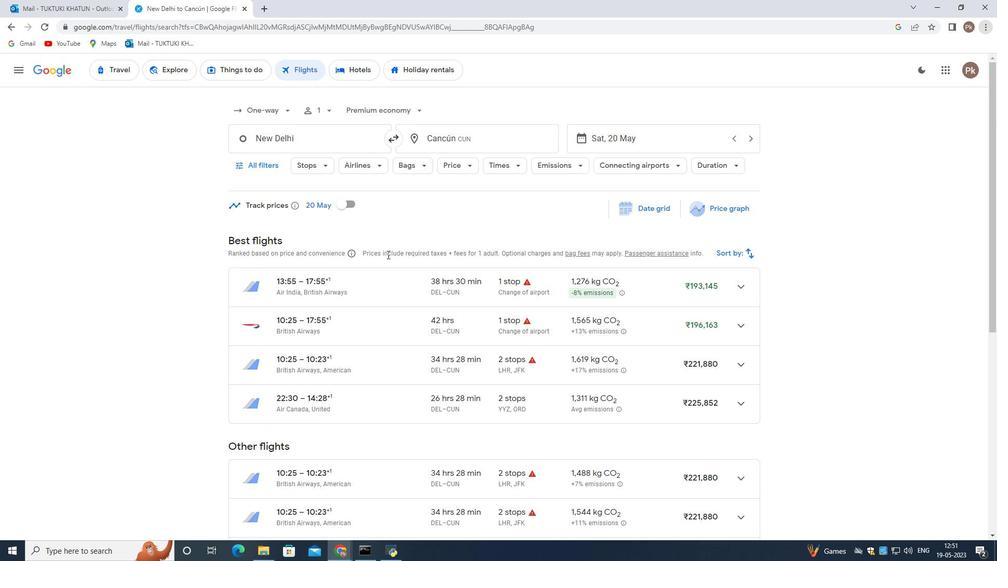 
Action: Mouse scrolled (387, 255) with delta (0, 0)
Screenshot: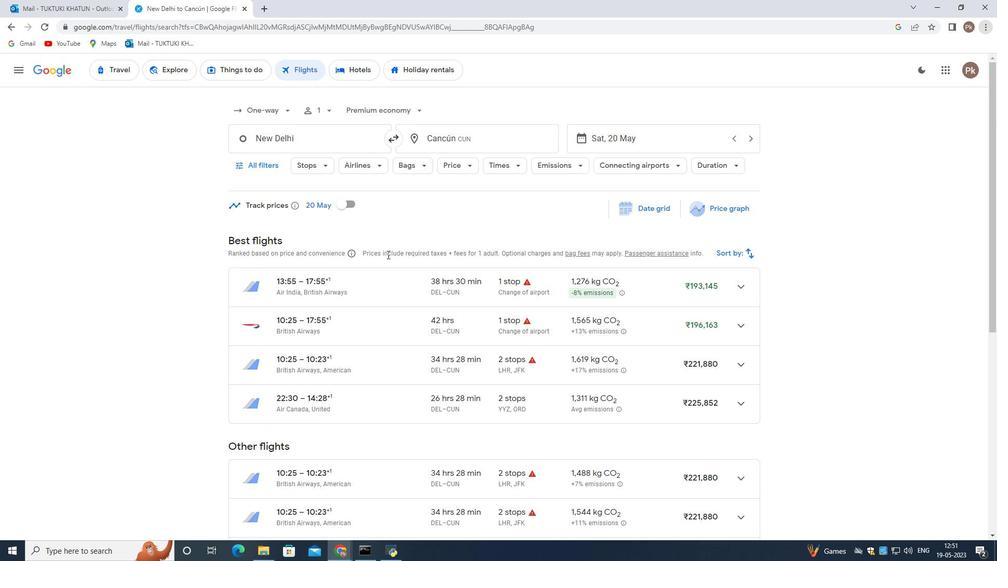
Action: Mouse moved to (385, 246)
Screenshot: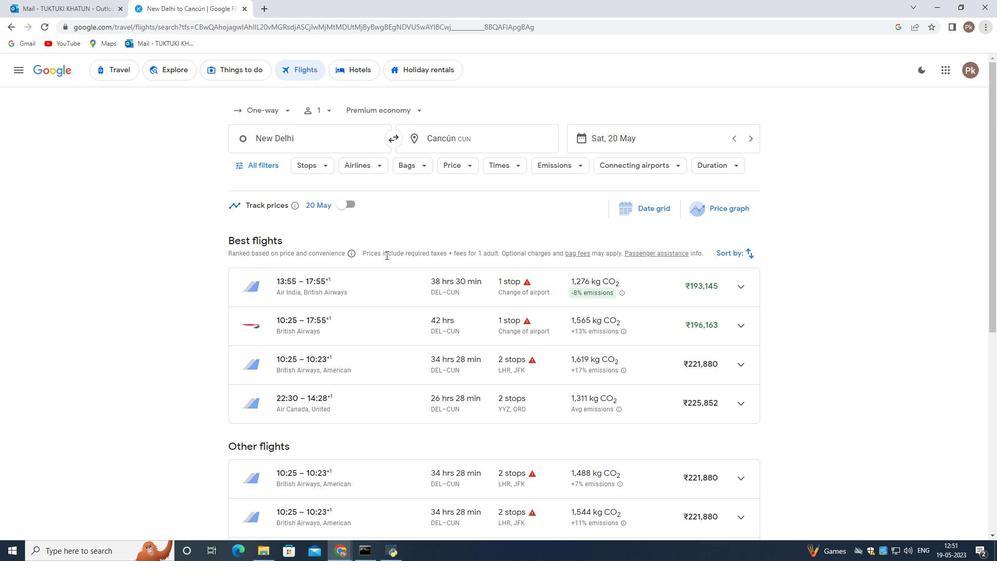 
Action: Mouse scrolled (385, 245) with delta (0, 0)
Screenshot: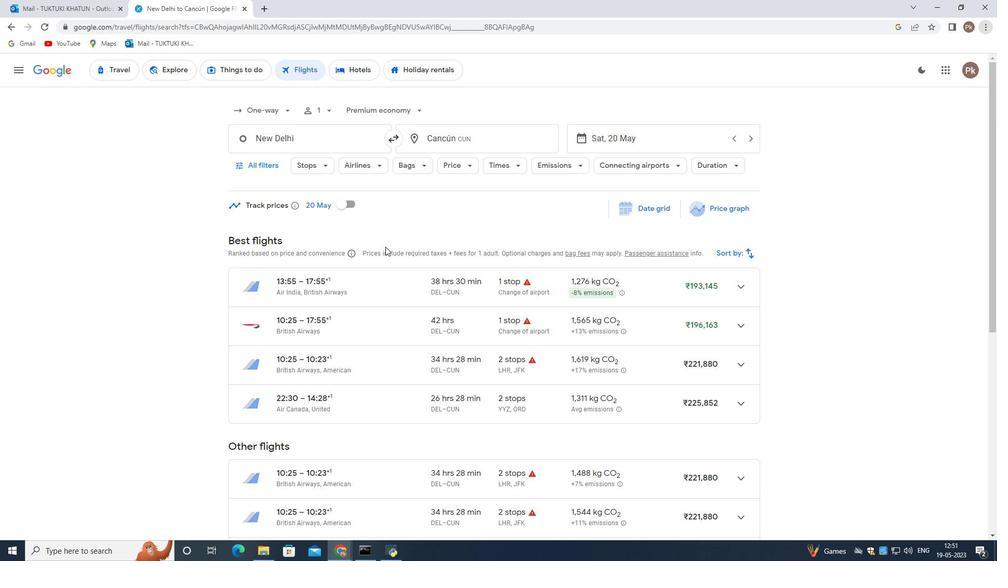 
Action: Mouse scrolled (385, 245) with delta (0, 0)
Screenshot: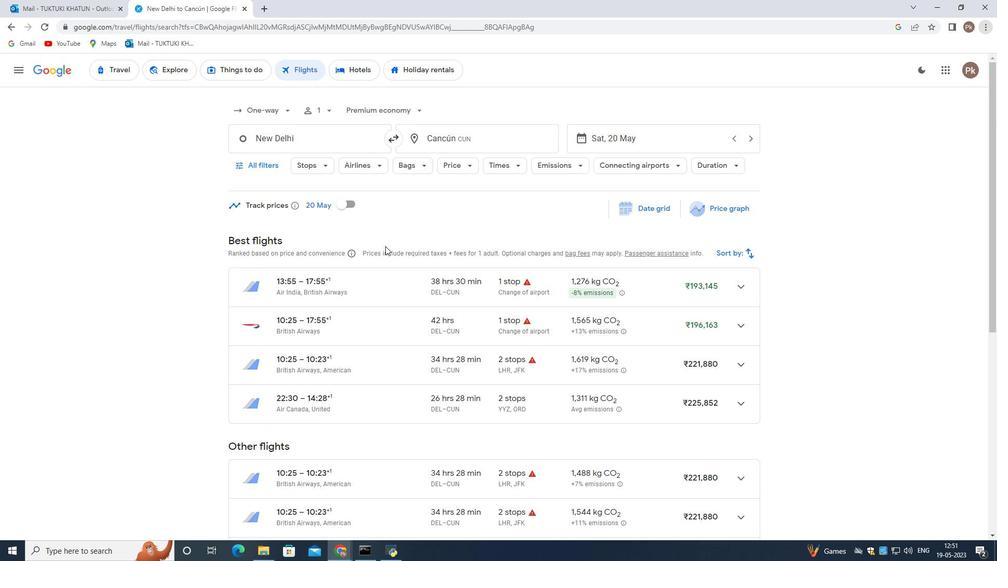 
Action: Mouse moved to (387, 242)
Screenshot: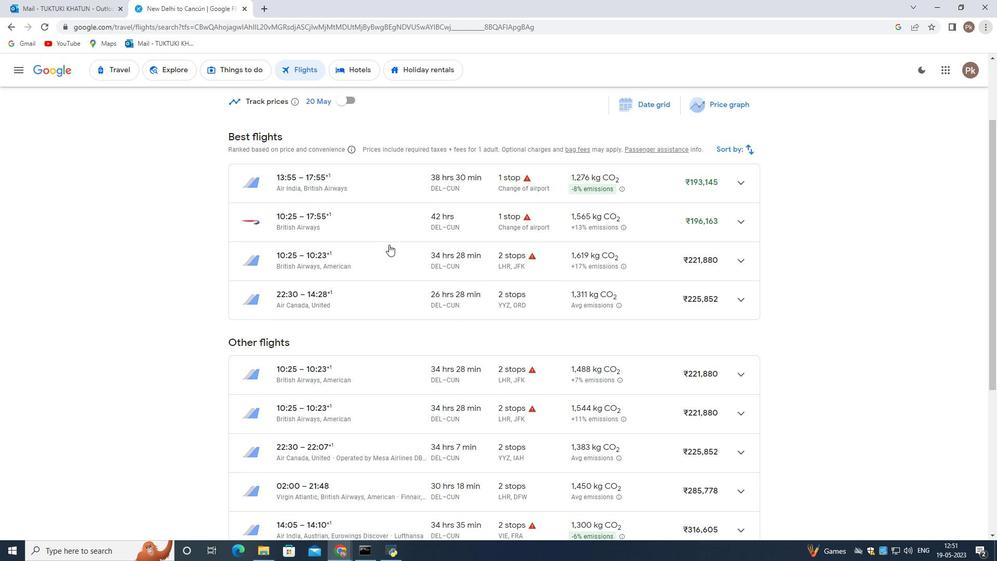 
Action: Mouse scrolled (387, 242) with delta (0, 0)
Screenshot: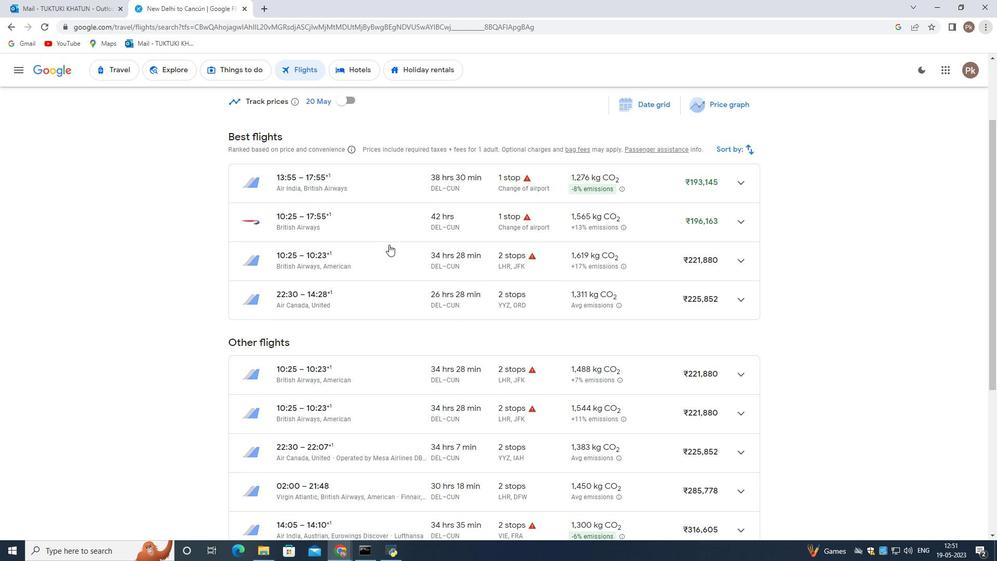 
Action: Mouse scrolled (387, 242) with delta (0, 0)
Screenshot: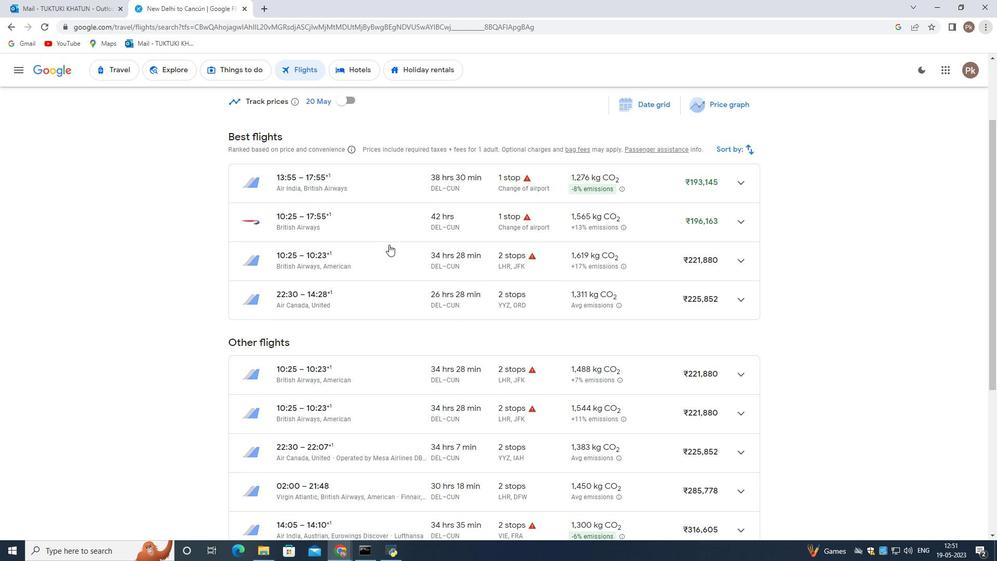 
Action: Mouse moved to (386, 241)
Screenshot: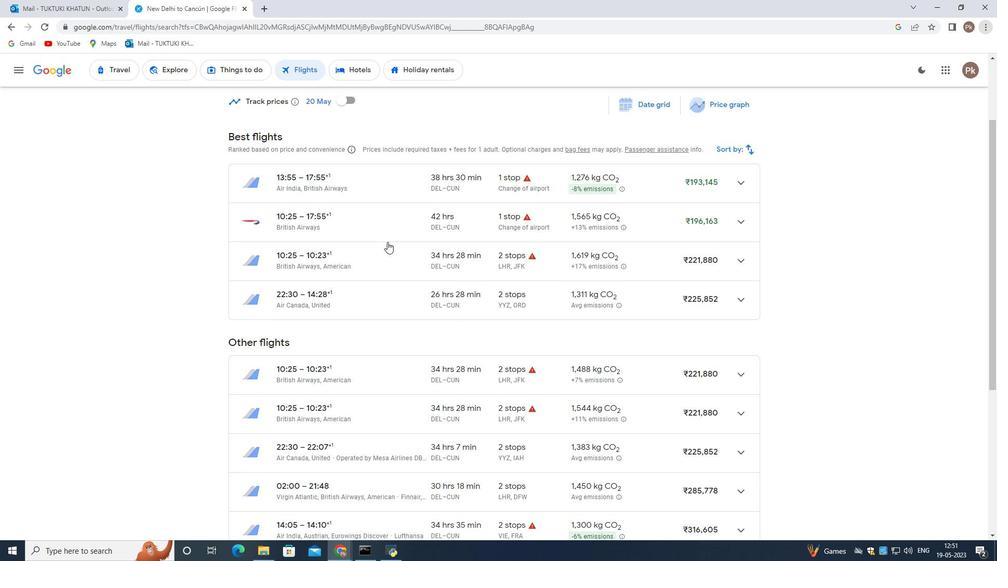 
Action: Mouse scrolled (387, 242) with delta (0, 0)
Screenshot: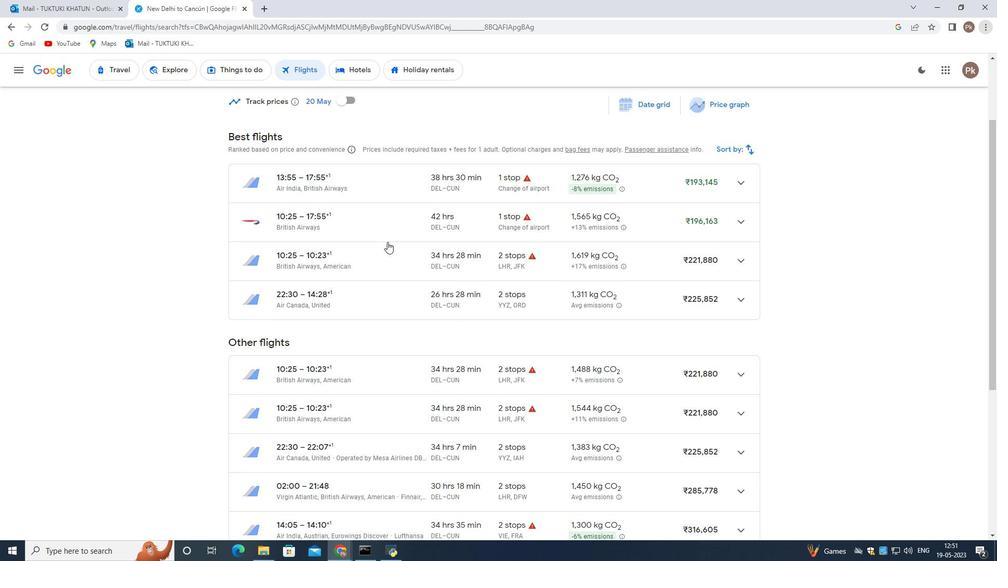 
Action: Mouse scrolled (387, 242) with delta (0, 0)
Screenshot: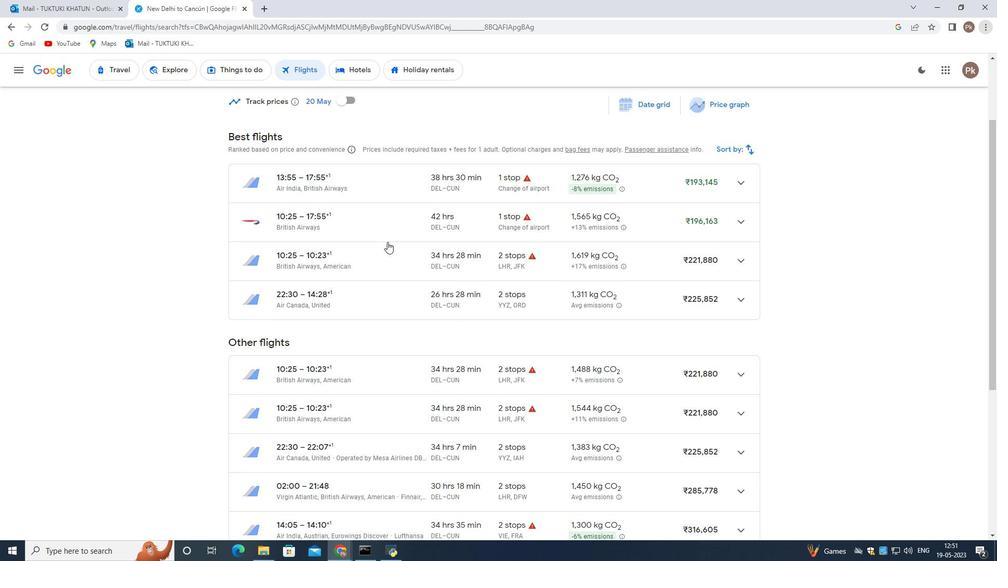 
Action: Mouse scrolled (386, 242) with delta (0, 0)
